 Task: Add a timeline in the project AgileInsight for the epic 'DevOps automation' from 2024/03/12 to 2024/07/05. Add a timeline in the project AgileInsight for the epic 'Data center consolidation' from 2023/06/27 to 2025/07/02. Add a timeline in the project AgileInsight for the epic 'Mobile app development' from 2024/06/26 to 2024/10/09
Action: Mouse moved to (255, 83)
Screenshot: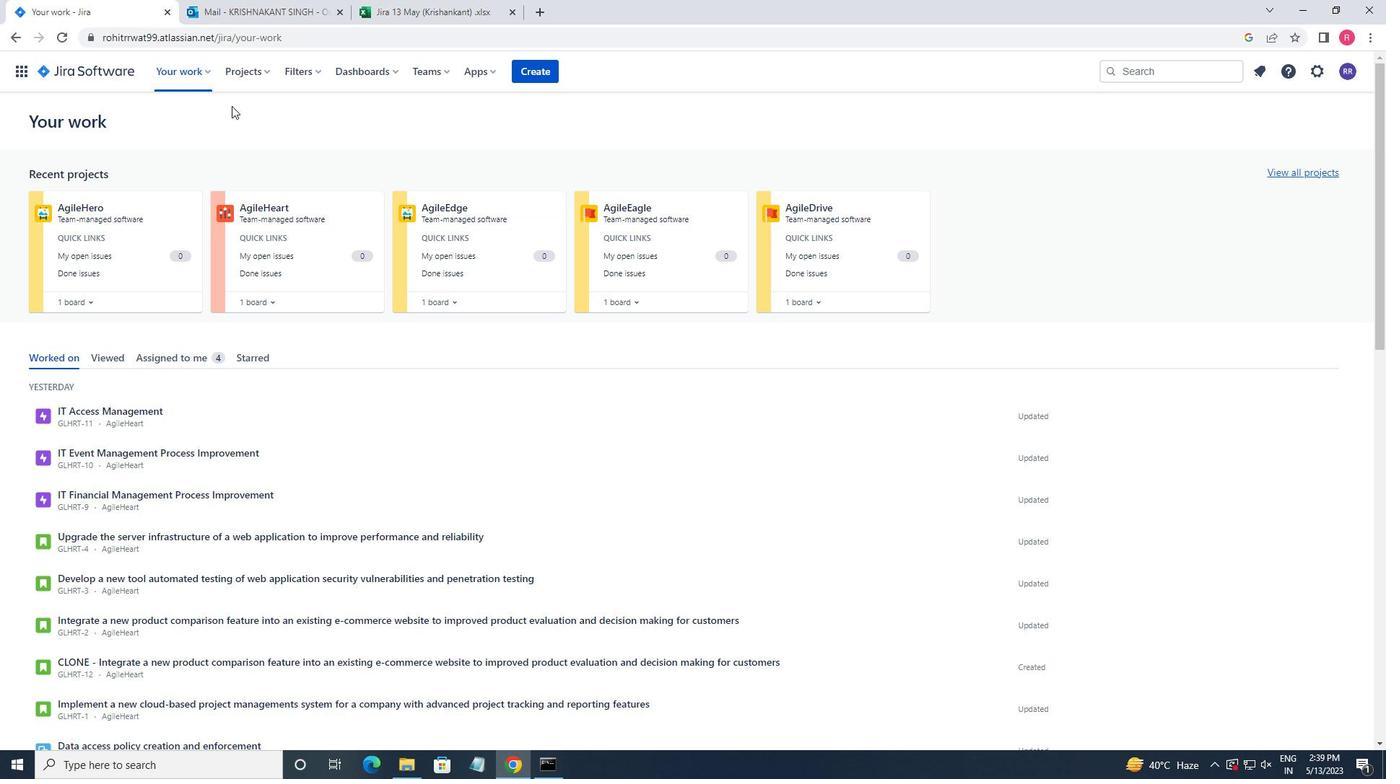 
Action: Mouse pressed left at (255, 83)
Screenshot: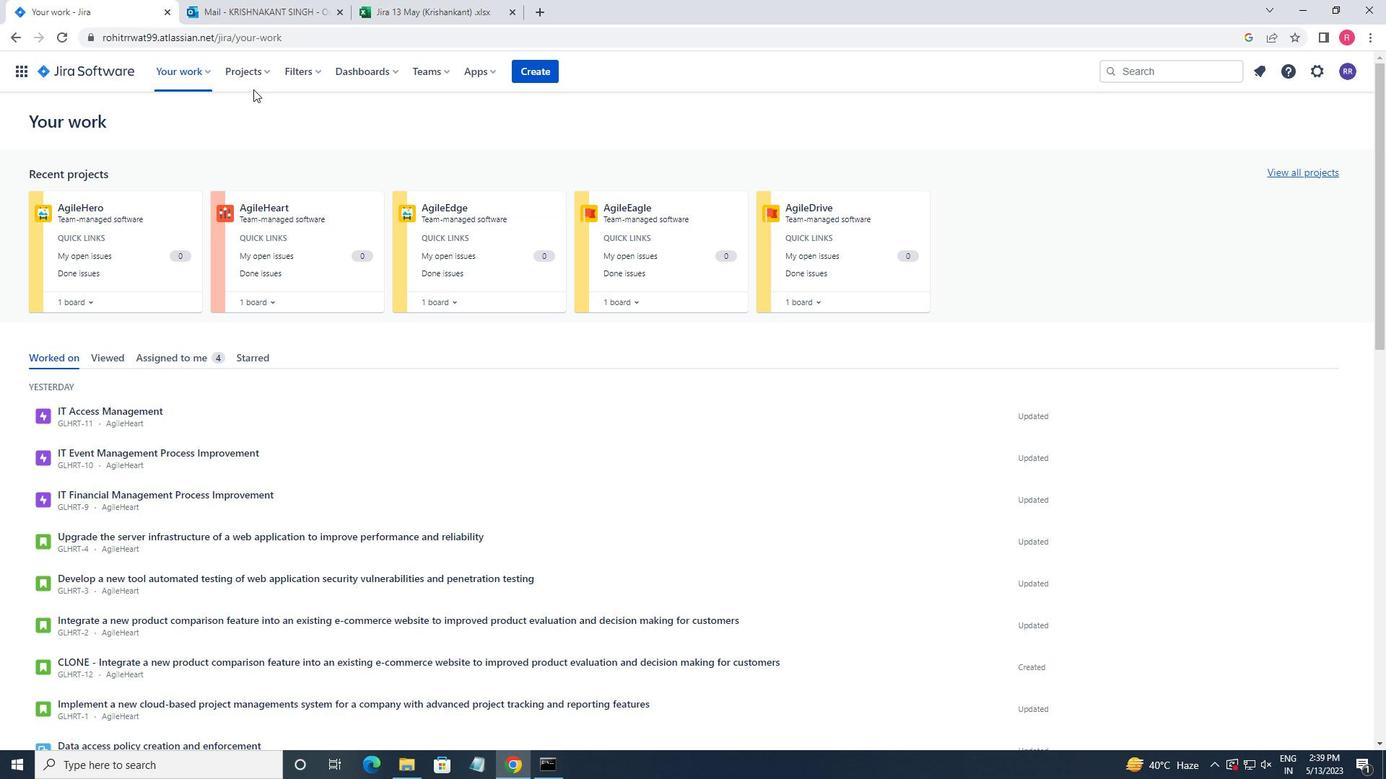 
Action: Mouse moved to (249, 70)
Screenshot: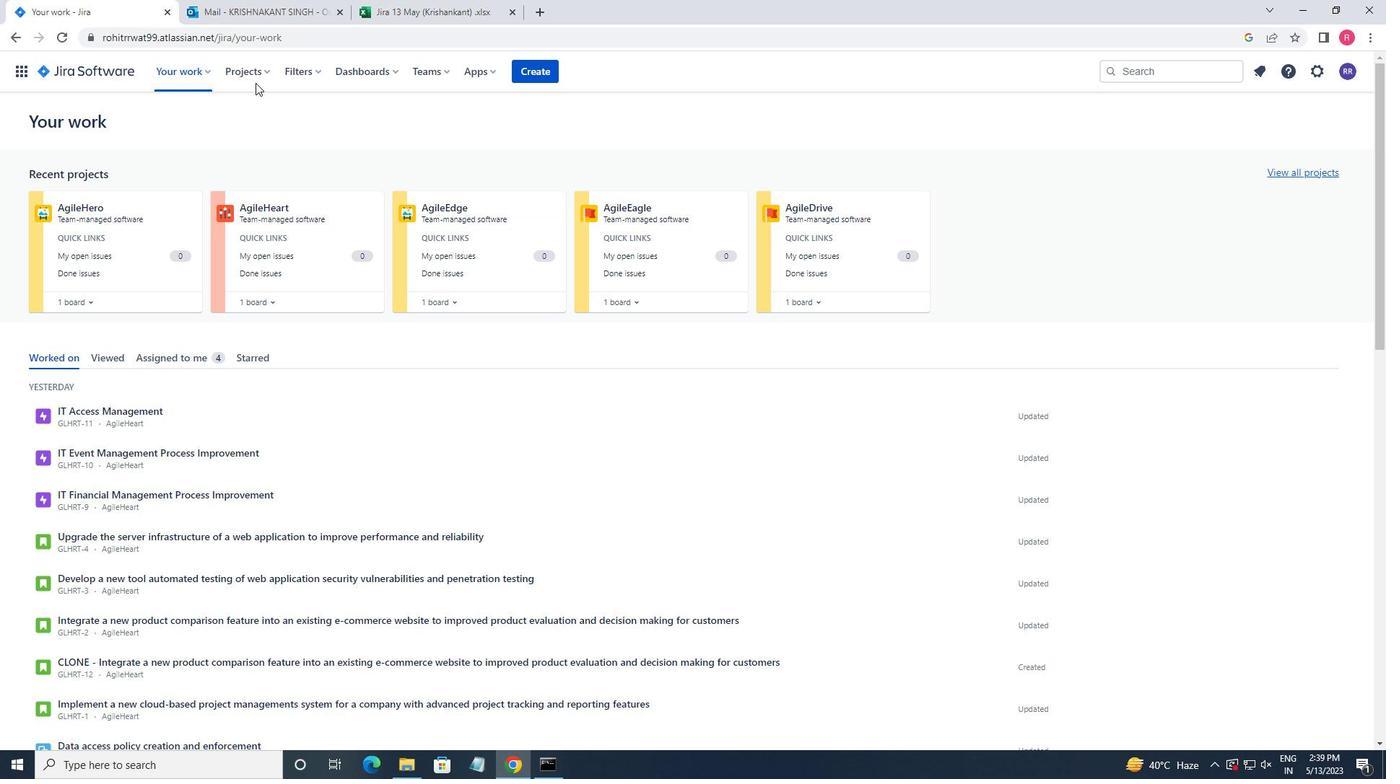 
Action: Mouse pressed left at (249, 70)
Screenshot: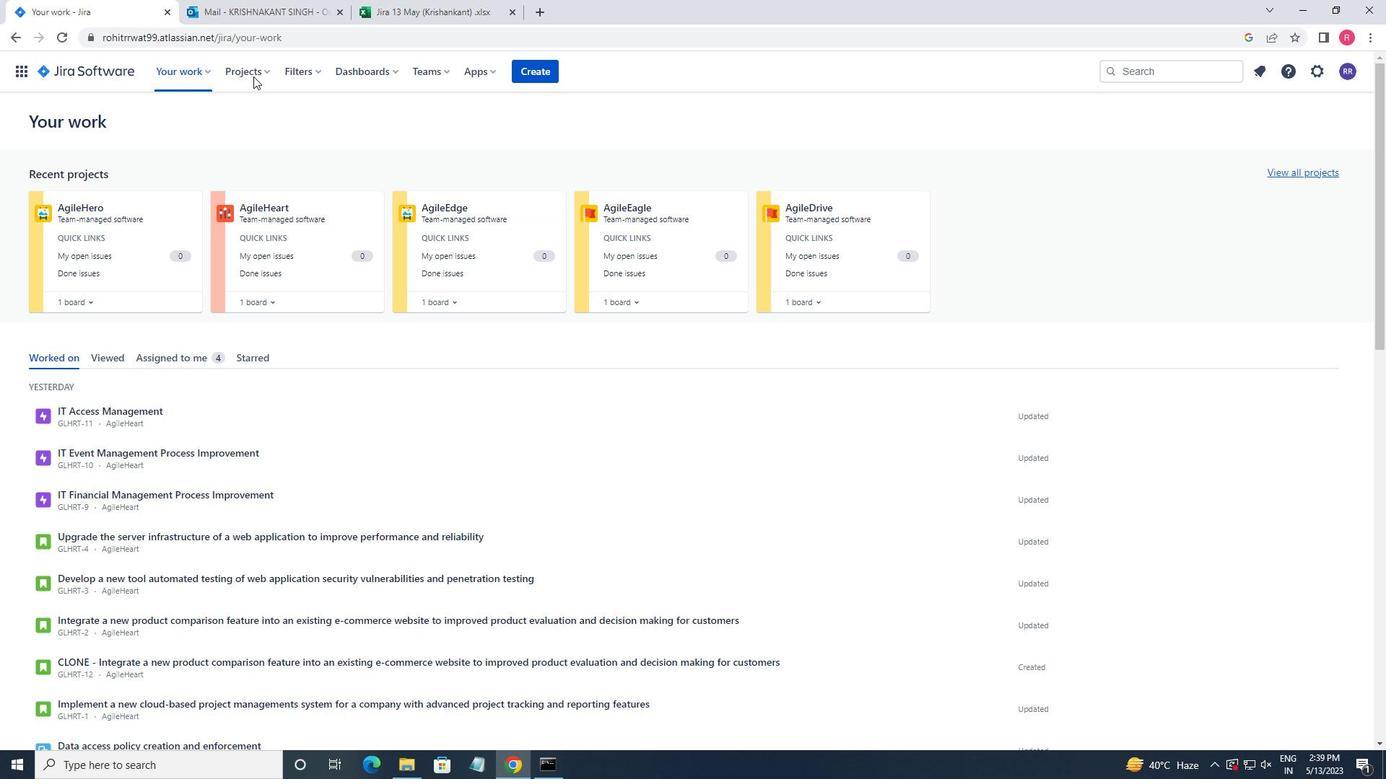 
Action: Mouse pressed left at (249, 70)
Screenshot: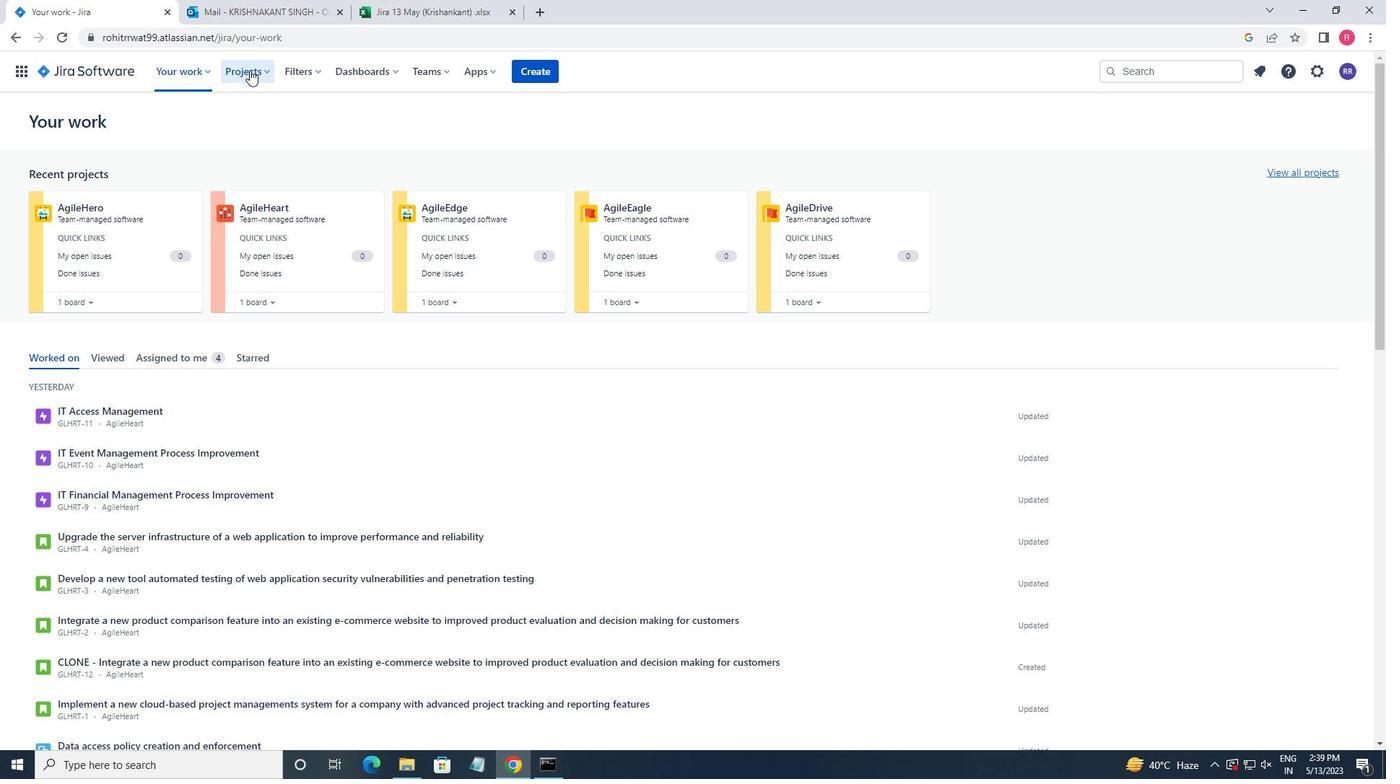 
Action: Mouse moved to (248, 62)
Screenshot: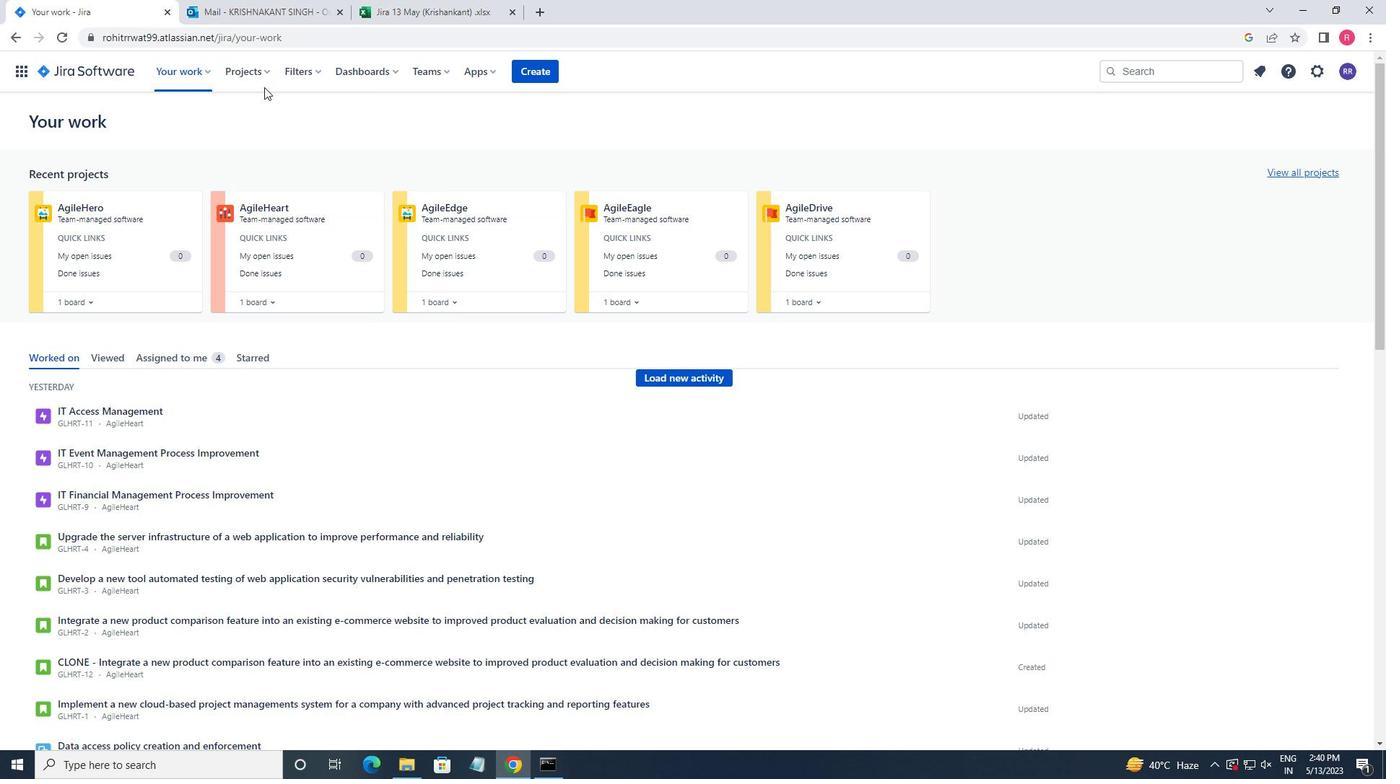 
Action: Mouse pressed left at (248, 62)
Screenshot: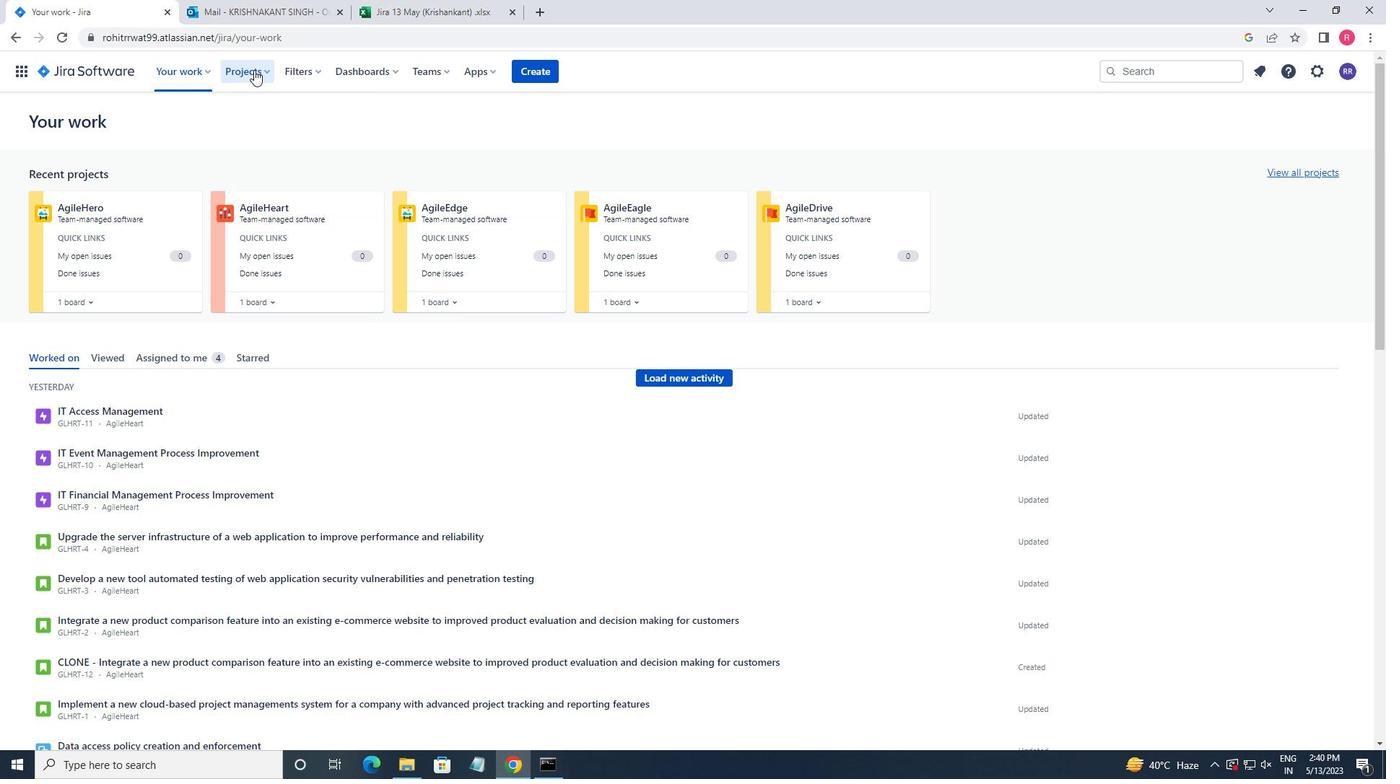 
Action: Mouse moved to (270, 146)
Screenshot: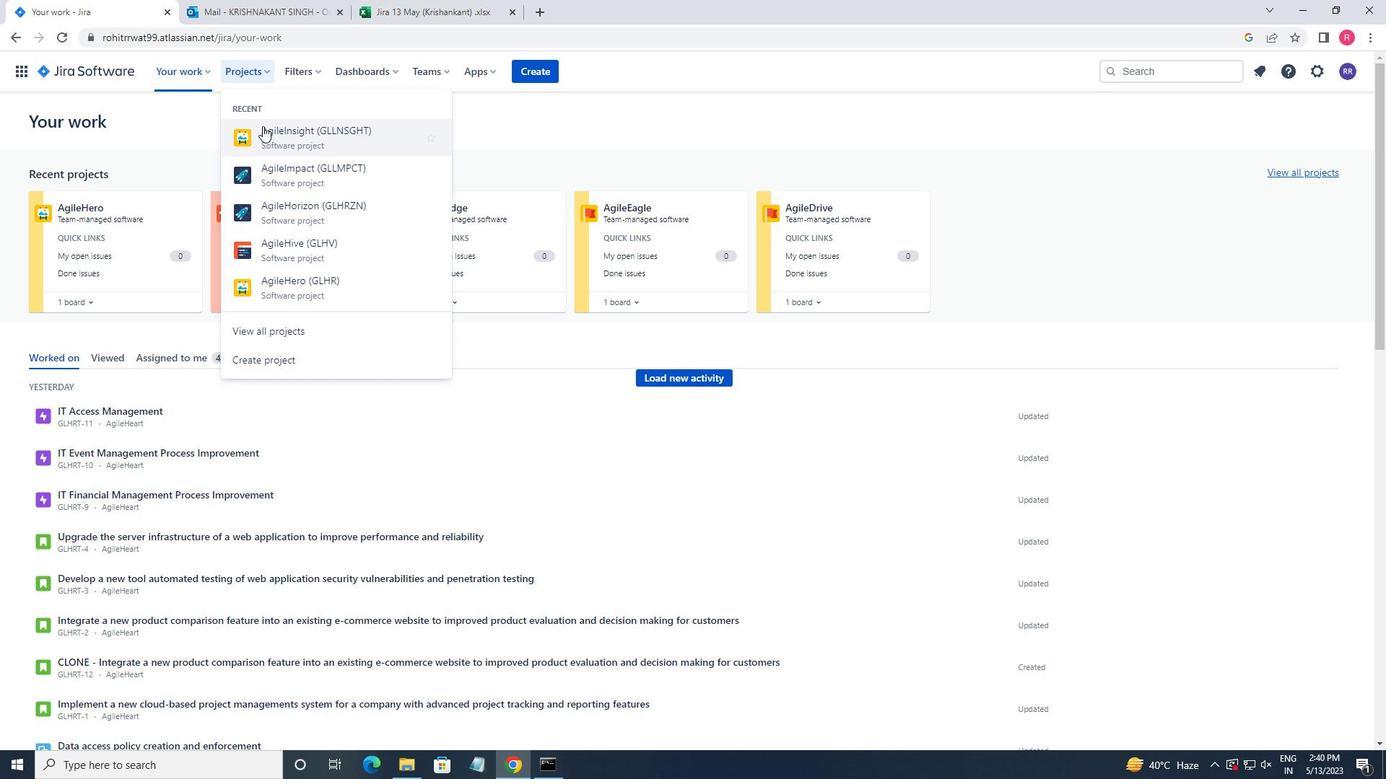 
Action: Mouse pressed left at (270, 146)
Screenshot: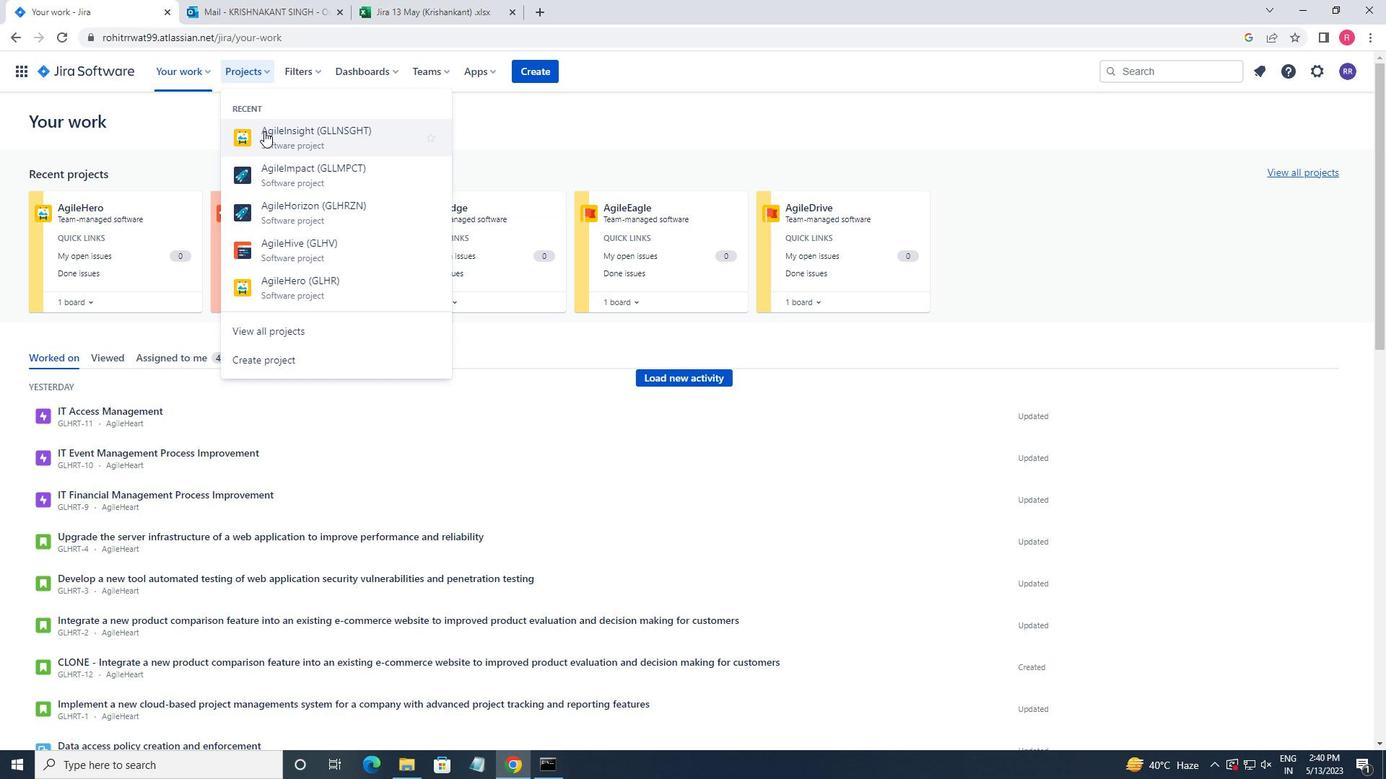 
Action: Mouse moved to (65, 224)
Screenshot: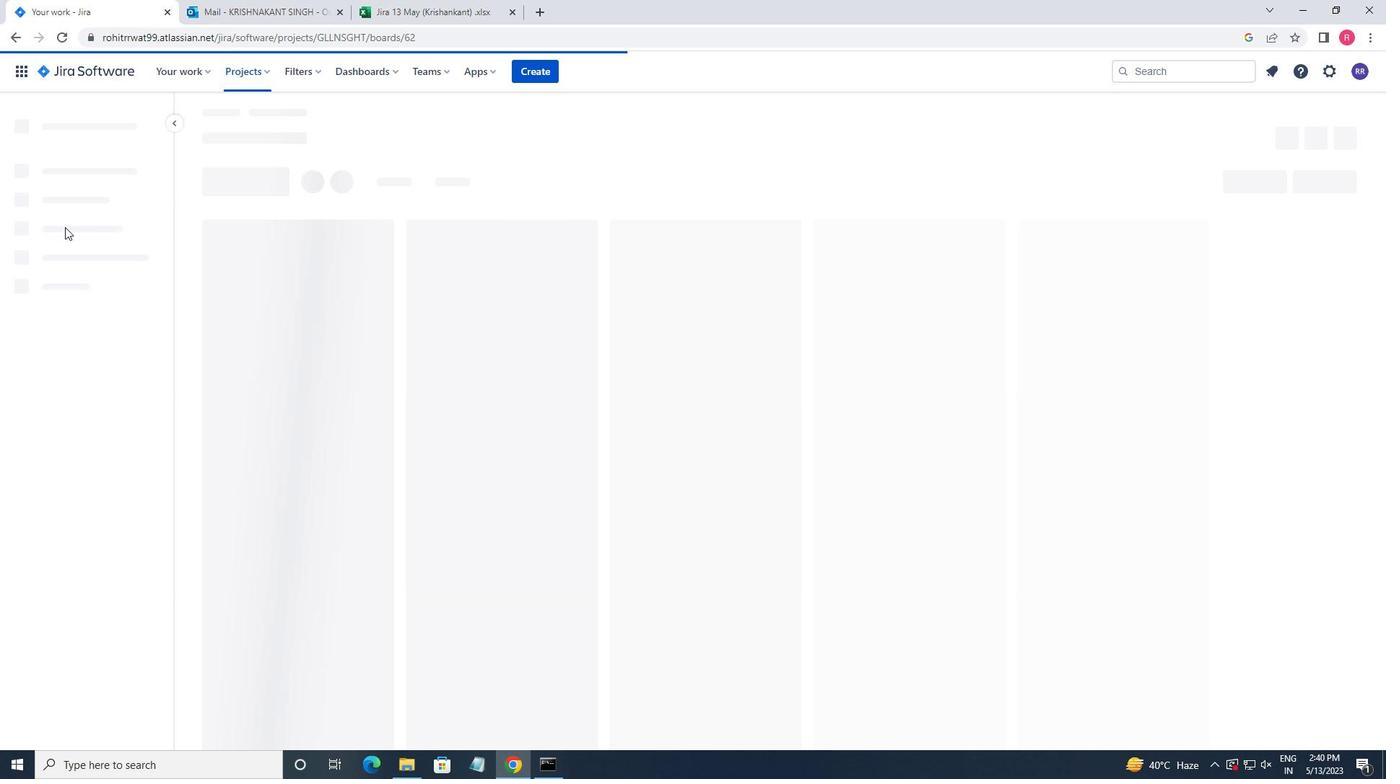 
Action: Mouse pressed left at (65, 224)
Screenshot: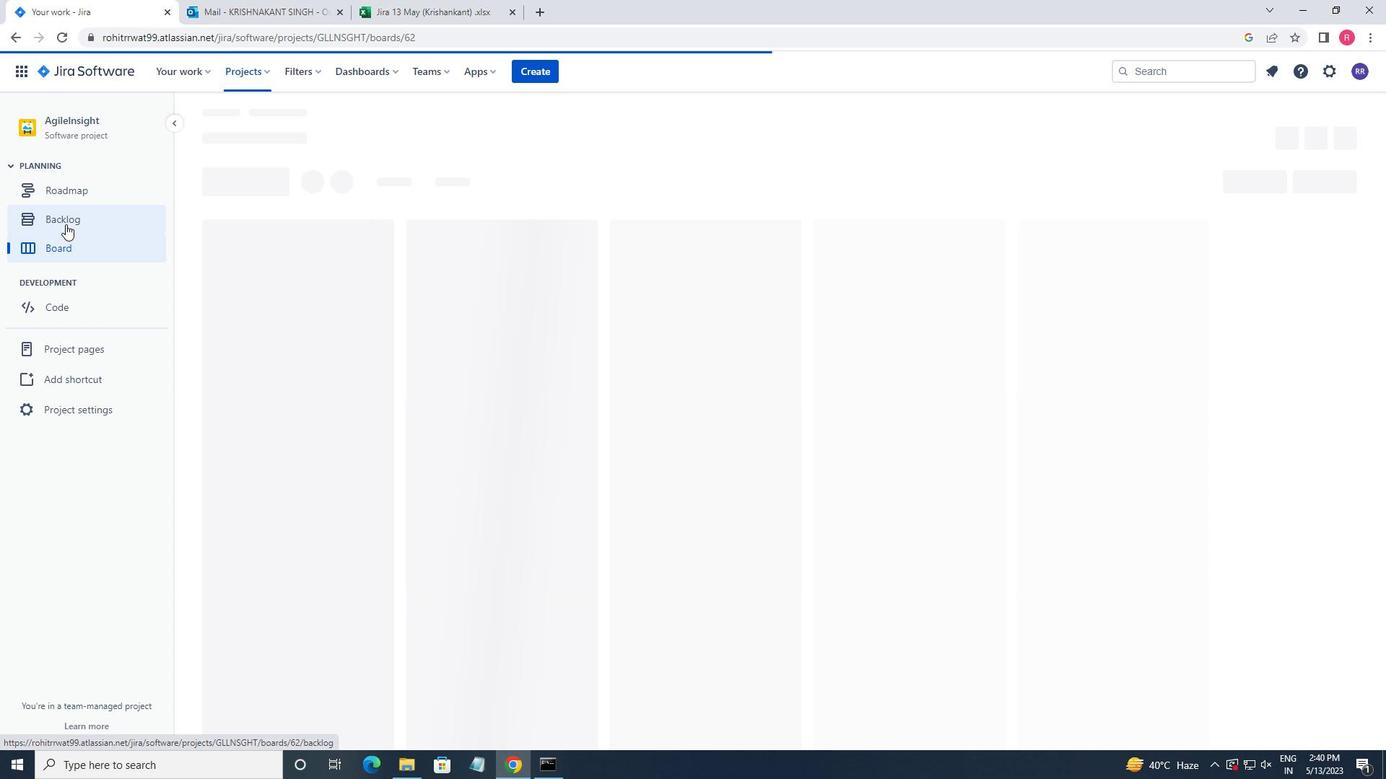
Action: Mouse moved to (423, 342)
Screenshot: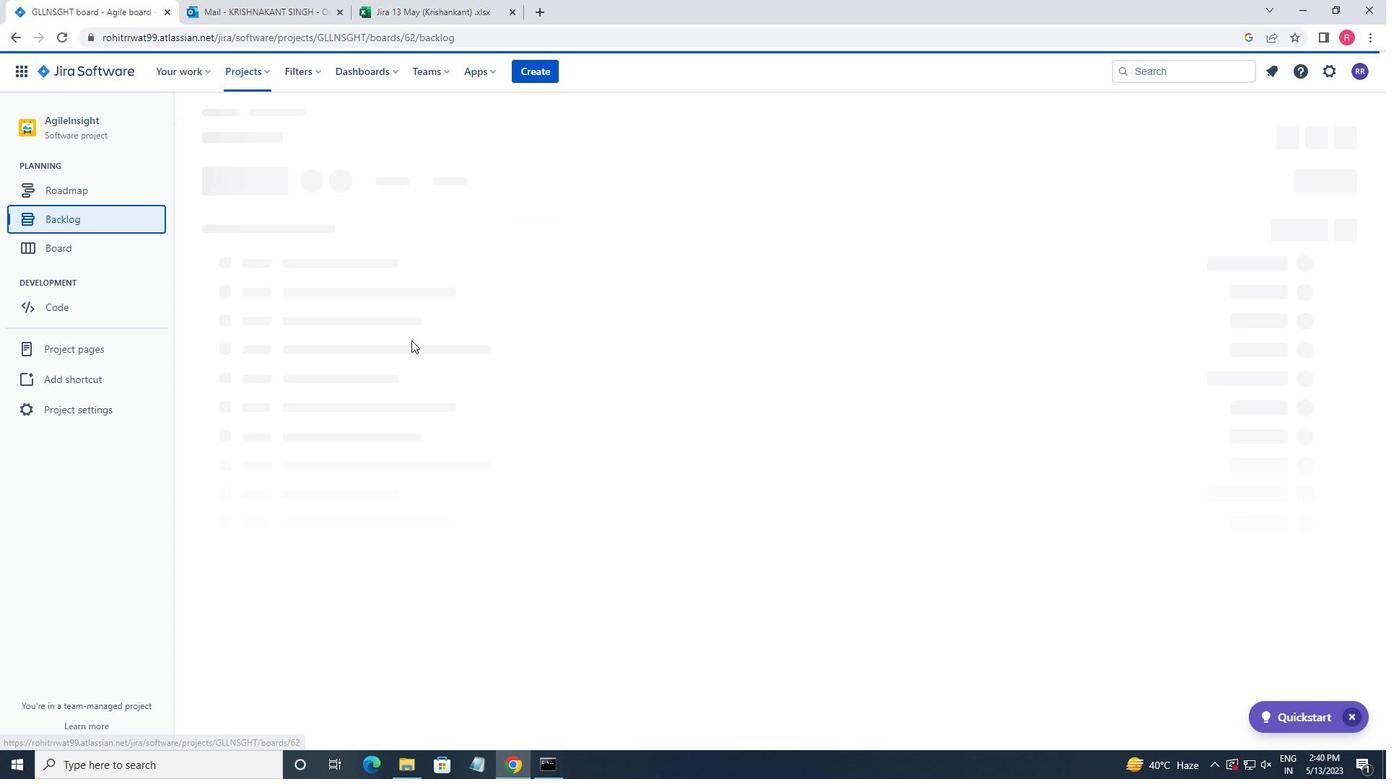 
Action: Mouse scrolled (423, 341) with delta (0, 0)
Screenshot: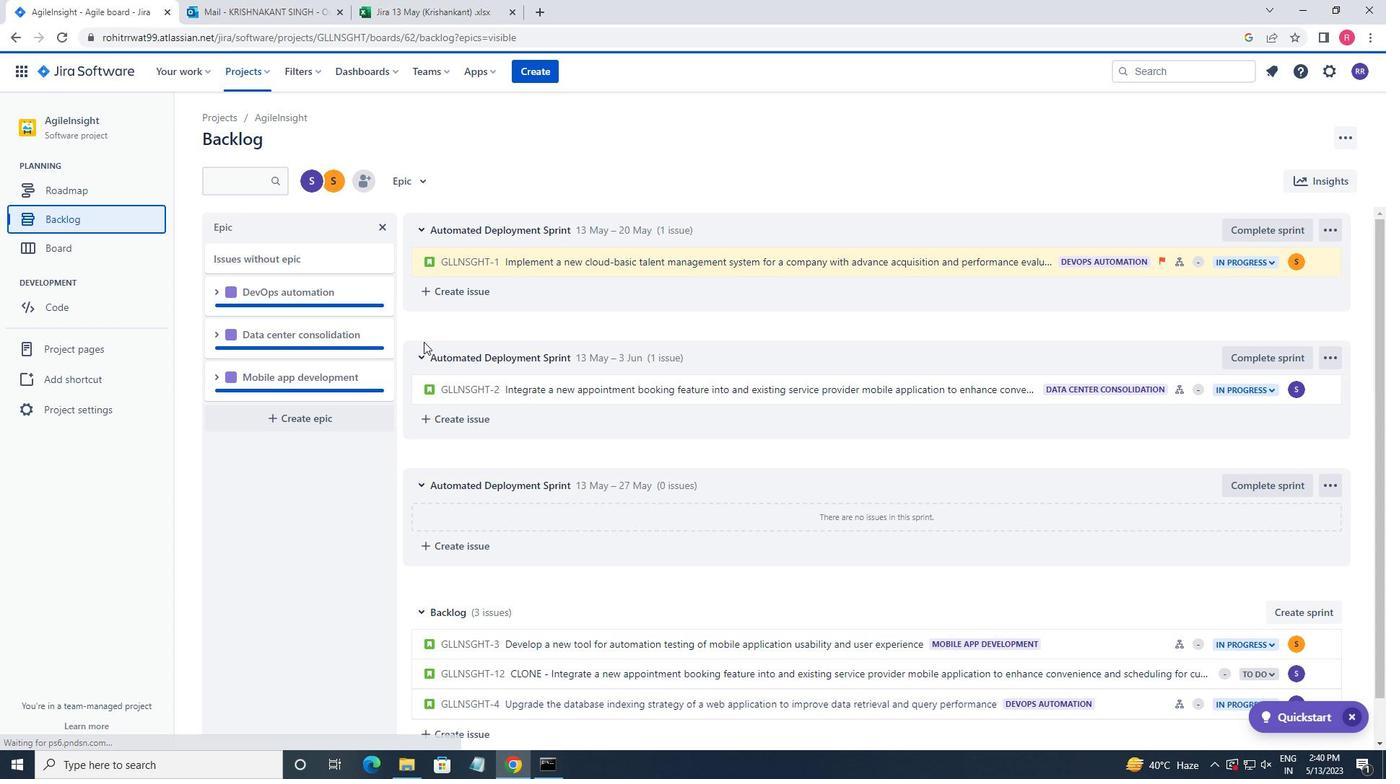 
Action: Mouse scrolled (423, 341) with delta (0, 0)
Screenshot: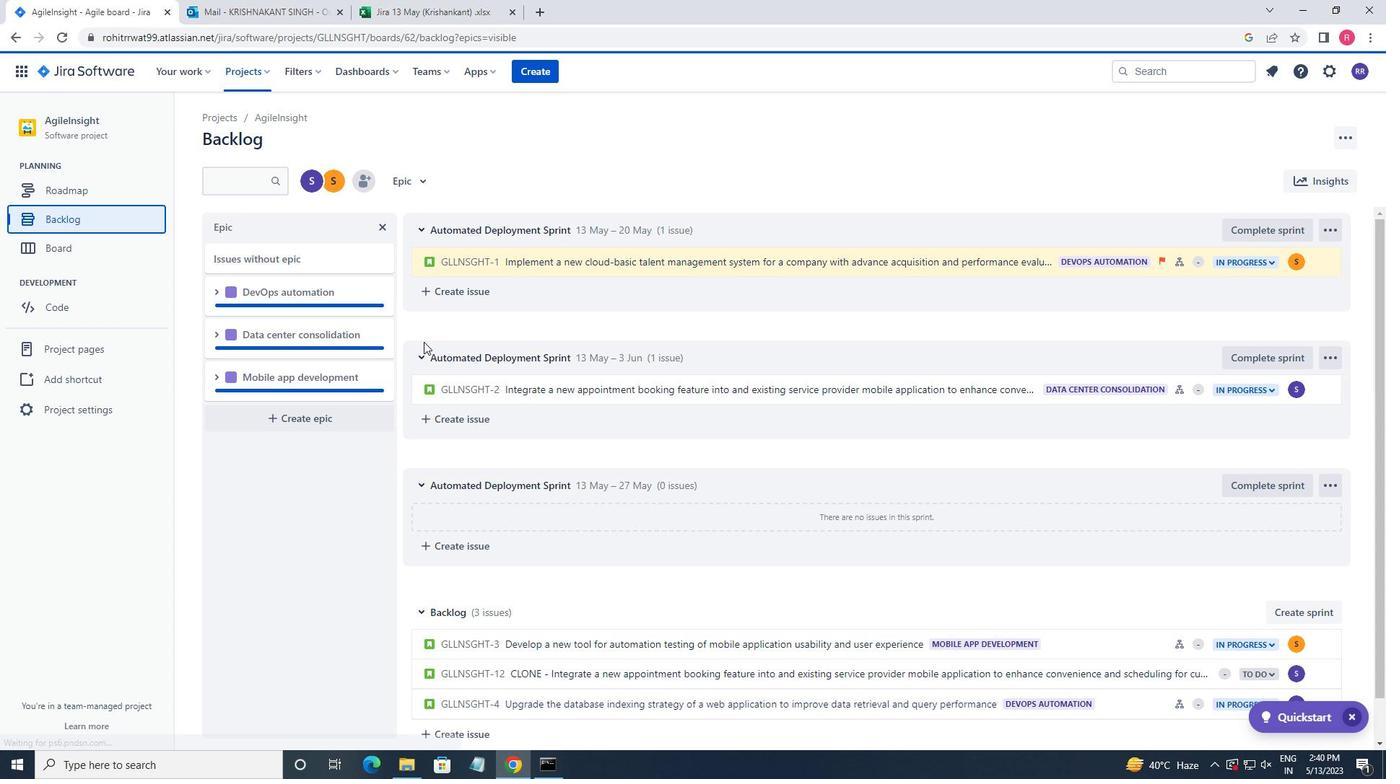
Action: Mouse scrolled (423, 341) with delta (0, 0)
Screenshot: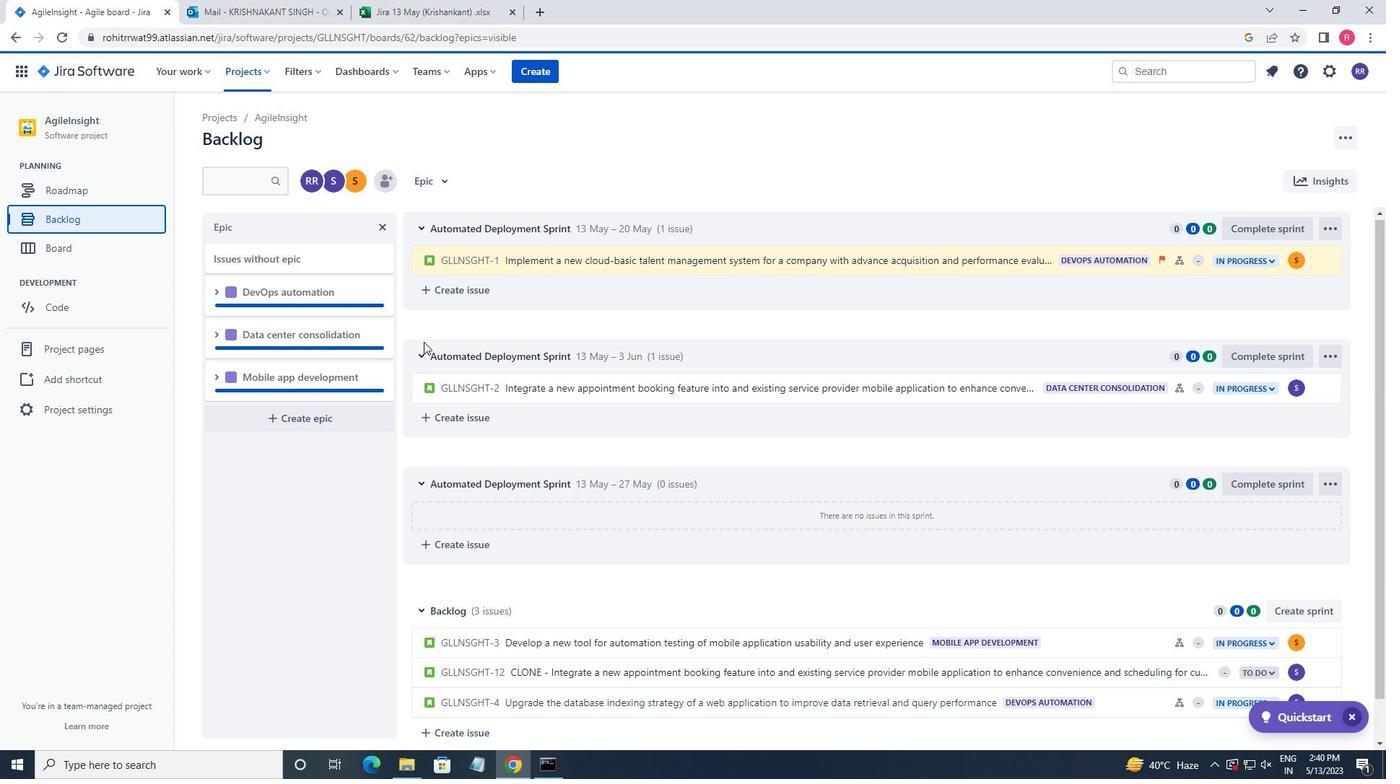 
Action: Mouse moved to (212, 293)
Screenshot: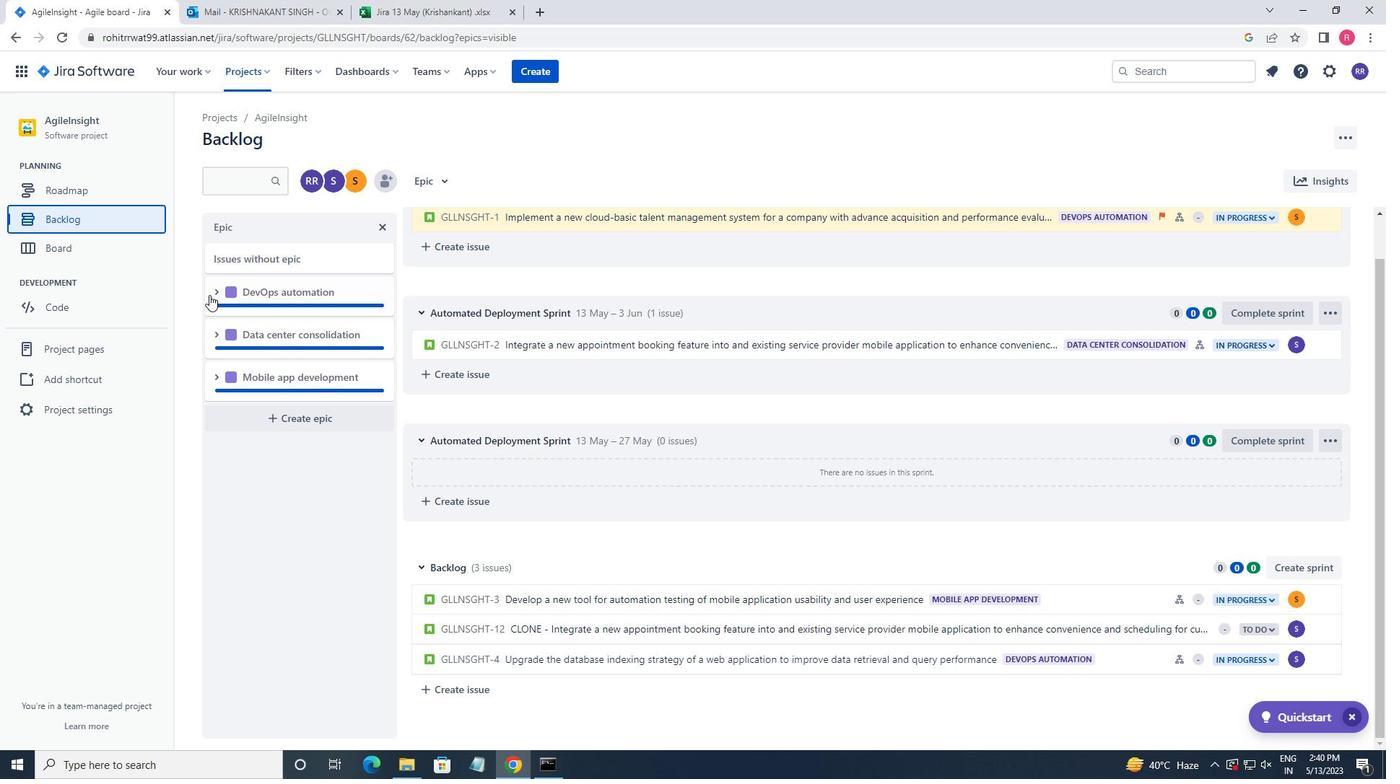 
Action: Mouse pressed left at (212, 293)
Screenshot: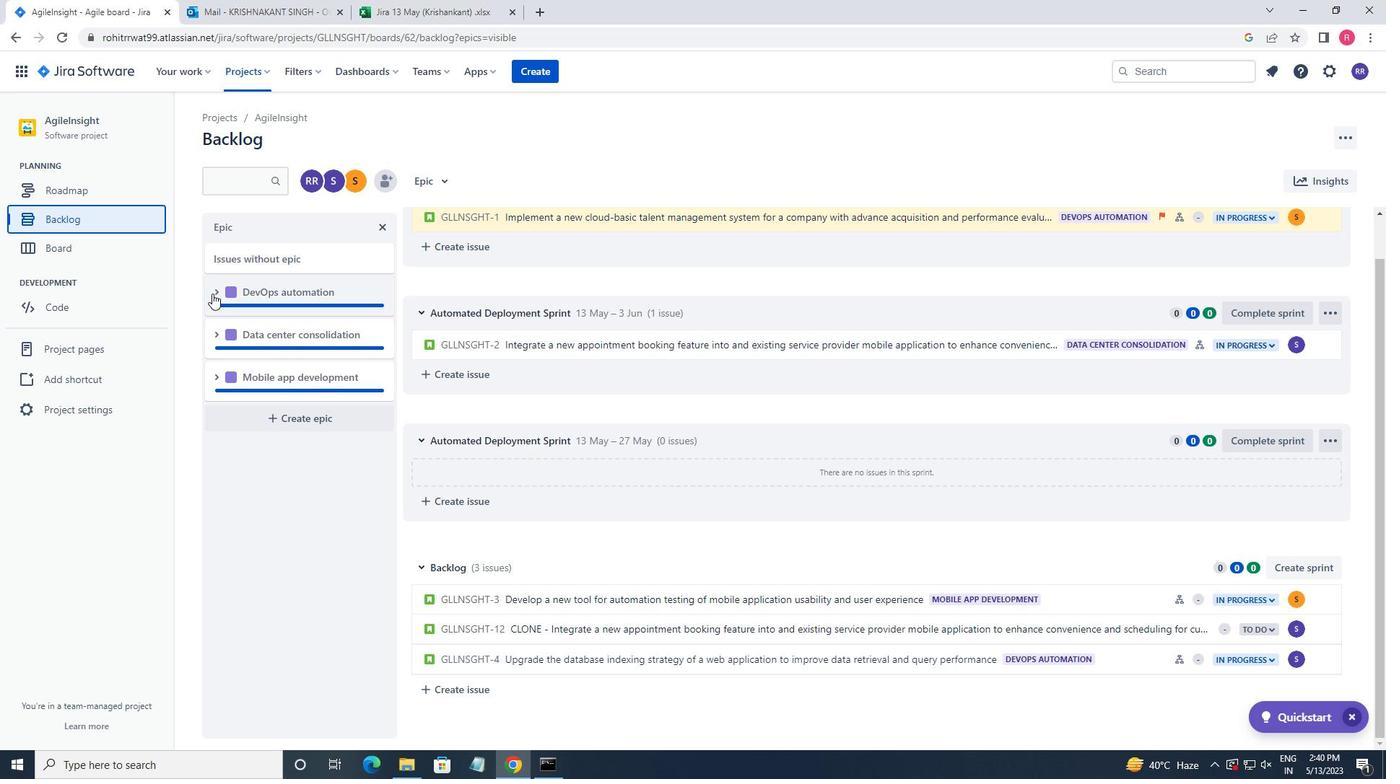 
Action: Mouse moved to (264, 396)
Screenshot: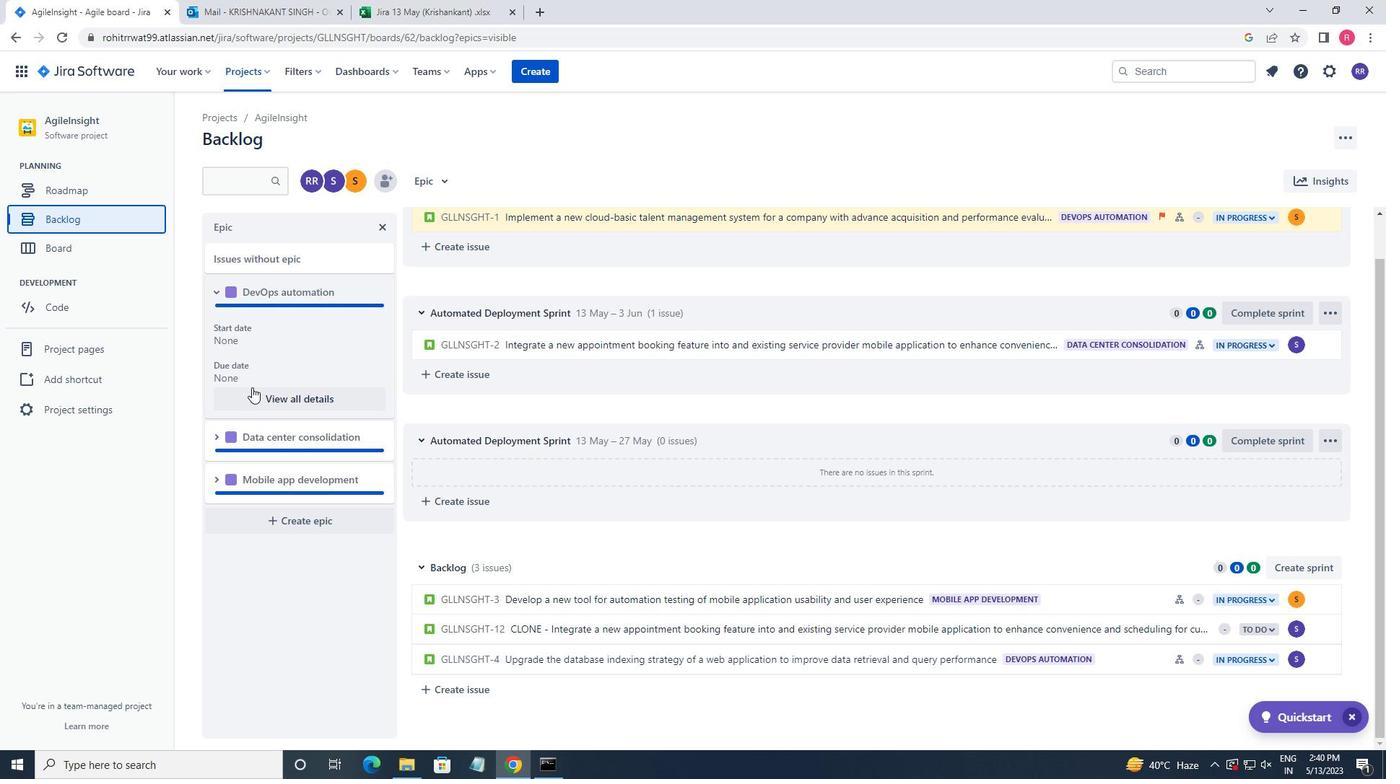 
Action: Mouse pressed left at (264, 396)
Screenshot: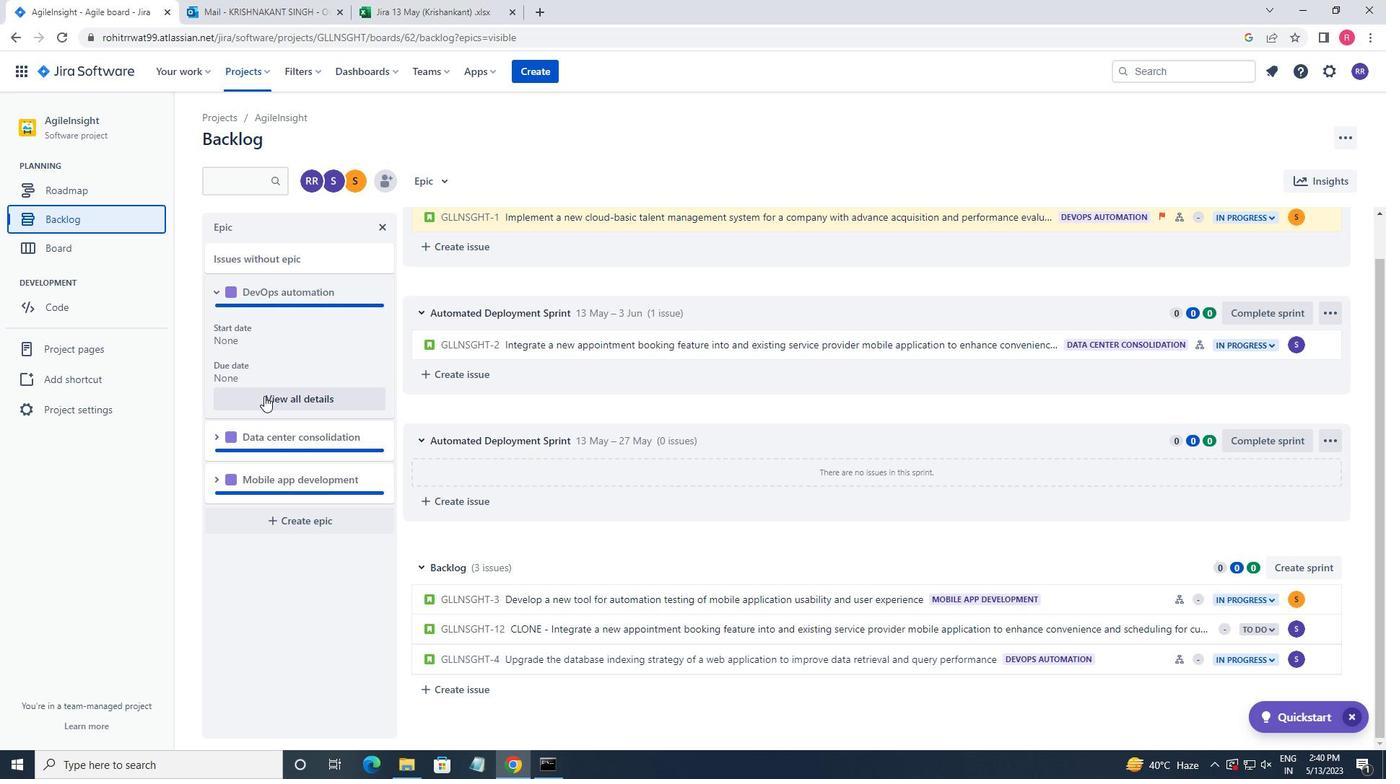 
Action: Mouse moved to (1278, 600)
Screenshot: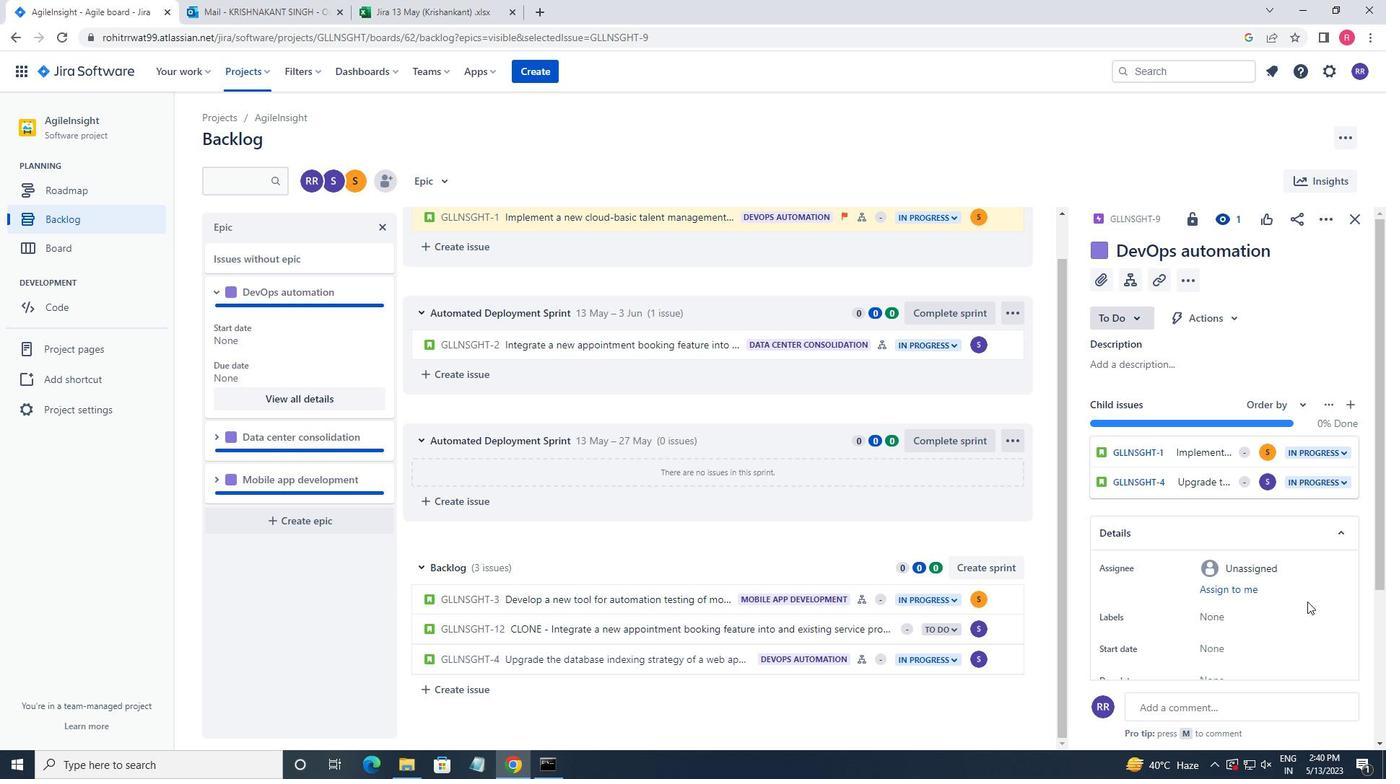
Action: Mouse scrolled (1278, 599) with delta (0, 0)
Screenshot: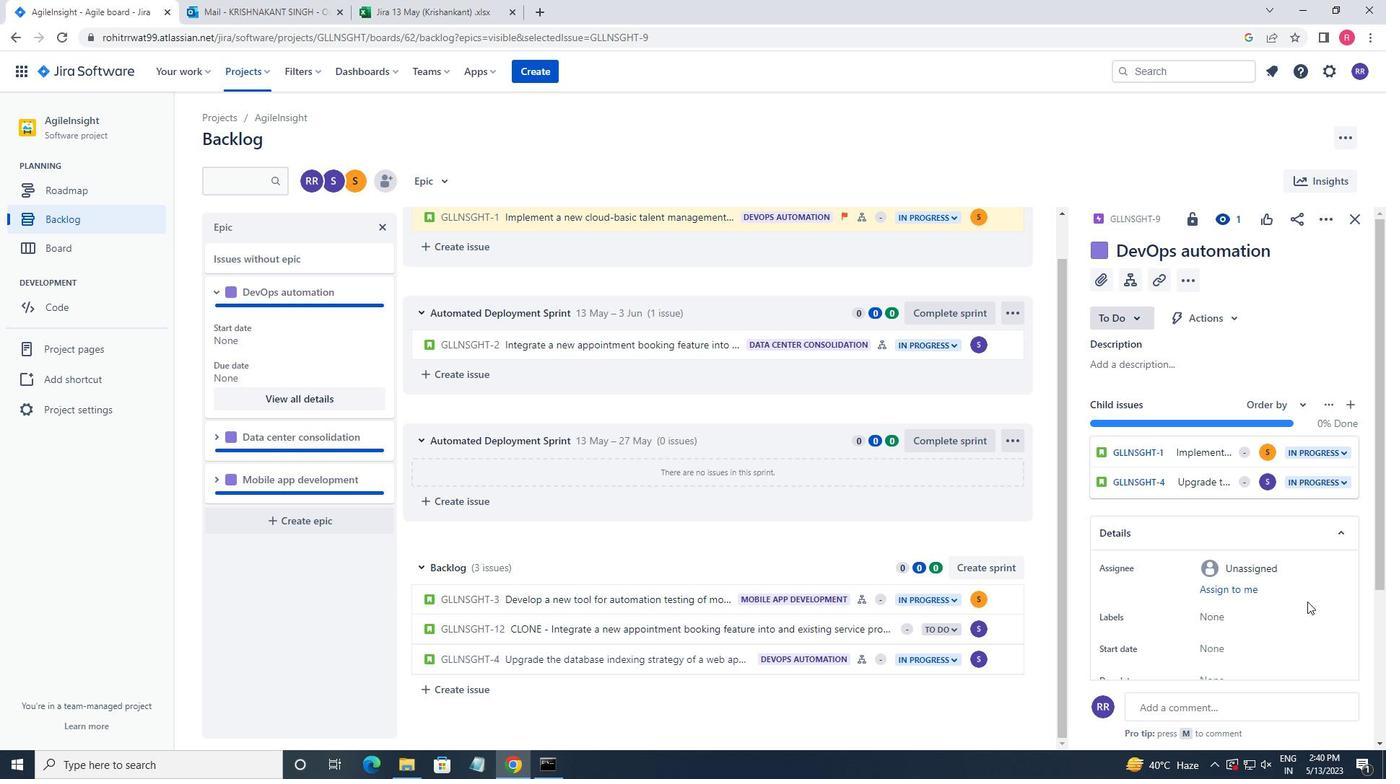 
Action: Mouse moved to (1276, 600)
Screenshot: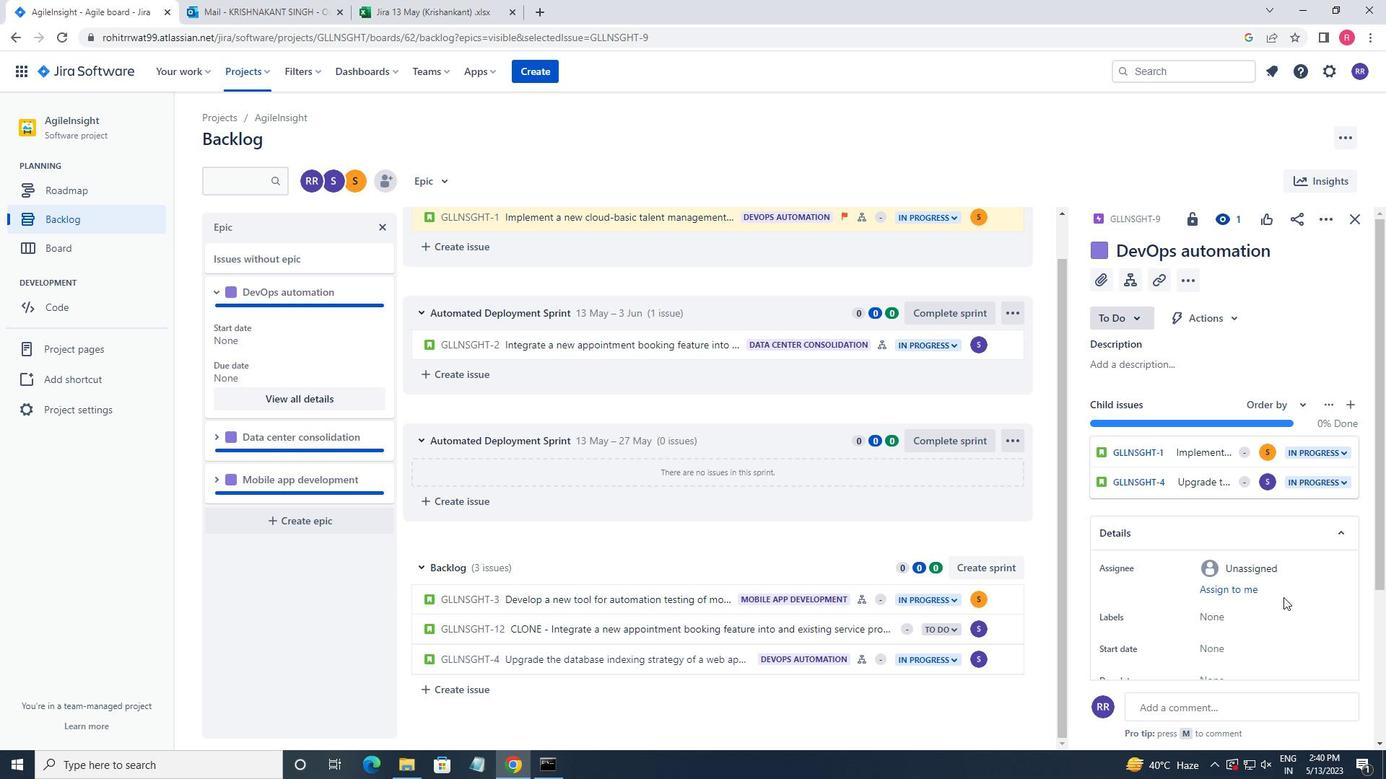 
Action: Mouse scrolled (1276, 600) with delta (0, 0)
Screenshot: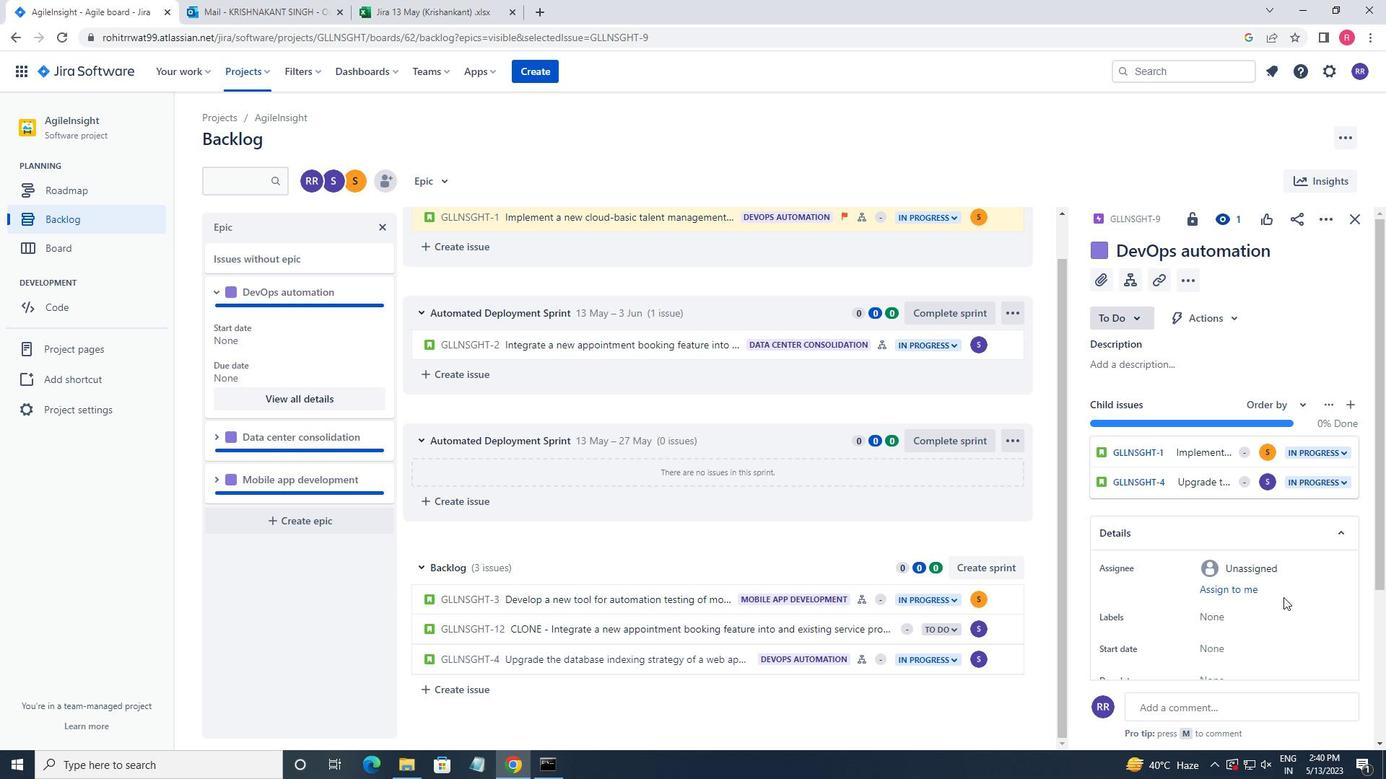 
Action: Mouse moved to (1234, 511)
Screenshot: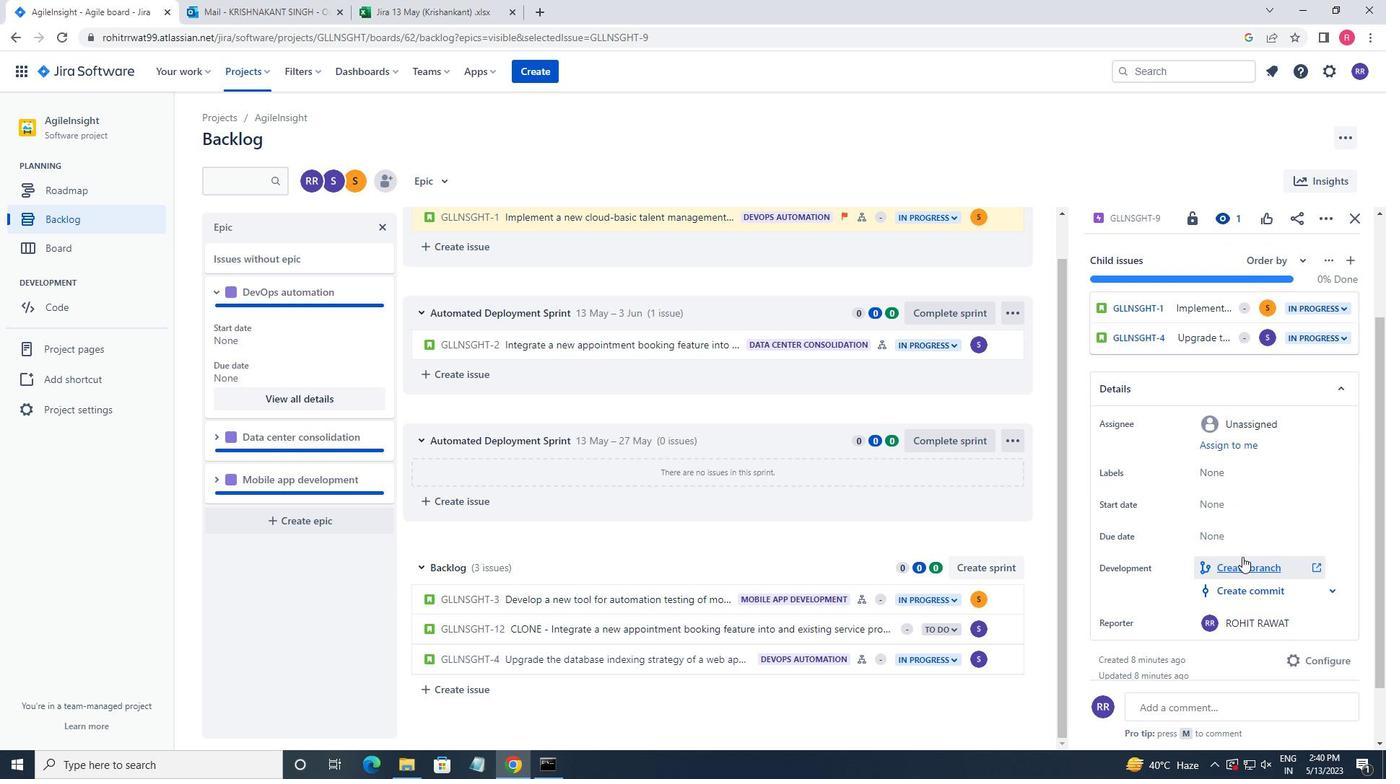 
Action: Mouse pressed left at (1234, 511)
Screenshot: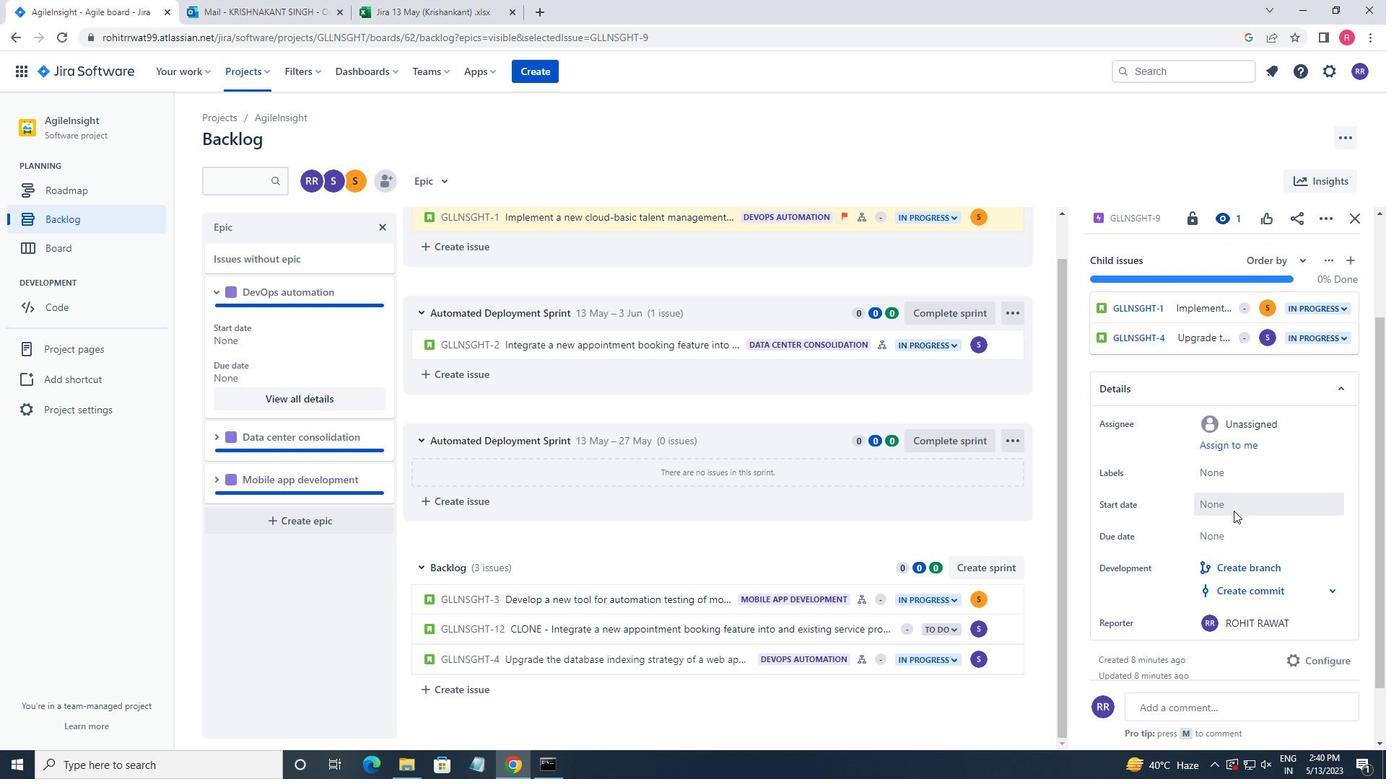 
Action: Mouse moved to (1356, 550)
Screenshot: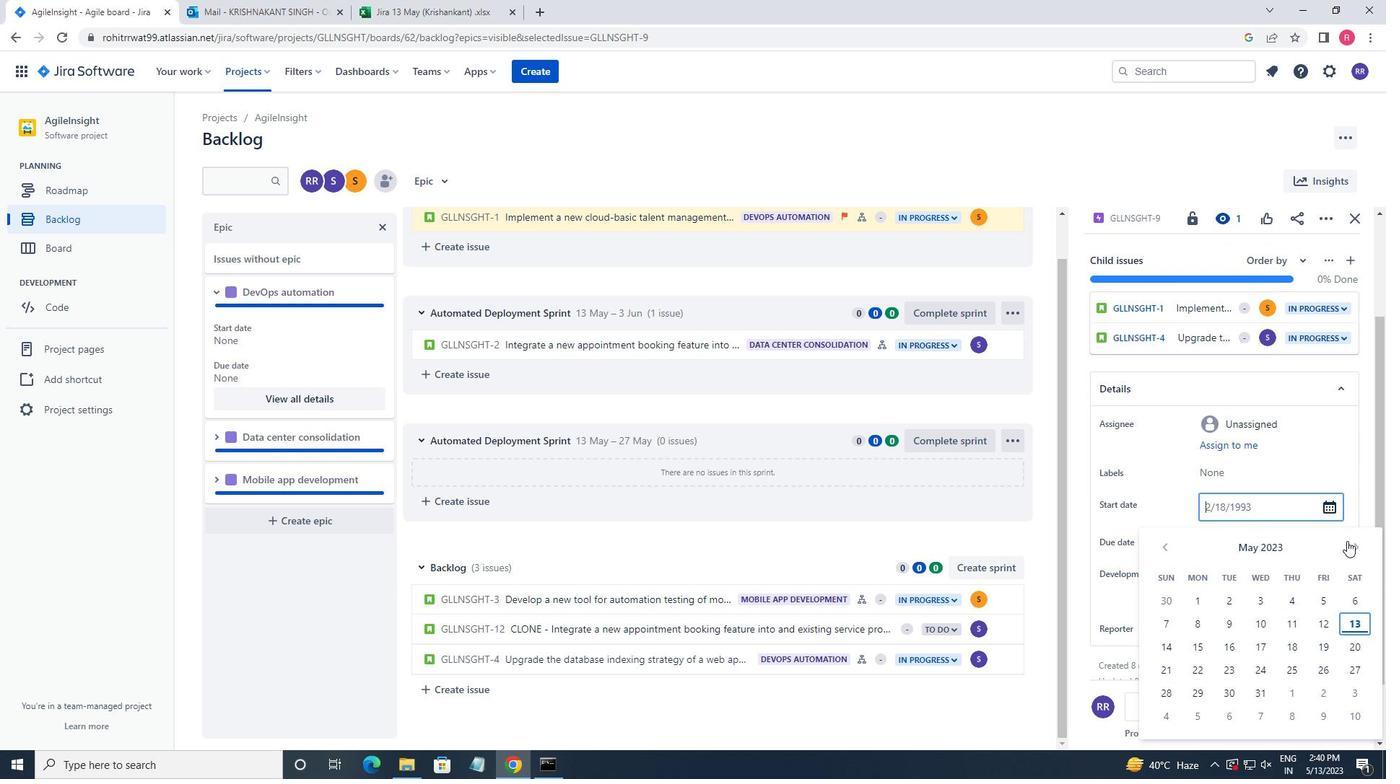 
Action: Mouse pressed left at (1356, 550)
Screenshot: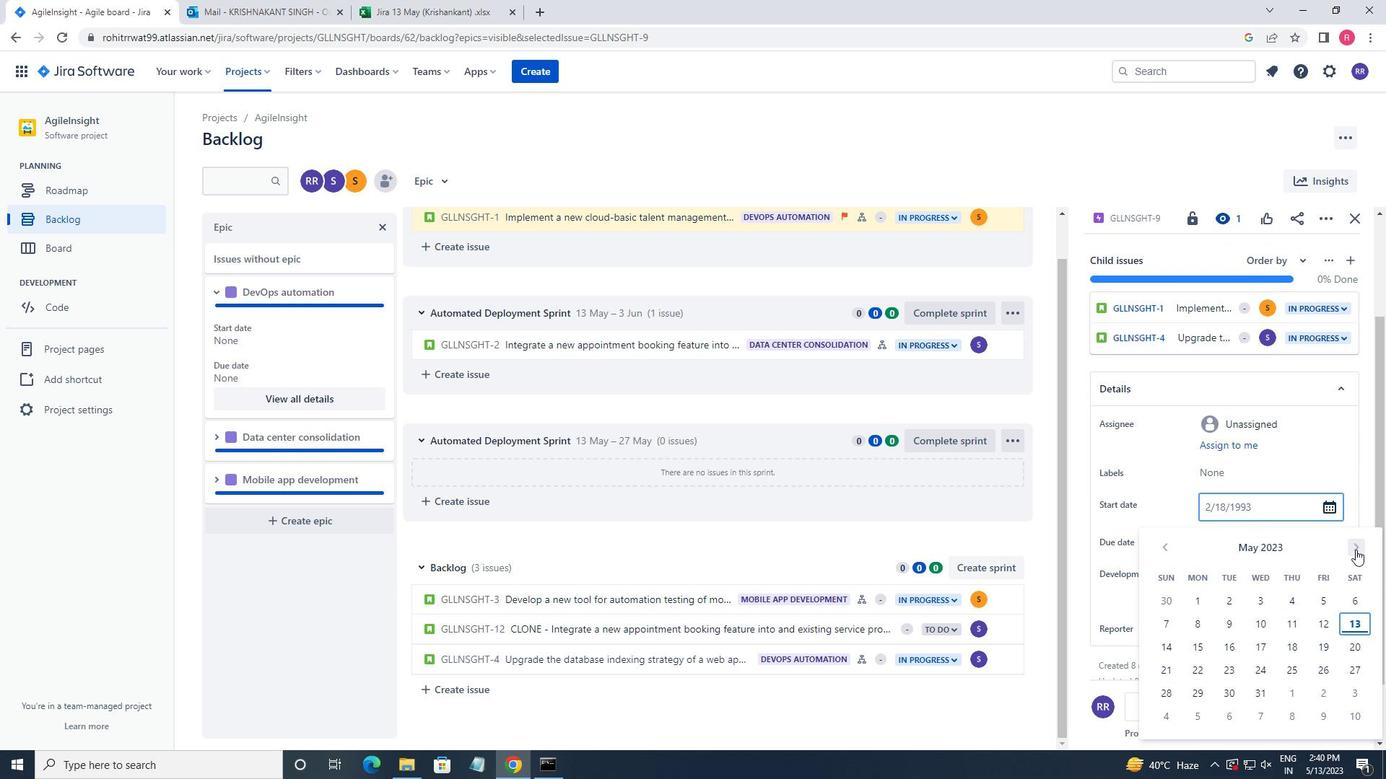 
Action: Mouse pressed left at (1356, 550)
Screenshot: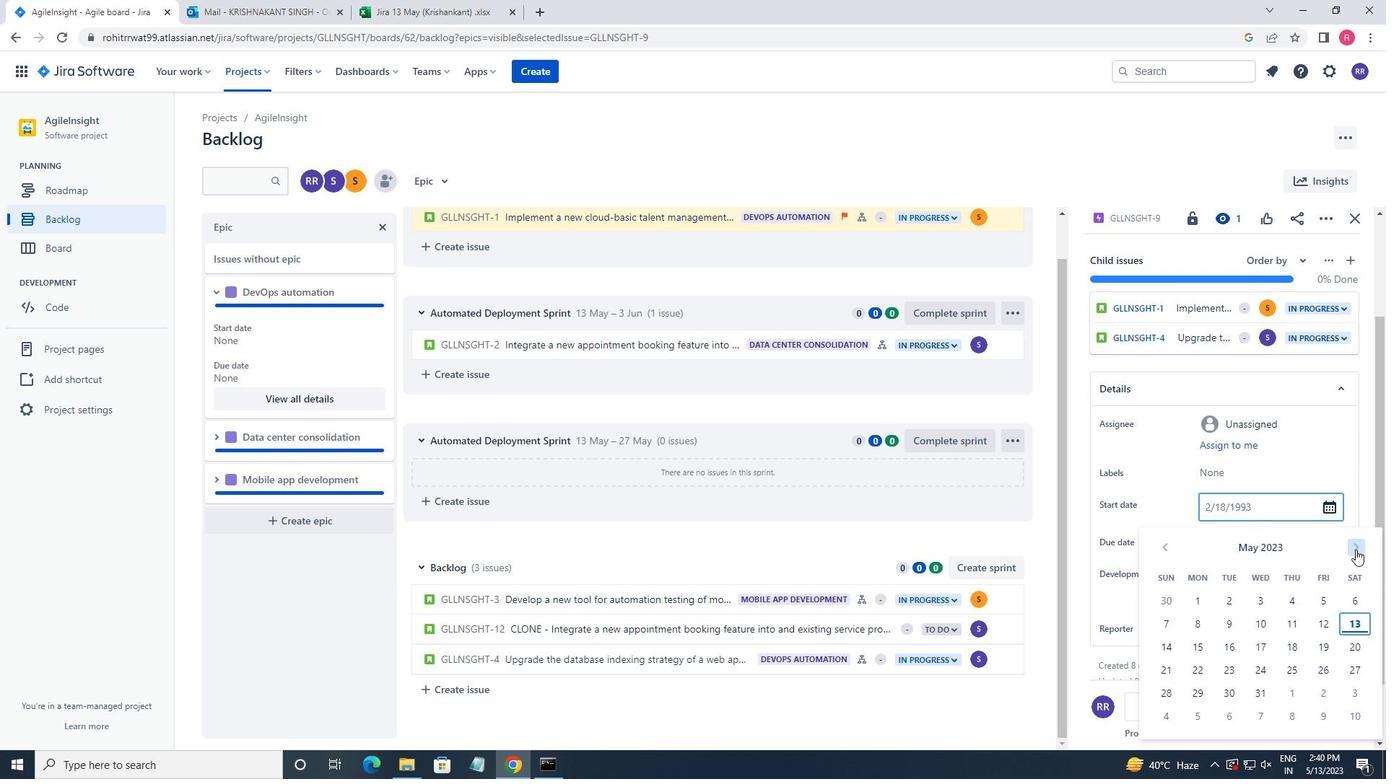 
Action: Mouse pressed left at (1356, 550)
Screenshot: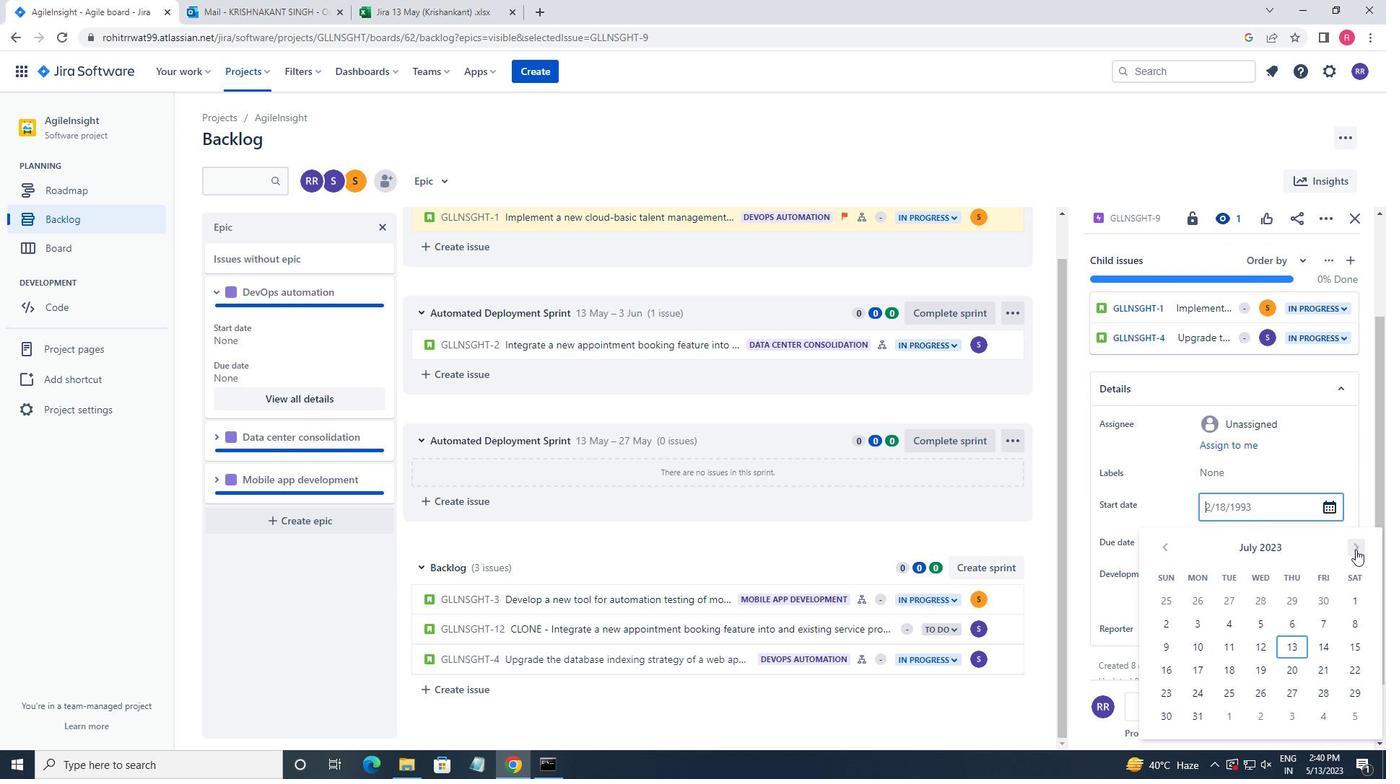 
Action: Mouse pressed left at (1356, 550)
Screenshot: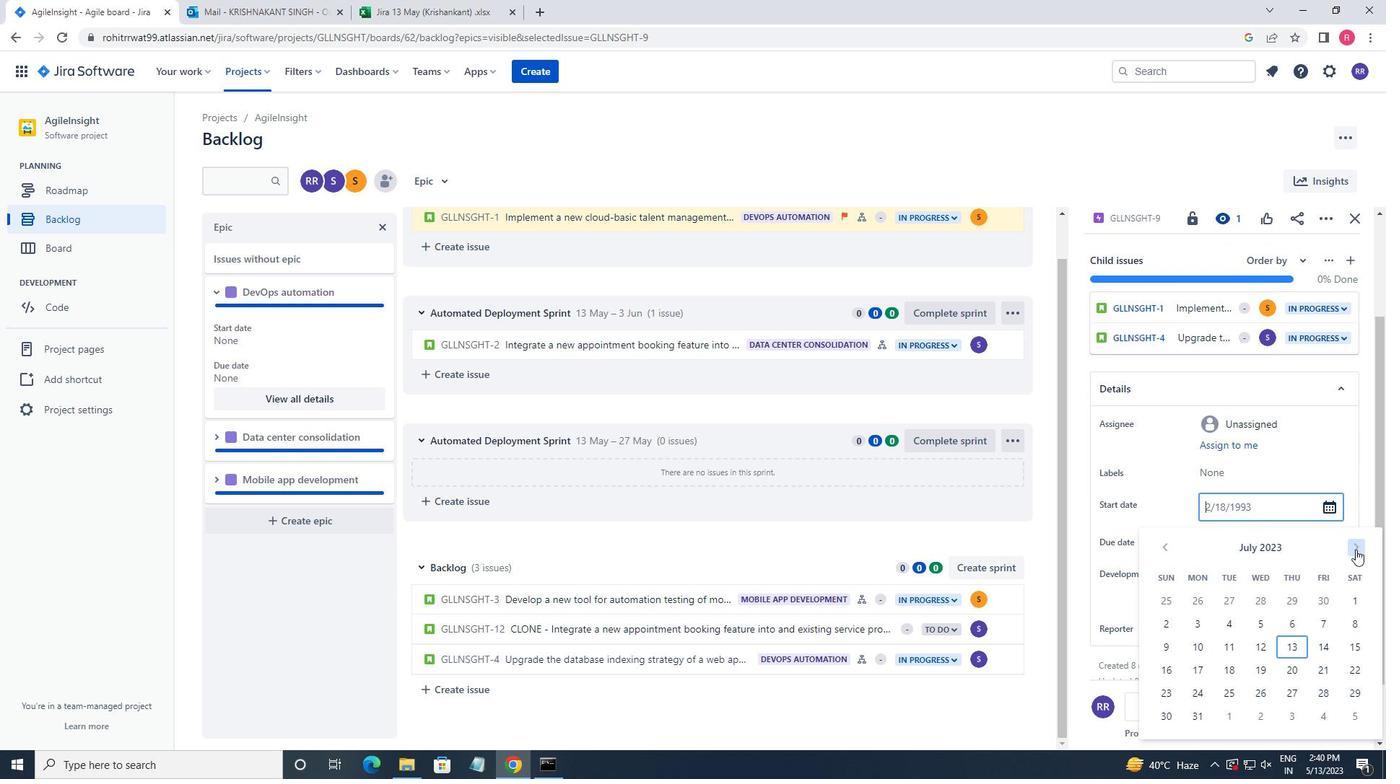 
Action: Mouse pressed left at (1356, 550)
Screenshot: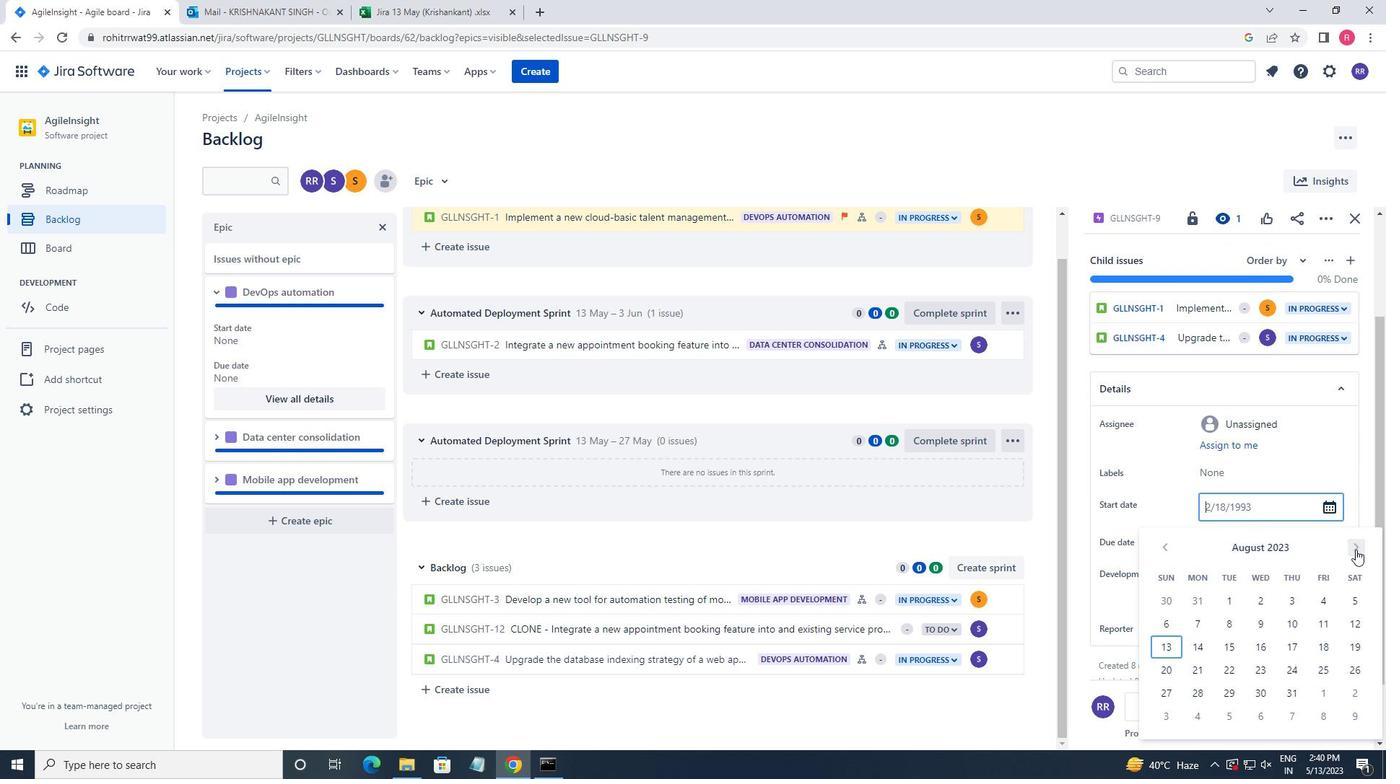 
Action: Mouse pressed left at (1356, 550)
Screenshot: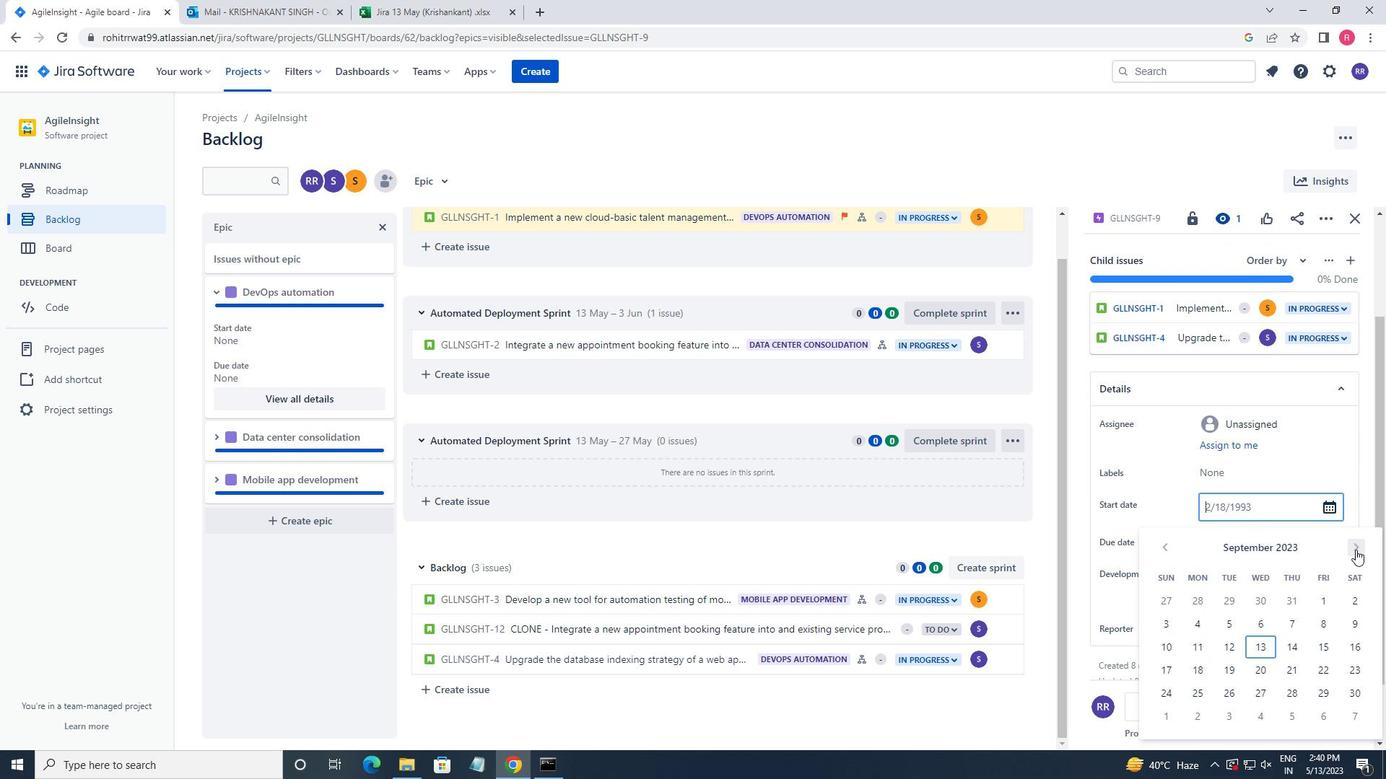 
Action: Mouse pressed left at (1356, 550)
Screenshot: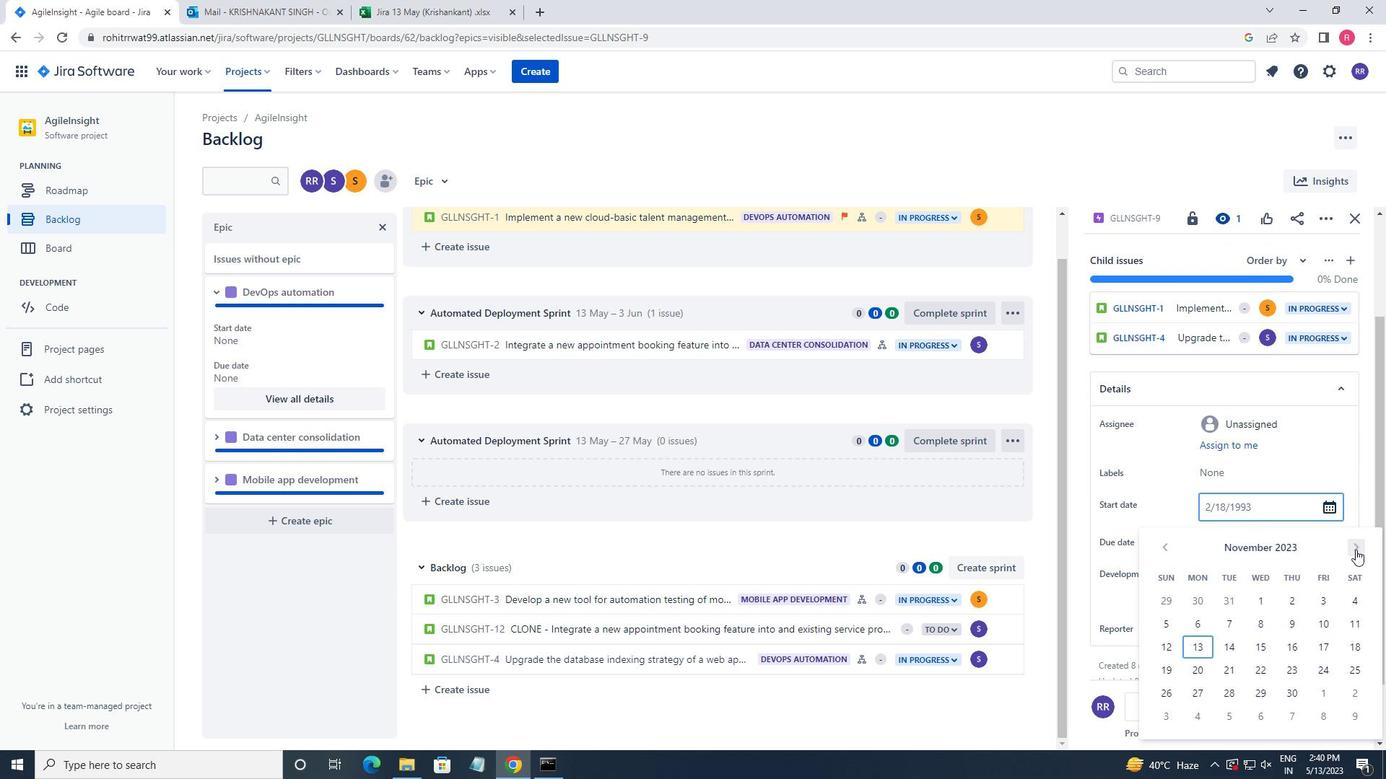 
Action: Mouse pressed left at (1356, 550)
Screenshot: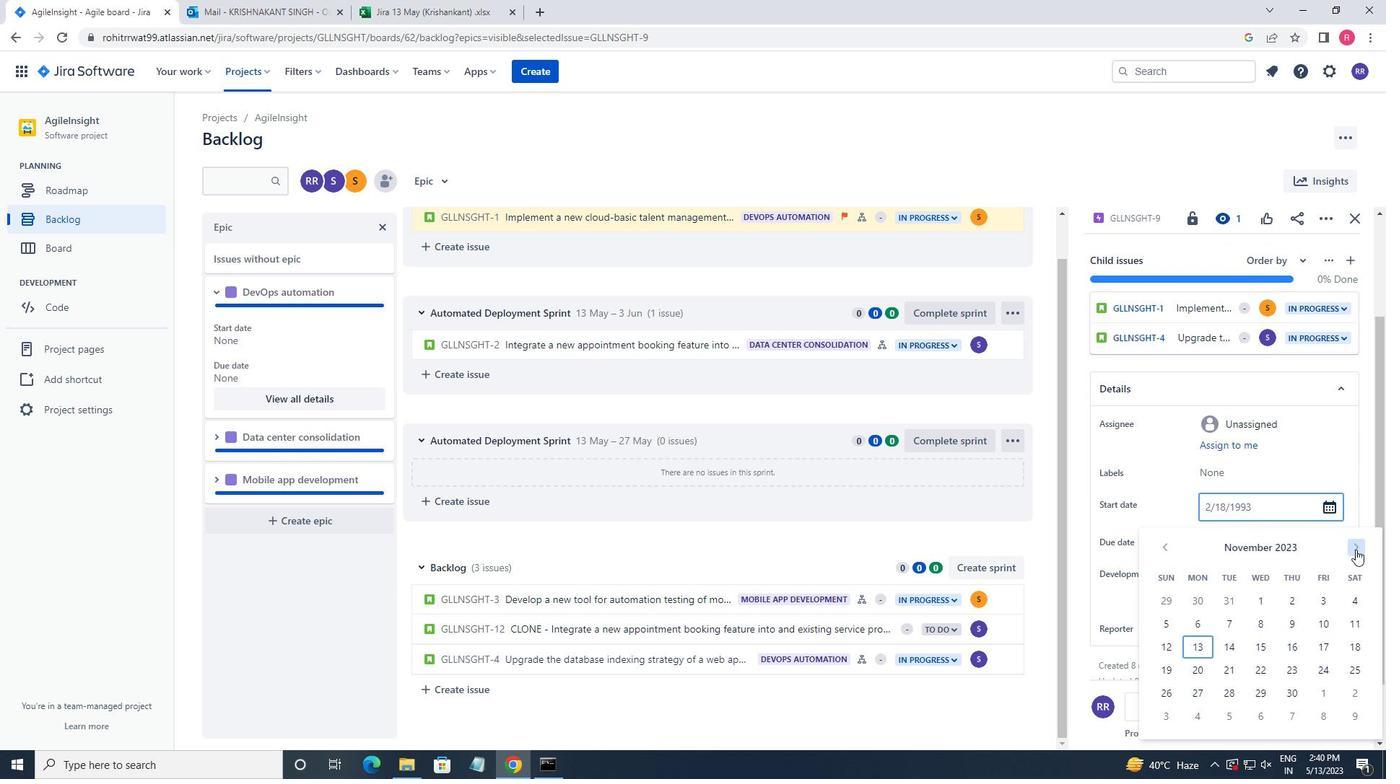 
Action: Mouse pressed left at (1356, 550)
Screenshot: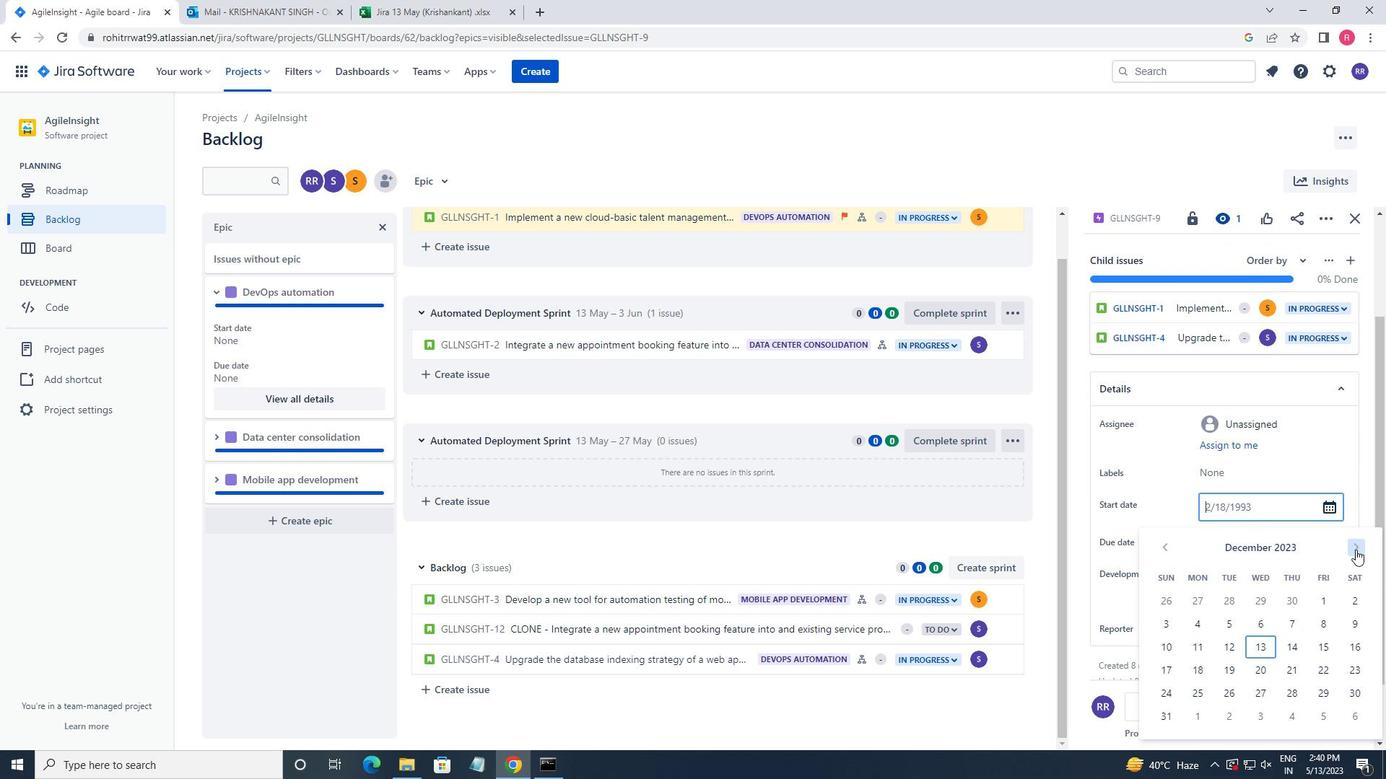 
Action: Mouse pressed left at (1356, 550)
Screenshot: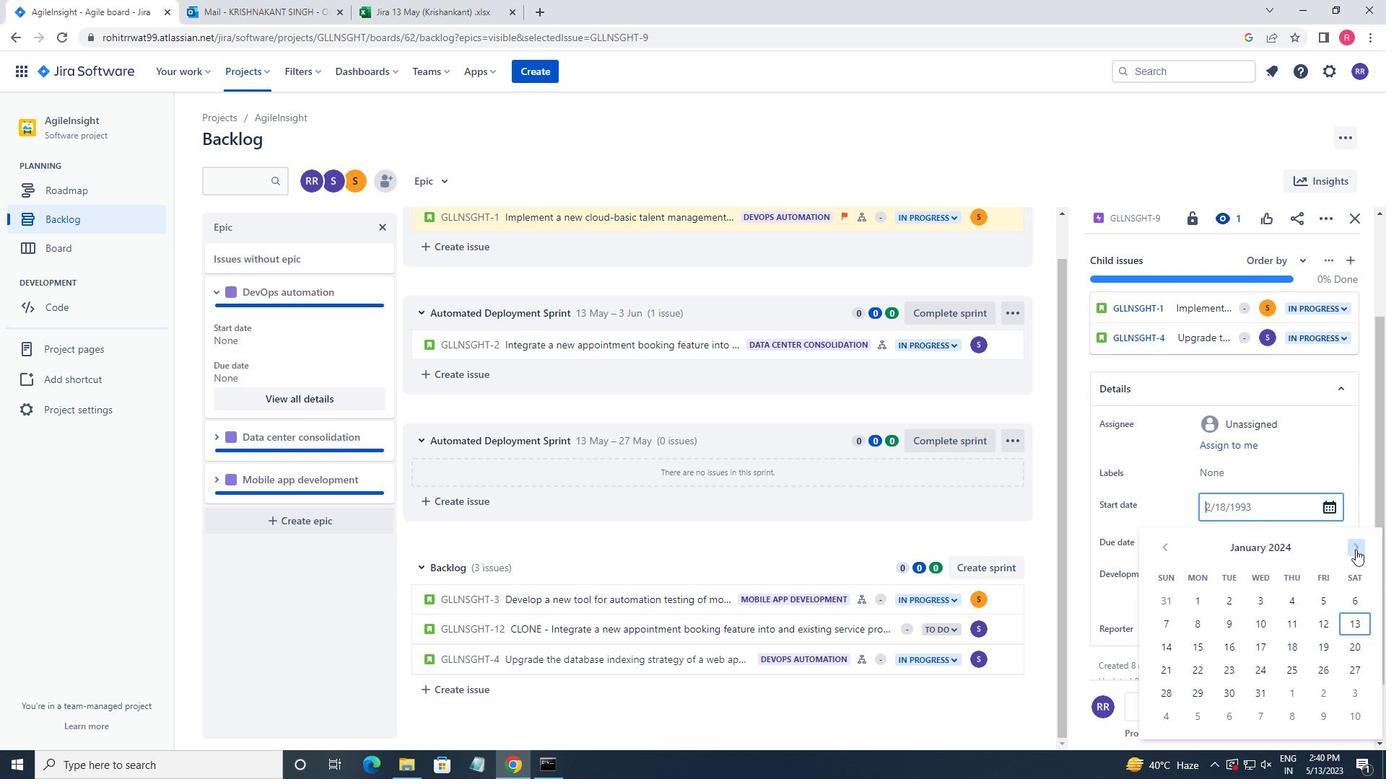 
Action: Mouse moved to (1174, 630)
Screenshot: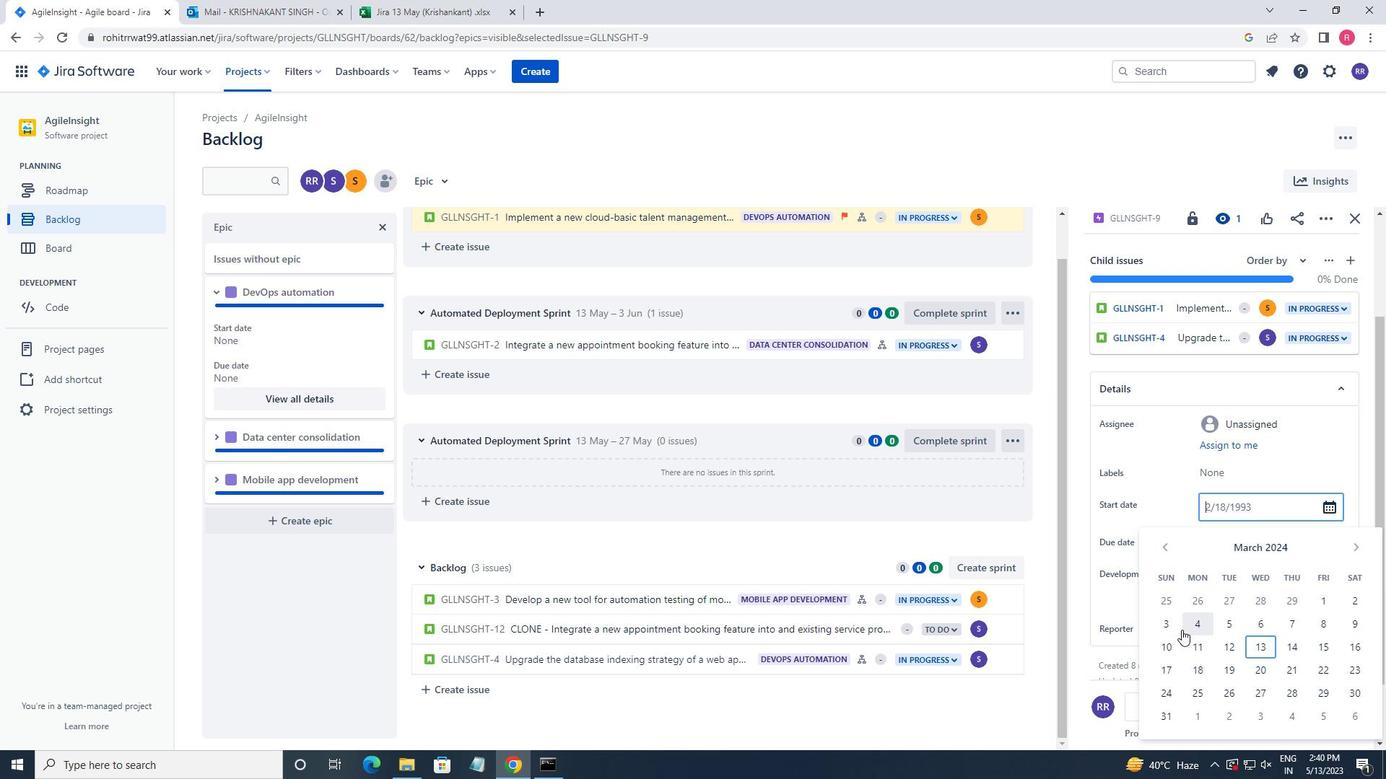 
Action: Mouse pressed left at (1174, 630)
Screenshot: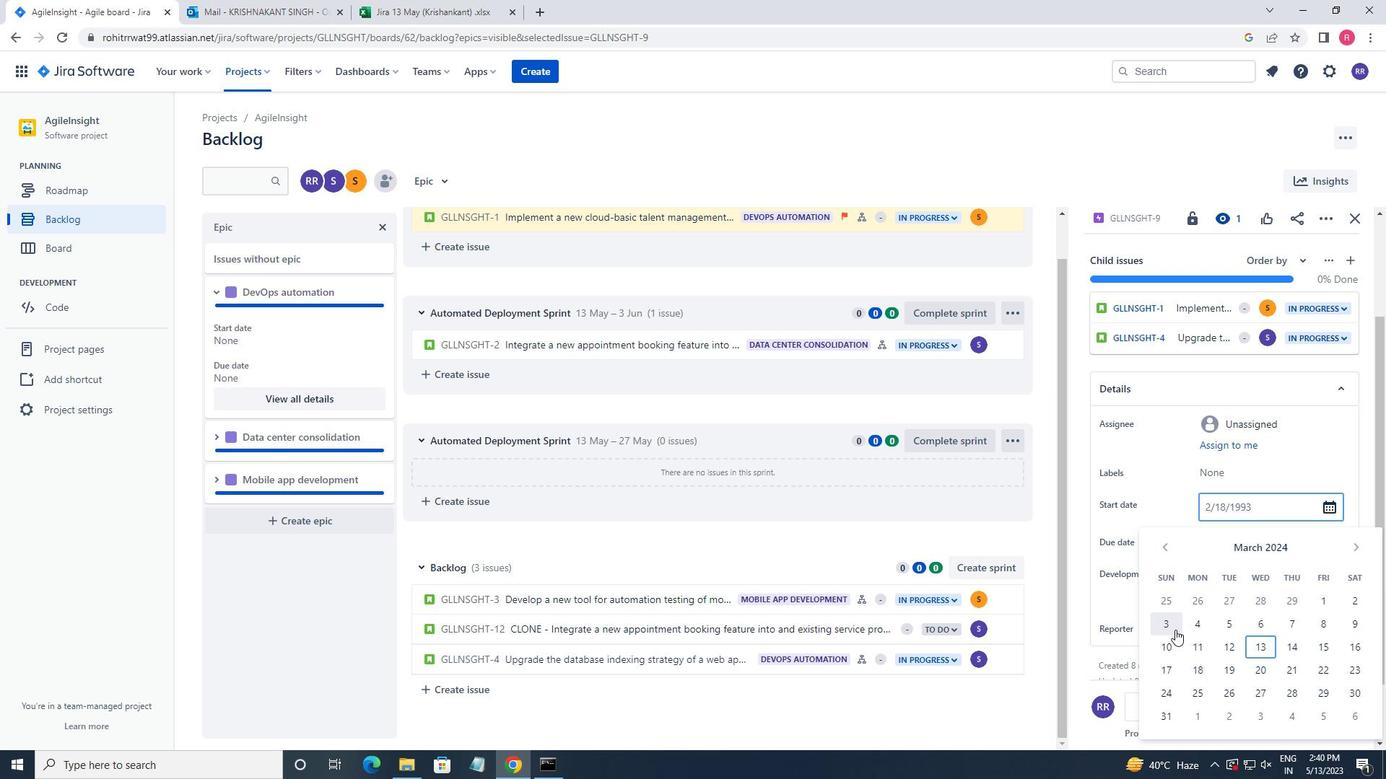 
Action: Mouse moved to (1245, 546)
Screenshot: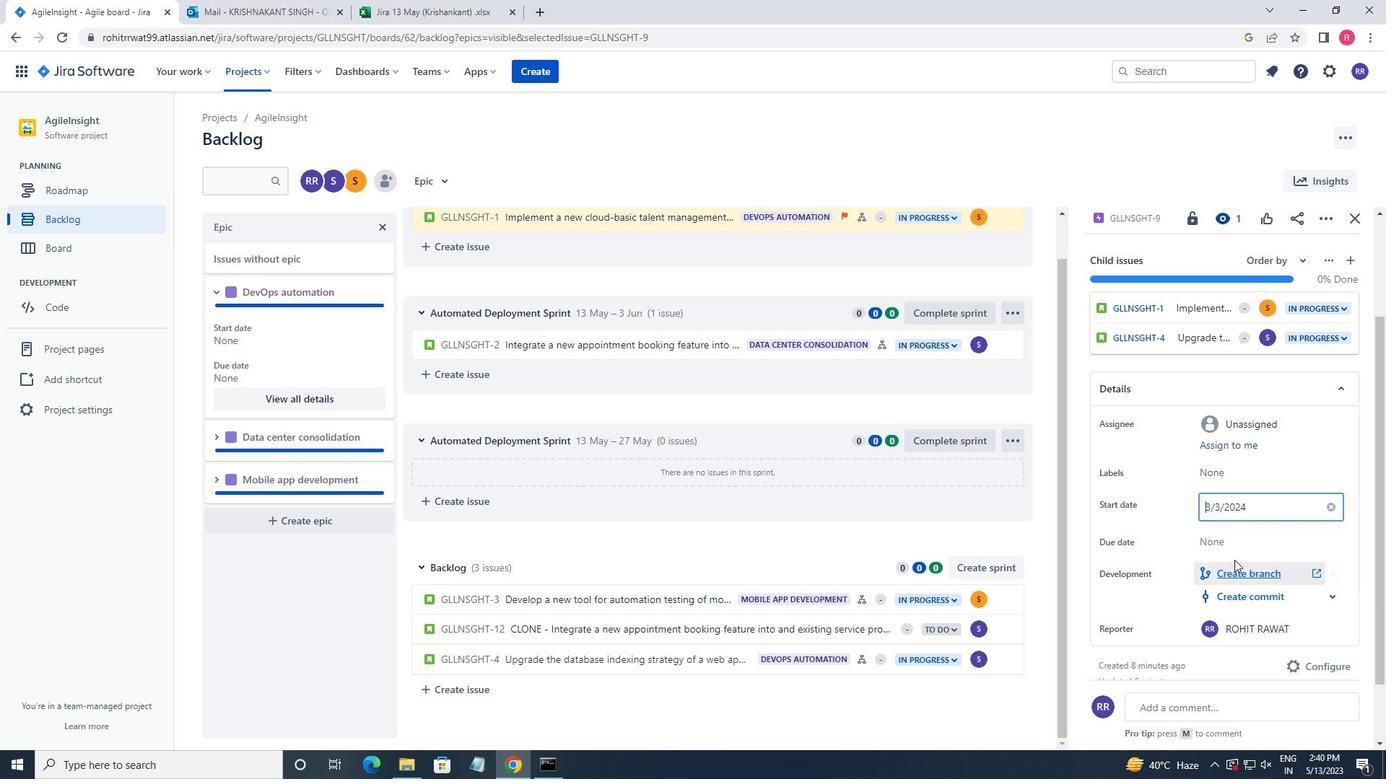
Action: Mouse pressed left at (1245, 546)
Screenshot: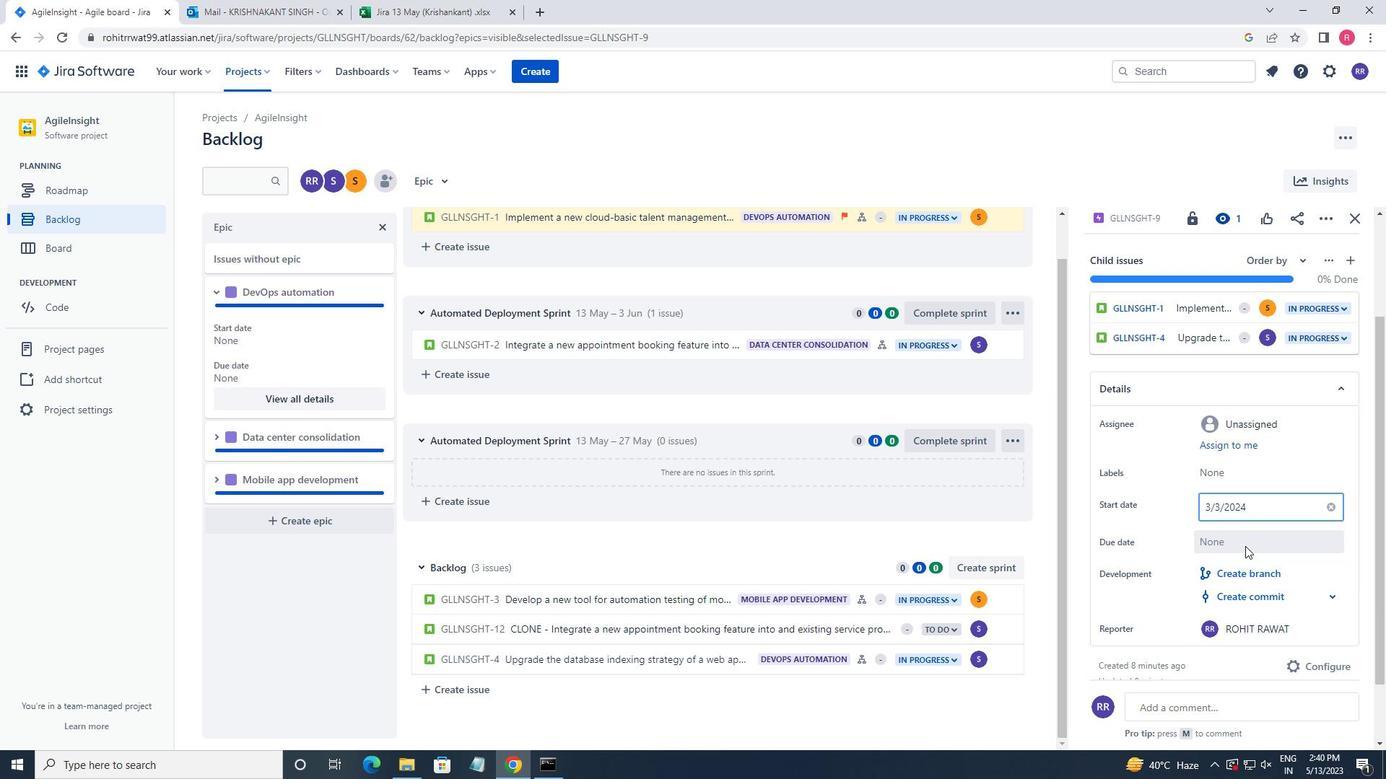 
Action: Mouse moved to (1351, 340)
Screenshot: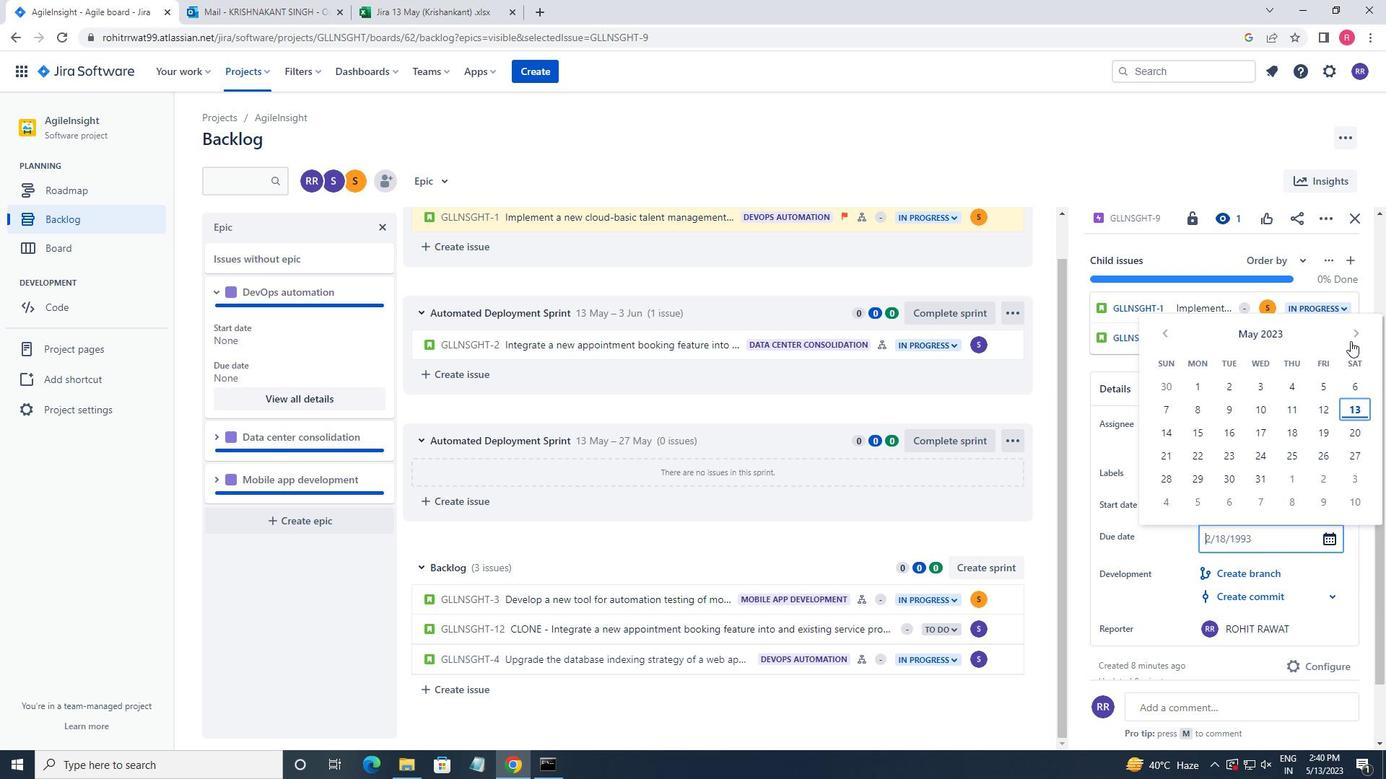 
Action: Mouse pressed left at (1351, 340)
Screenshot: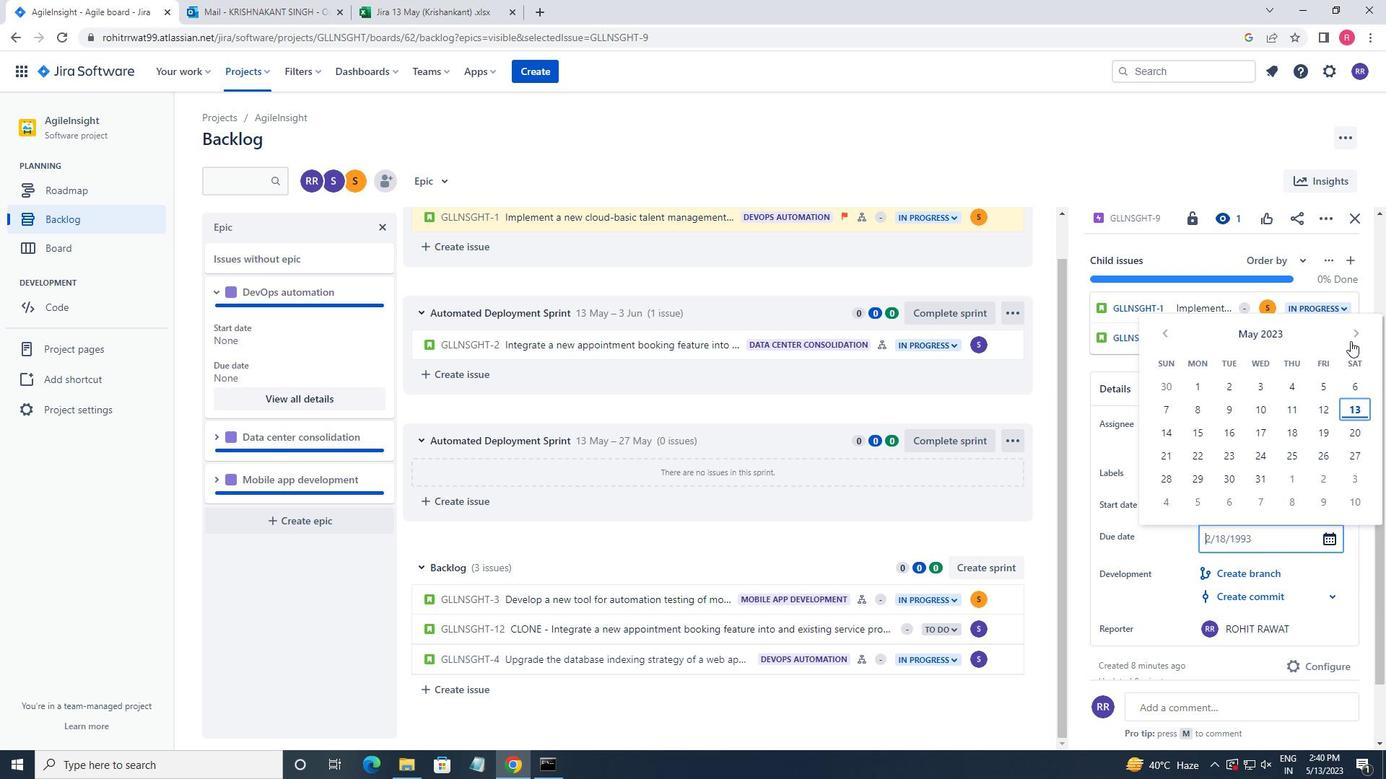 
Action: Mouse pressed left at (1351, 340)
Screenshot: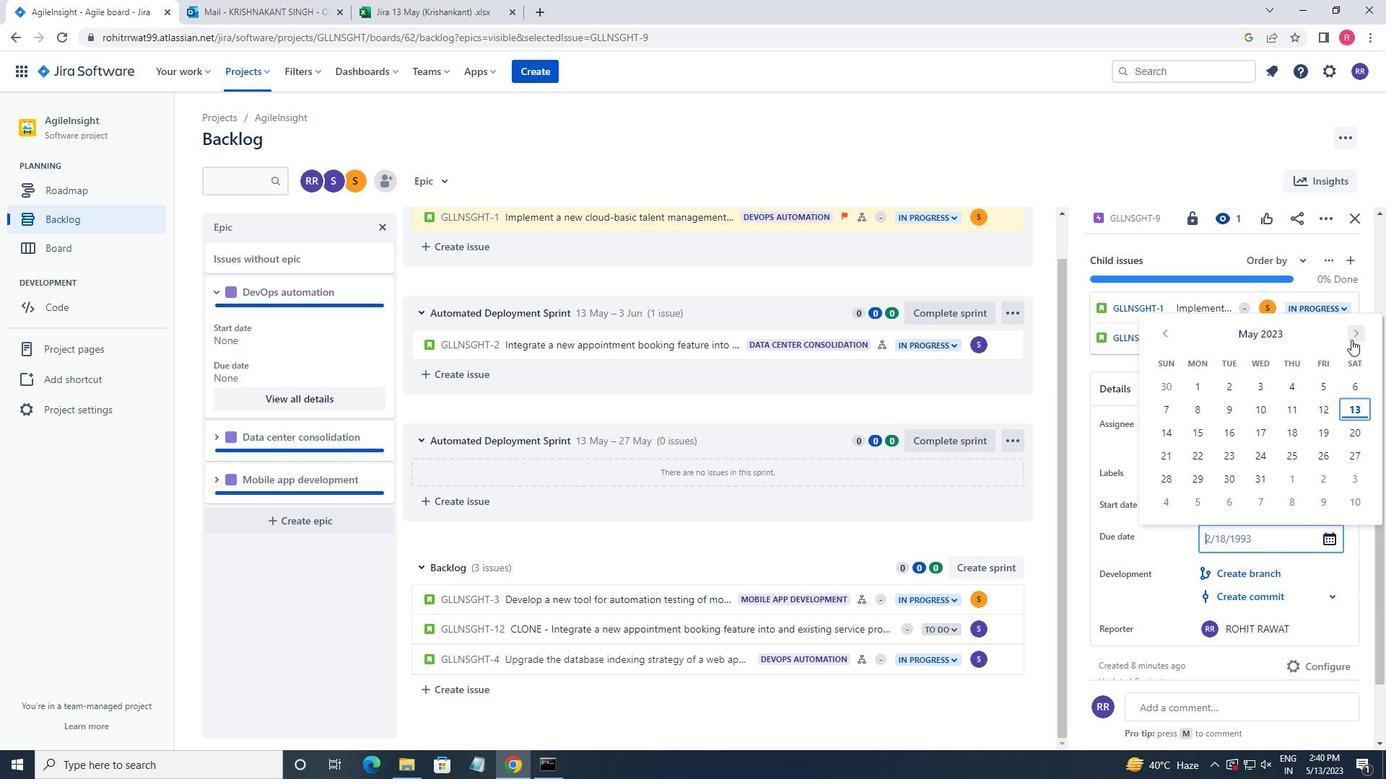 
Action: Mouse pressed left at (1351, 340)
Screenshot: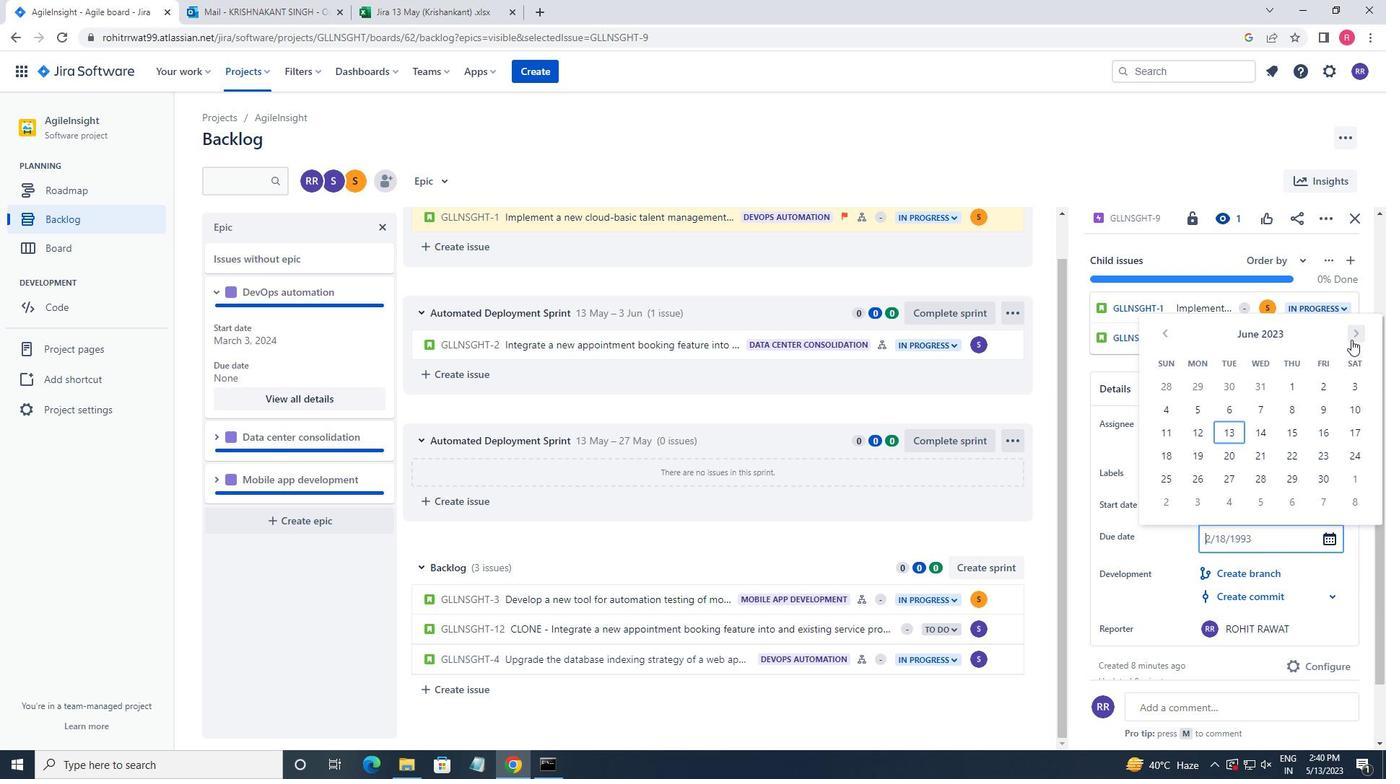 
Action: Mouse pressed left at (1351, 340)
Screenshot: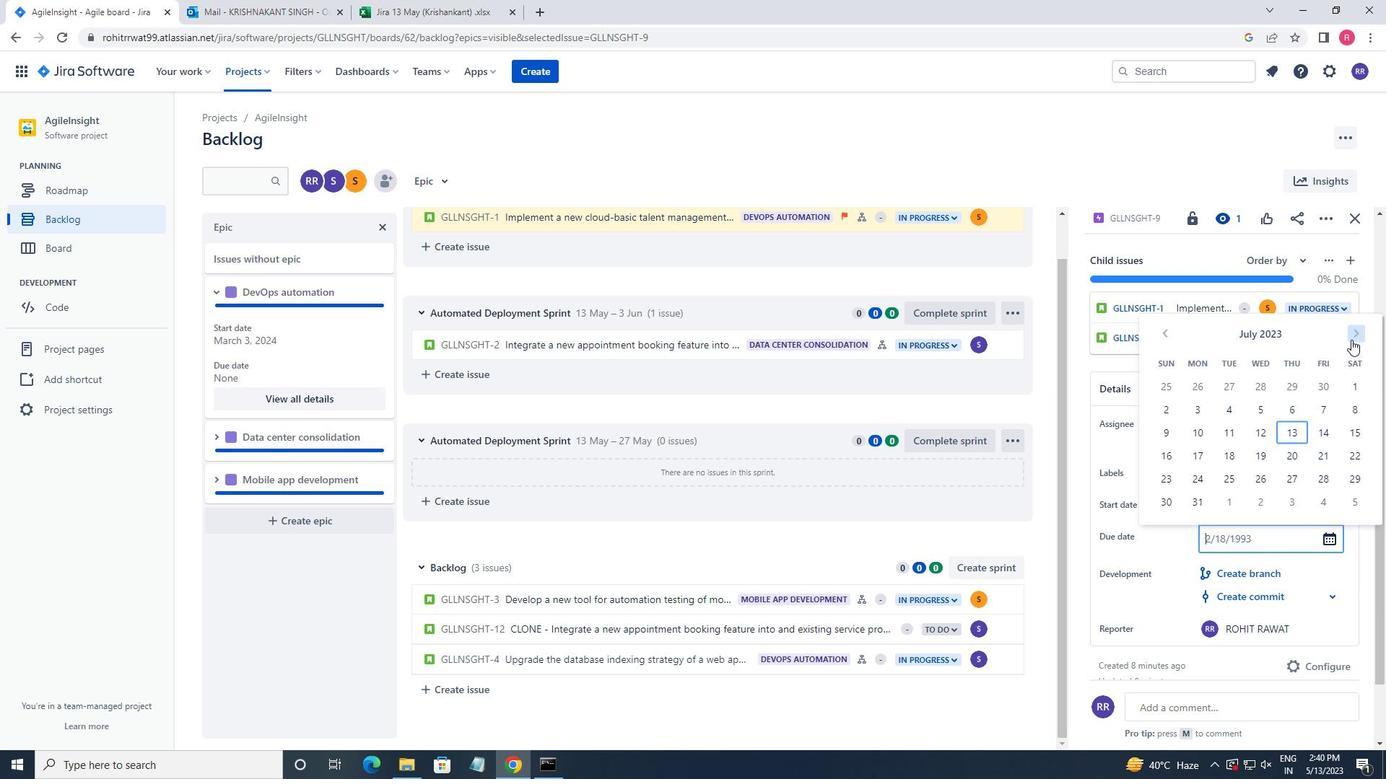 
Action: Mouse pressed left at (1351, 340)
Screenshot: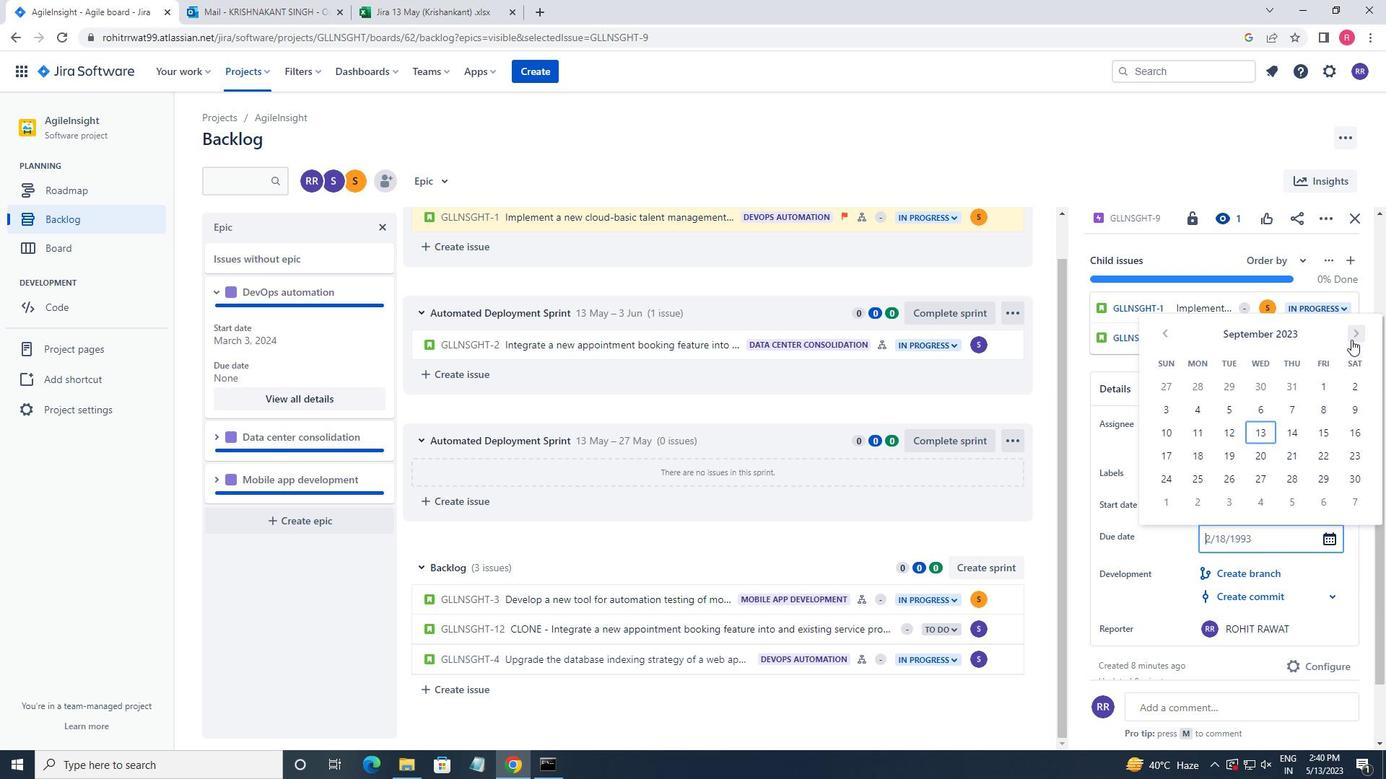 
Action: Mouse pressed left at (1351, 340)
Screenshot: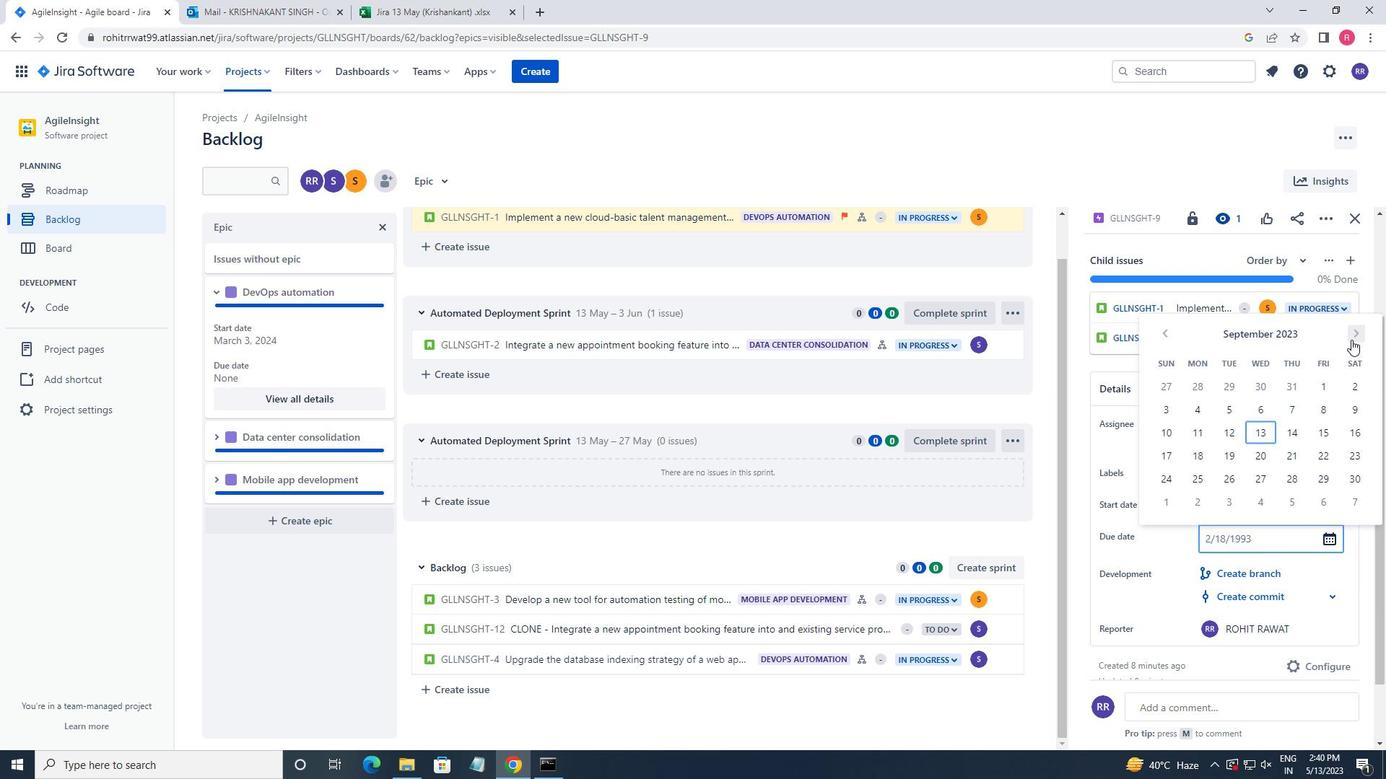 
Action: Mouse pressed left at (1351, 340)
Screenshot: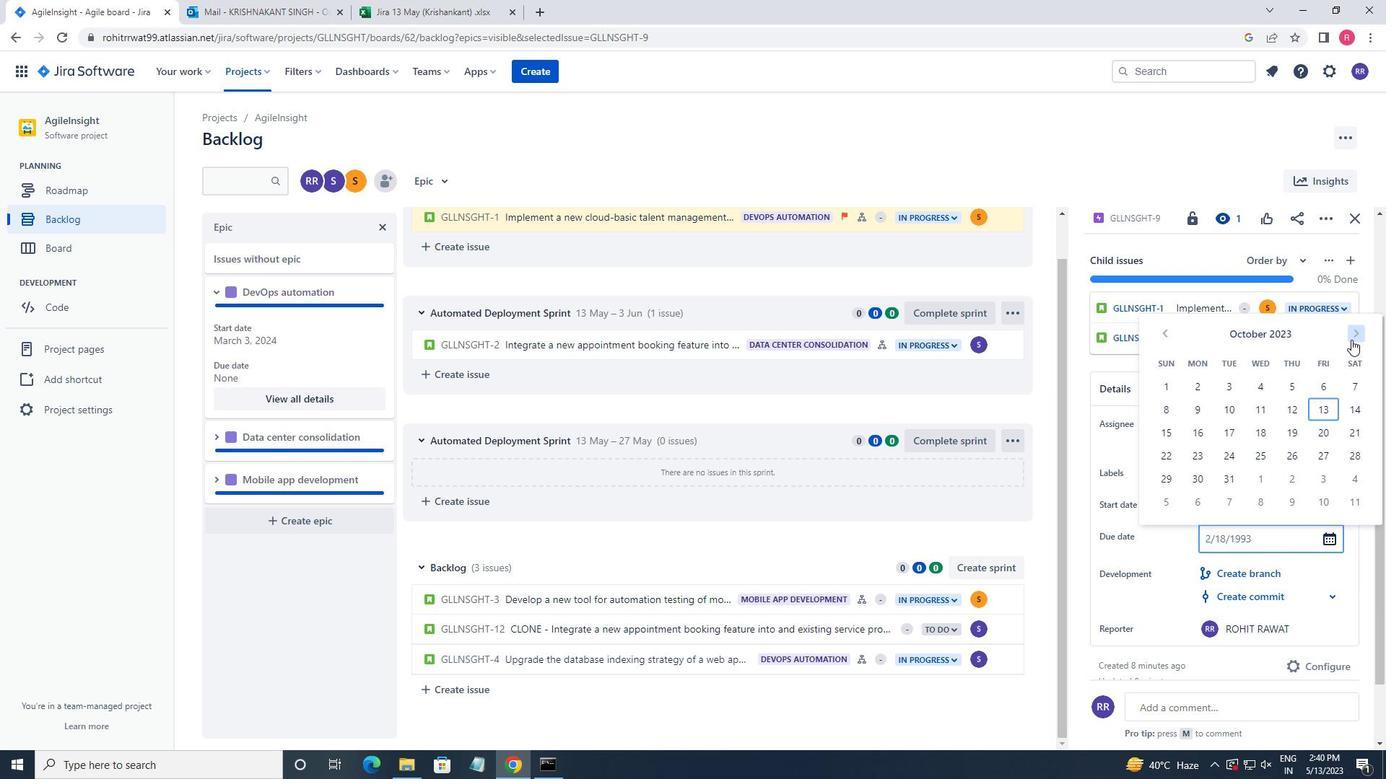 
Action: Mouse pressed left at (1351, 340)
Screenshot: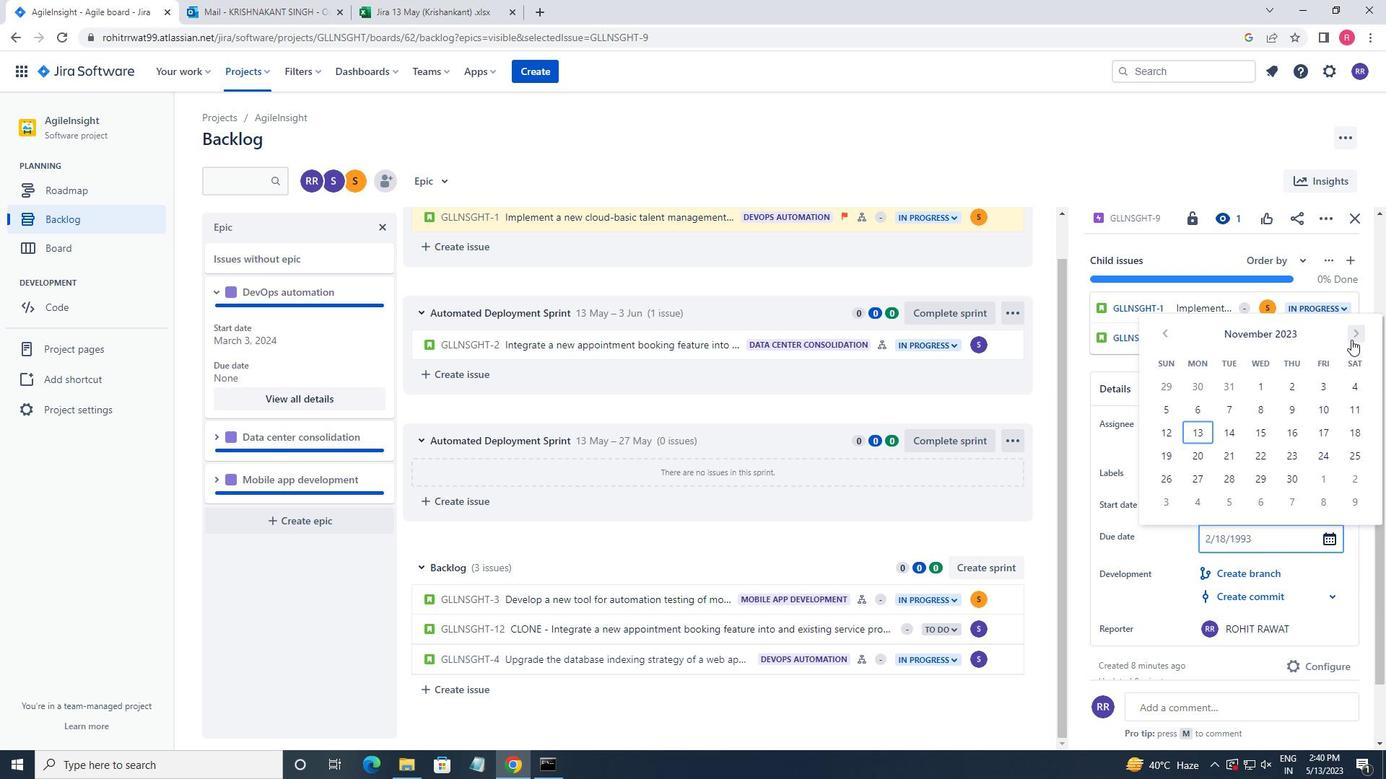 
Action: Mouse pressed left at (1351, 340)
Screenshot: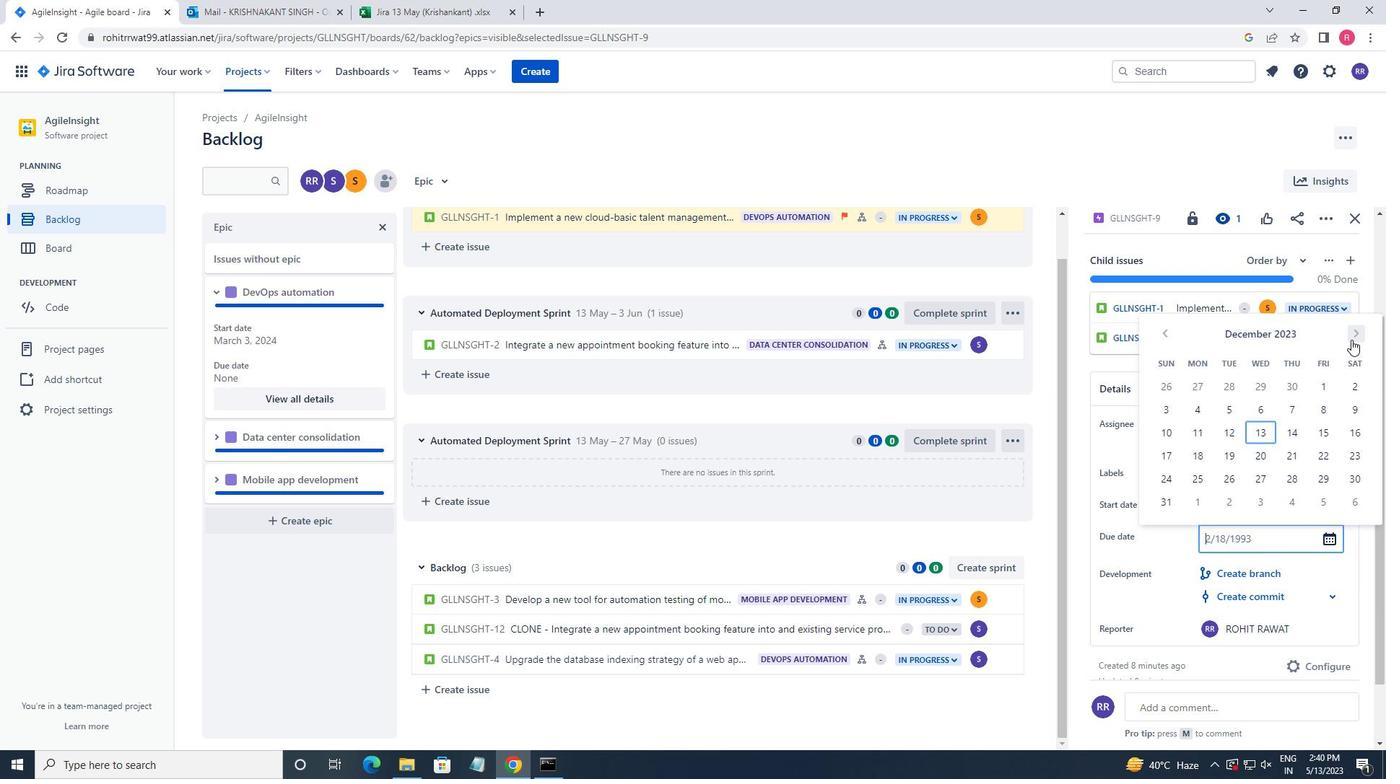 
Action: Mouse pressed left at (1351, 340)
Screenshot: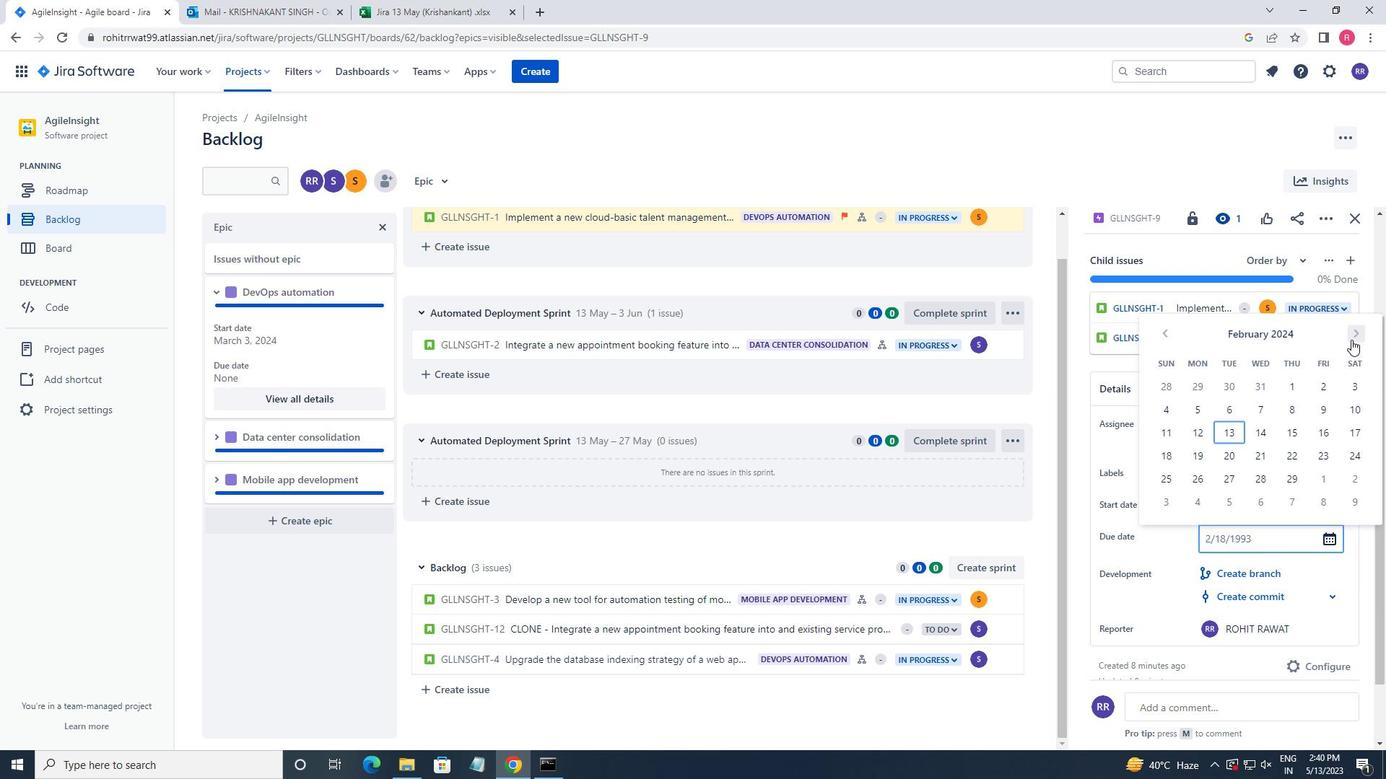 
Action: Mouse pressed left at (1351, 340)
Screenshot: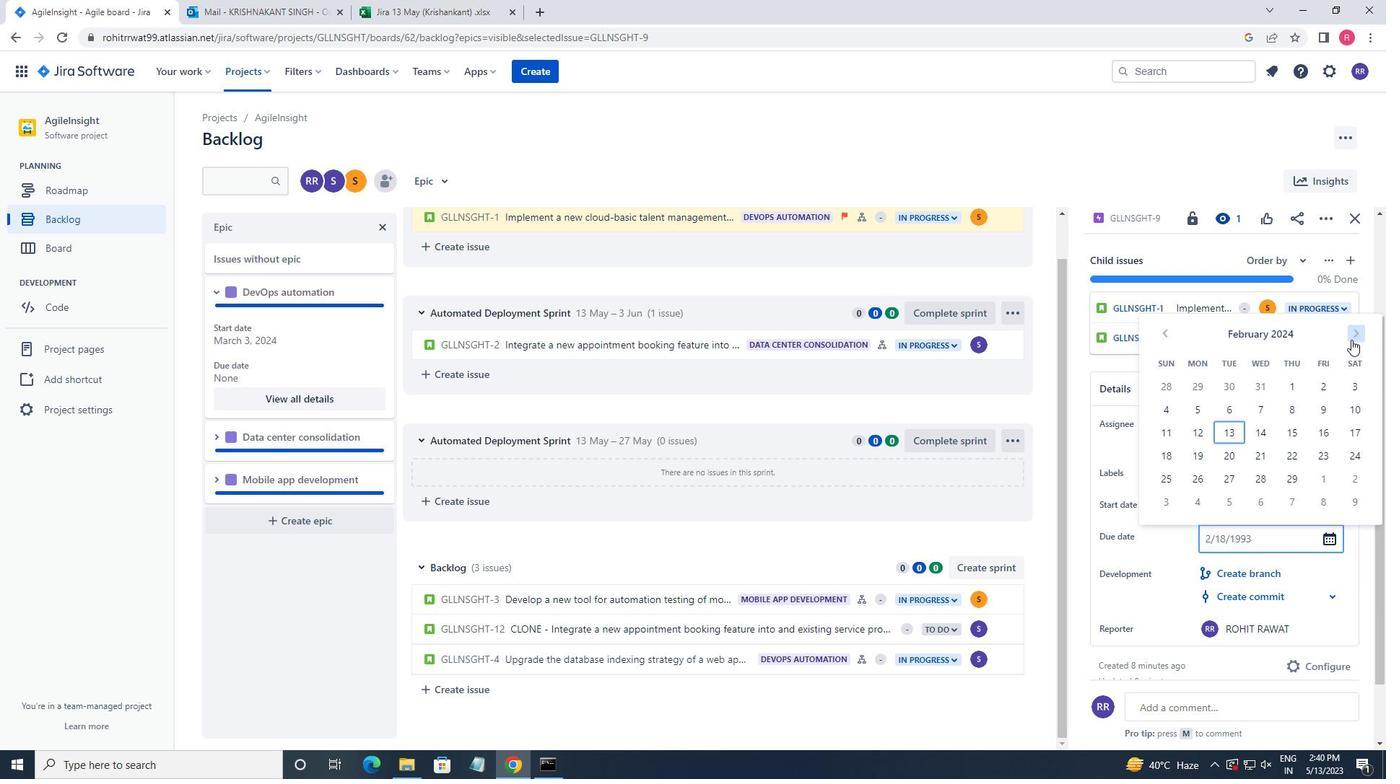 
Action: Mouse pressed left at (1351, 340)
Screenshot: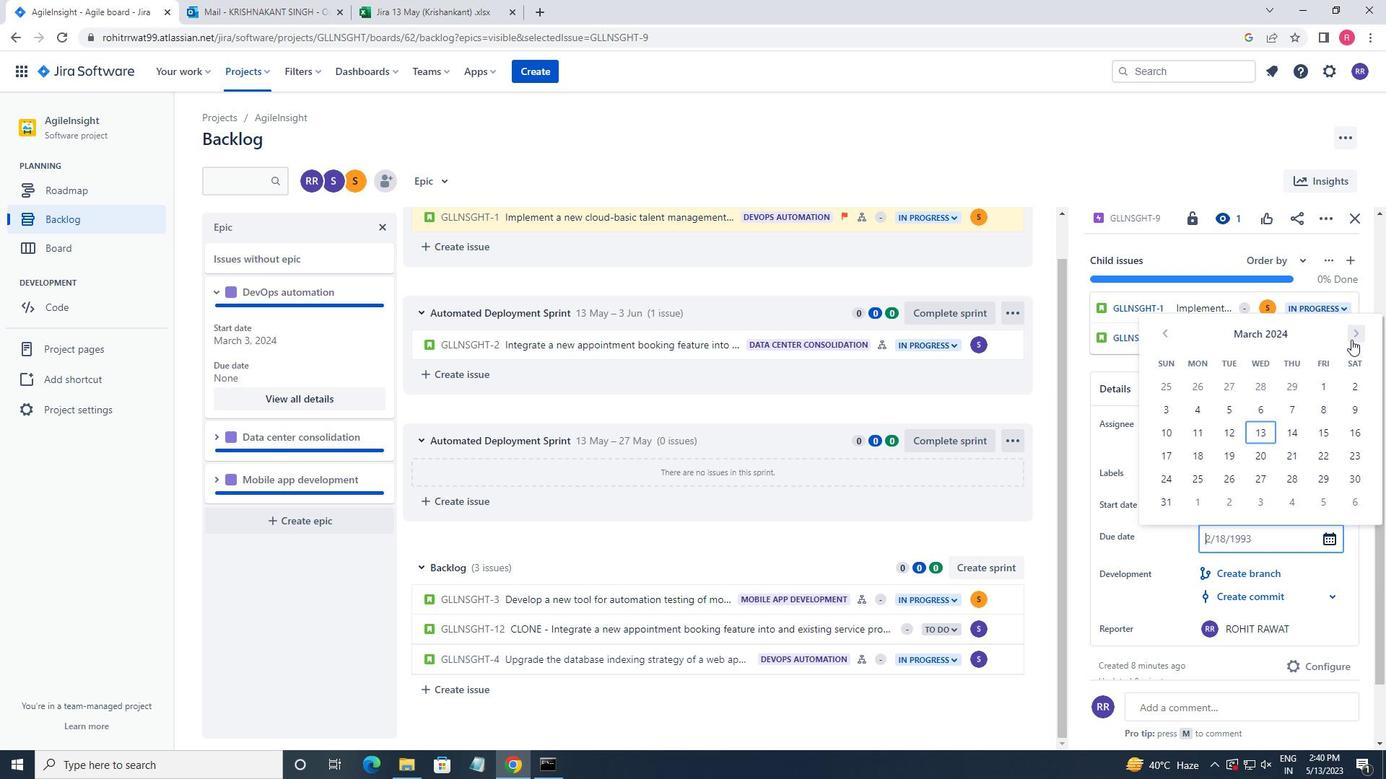 
Action: Mouse pressed left at (1351, 340)
Screenshot: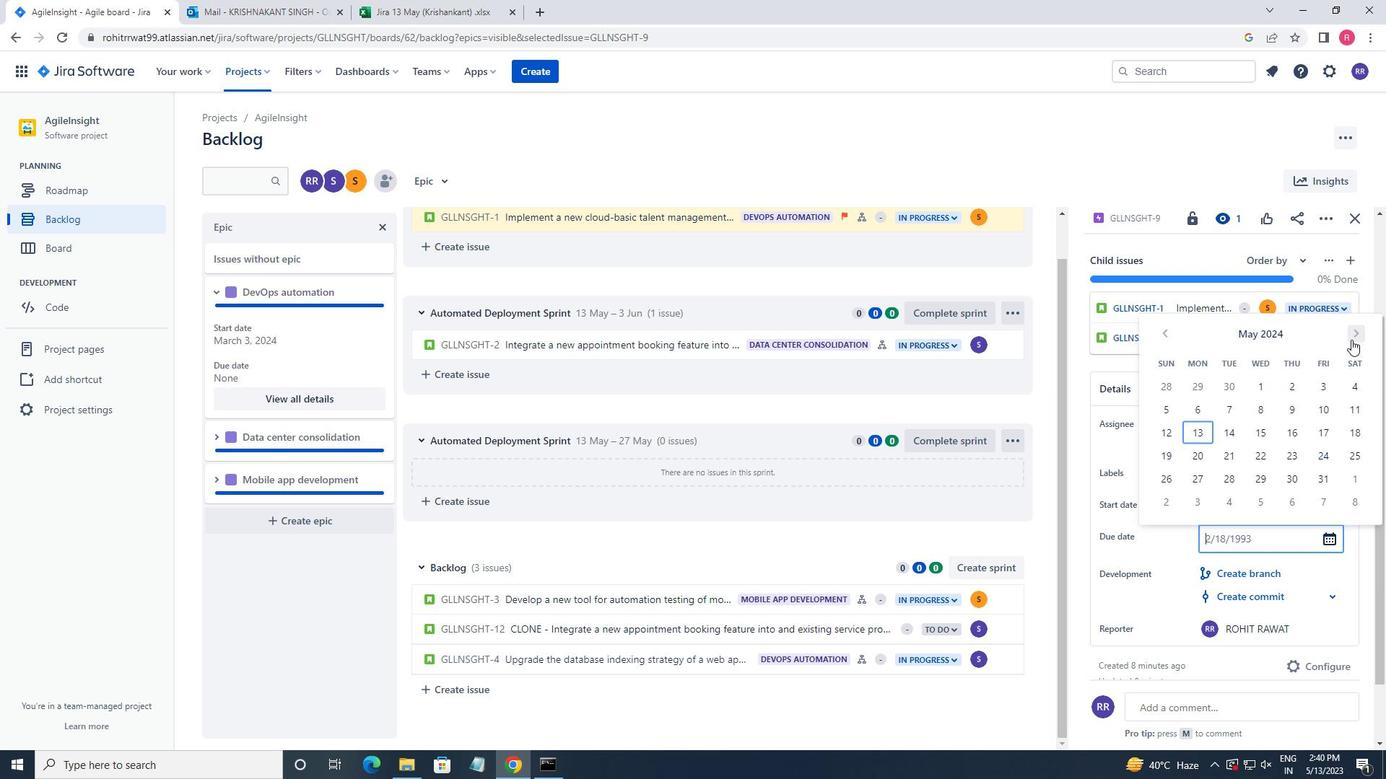 
Action: Mouse pressed left at (1351, 340)
Screenshot: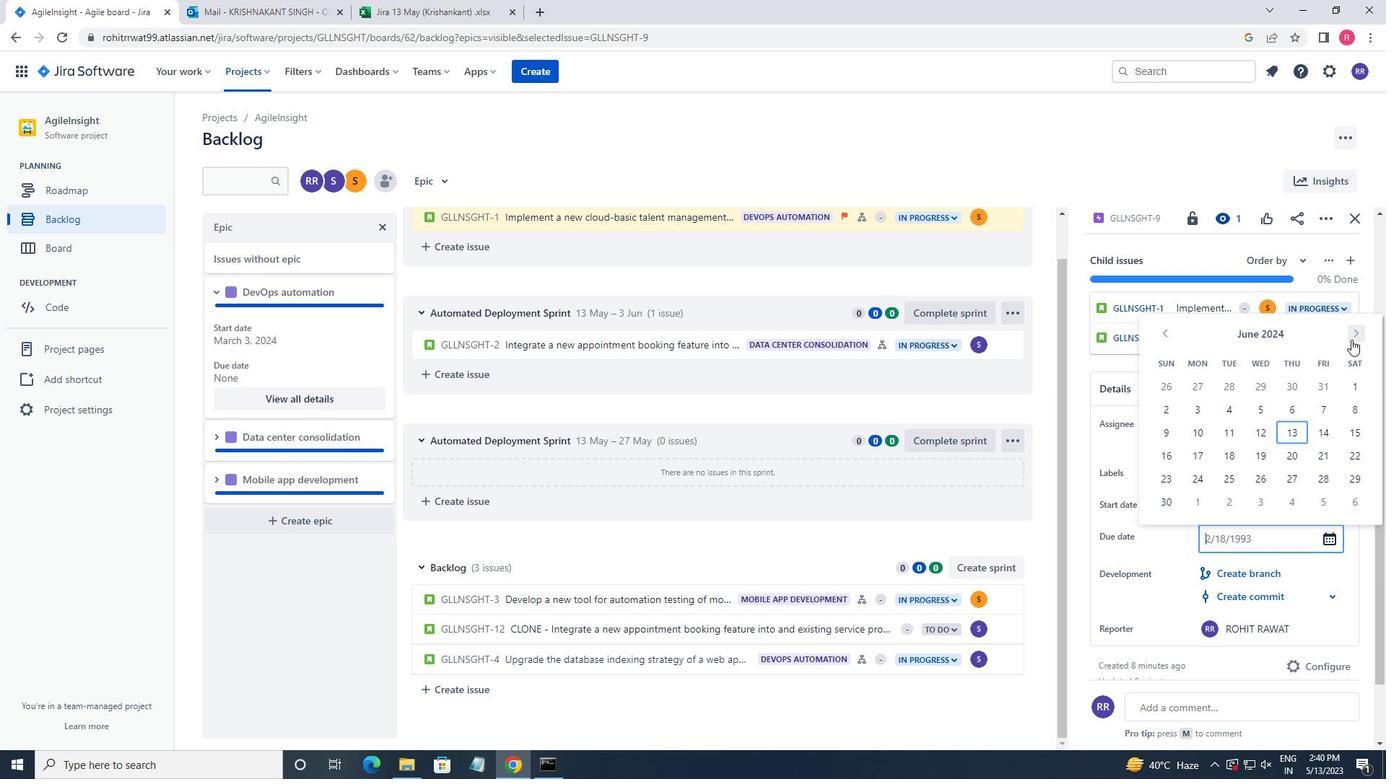 
Action: Mouse moved to (1325, 382)
Screenshot: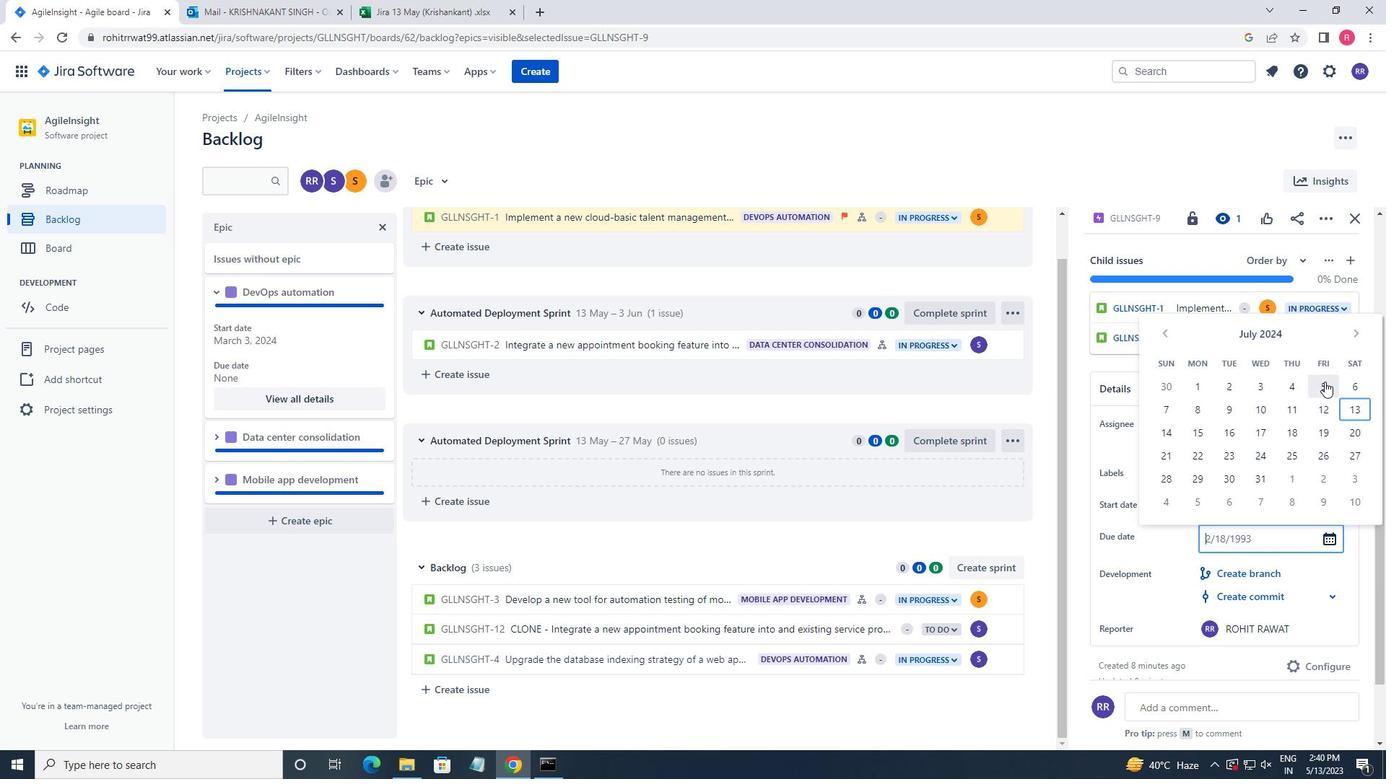 
Action: Mouse pressed left at (1325, 382)
Screenshot: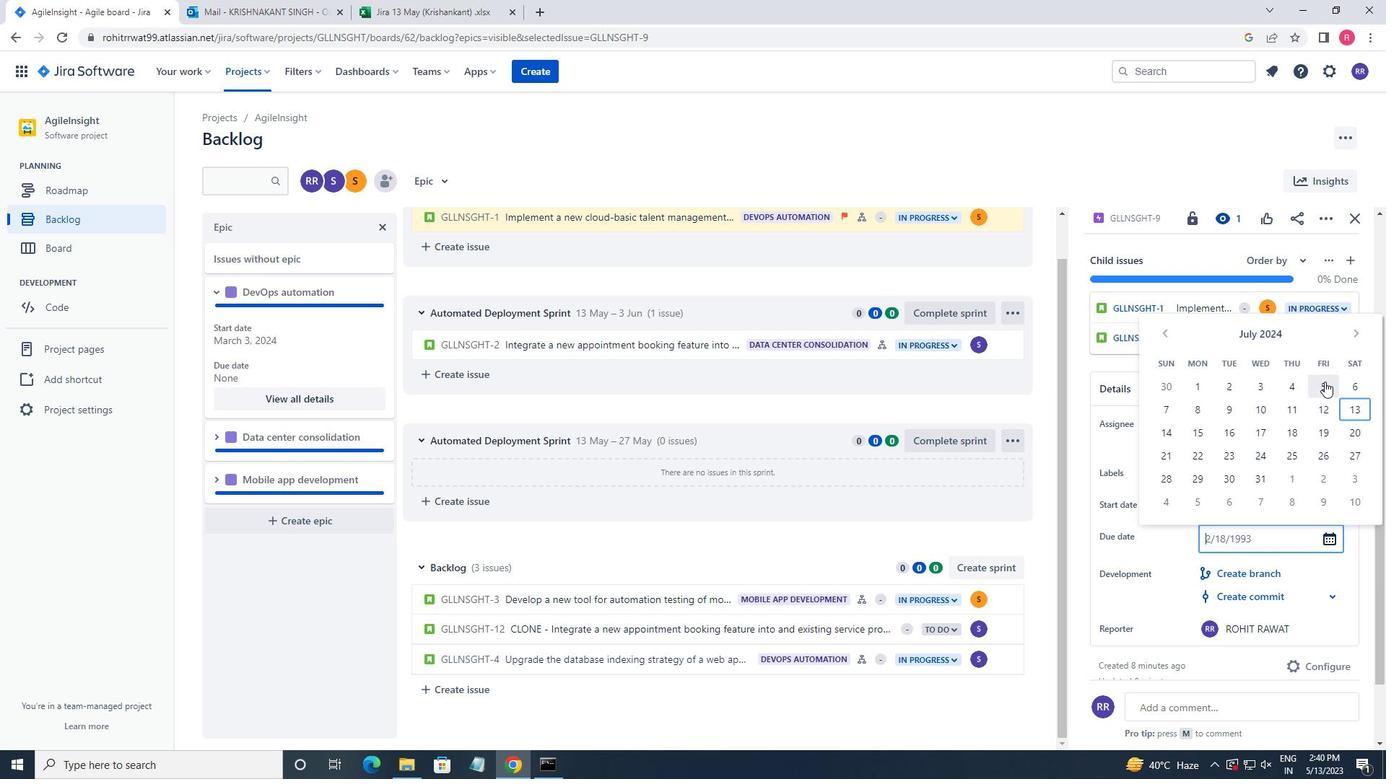 
Action: Mouse moved to (1253, 643)
Screenshot: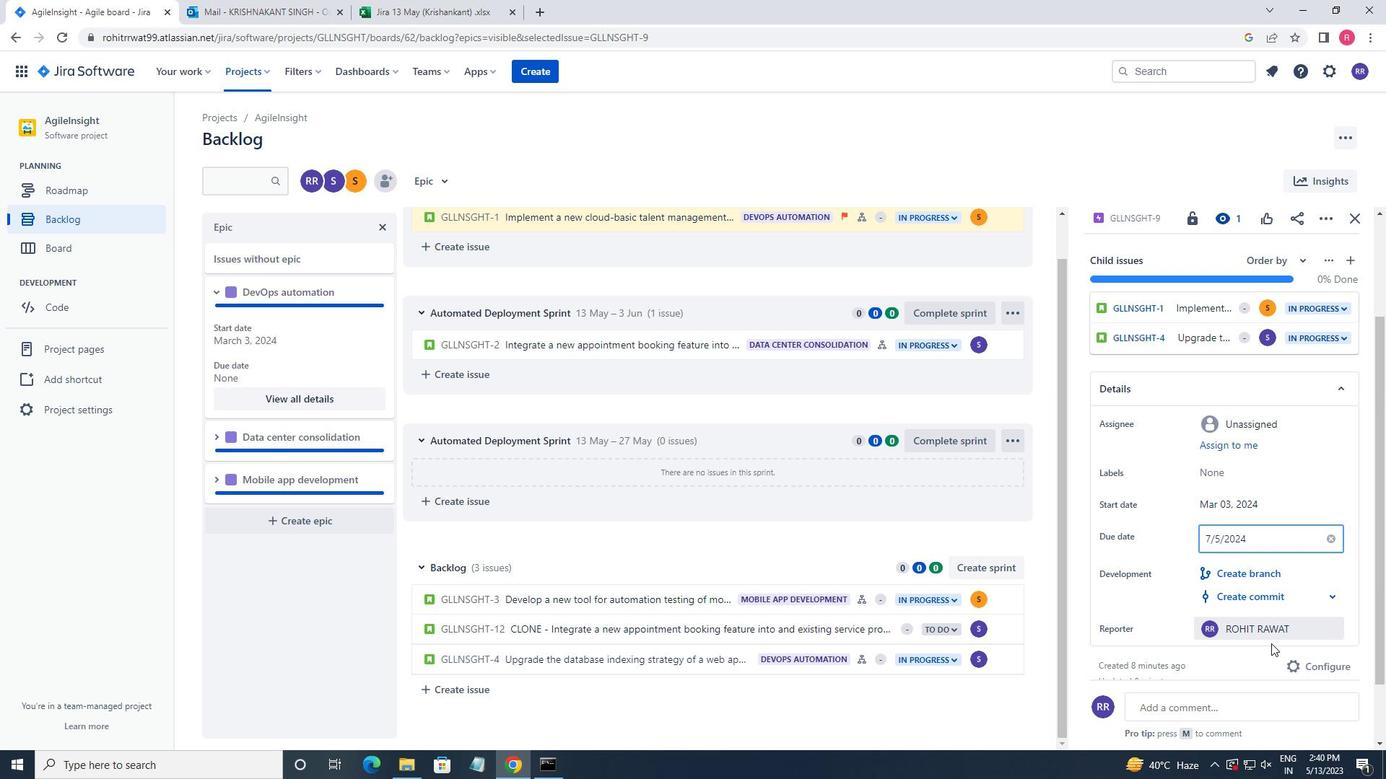 
Action: Mouse scrolled (1253, 642) with delta (0, 0)
Screenshot: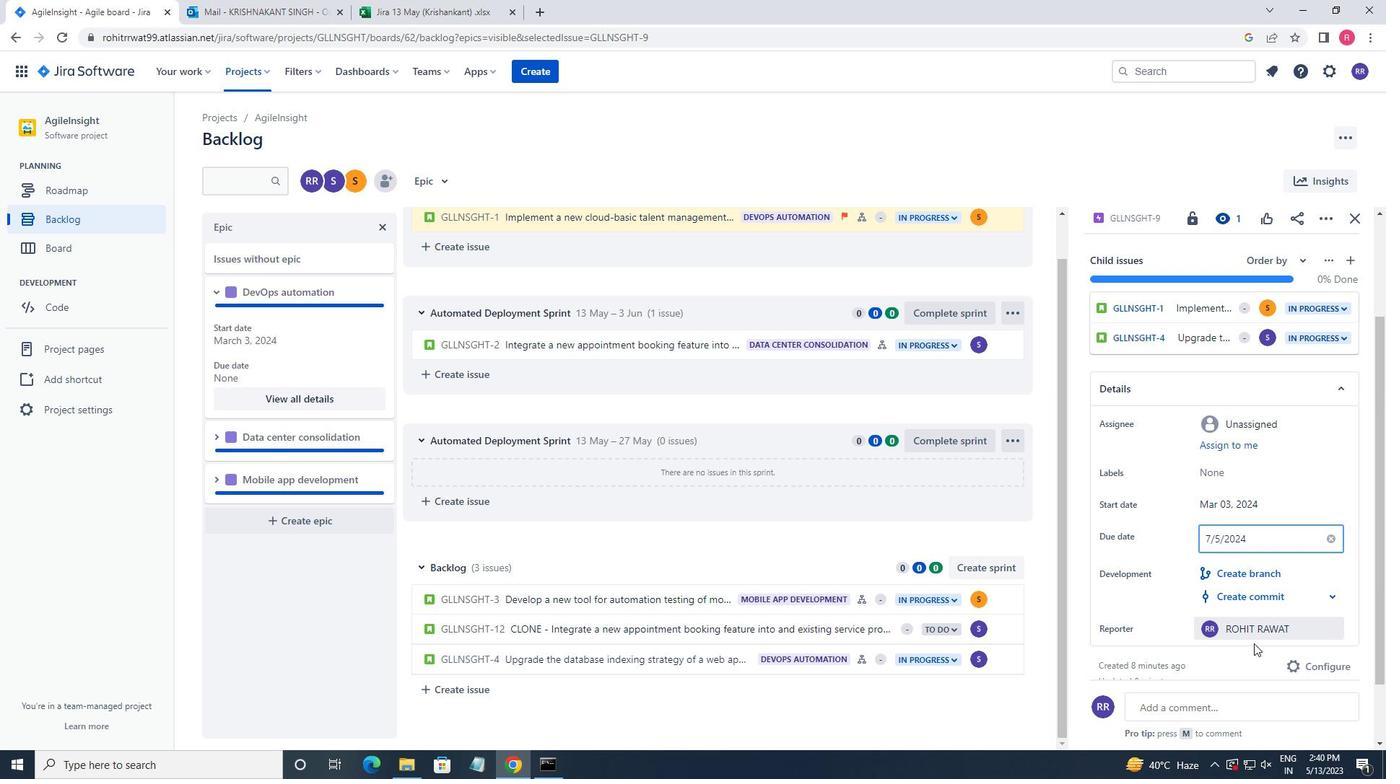 
Action: Mouse scrolled (1253, 642) with delta (0, 0)
Screenshot: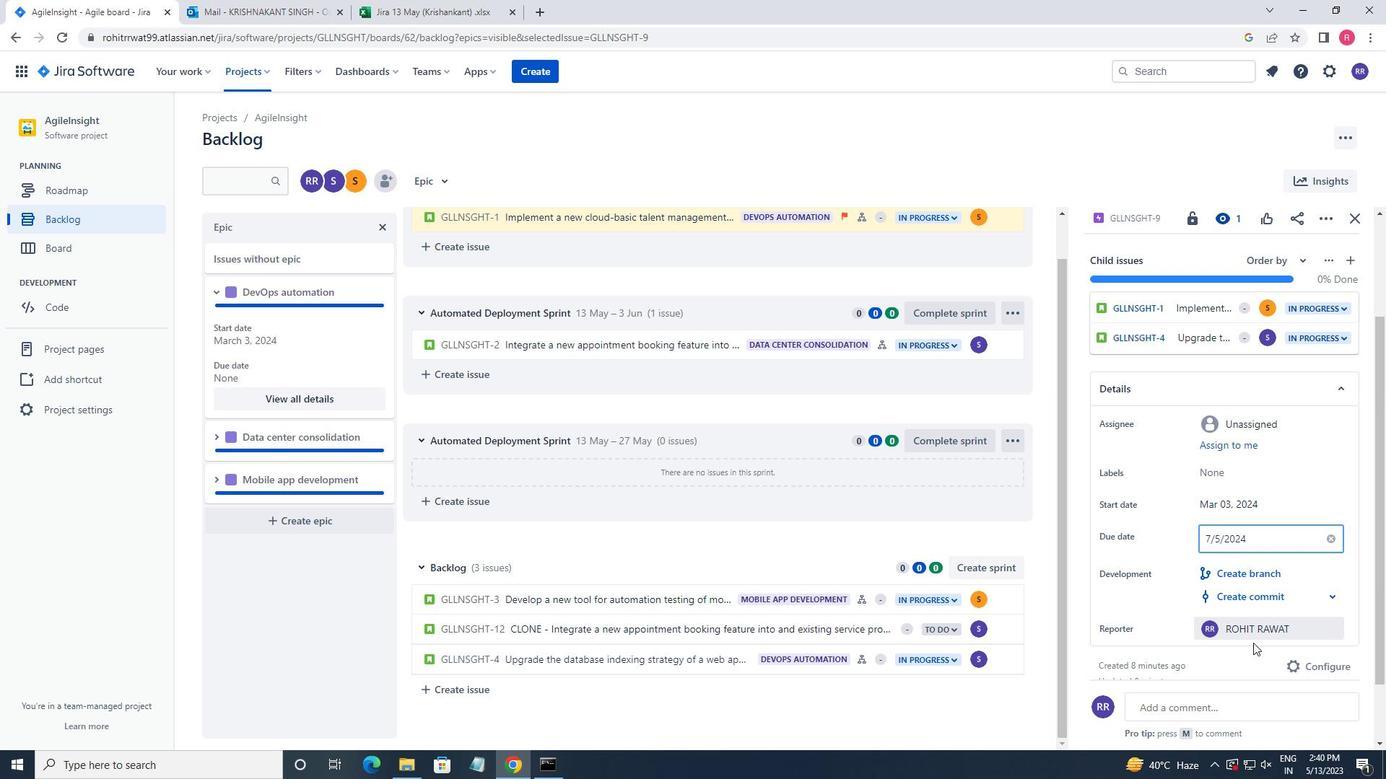 
Action: Mouse moved to (1213, 669)
Screenshot: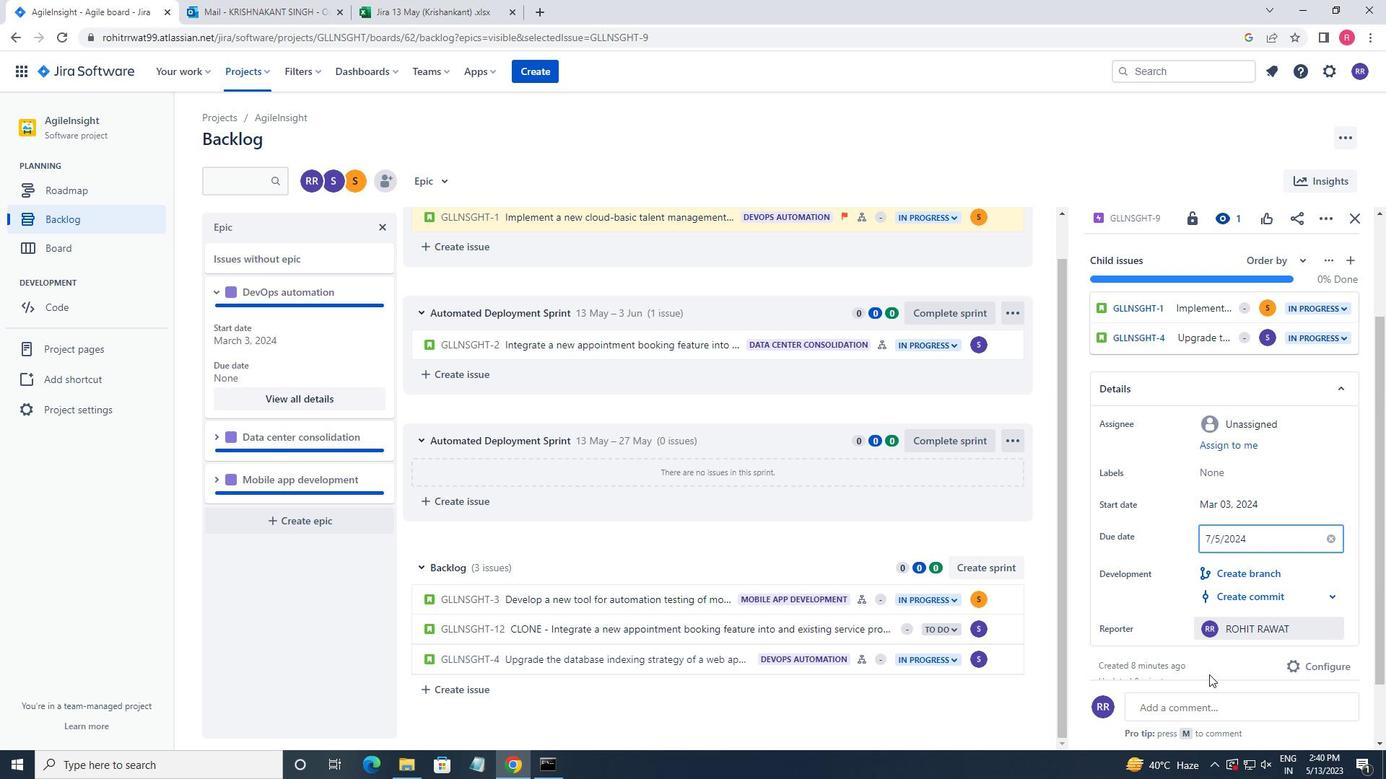 
Action: Mouse pressed left at (1213, 669)
Screenshot: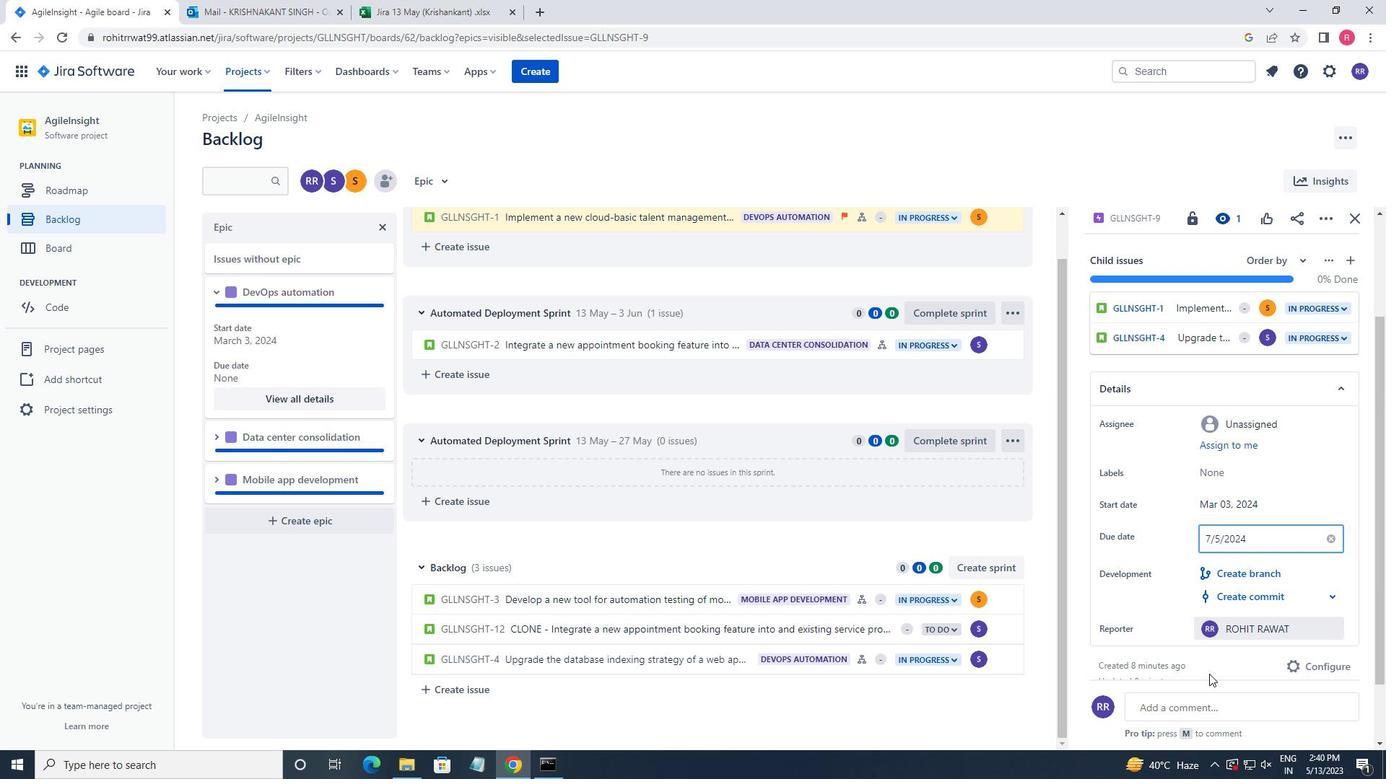 
Action: Mouse moved to (210, 439)
Screenshot: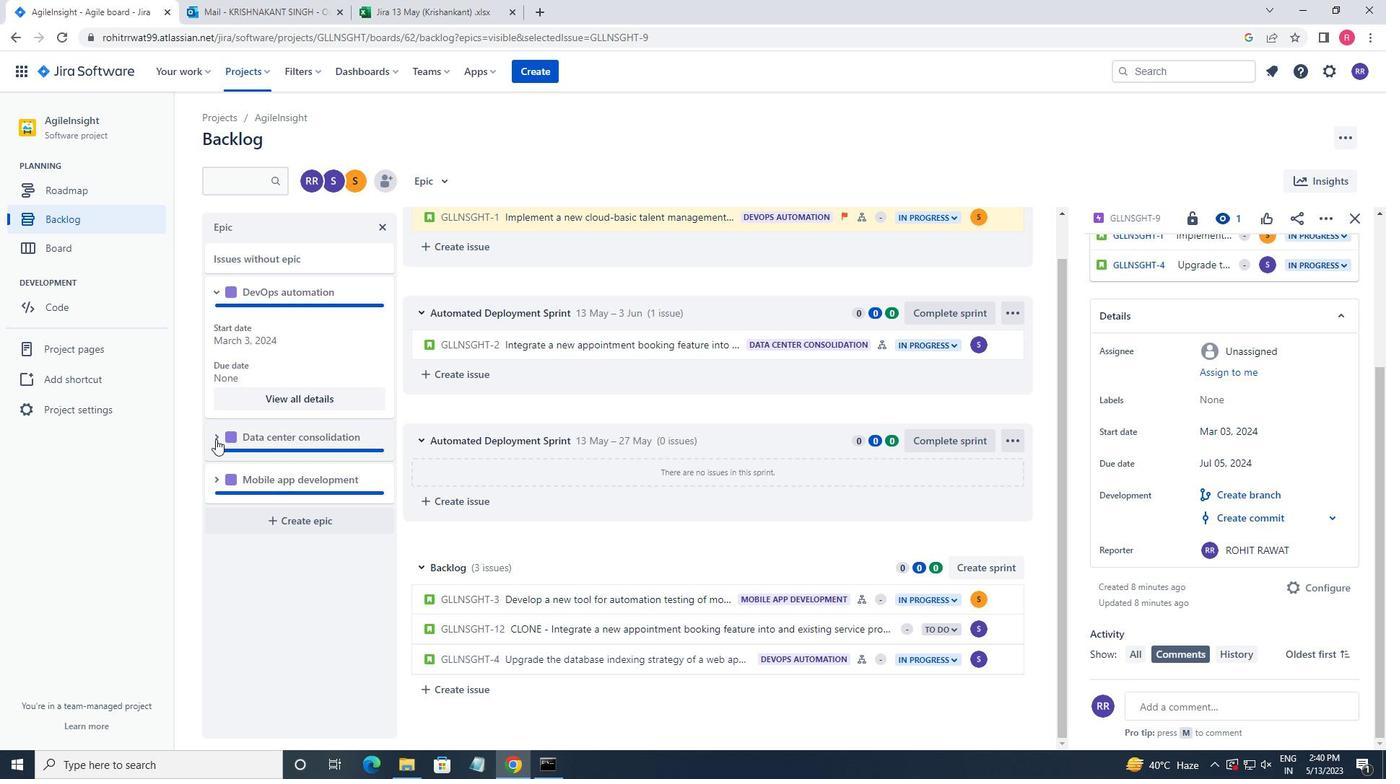 
Action: Mouse pressed left at (210, 439)
Screenshot: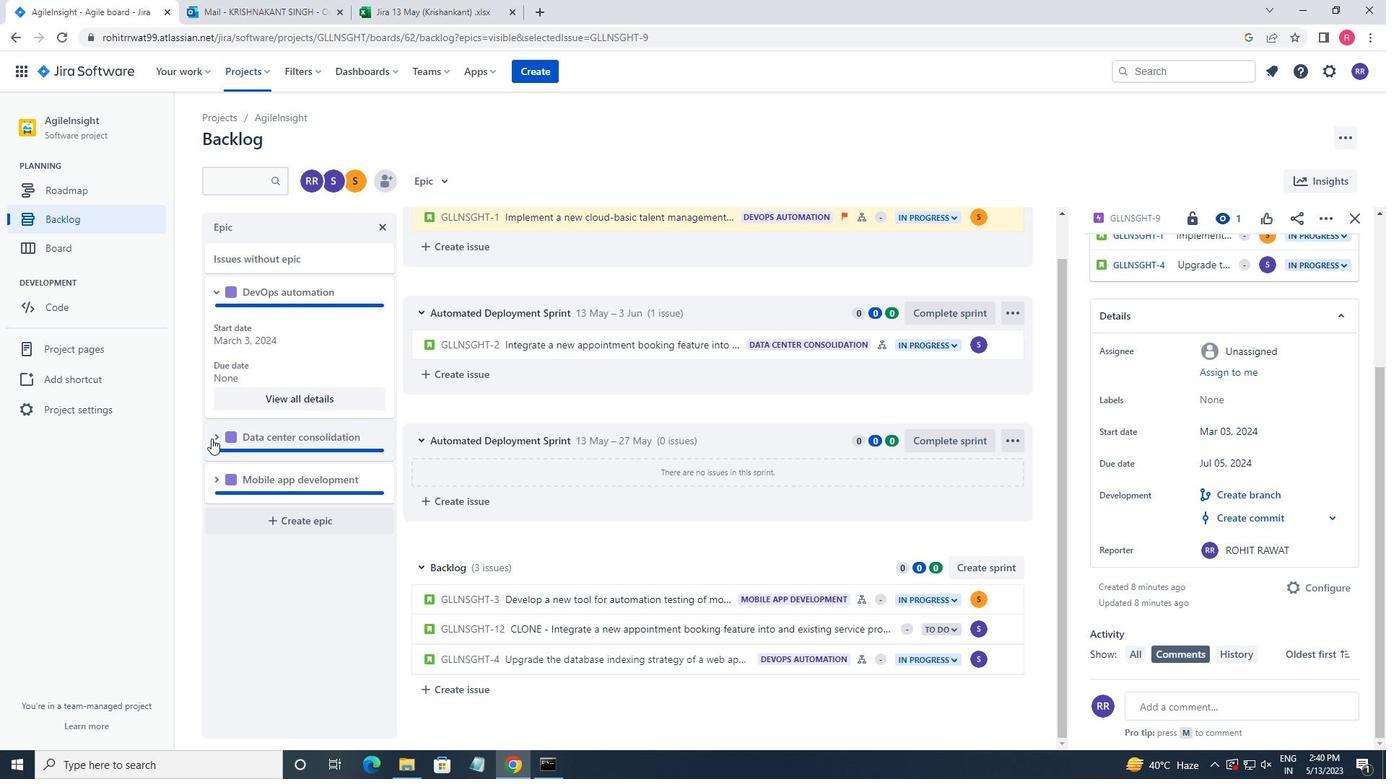 
Action: Mouse moved to (280, 553)
Screenshot: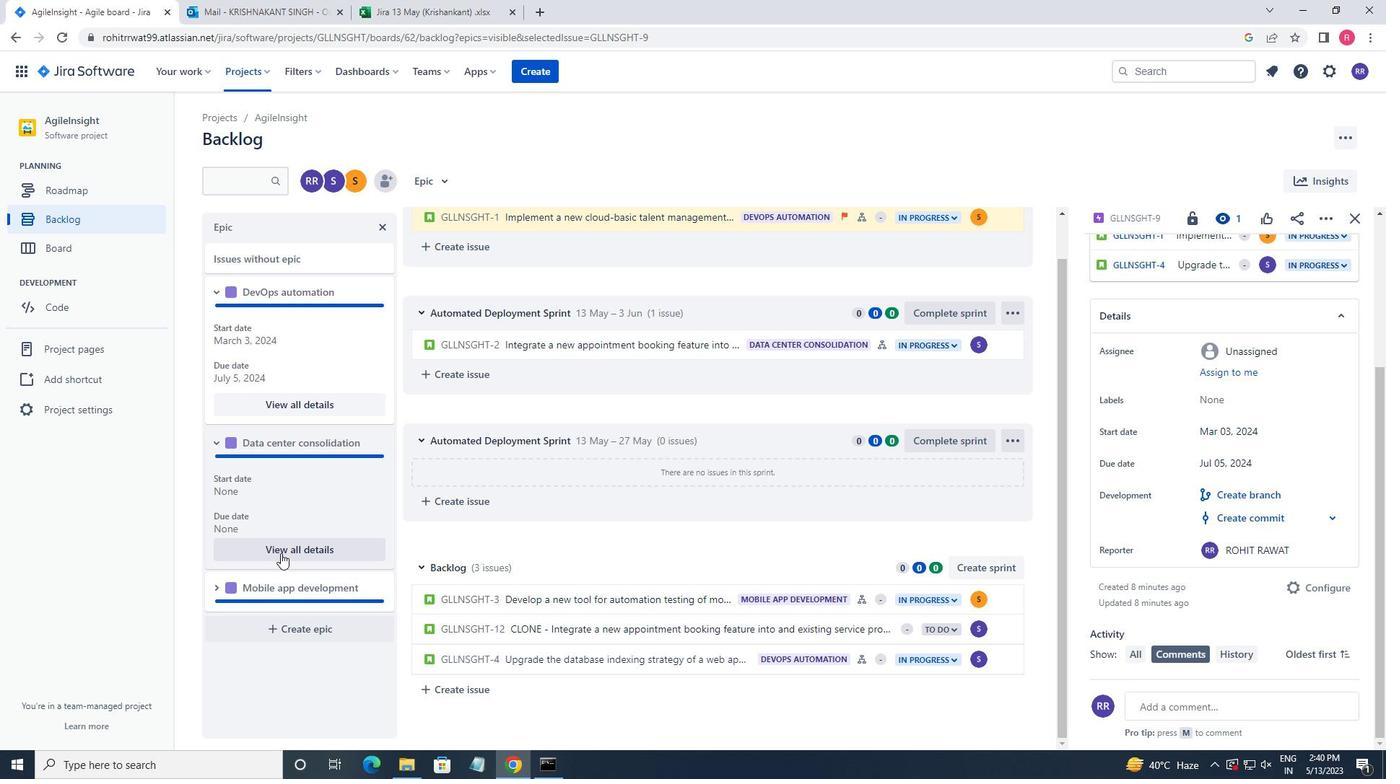 
Action: Mouse pressed left at (280, 553)
Screenshot: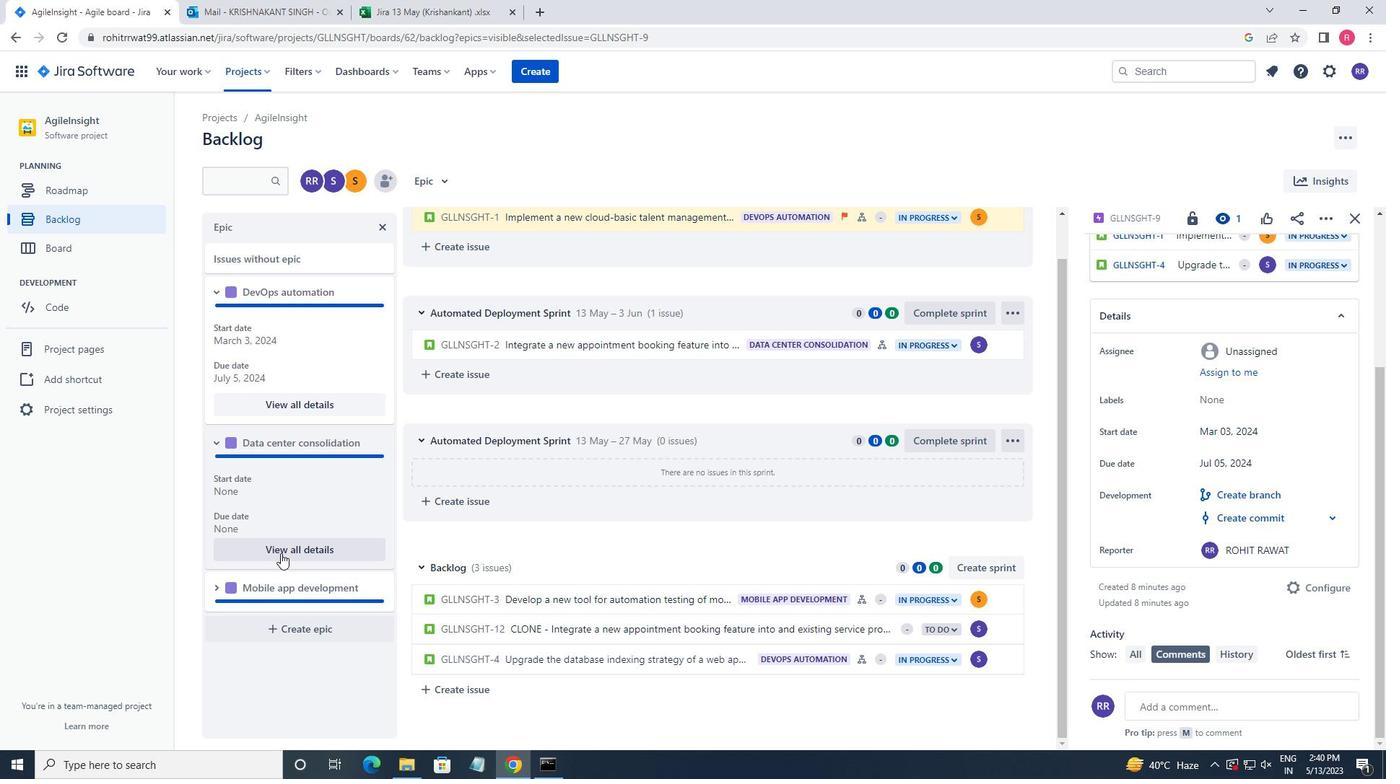 
Action: Mouse moved to (1244, 587)
Screenshot: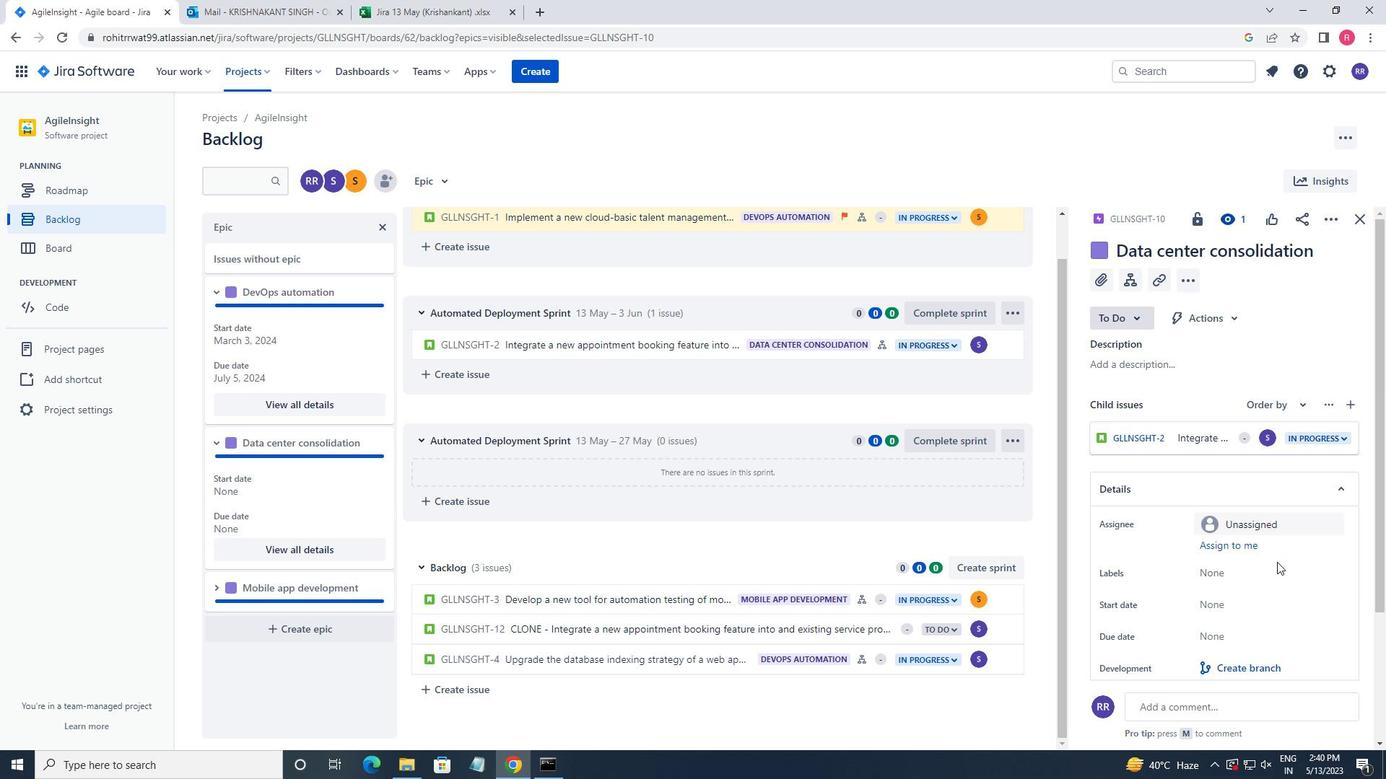 
Action: Mouse scrolled (1244, 587) with delta (0, 0)
Screenshot: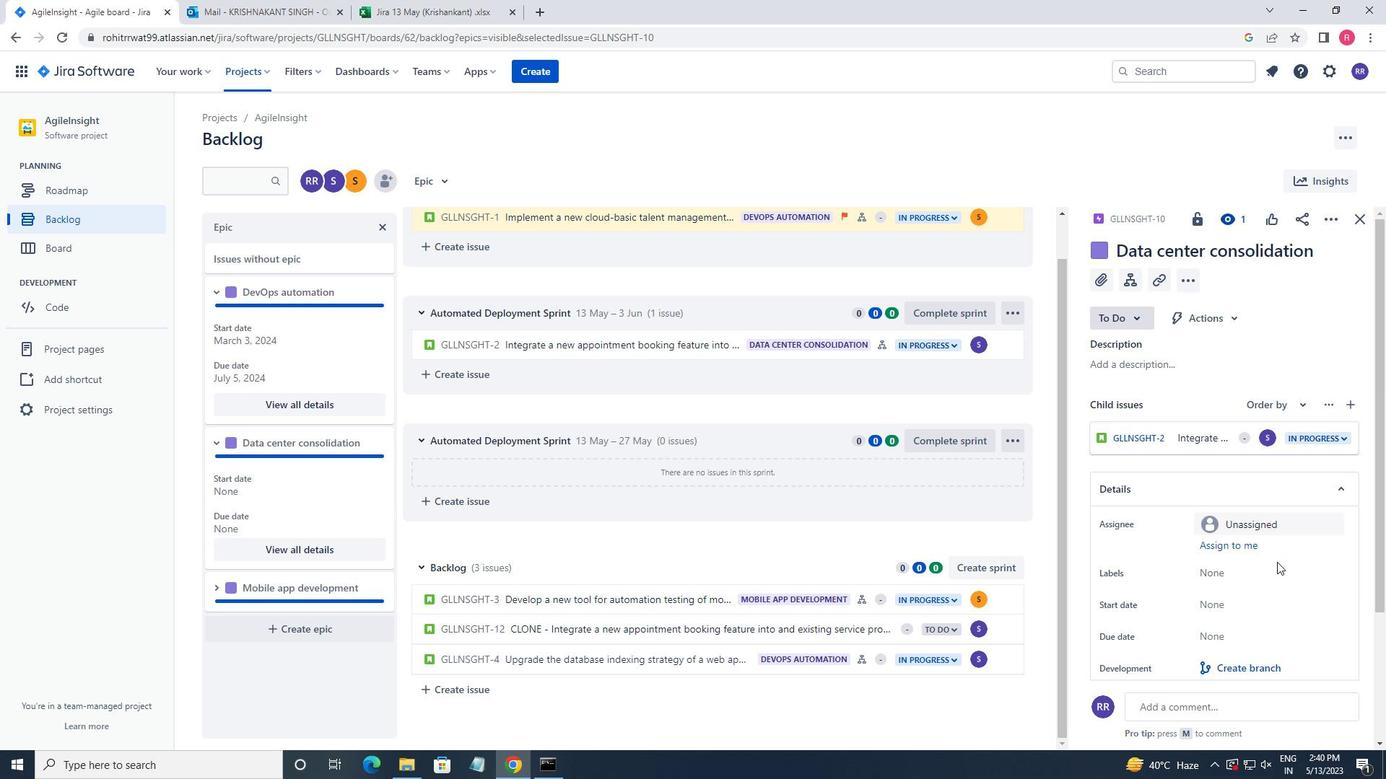 
Action: Mouse moved to (1244, 588)
Screenshot: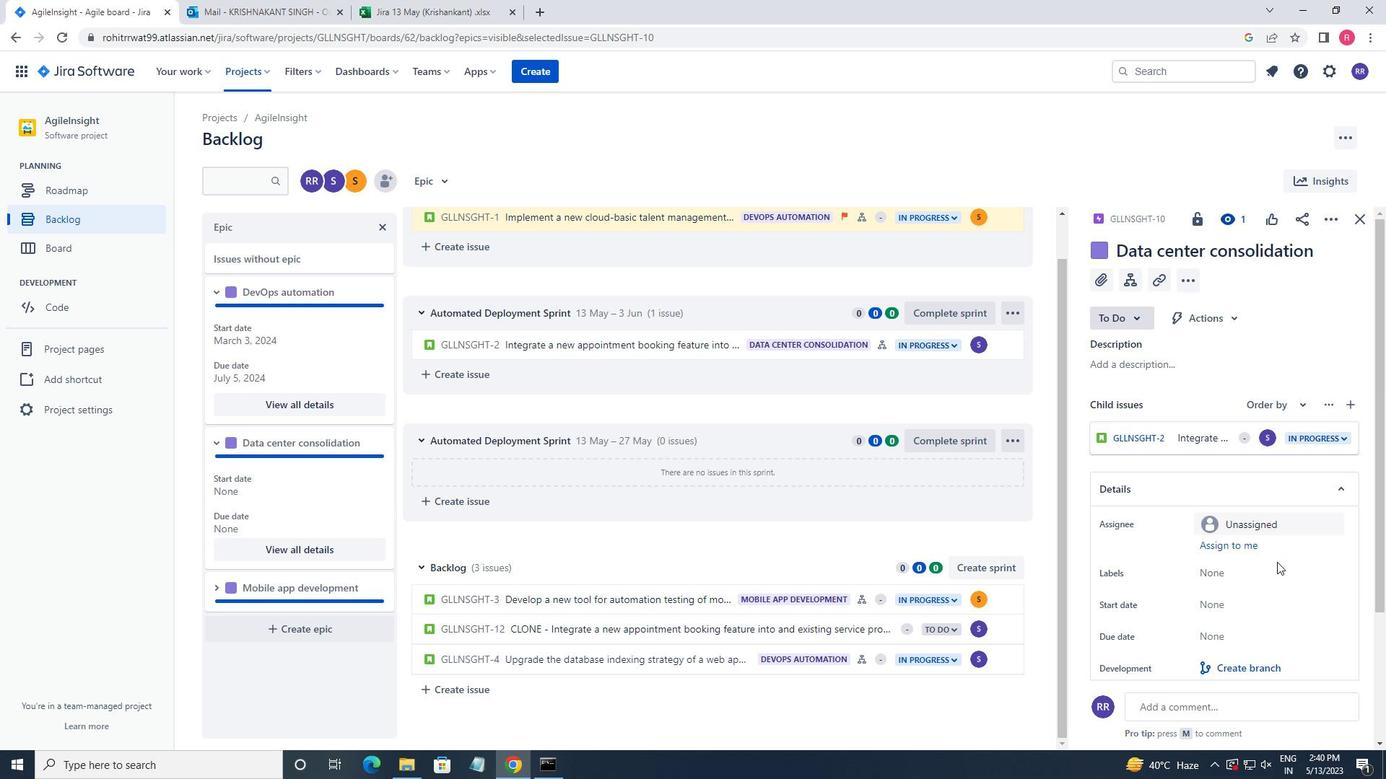 
Action: Mouse scrolled (1244, 587) with delta (0, 0)
Screenshot: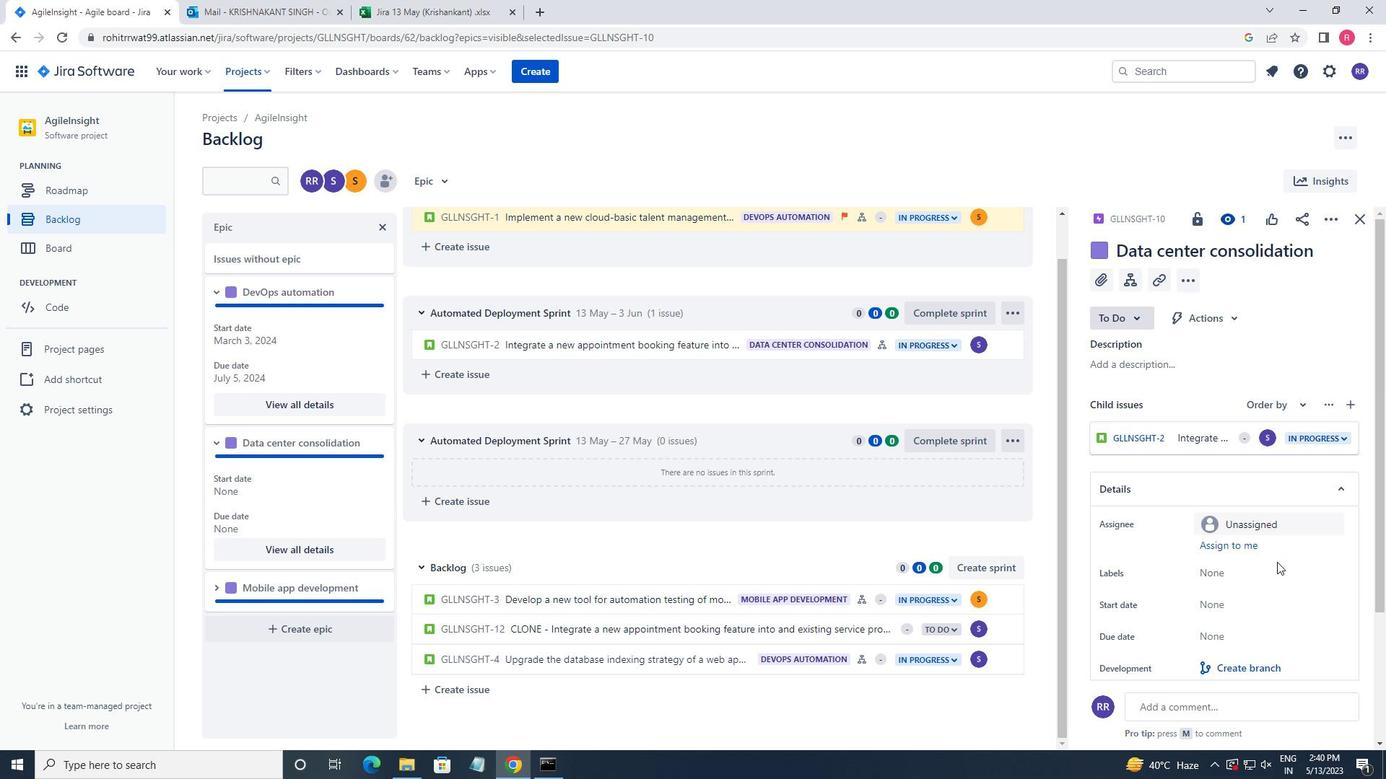 
Action: Mouse moved to (1223, 466)
Screenshot: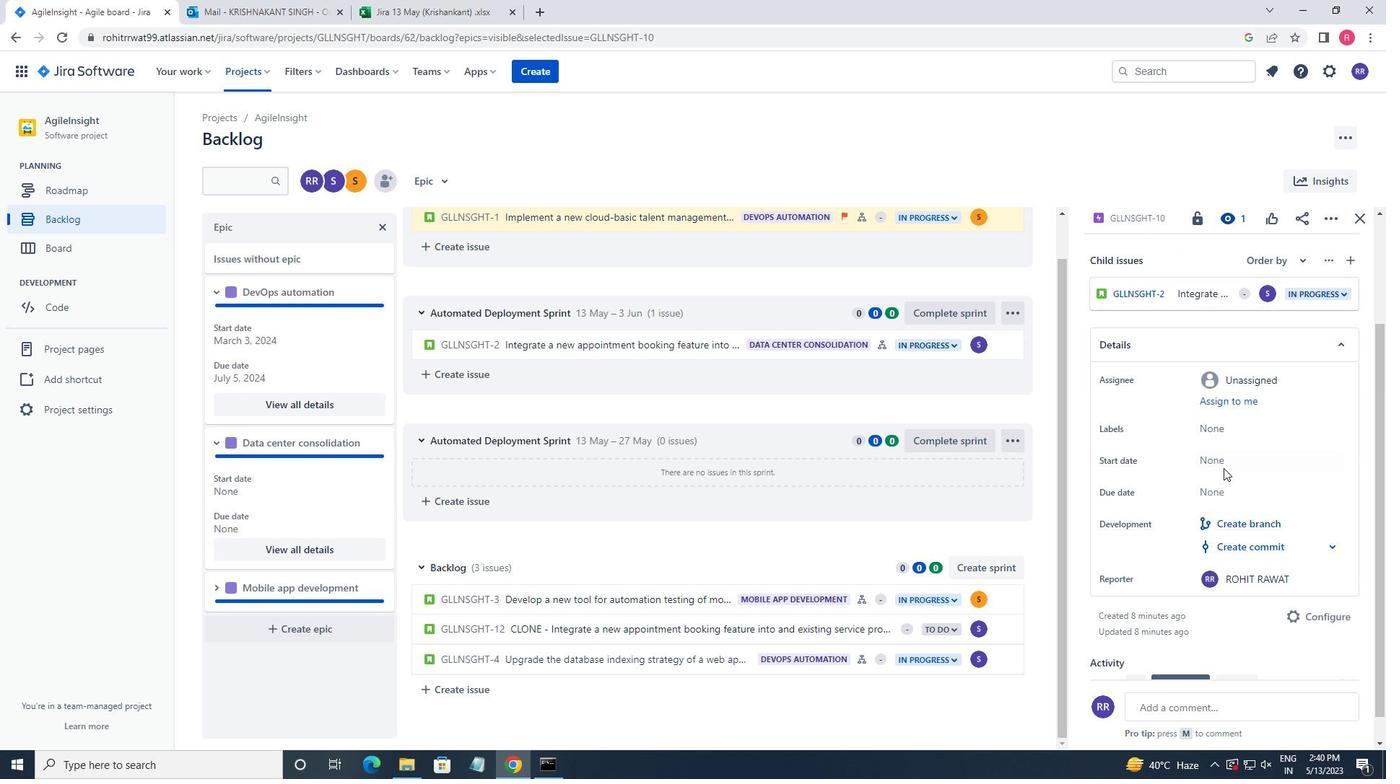 
Action: Mouse pressed left at (1223, 466)
Screenshot: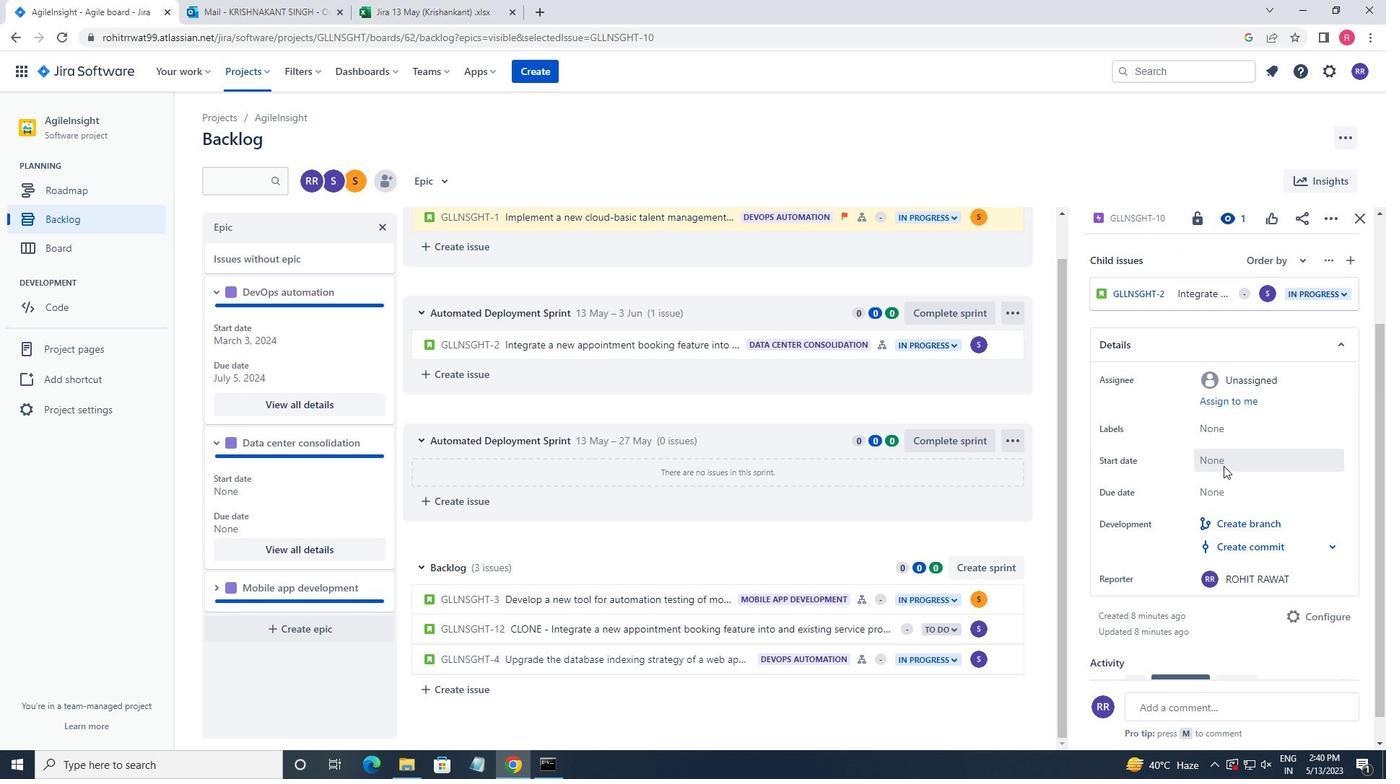 
Action: Mouse moved to (1352, 498)
Screenshot: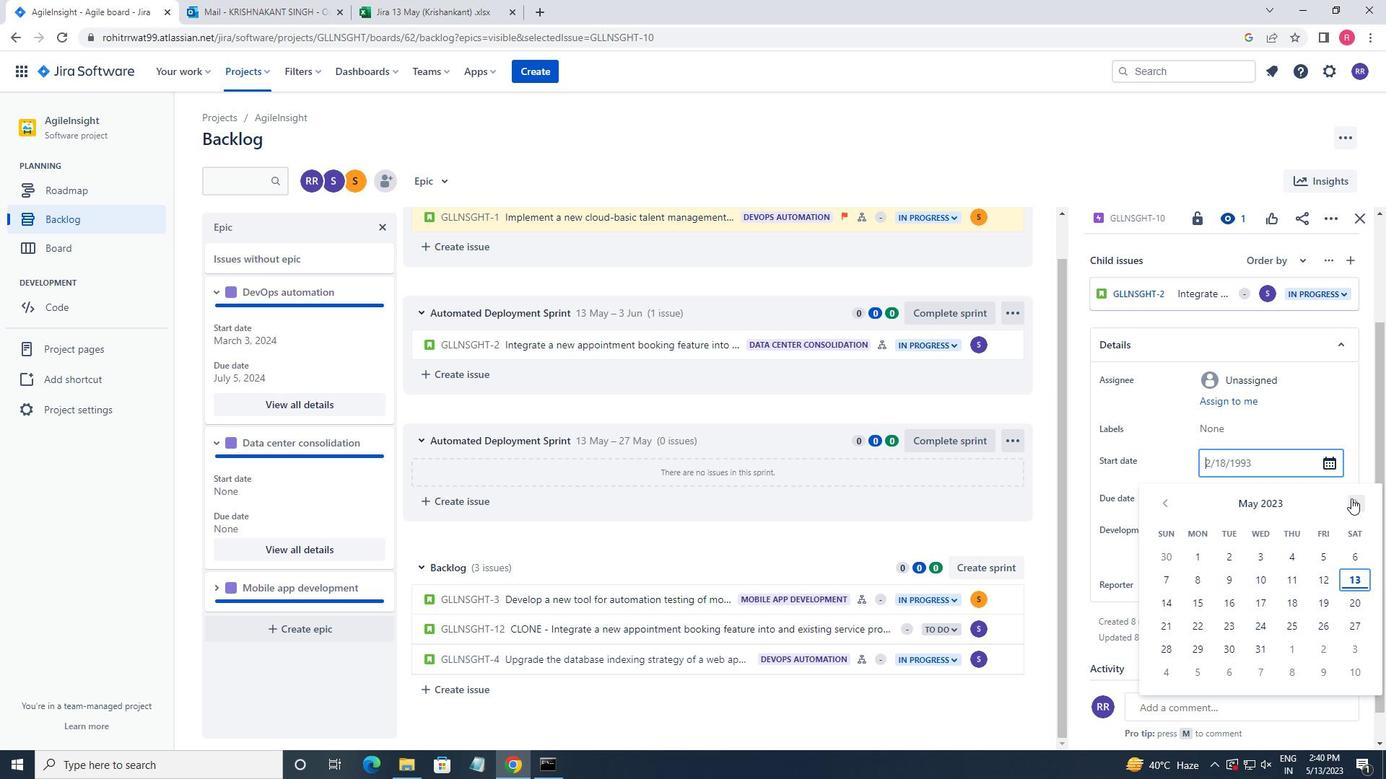 
Action: Mouse pressed left at (1352, 498)
Screenshot: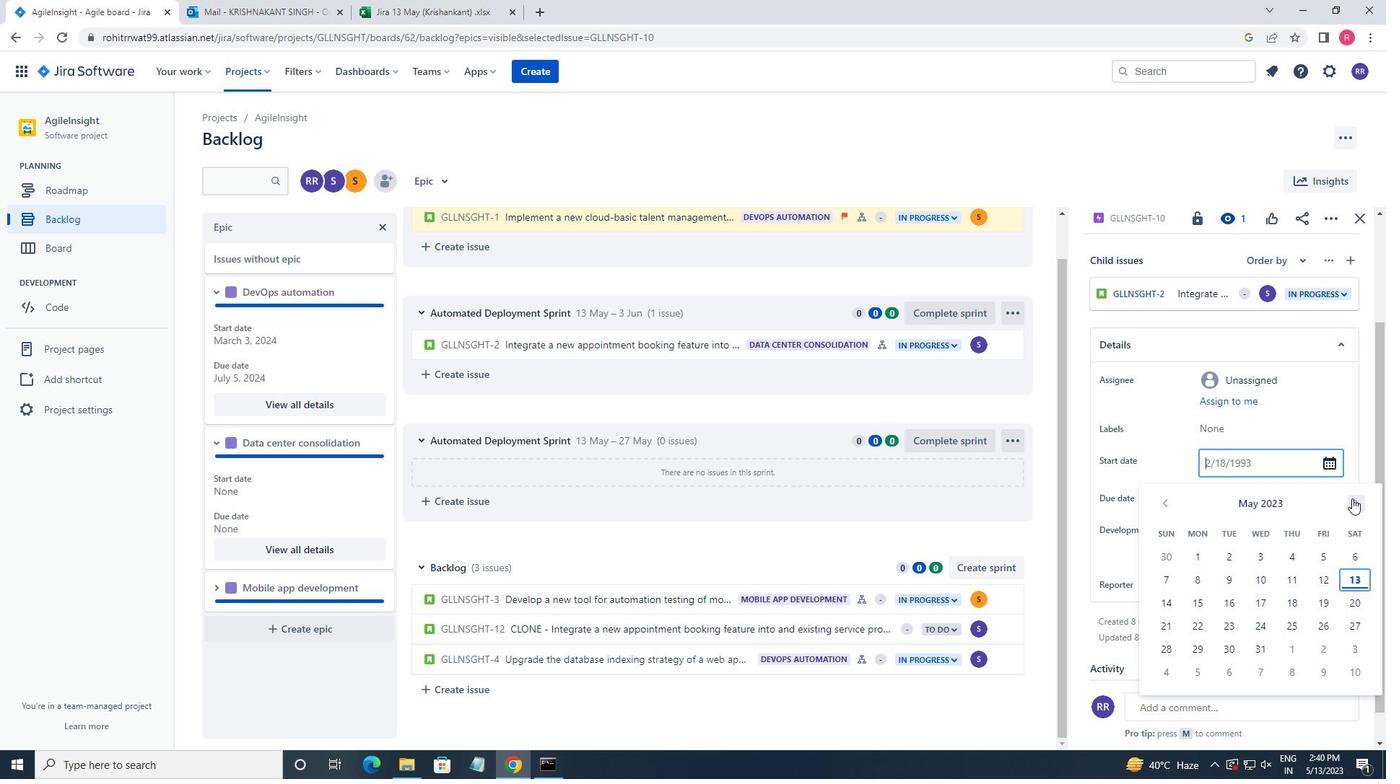 
Action: Mouse moved to (1225, 650)
Screenshot: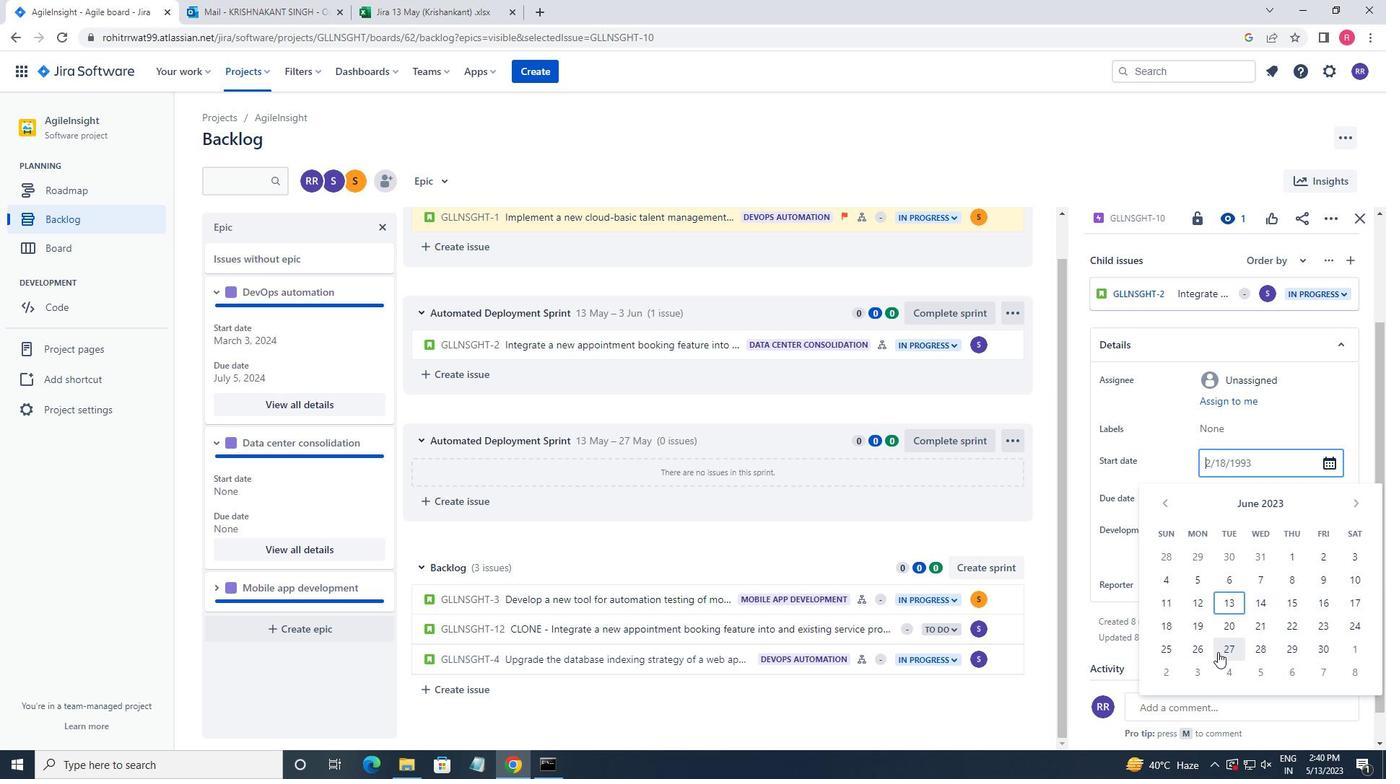 
Action: Mouse pressed left at (1225, 650)
Screenshot: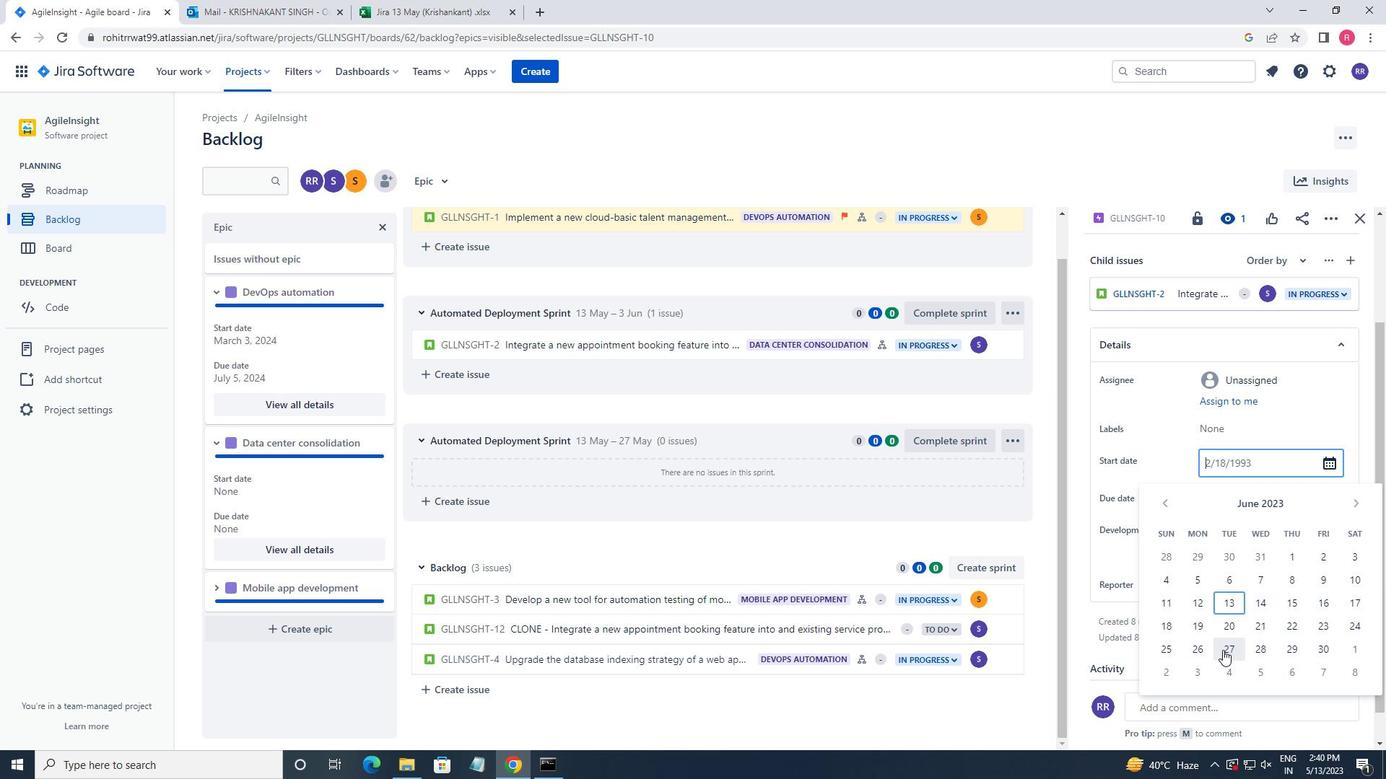
Action: Mouse moved to (1256, 502)
Screenshot: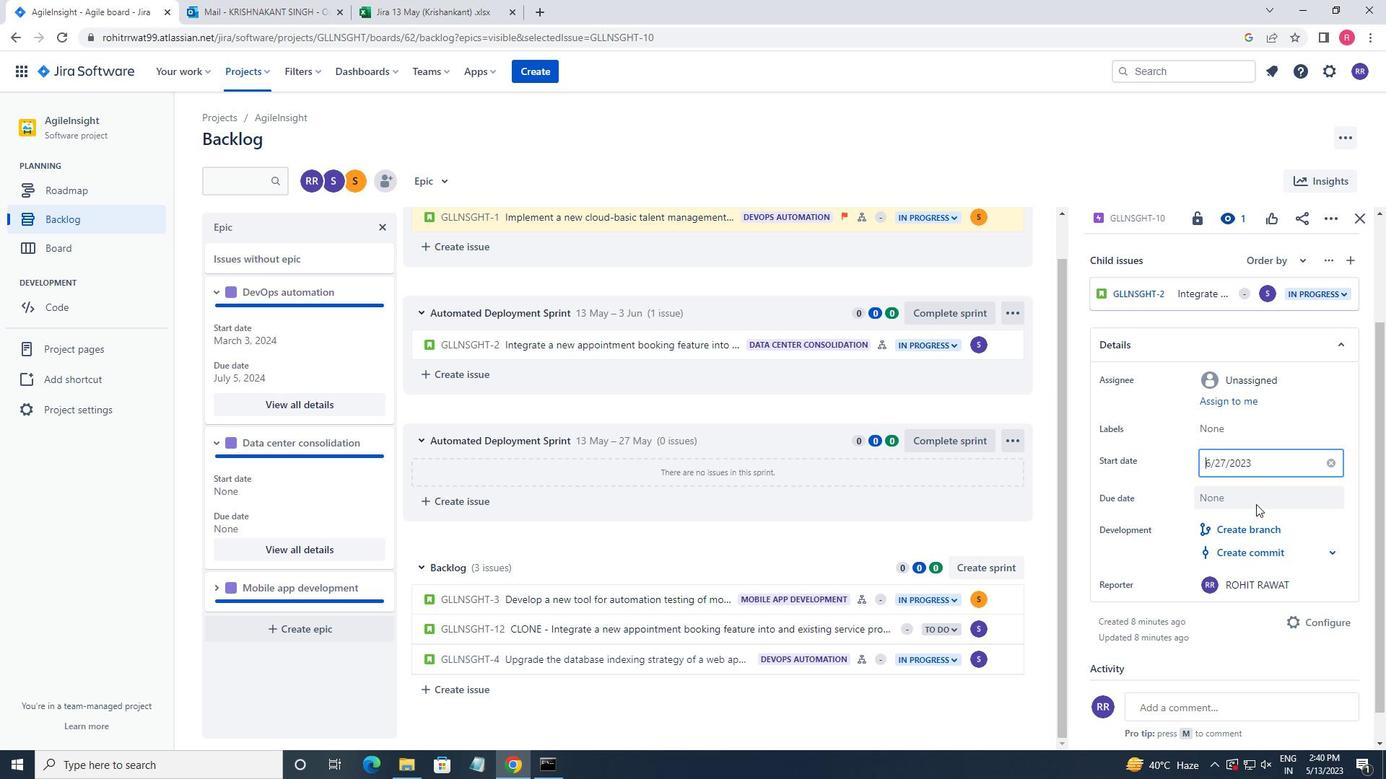 
Action: Mouse pressed left at (1256, 502)
Screenshot: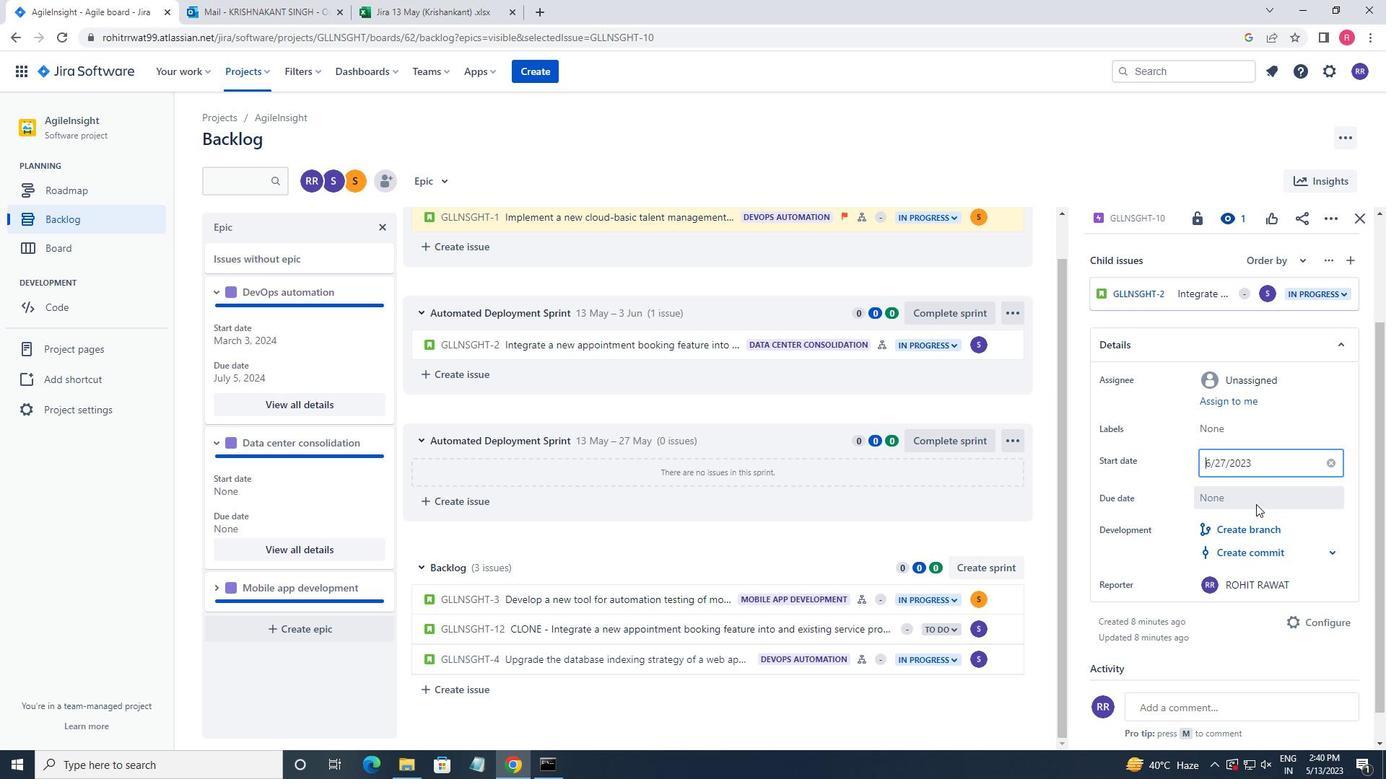 
Action: Mouse moved to (1359, 536)
Screenshot: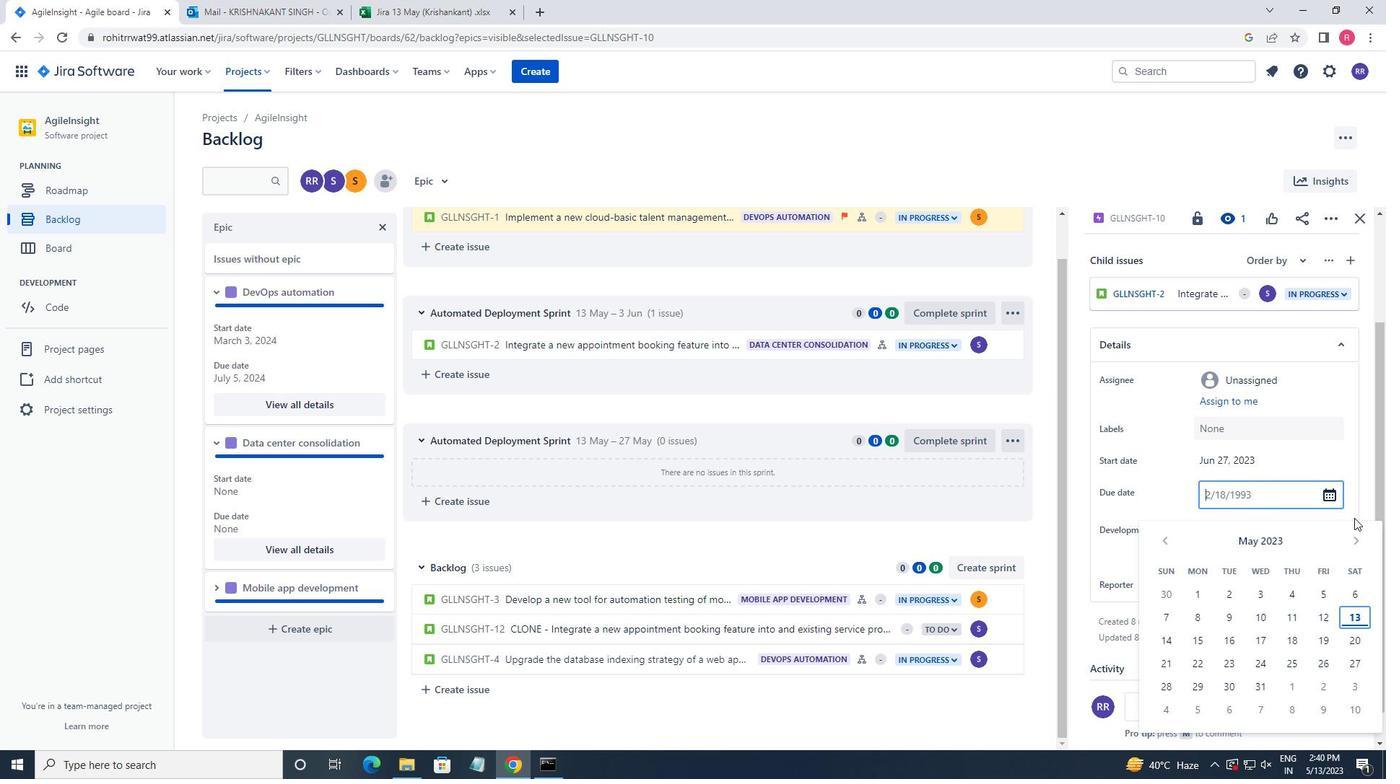 
Action: Mouse pressed left at (1359, 536)
Screenshot: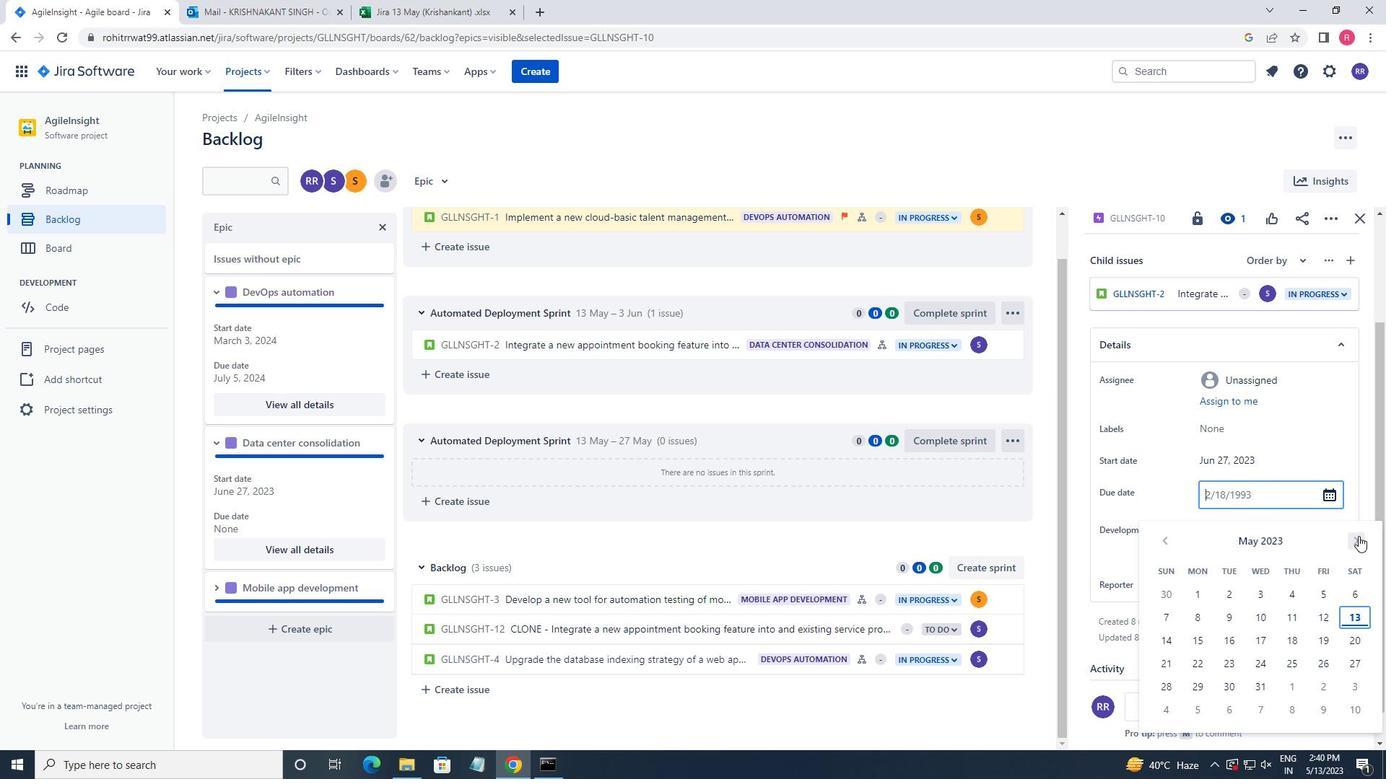 
Action: Mouse pressed left at (1359, 536)
Screenshot: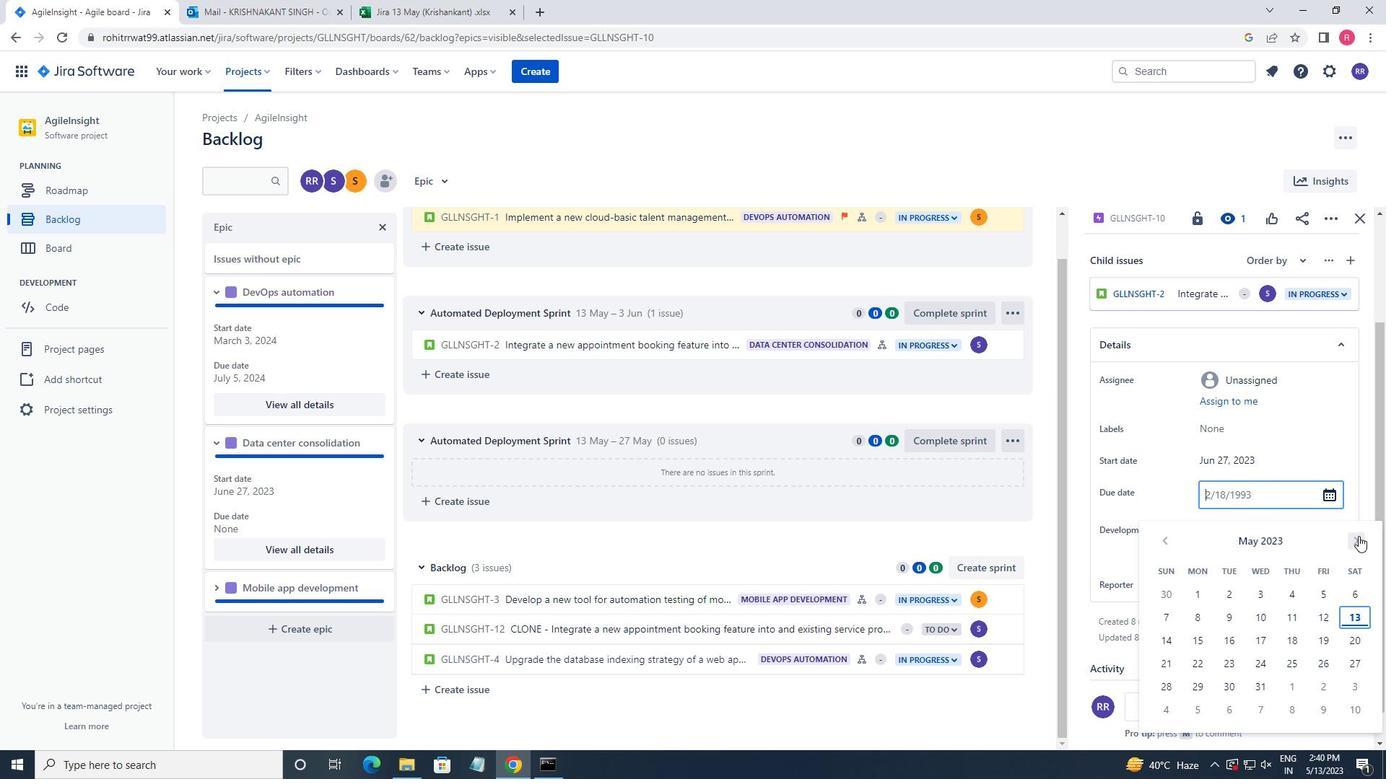 
Action: Mouse pressed left at (1359, 536)
Screenshot: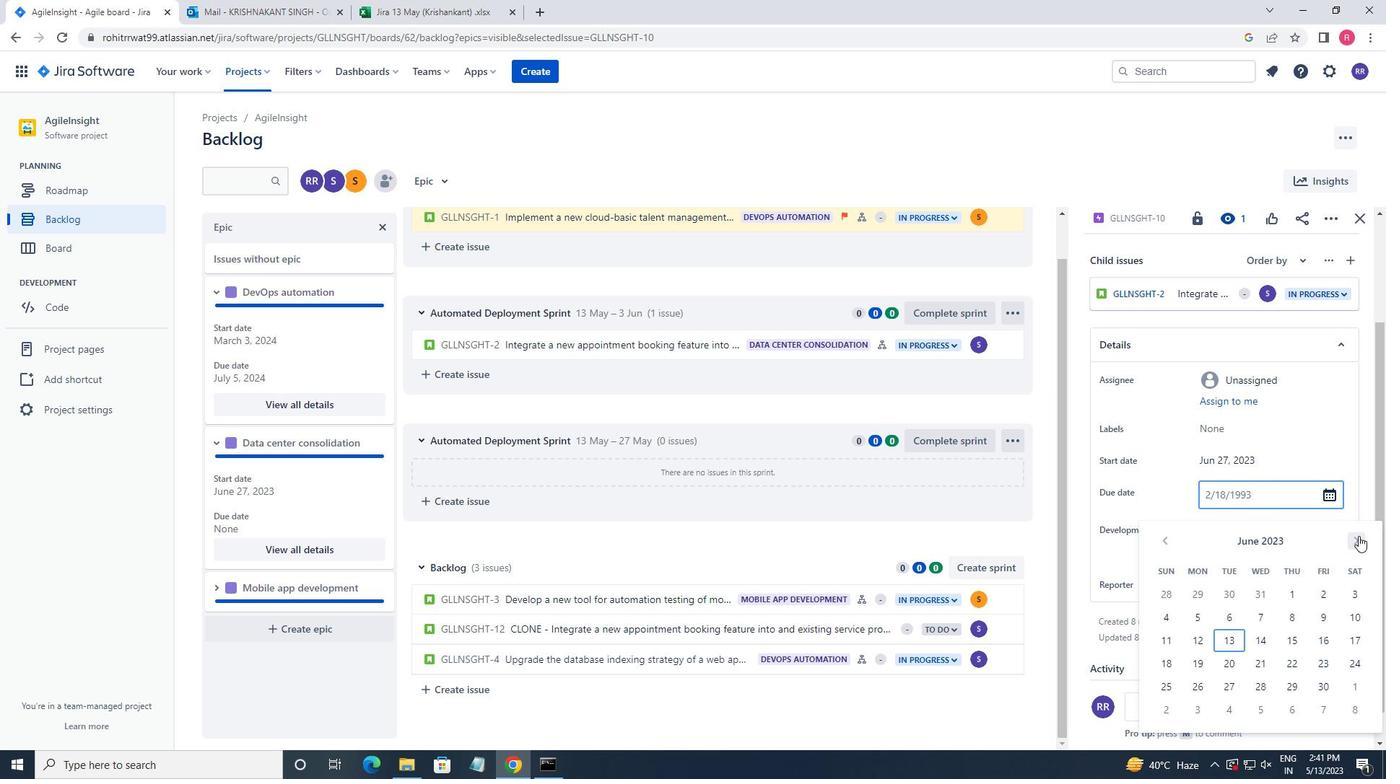 
Action: Mouse pressed left at (1359, 536)
Screenshot: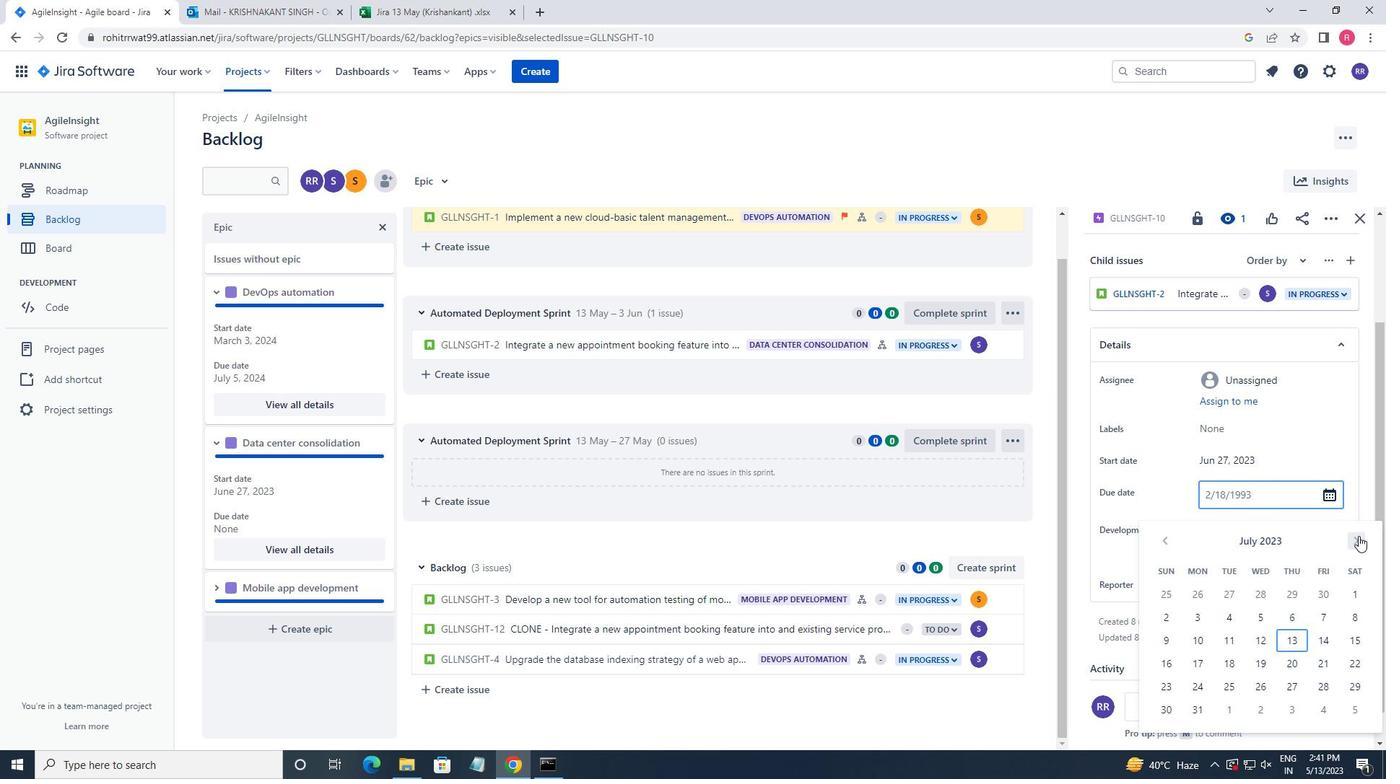 
Action: Mouse pressed left at (1359, 536)
Screenshot: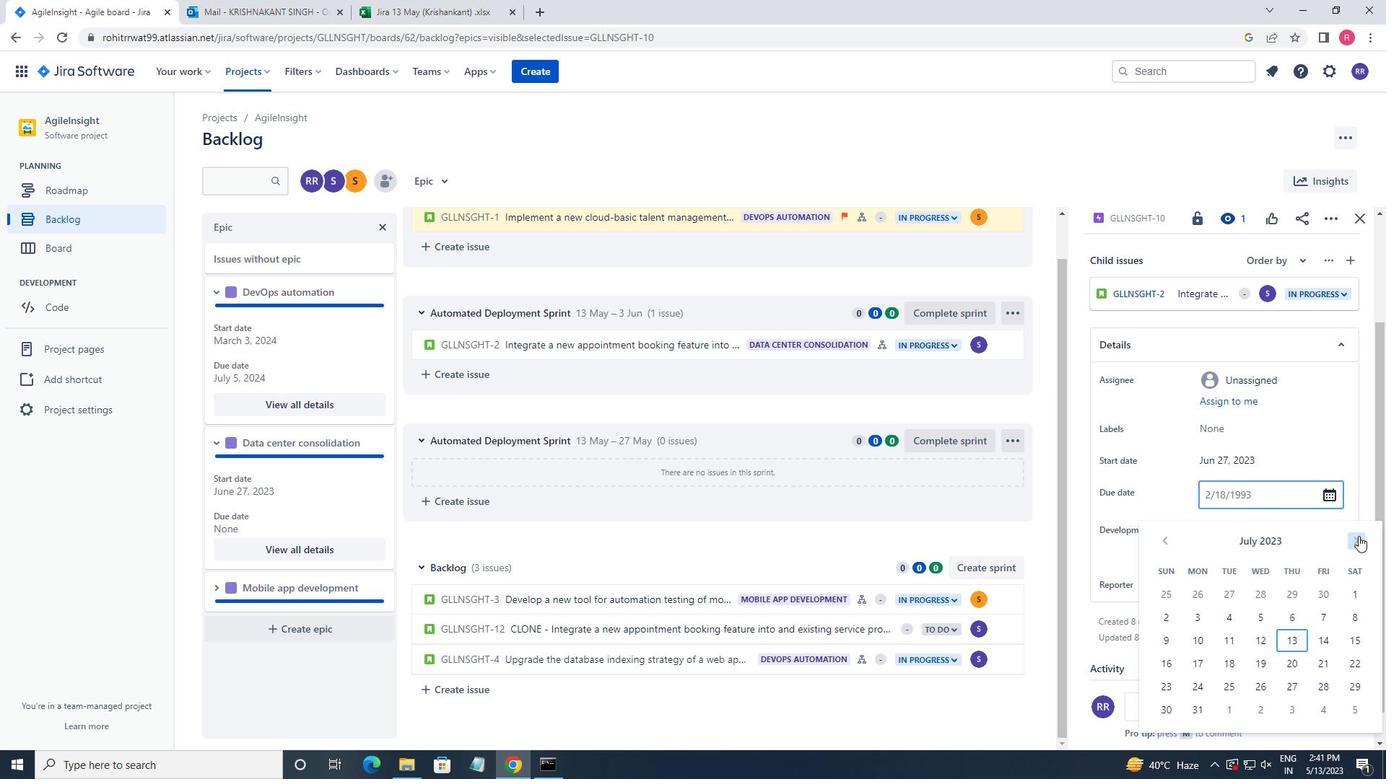 
Action: Mouse pressed left at (1359, 536)
Screenshot: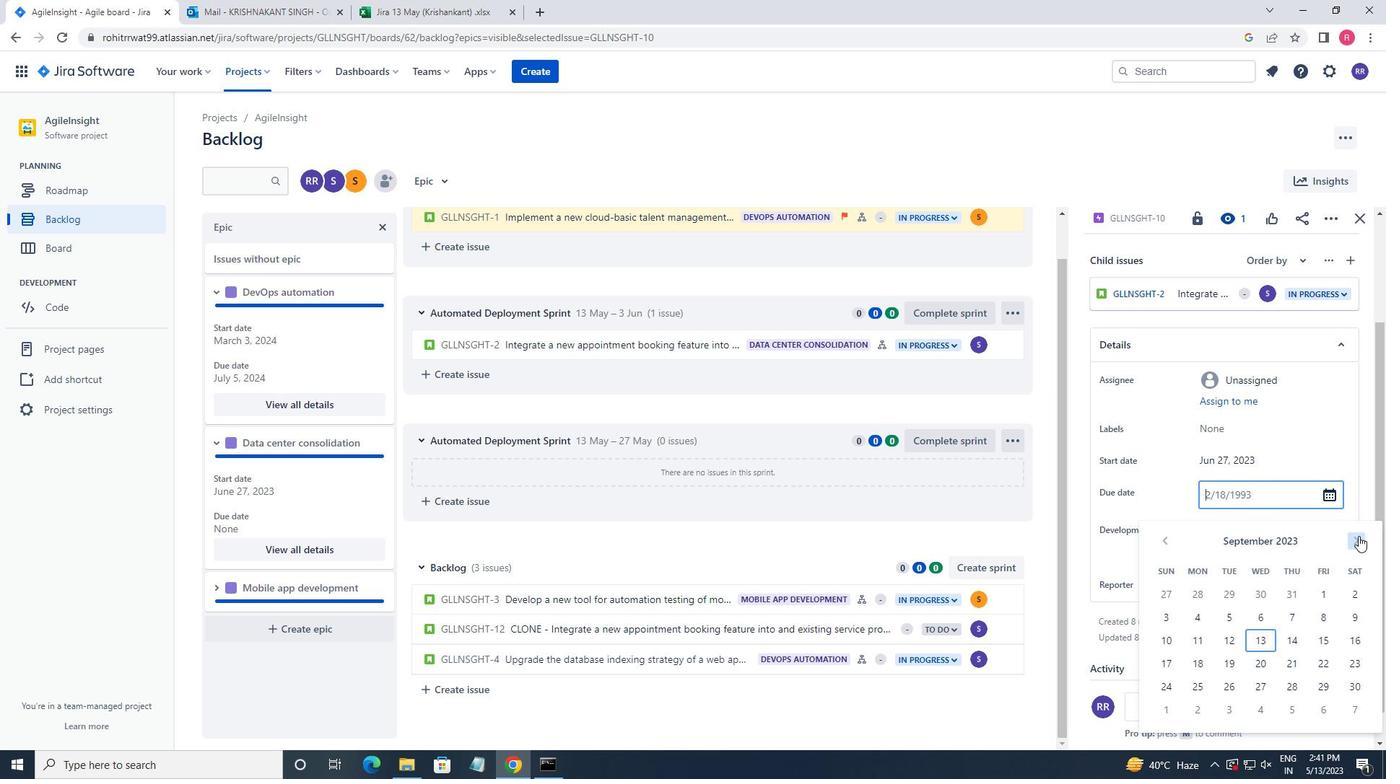 
Action: Mouse pressed left at (1359, 536)
Screenshot: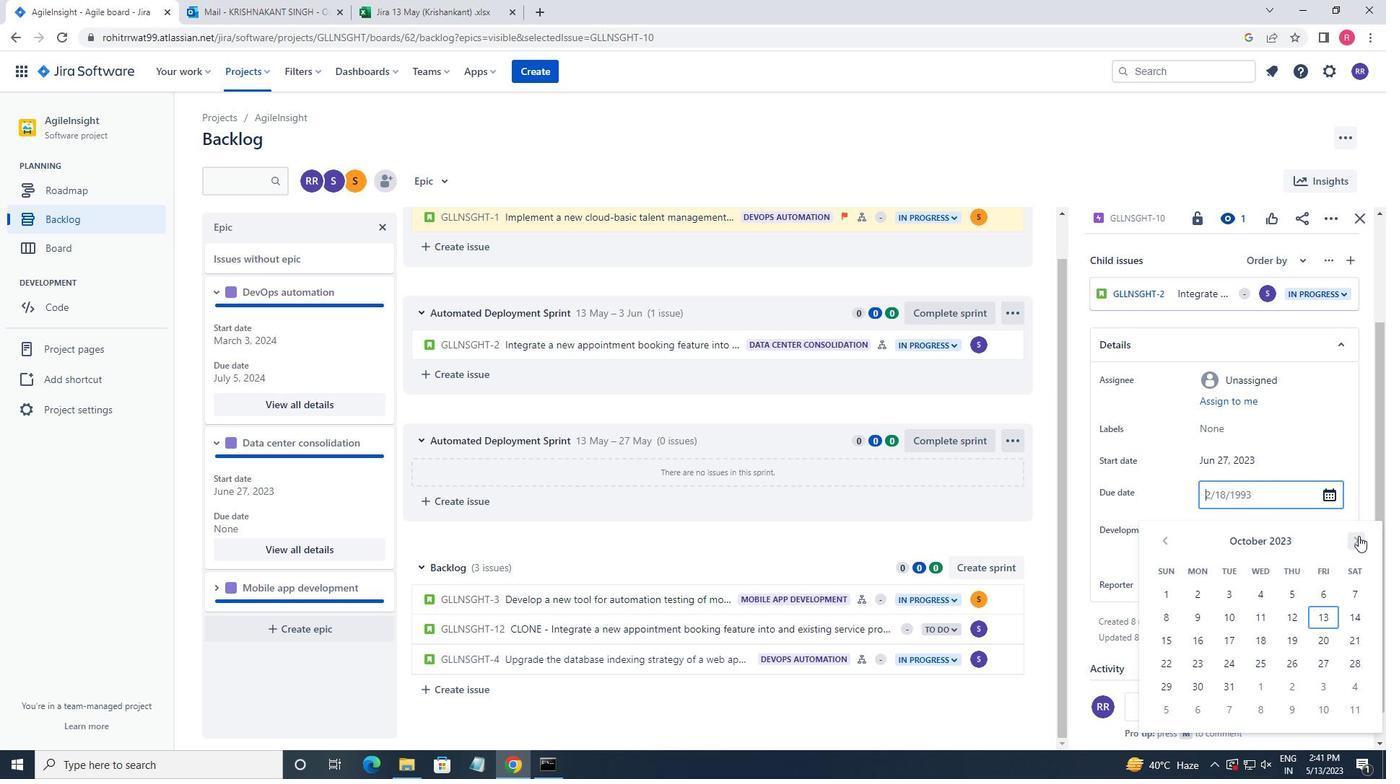 
Action: Mouse pressed left at (1359, 536)
Screenshot: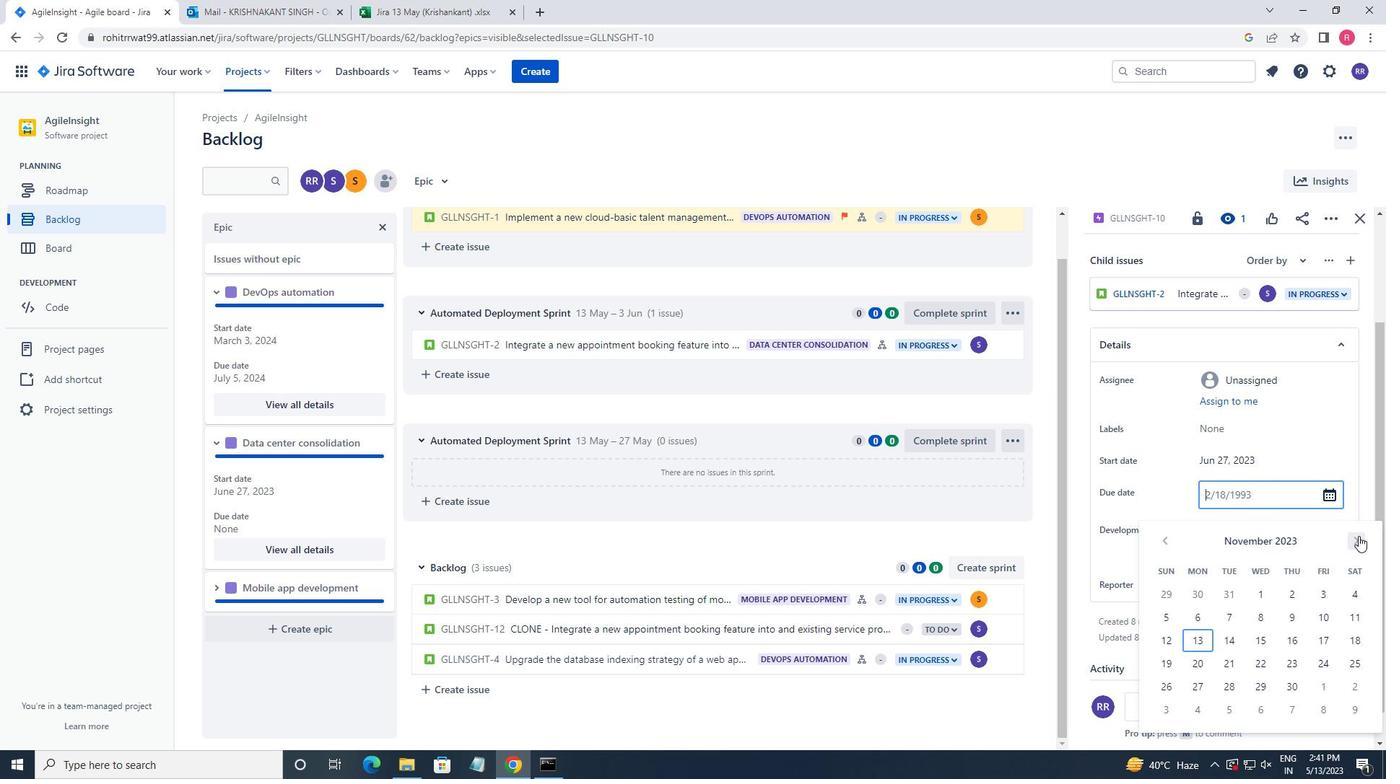 
Action: Mouse pressed left at (1359, 536)
Screenshot: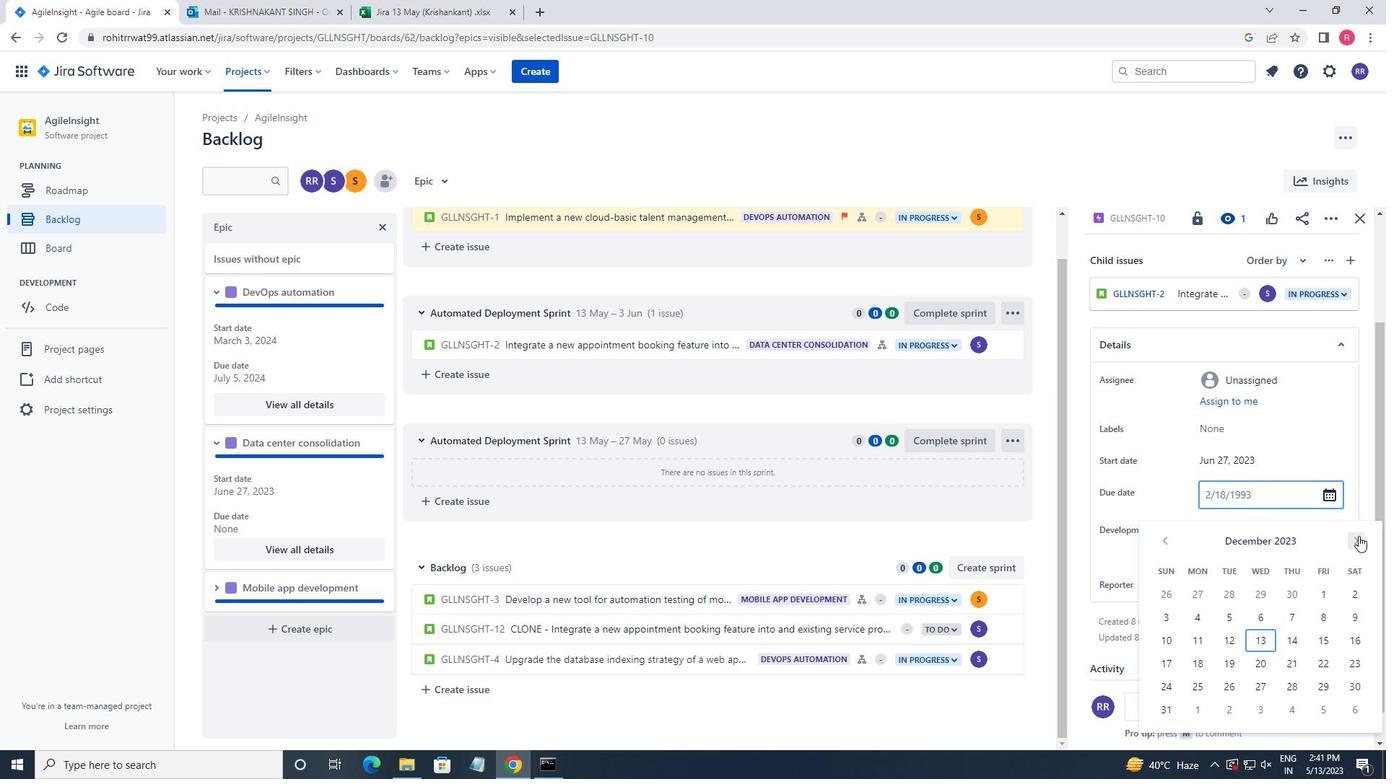 
Action: Mouse pressed left at (1359, 536)
Screenshot: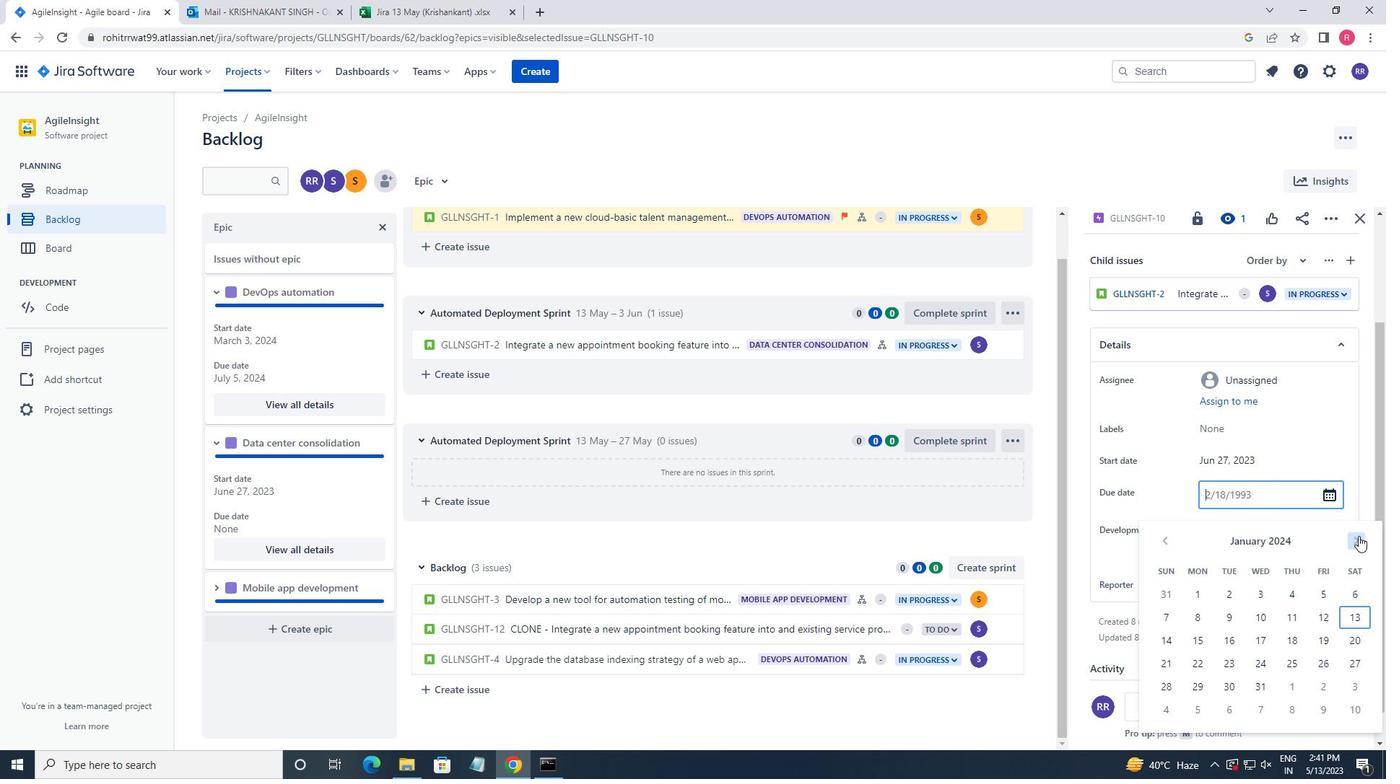 
Action: Mouse pressed left at (1359, 536)
Screenshot: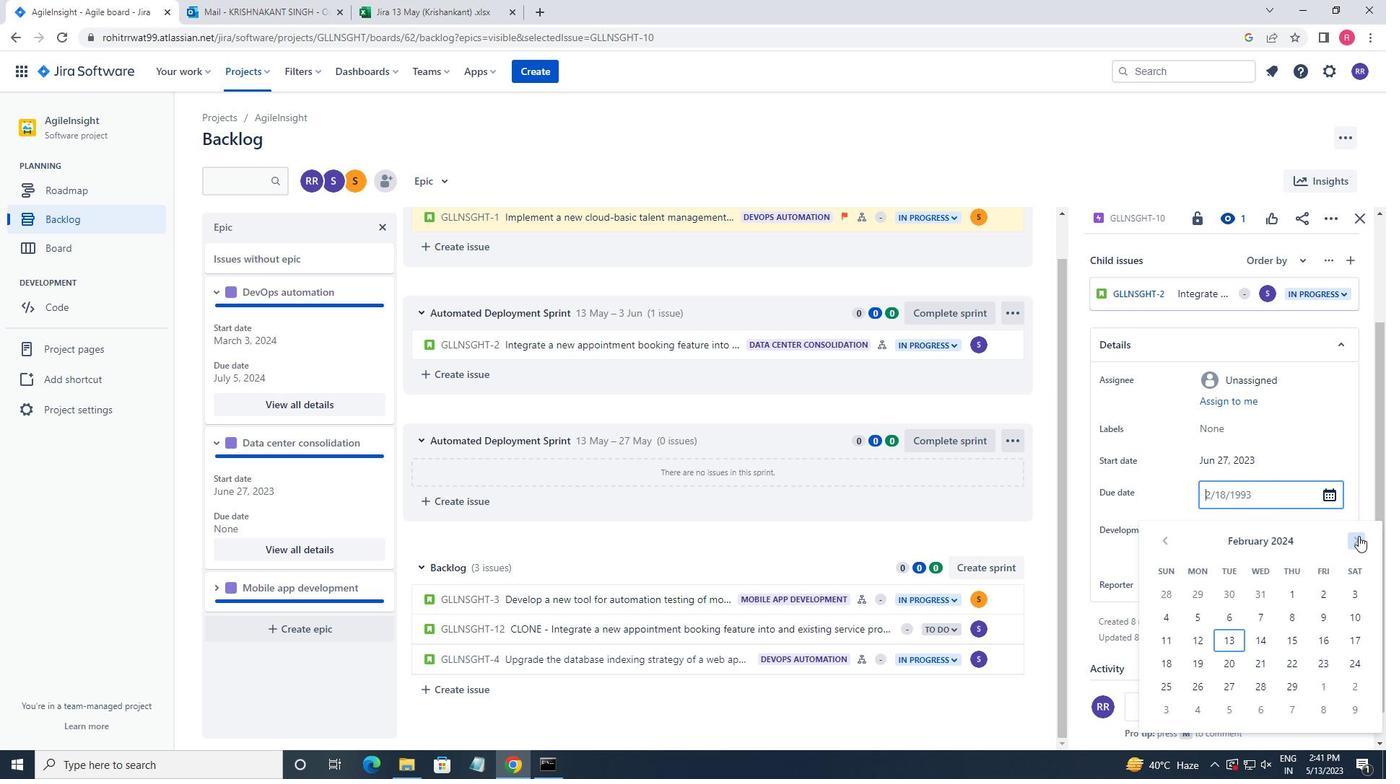 
Action: Mouse pressed left at (1359, 536)
Screenshot: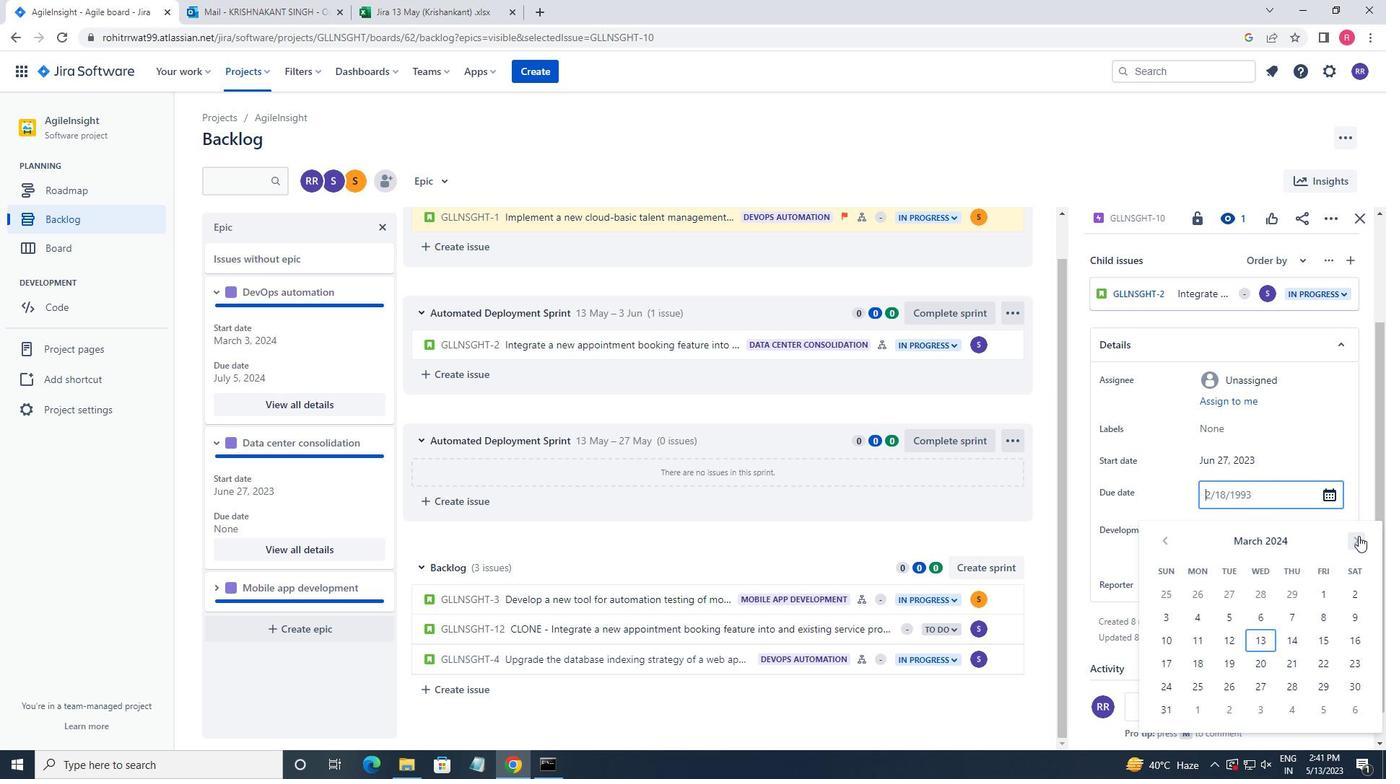 
Action: Mouse pressed left at (1359, 536)
Screenshot: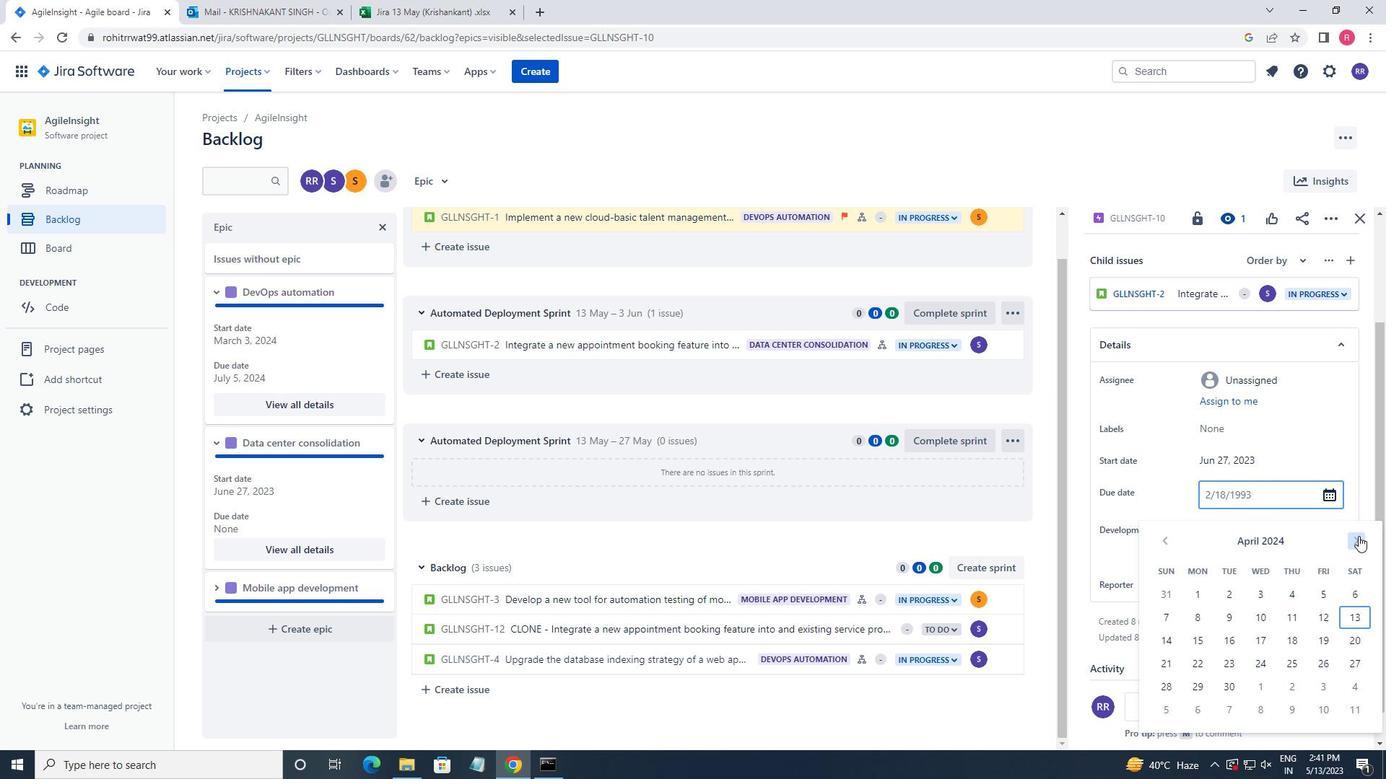 
Action: Mouse pressed left at (1359, 536)
Screenshot: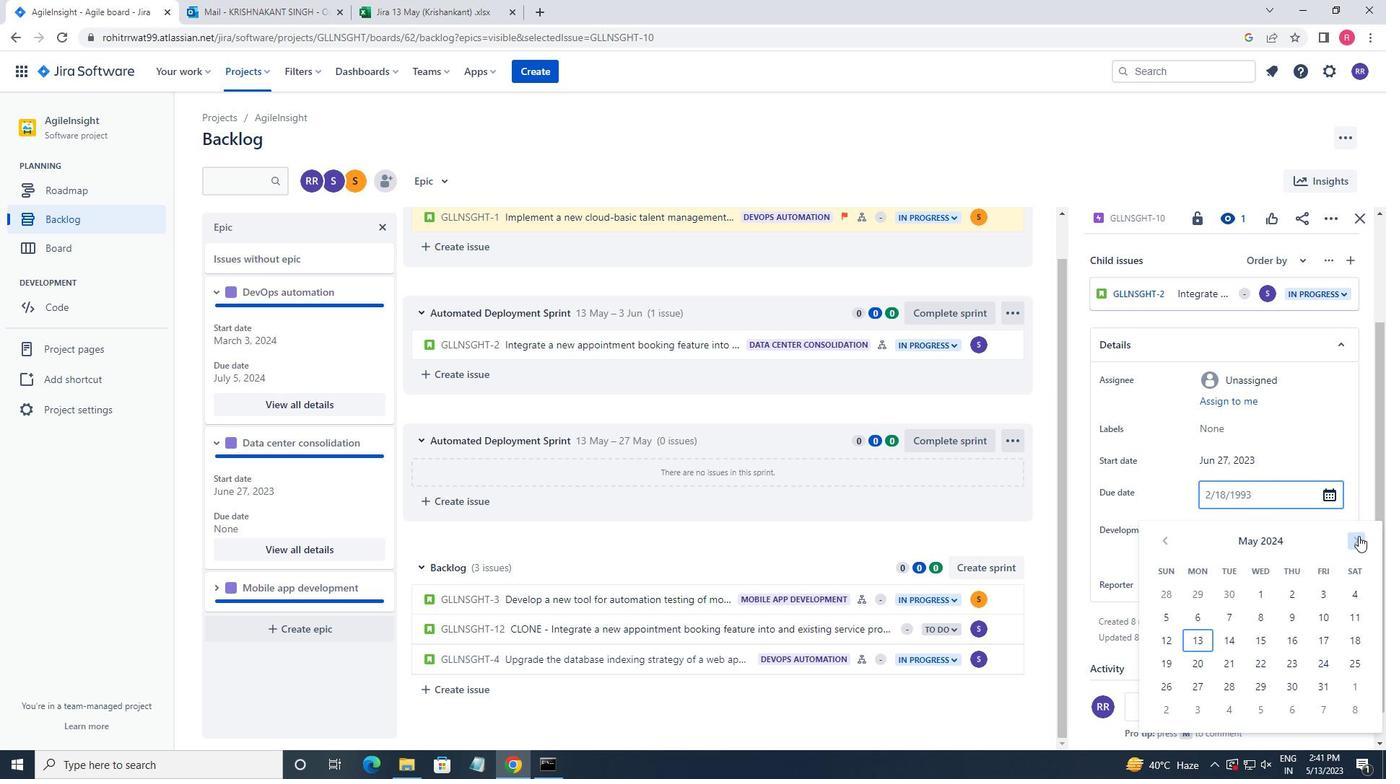 
Action: Mouse pressed left at (1359, 536)
Screenshot: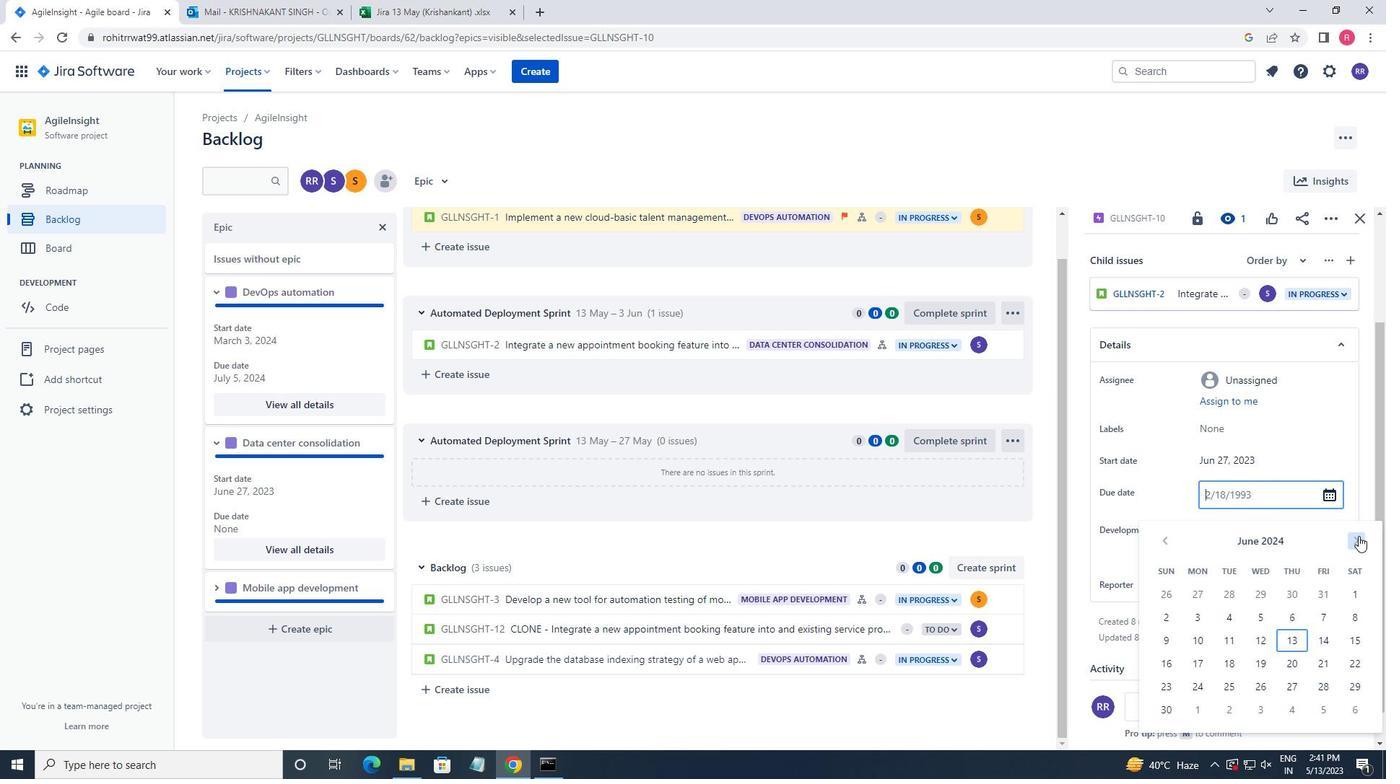 
Action: Mouse pressed left at (1359, 536)
Screenshot: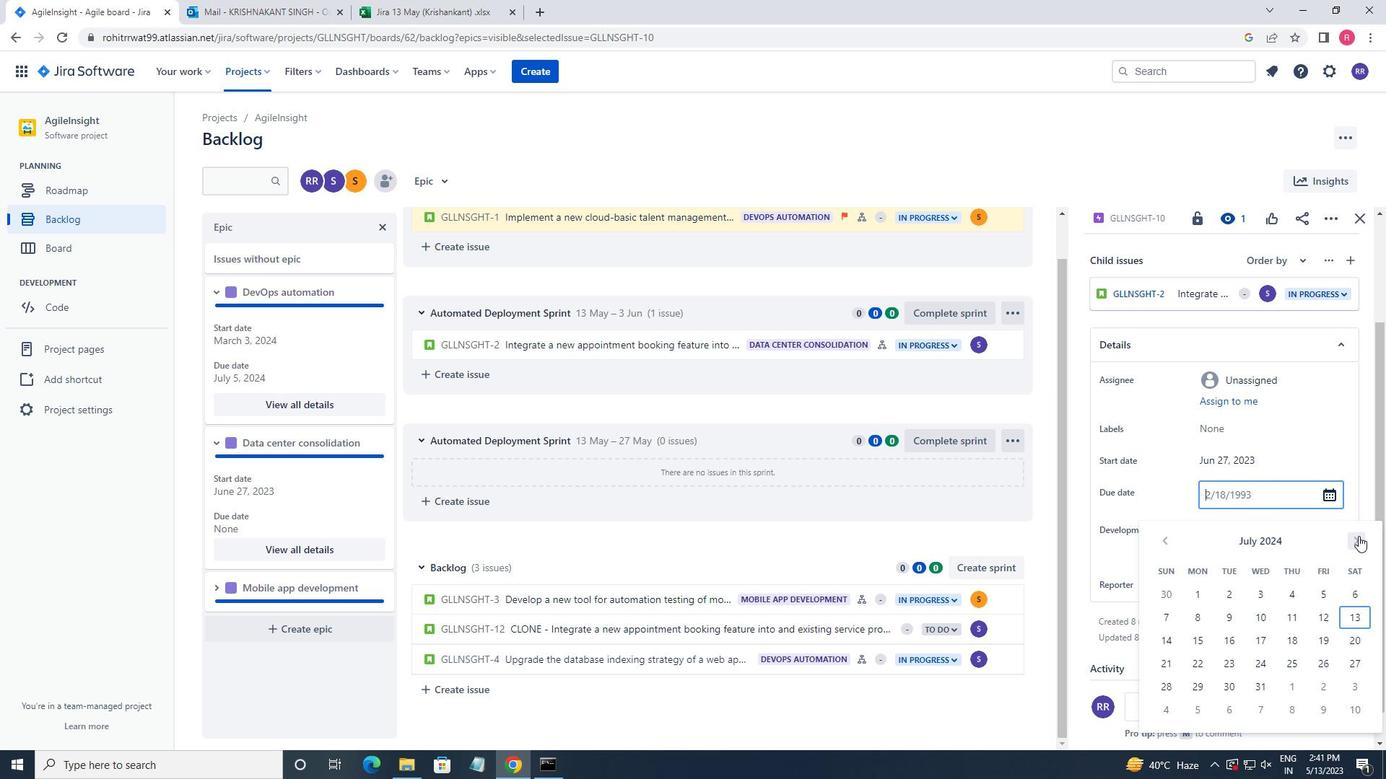 
Action: Mouse pressed left at (1359, 536)
Screenshot: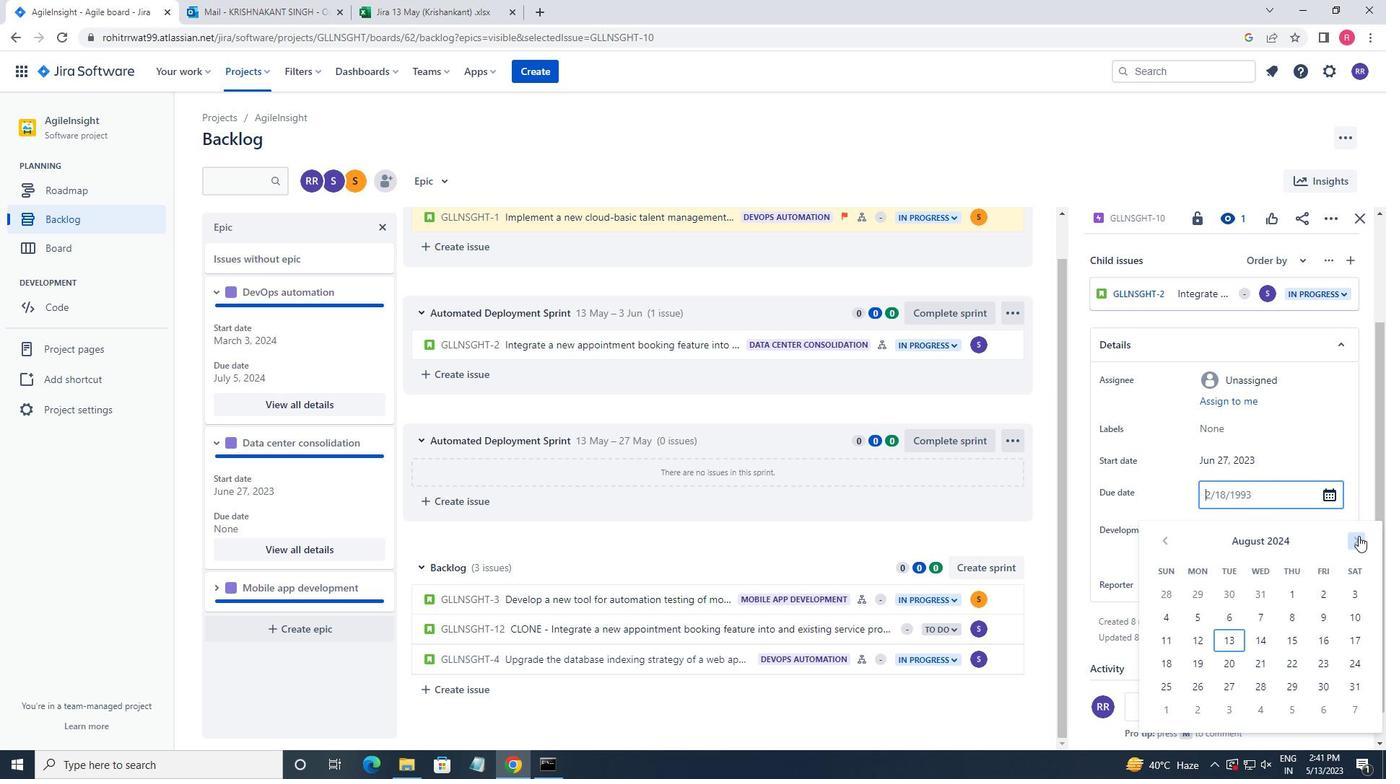 
Action: Mouse pressed left at (1359, 536)
Screenshot: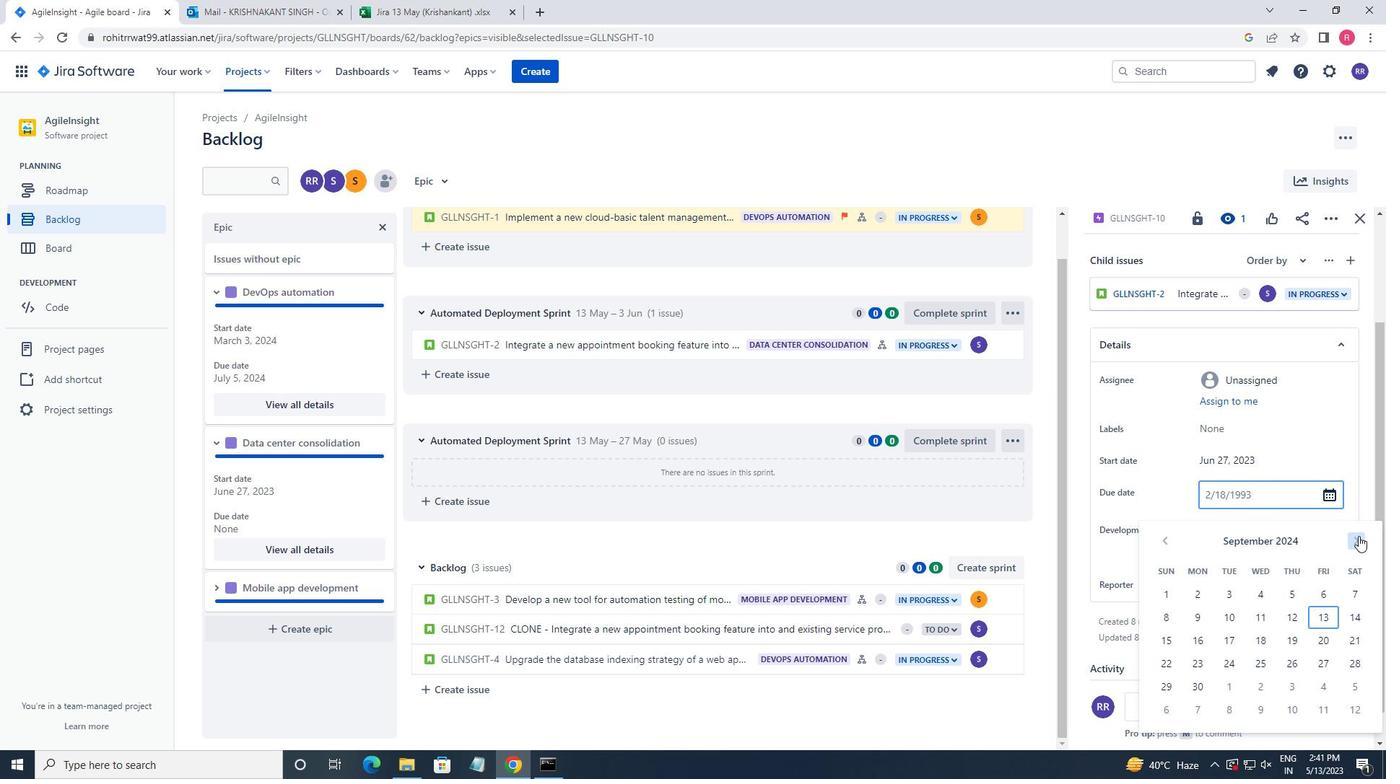 
Action: Mouse pressed left at (1359, 536)
Screenshot: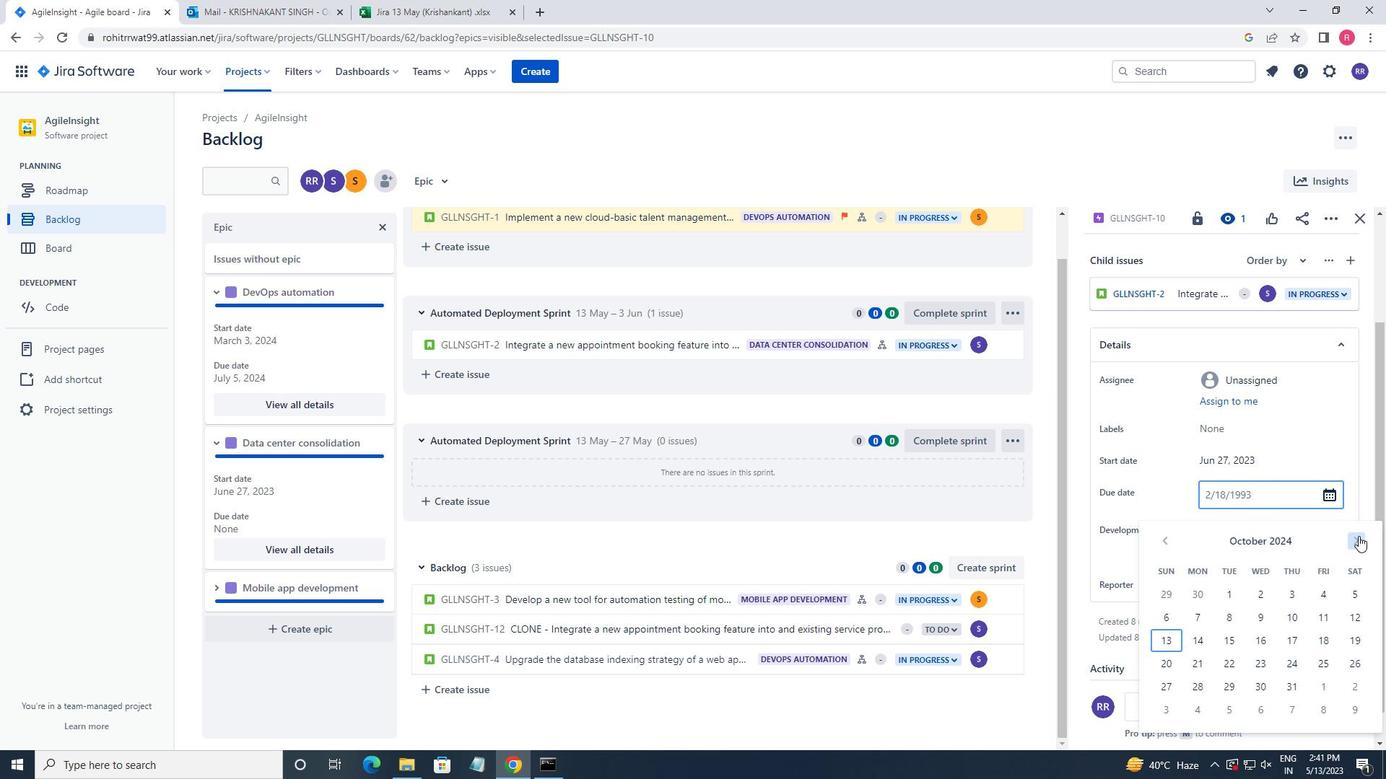 
Action: Mouse pressed left at (1359, 536)
Screenshot: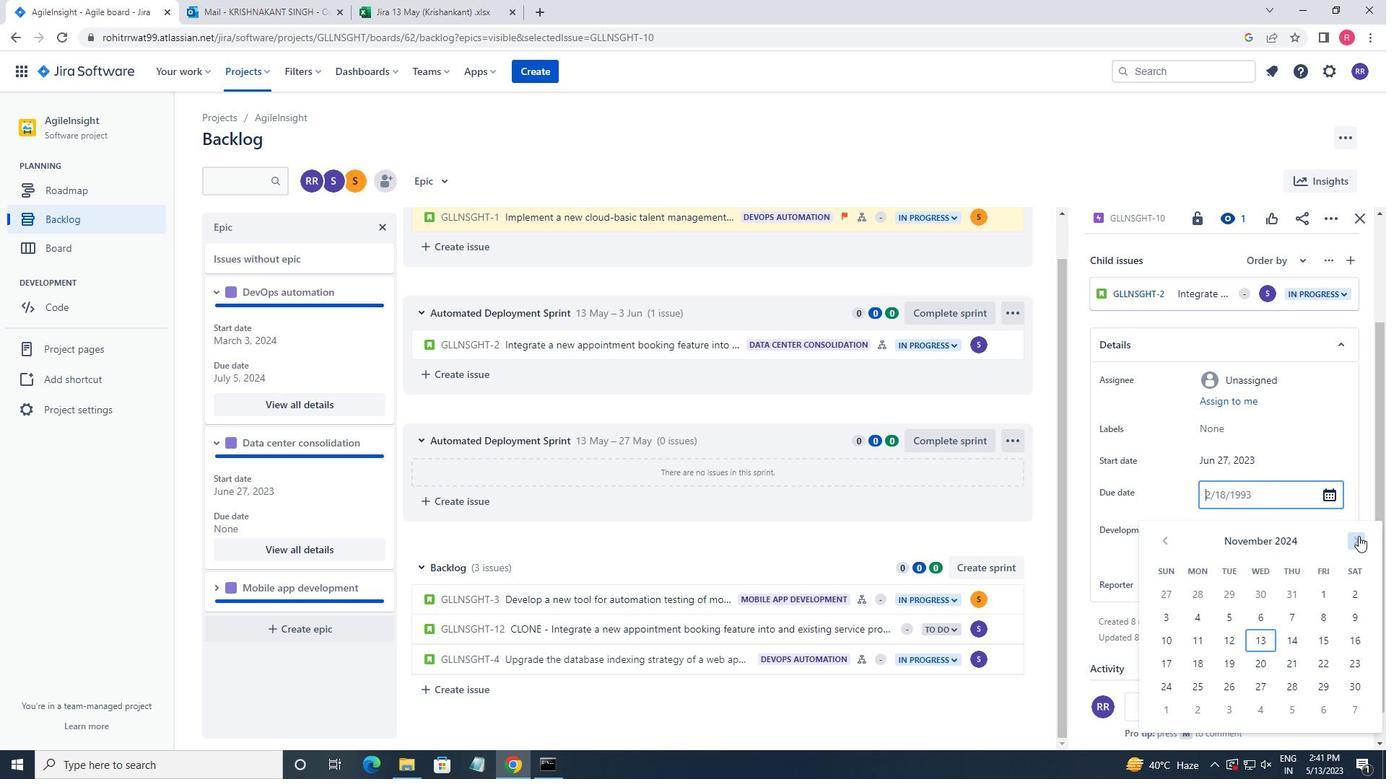 
Action: Mouse pressed left at (1359, 536)
Screenshot: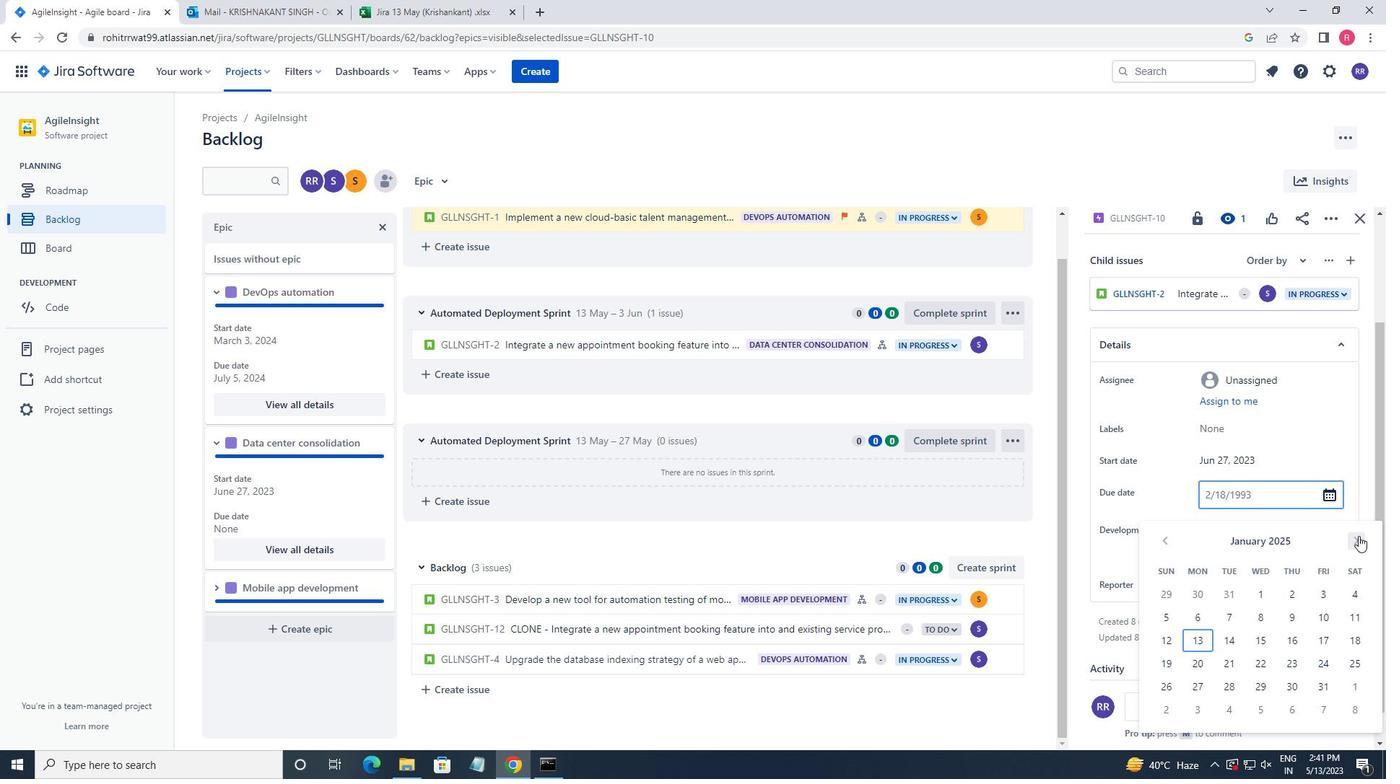 
Action: Mouse pressed left at (1359, 536)
Screenshot: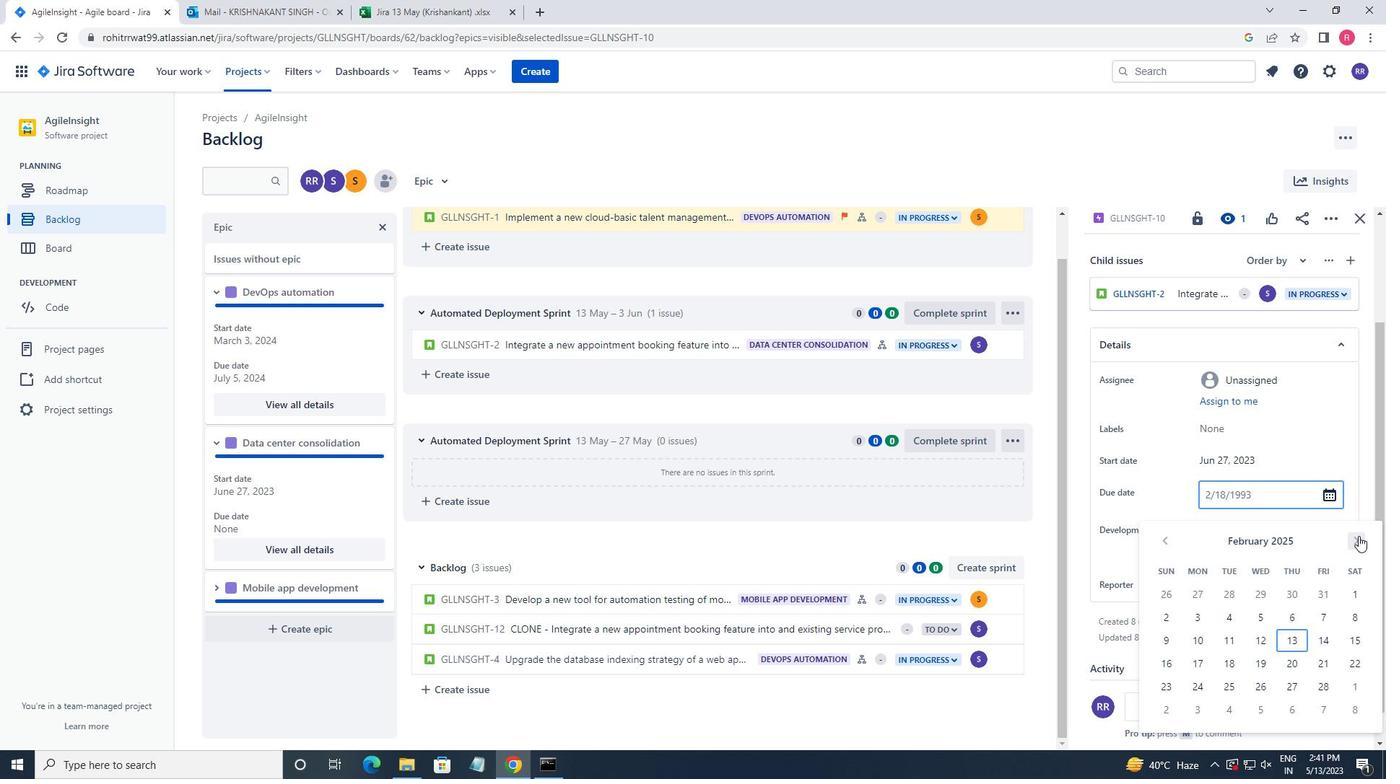 
Action: Mouse pressed left at (1359, 536)
Screenshot: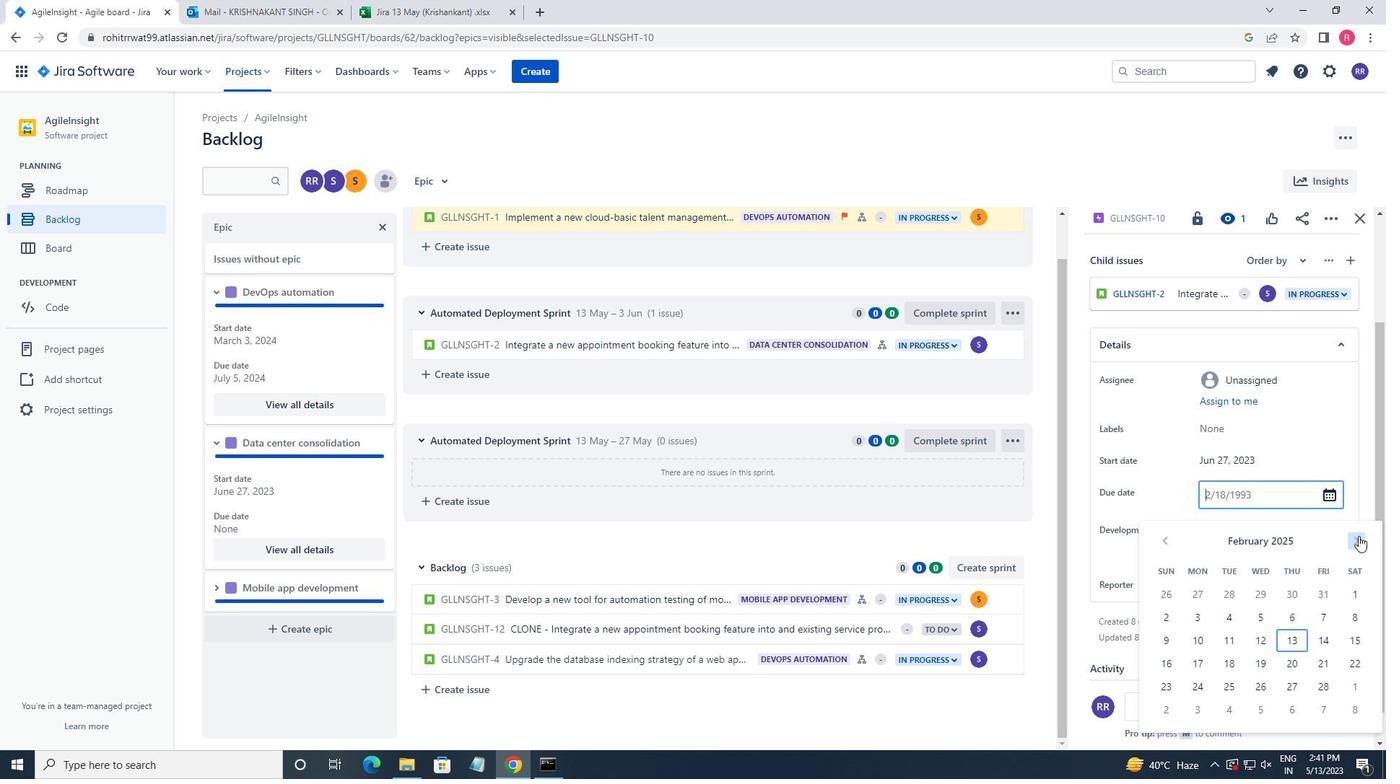 
Action: Mouse pressed left at (1359, 536)
Screenshot: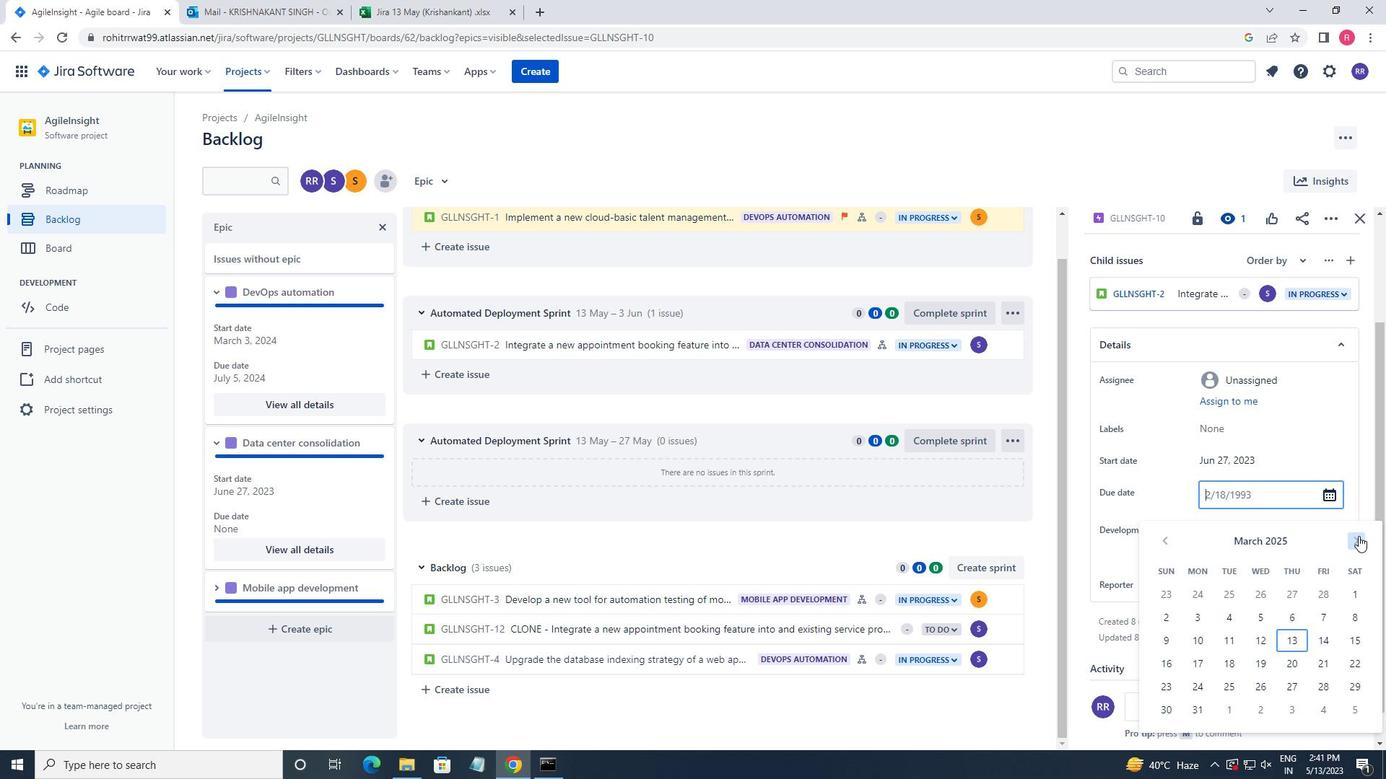 
Action: Mouse pressed left at (1359, 536)
Screenshot: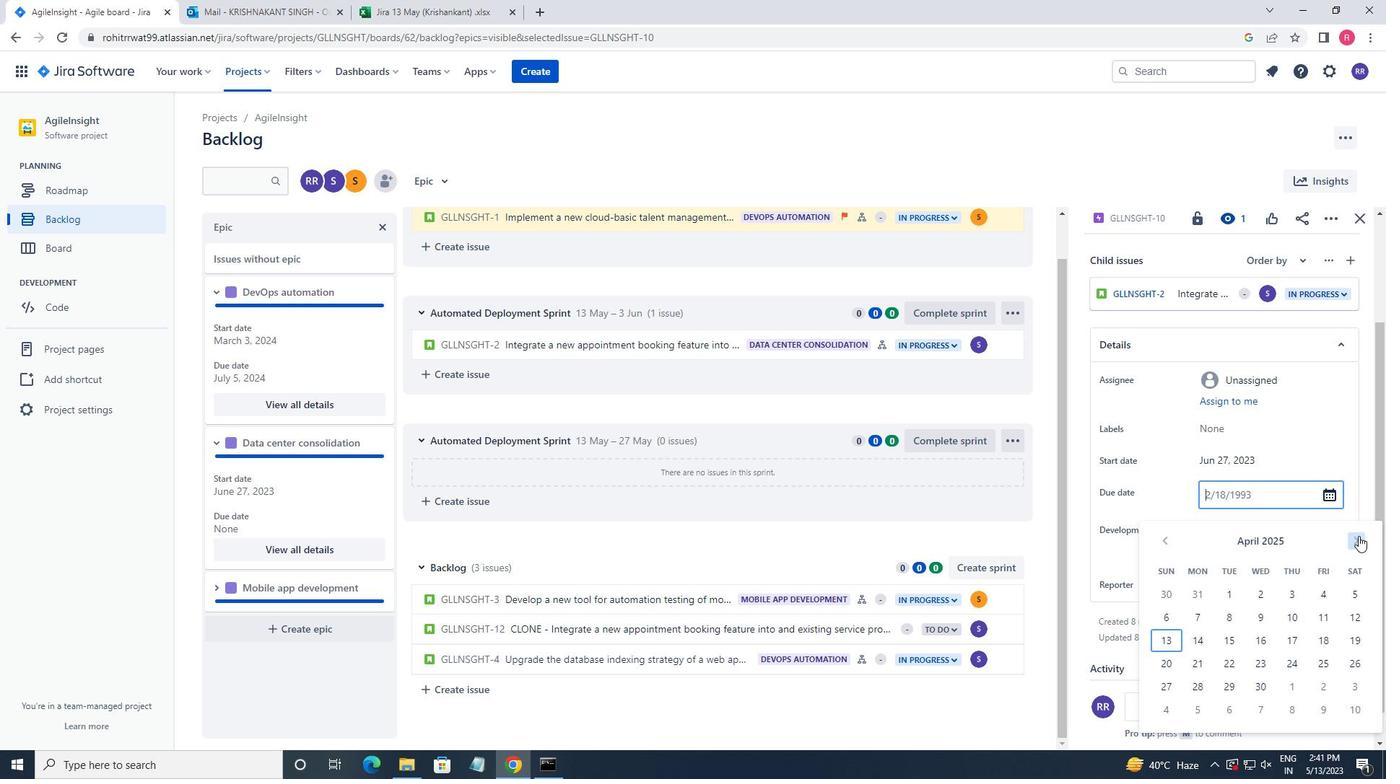 
Action: Mouse pressed left at (1359, 536)
Screenshot: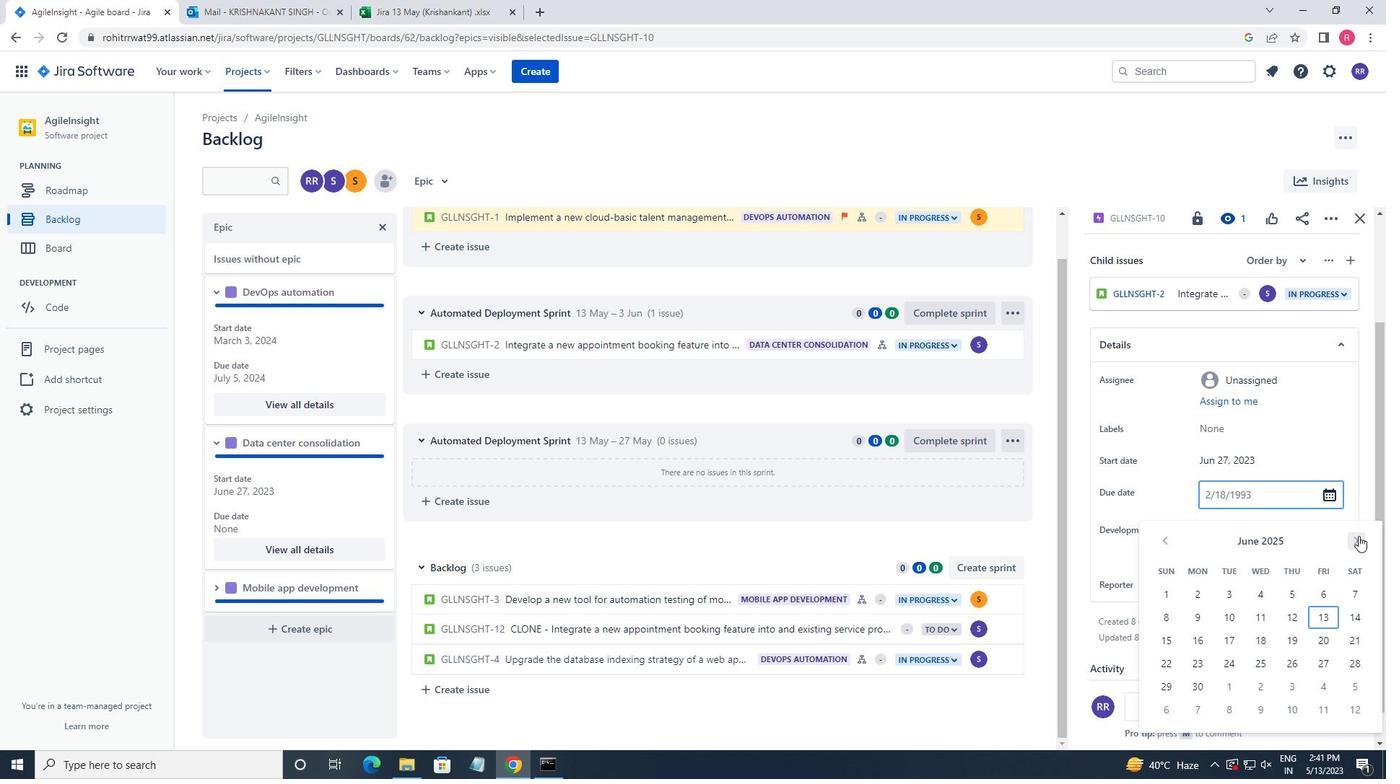 
Action: Mouse moved to (1249, 592)
Screenshot: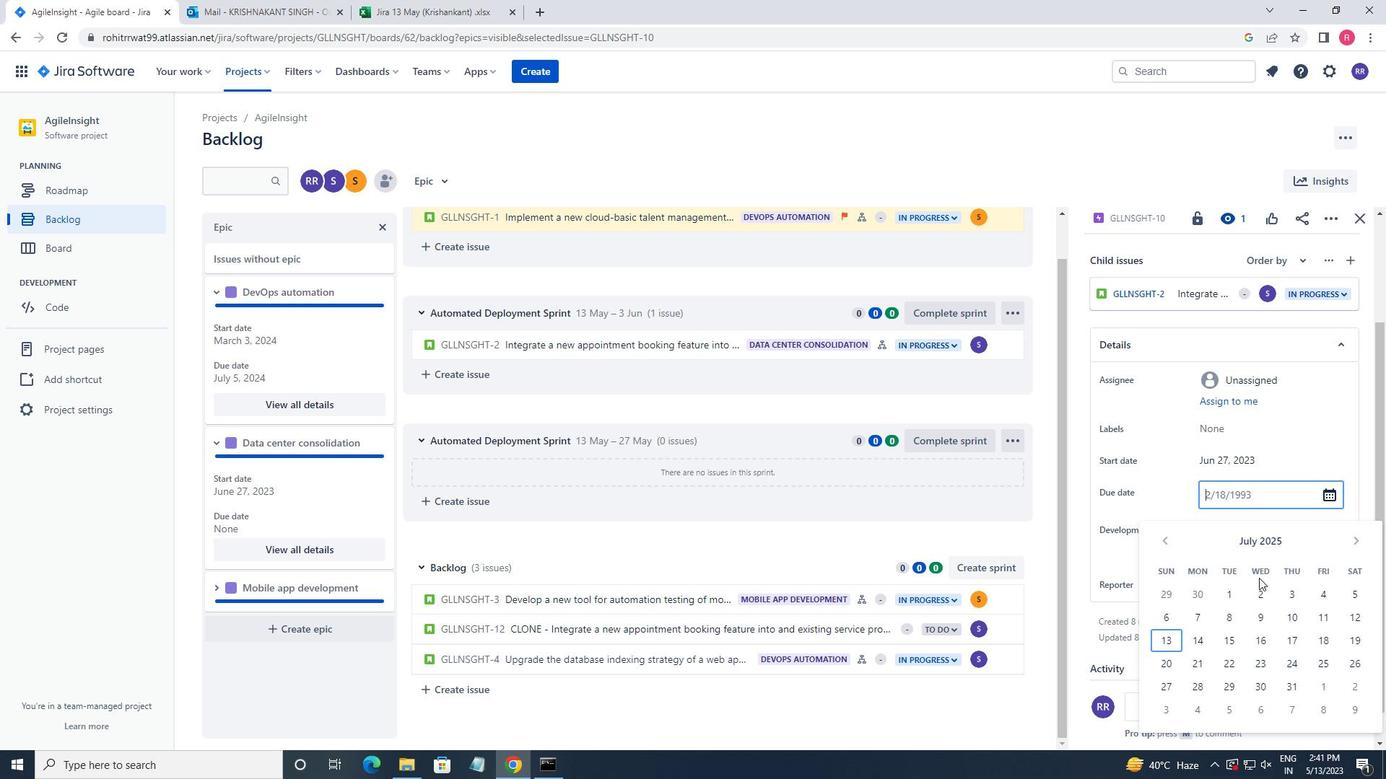 
Action: Mouse pressed left at (1249, 592)
Screenshot: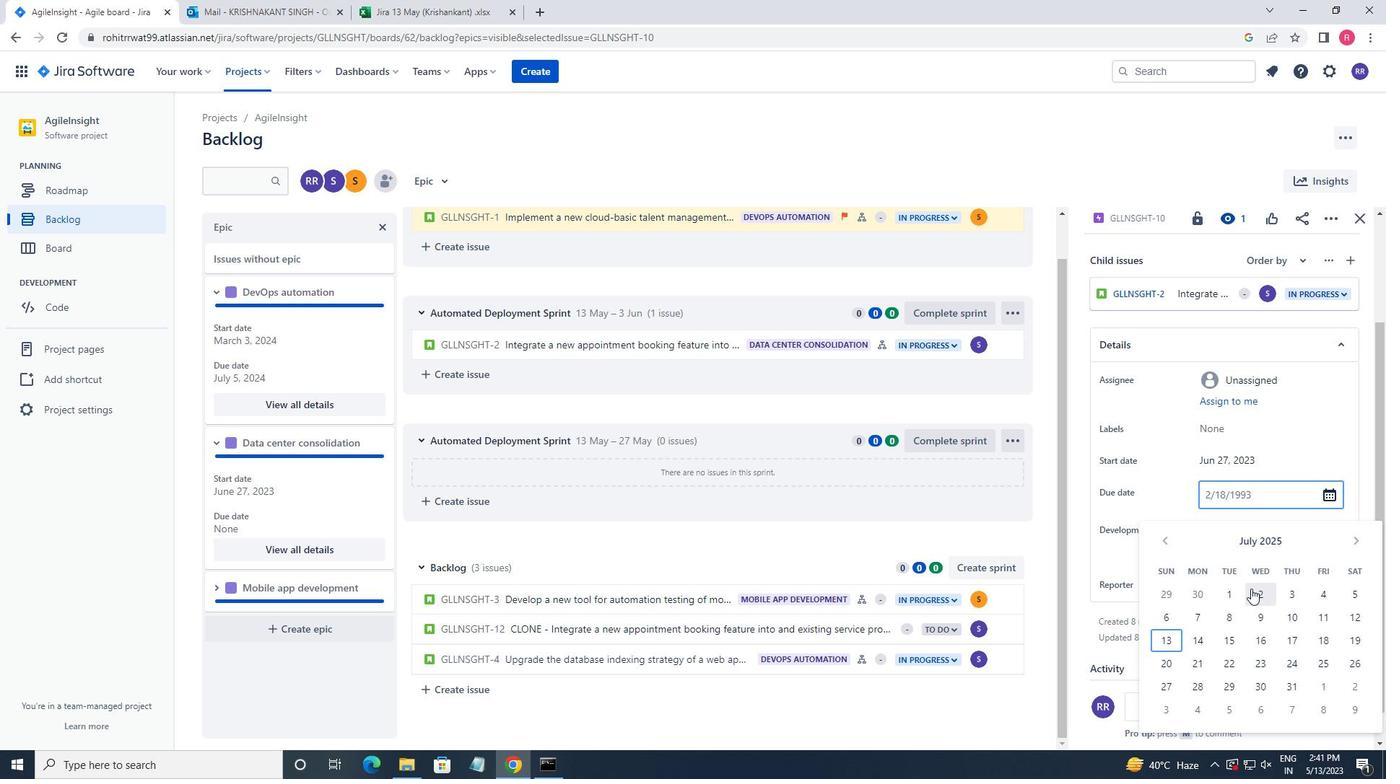 
Action: Mouse moved to (1249, 658)
Screenshot: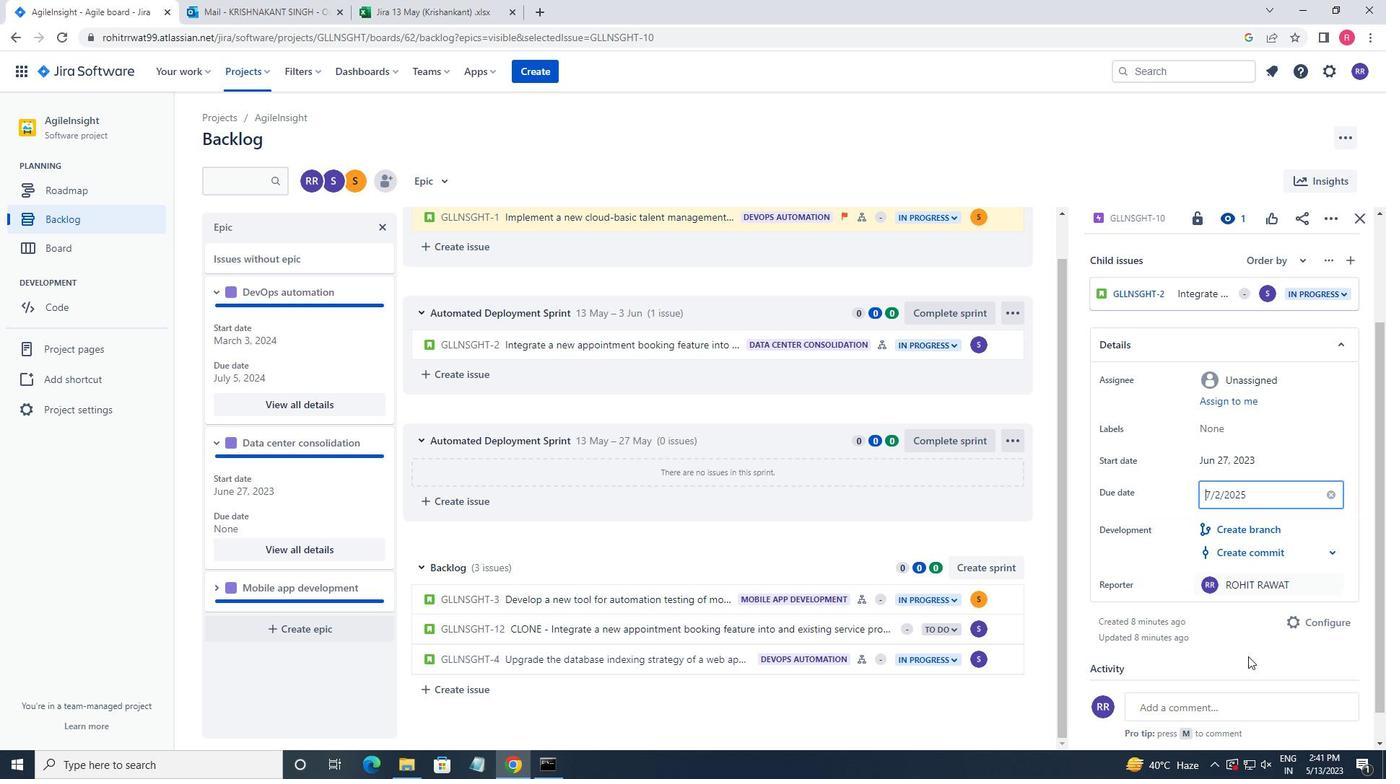 
Action: Mouse pressed left at (1249, 658)
Screenshot: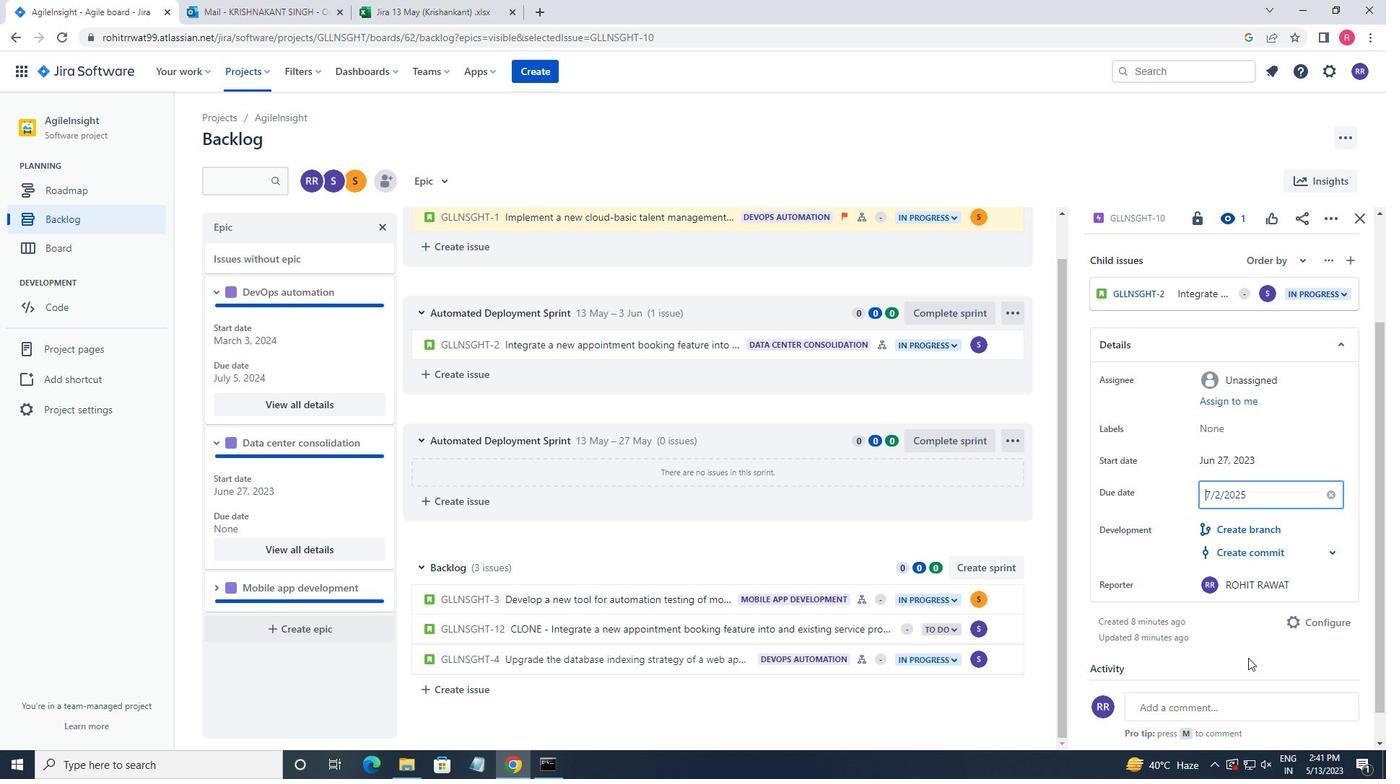 
Action: Mouse moved to (216, 588)
Screenshot: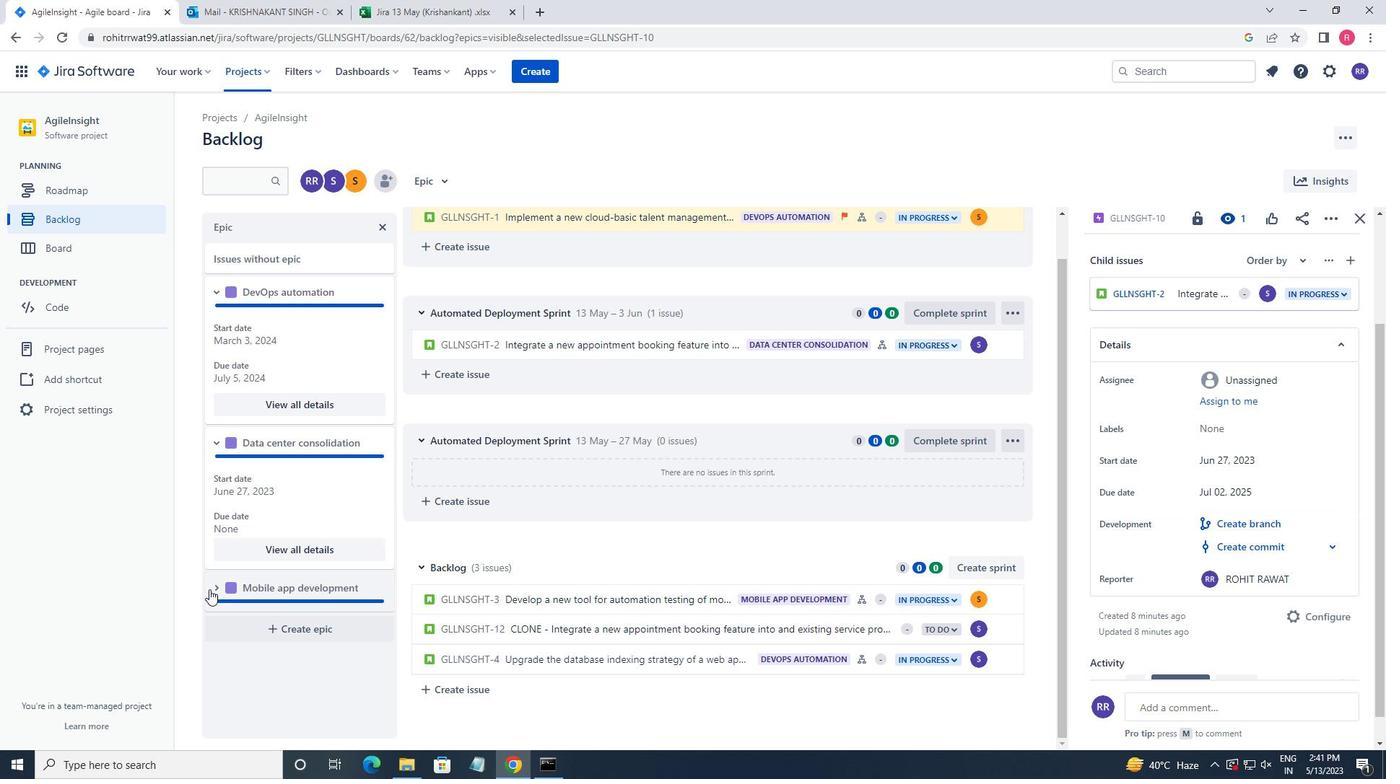 
Action: Mouse pressed left at (216, 588)
Screenshot: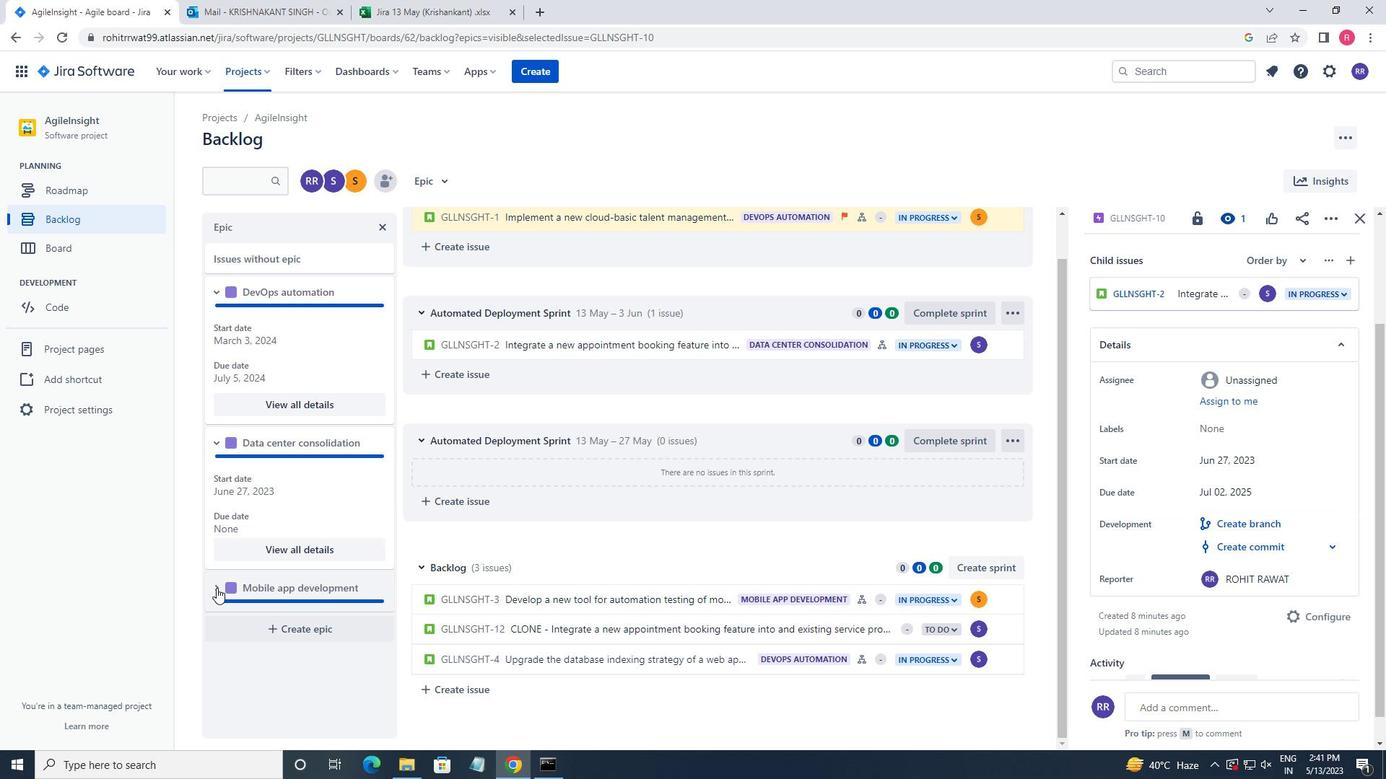 
Action: Mouse moved to (216, 587)
Screenshot: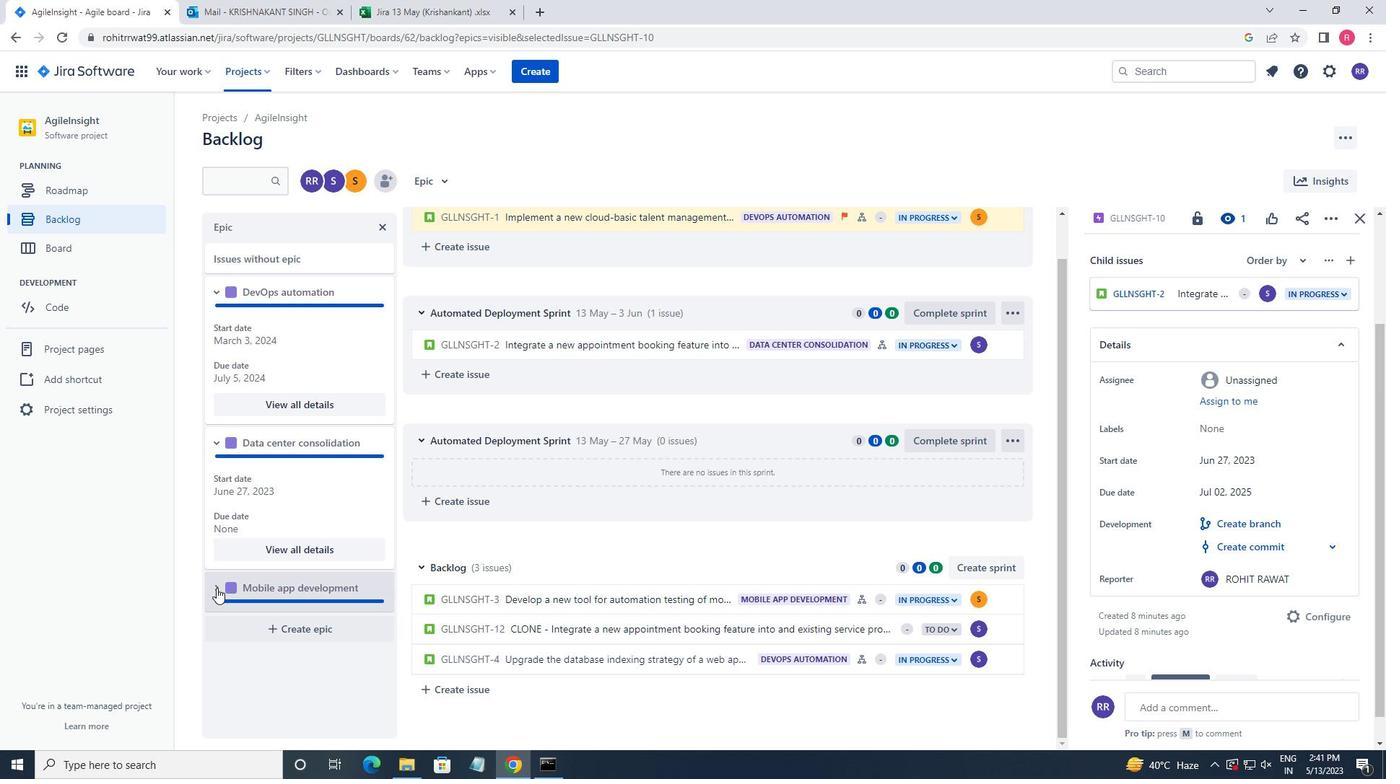 
Action: Mouse scrolled (216, 587) with delta (0, 0)
Screenshot: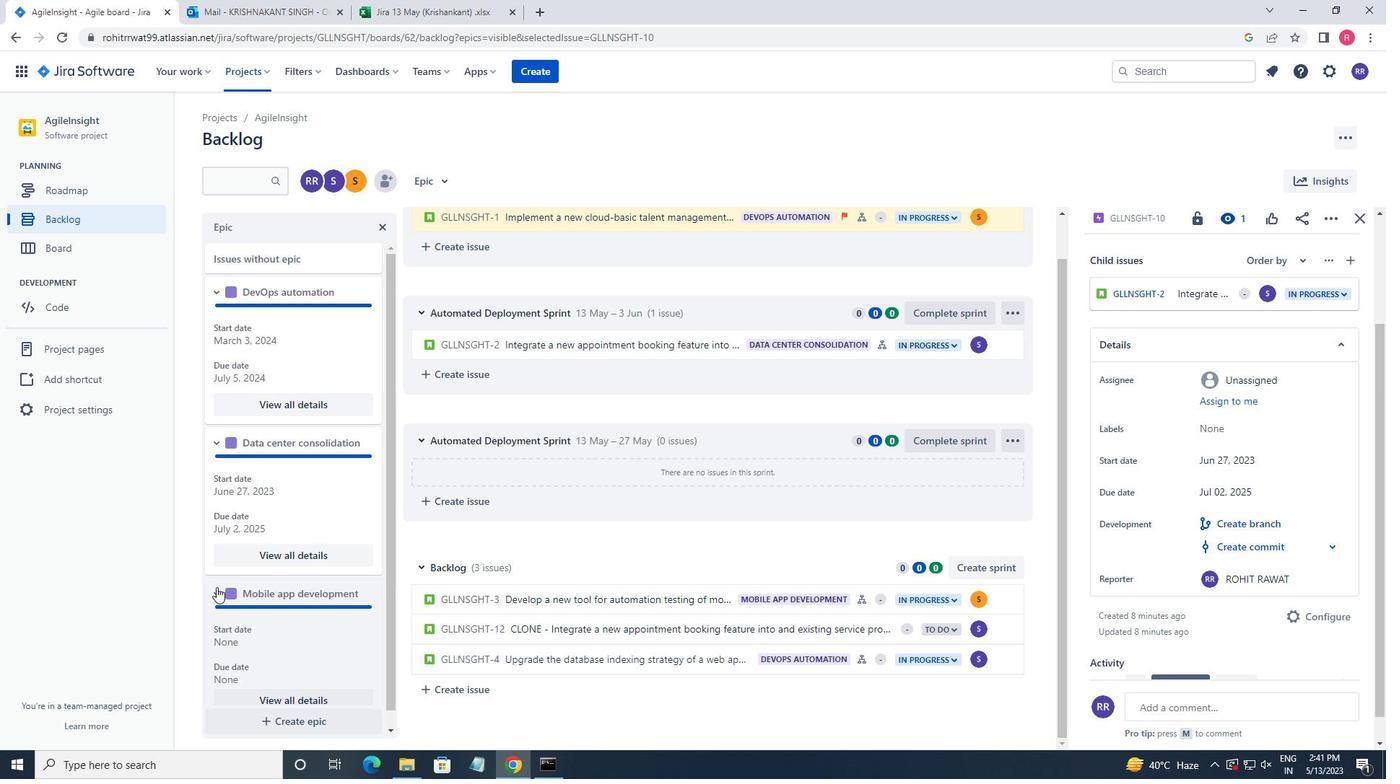 
Action: Mouse scrolled (216, 587) with delta (0, 0)
Screenshot: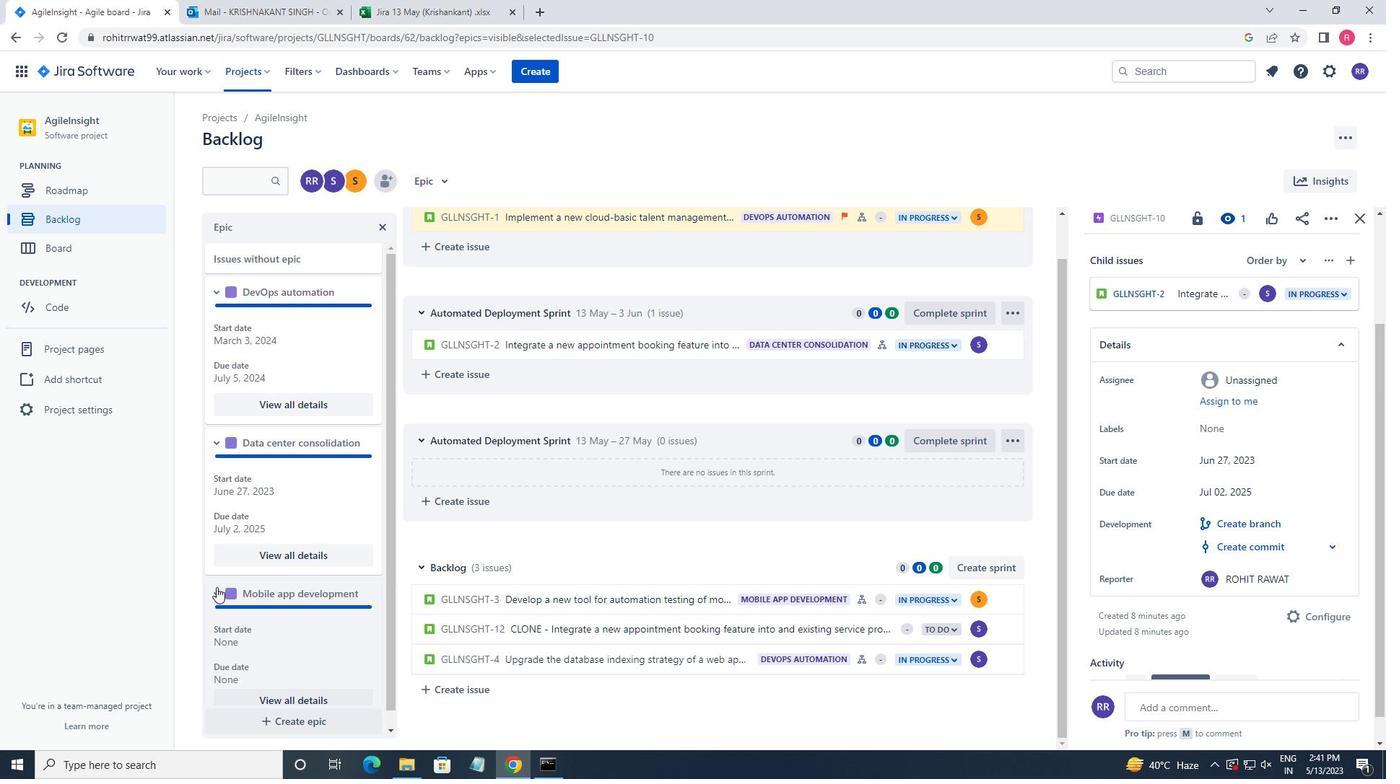 
Action: Mouse scrolled (216, 587) with delta (0, 0)
Screenshot: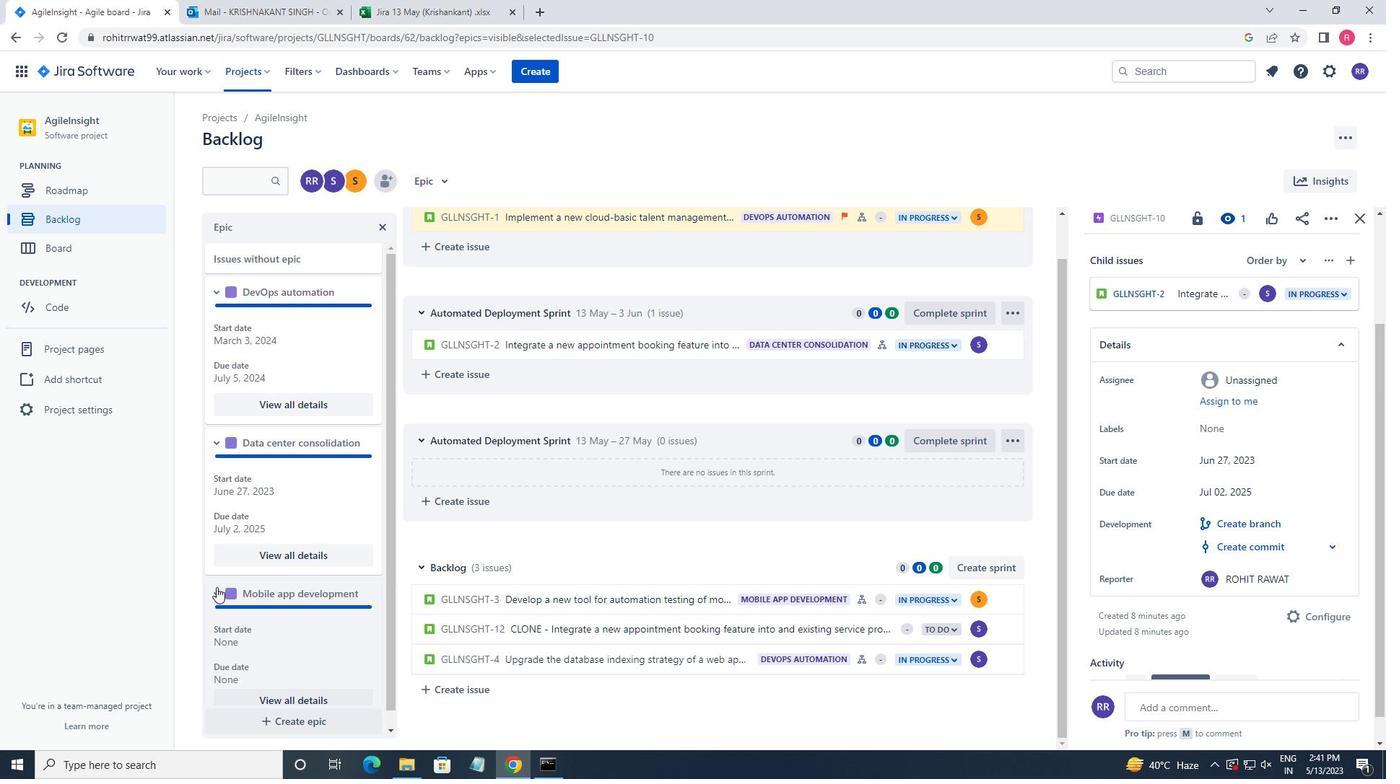 
Action: Mouse scrolled (216, 587) with delta (0, 0)
Screenshot: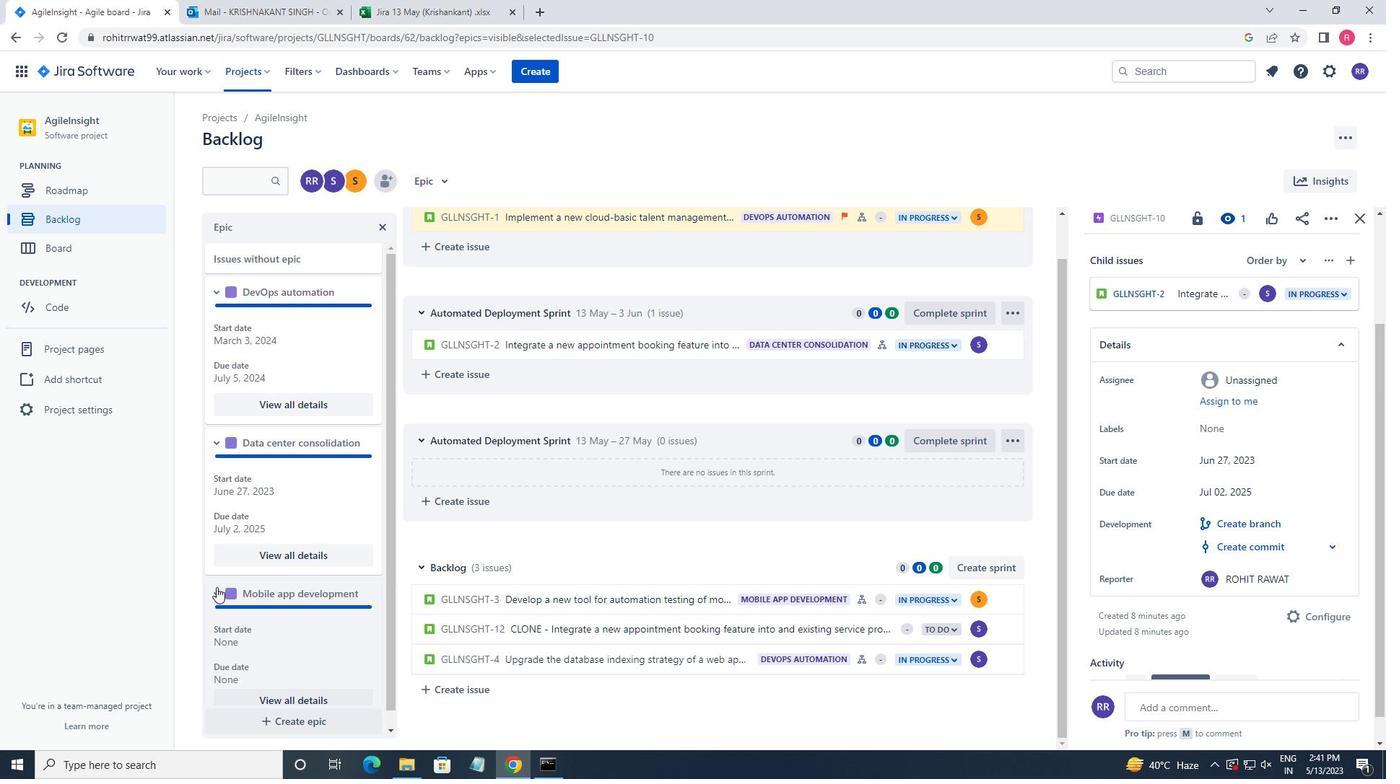 
Action: Mouse moved to (267, 683)
Screenshot: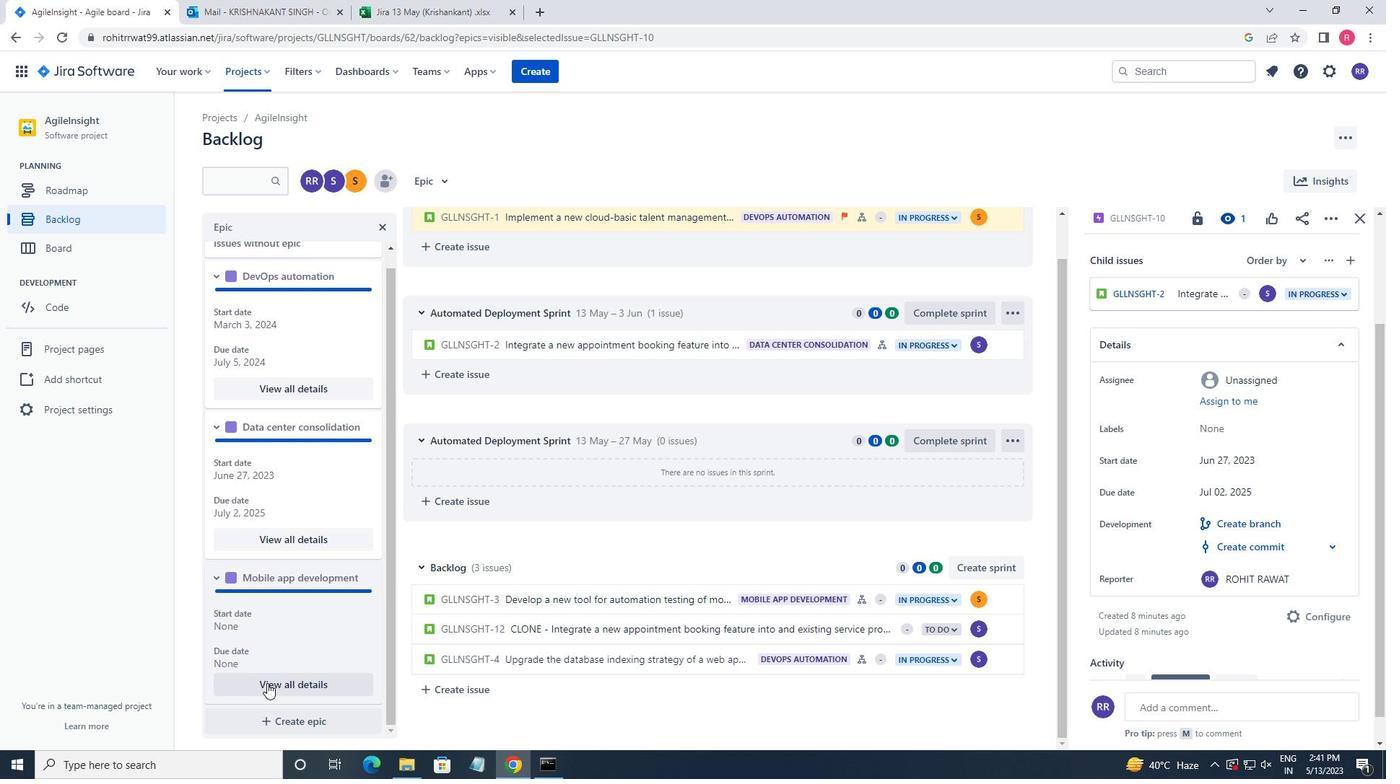 
Action: Mouse pressed left at (267, 683)
Screenshot: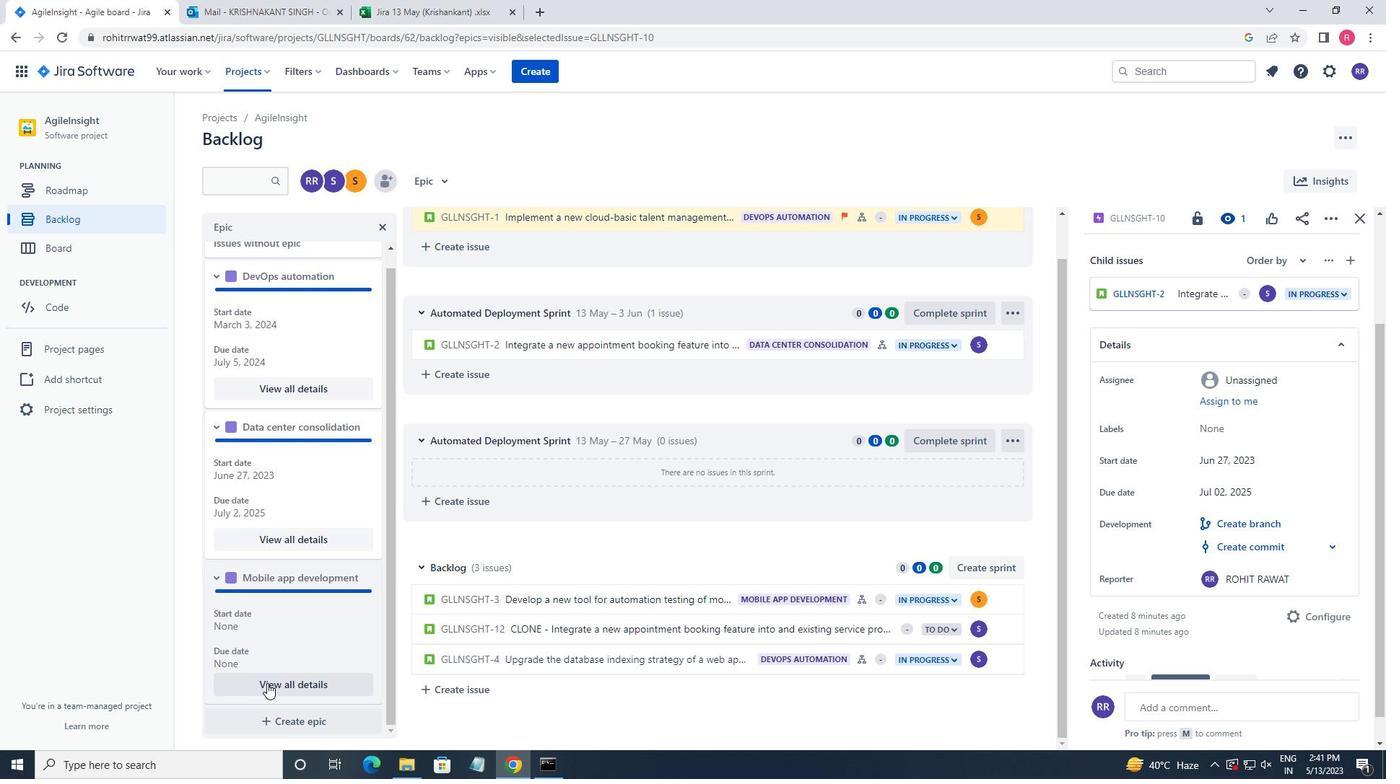 
Action: Mouse moved to (983, 586)
Screenshot: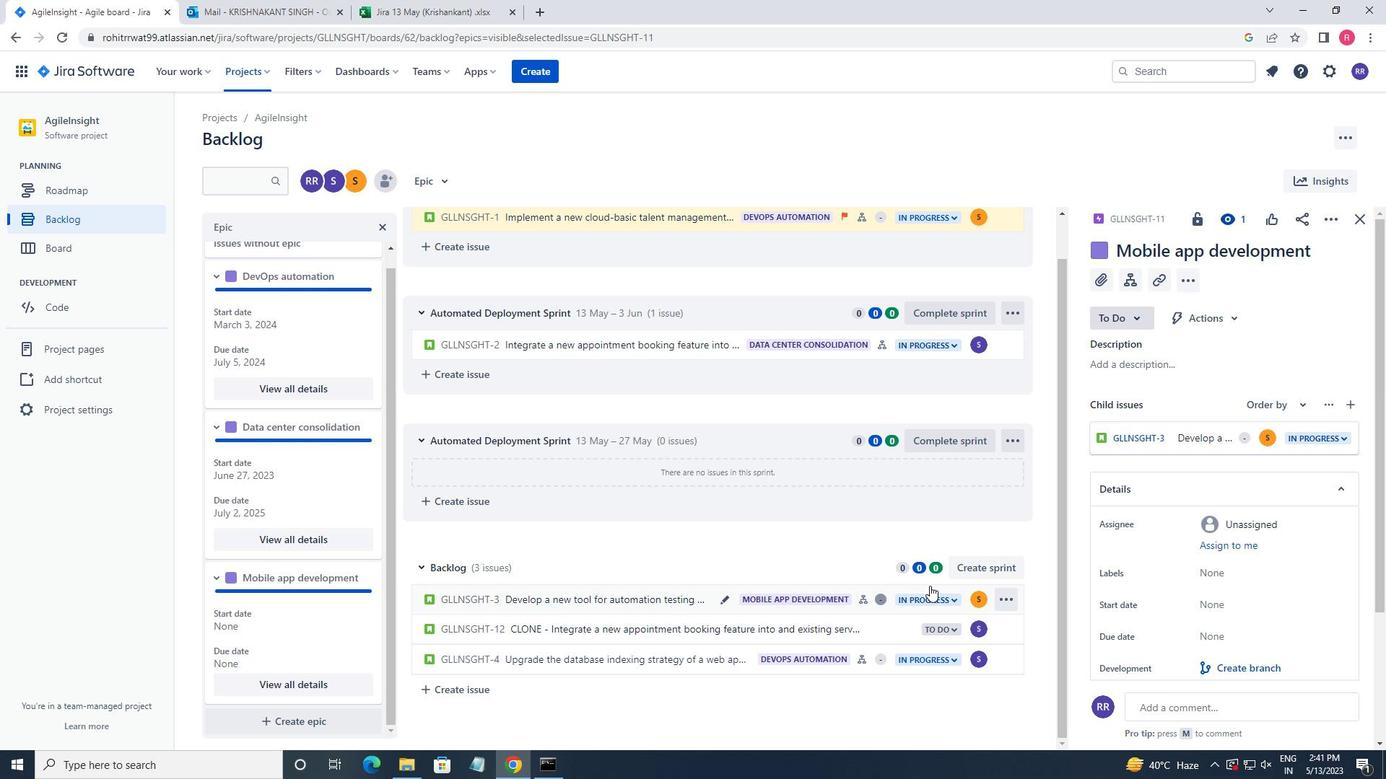 
Action: Mouse scrolled (983, 585) with delta (0, 0)
Screenshot: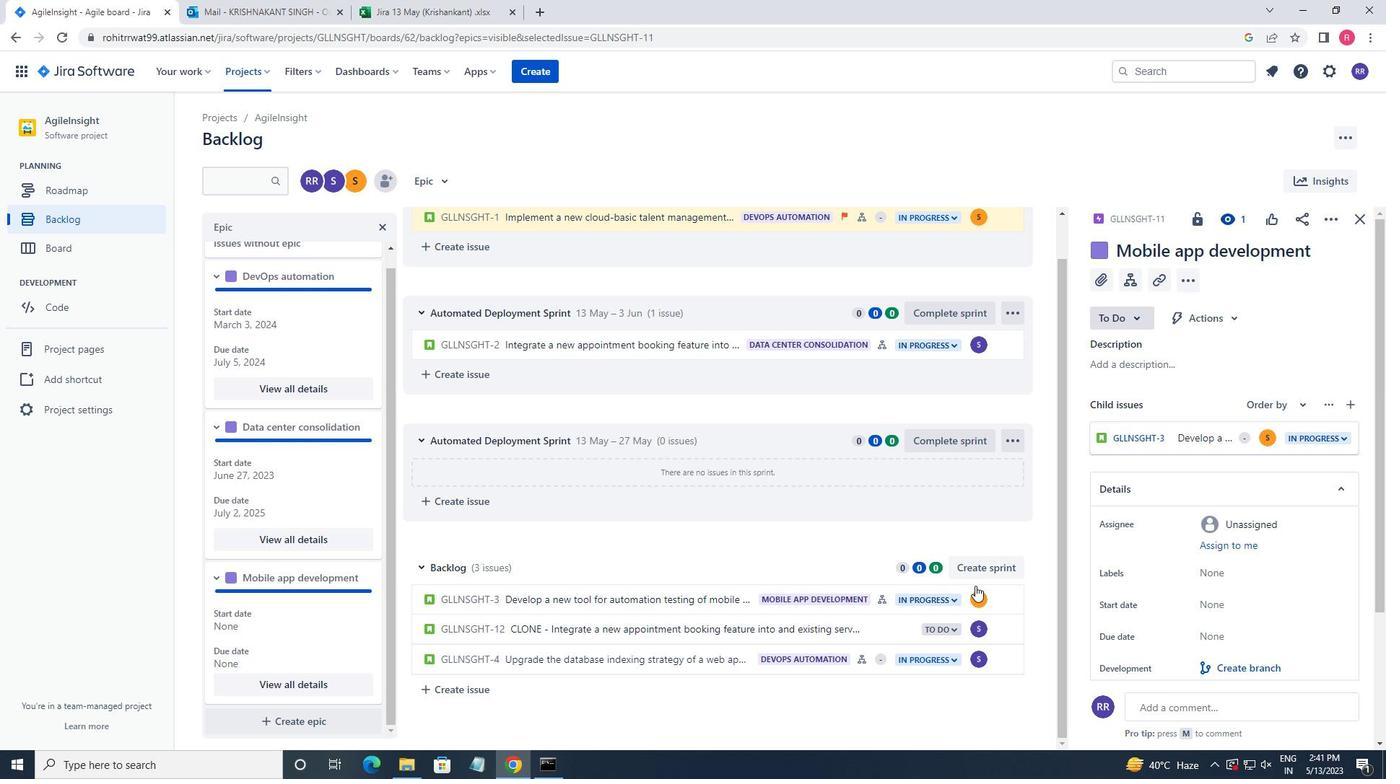 
Action: Mouse scrolled (983, 585) with delta (0, 0)
Screenshot: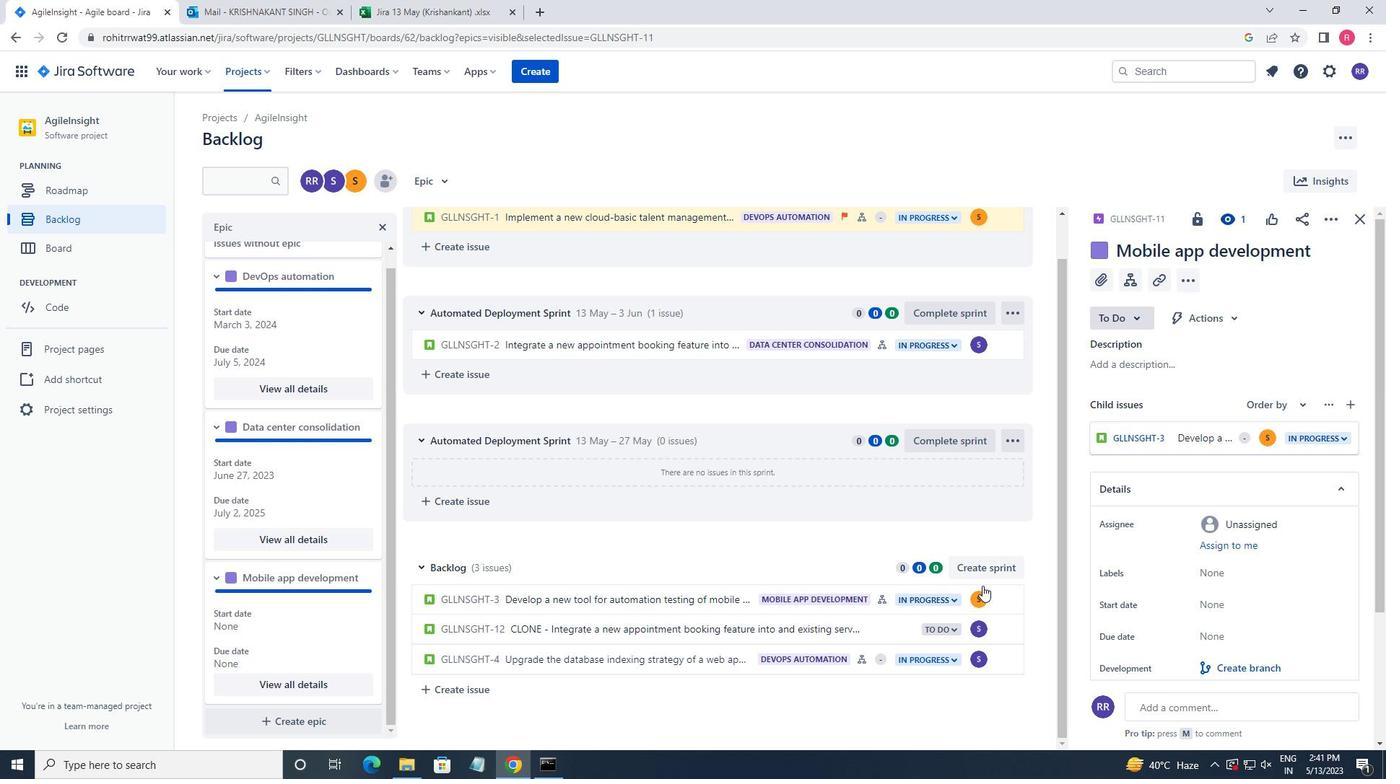 
Action: Mouse moved to (1218, 610)
Screenshot: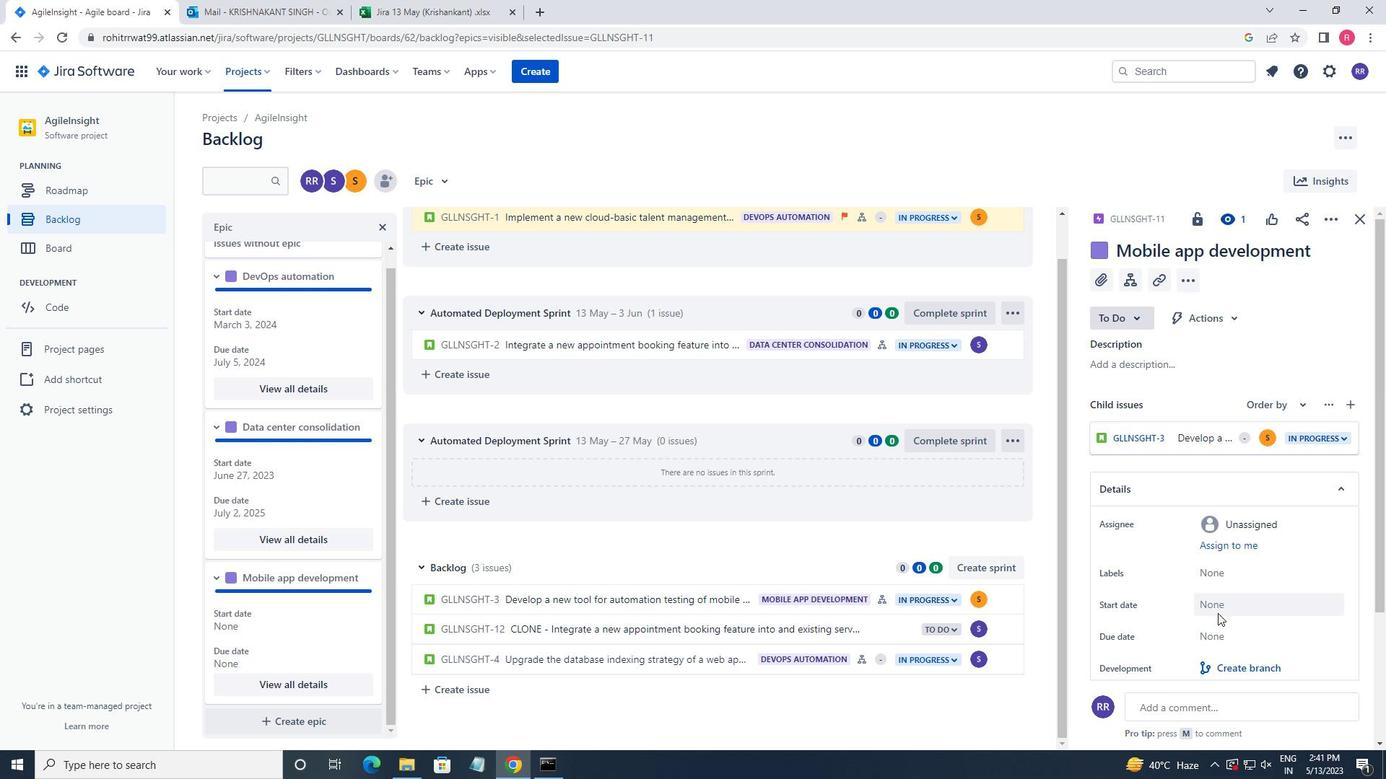 
Action: Mouse pressed left at (1218, 610)
Screenshot: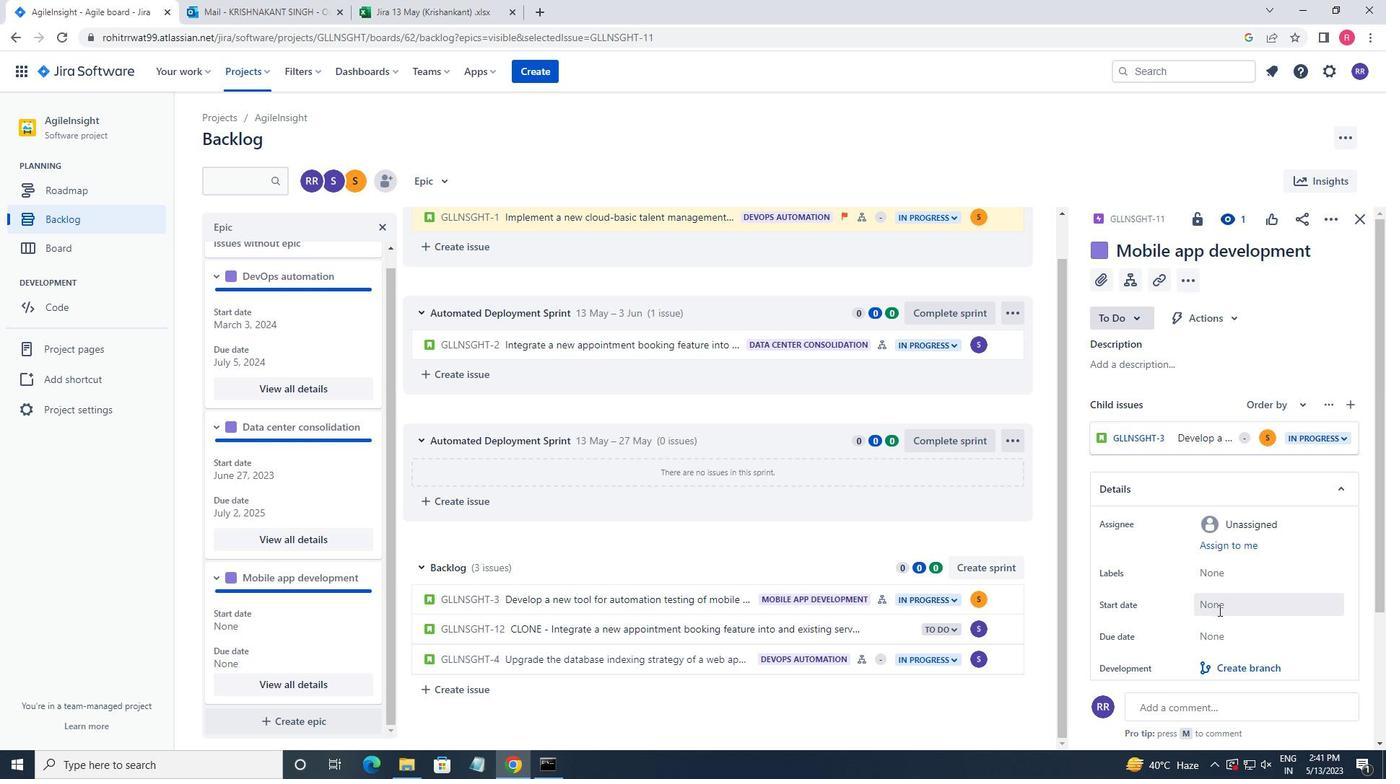 
Action: Mouse moved to (1350, 395)
Screenshot: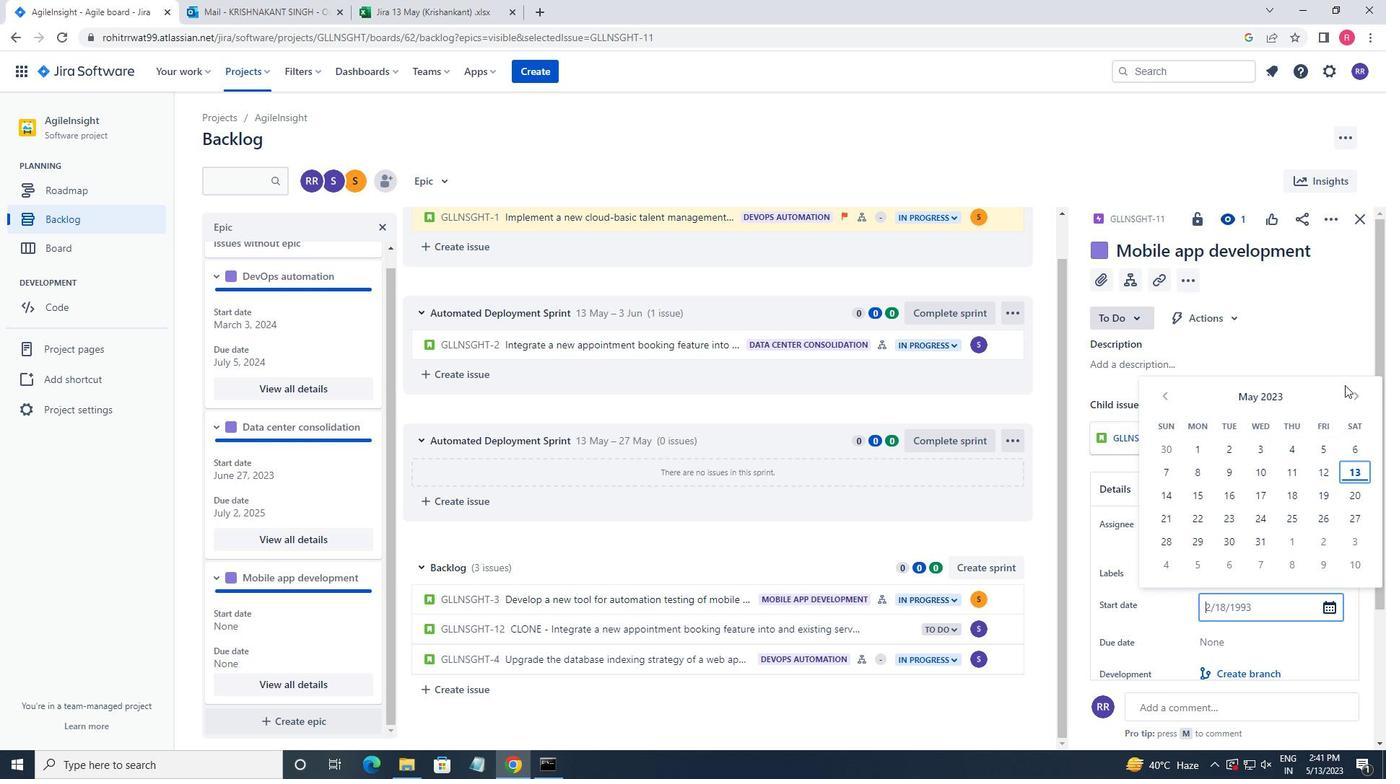 
Action: Mouse pressed left at (1350, 395)
Screenshot: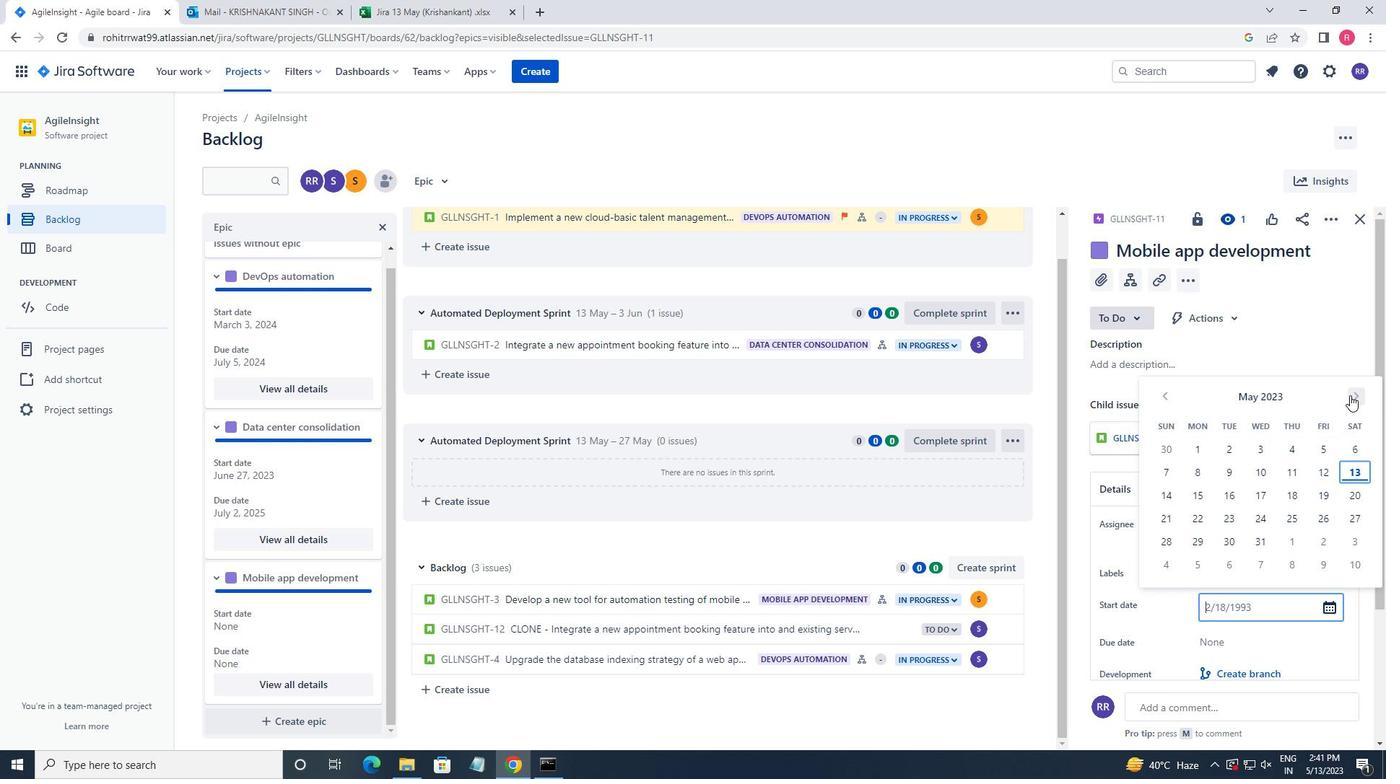 
Action: Mouse pressed left at (1350, 395)
Screenshot: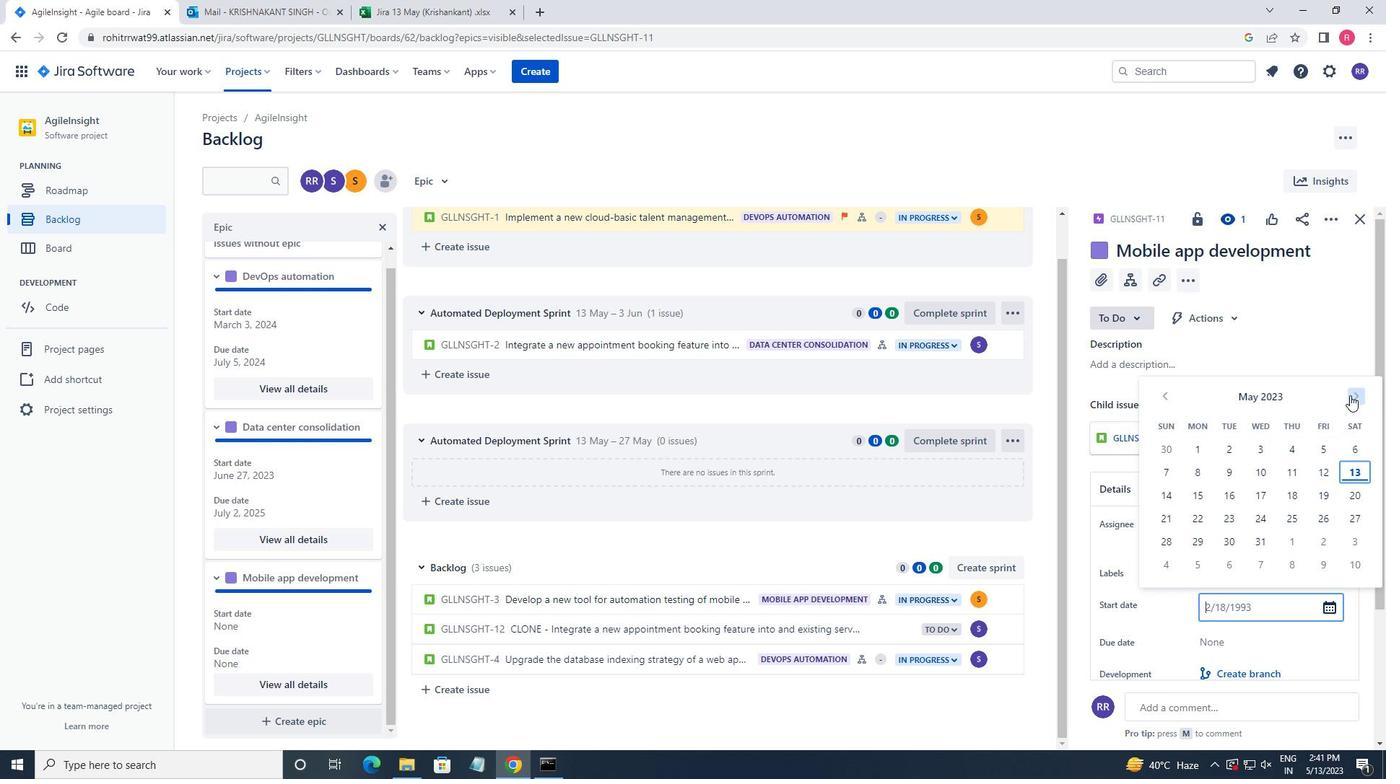 
Action: Mouse pressed left at (1350, 395)
Screenshot: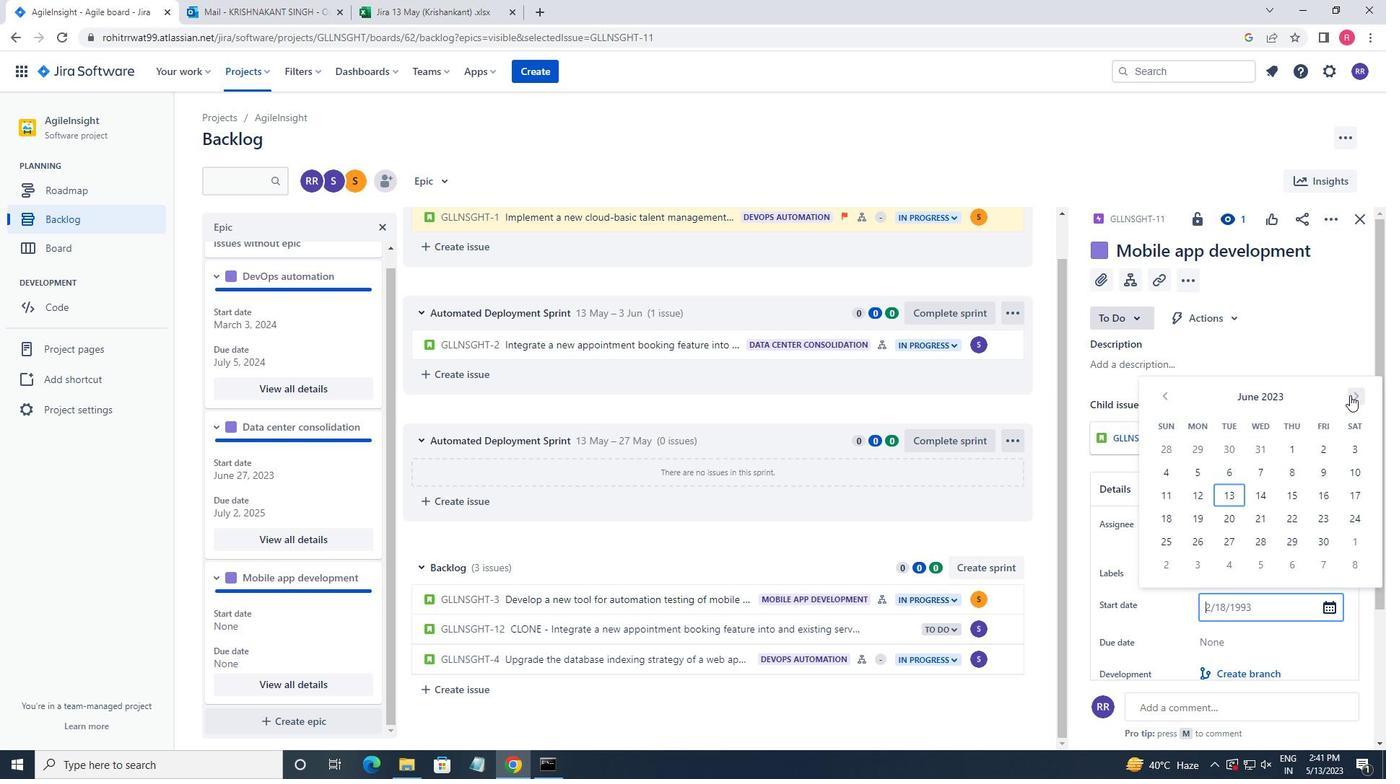 
Action: Mouse pressed left at (1350, 395)
Screenshot: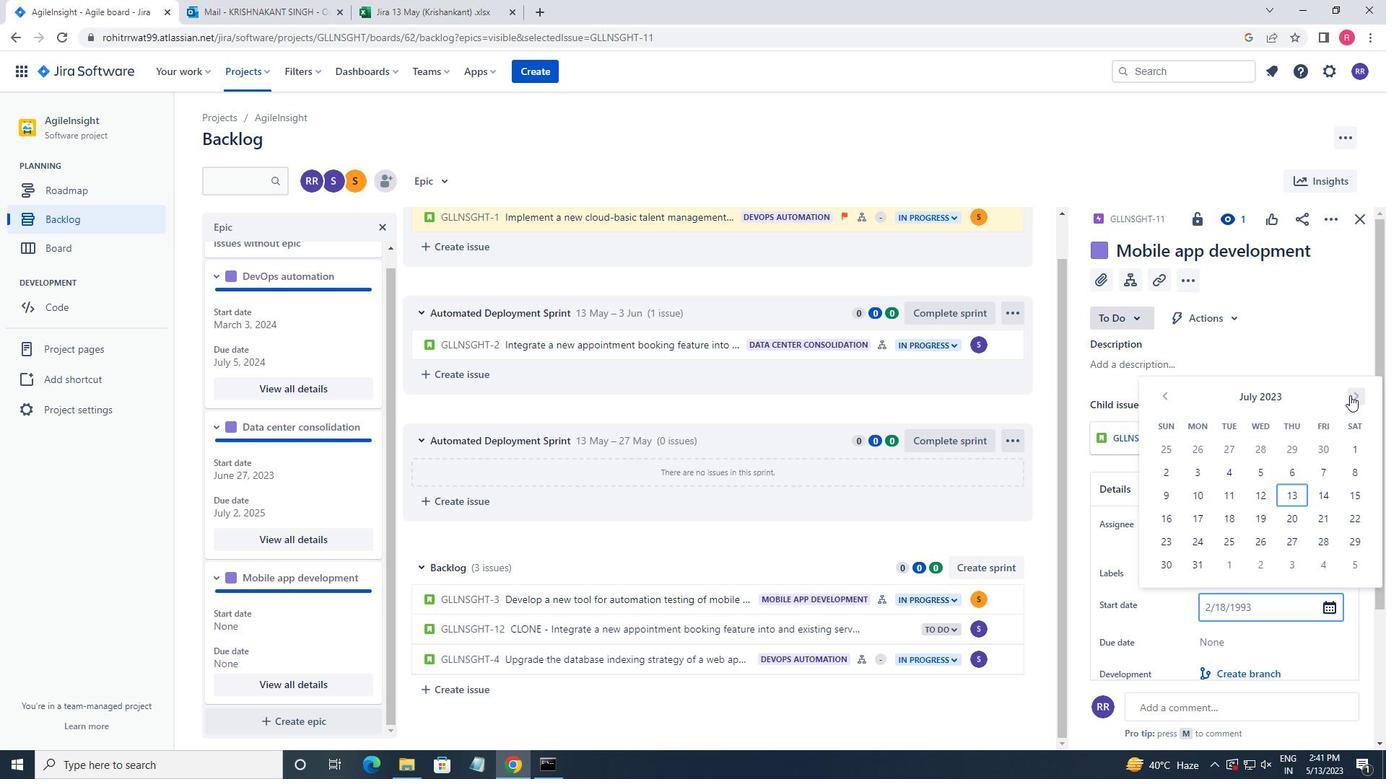 
Action: Mouse pressed left at (1350, 395)
Screenshot: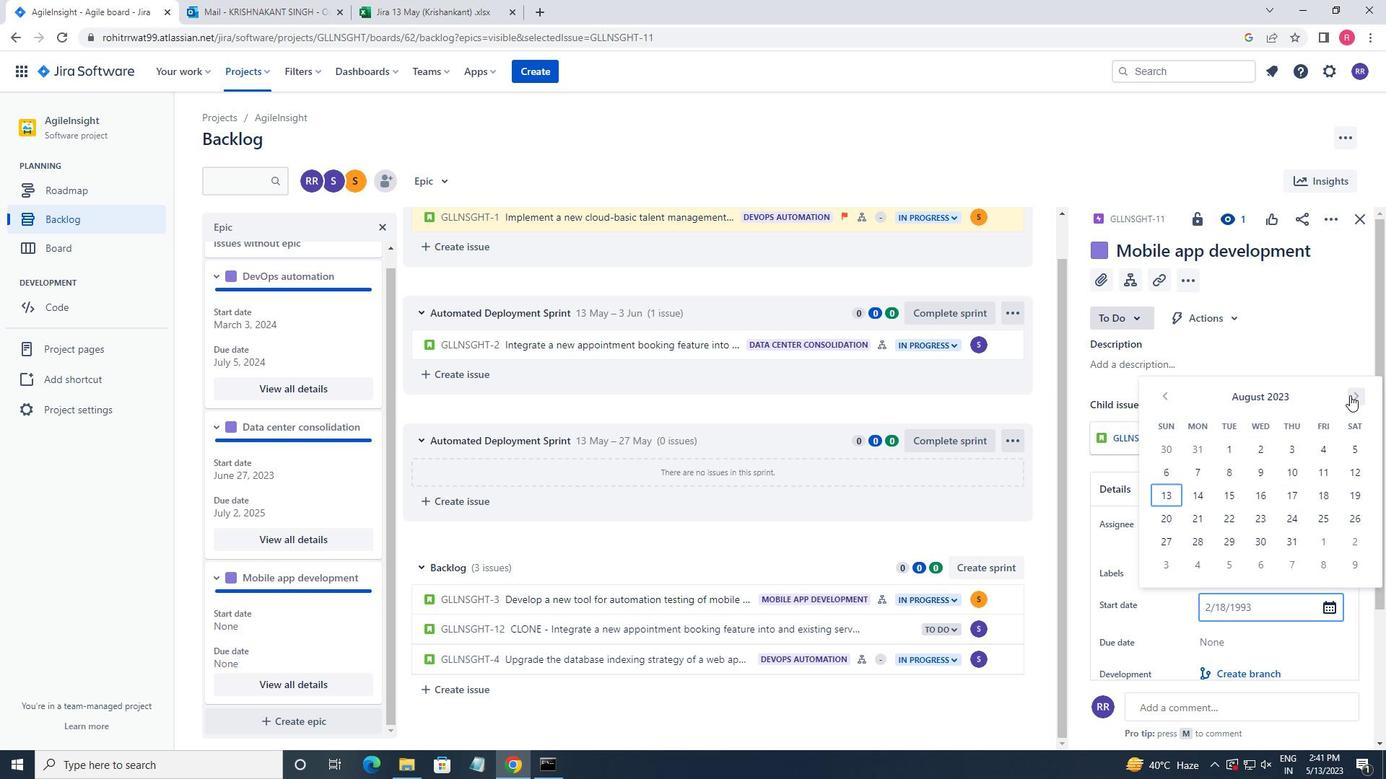 
Action: Mouse pressed left at (1350, 395)
Screenshot: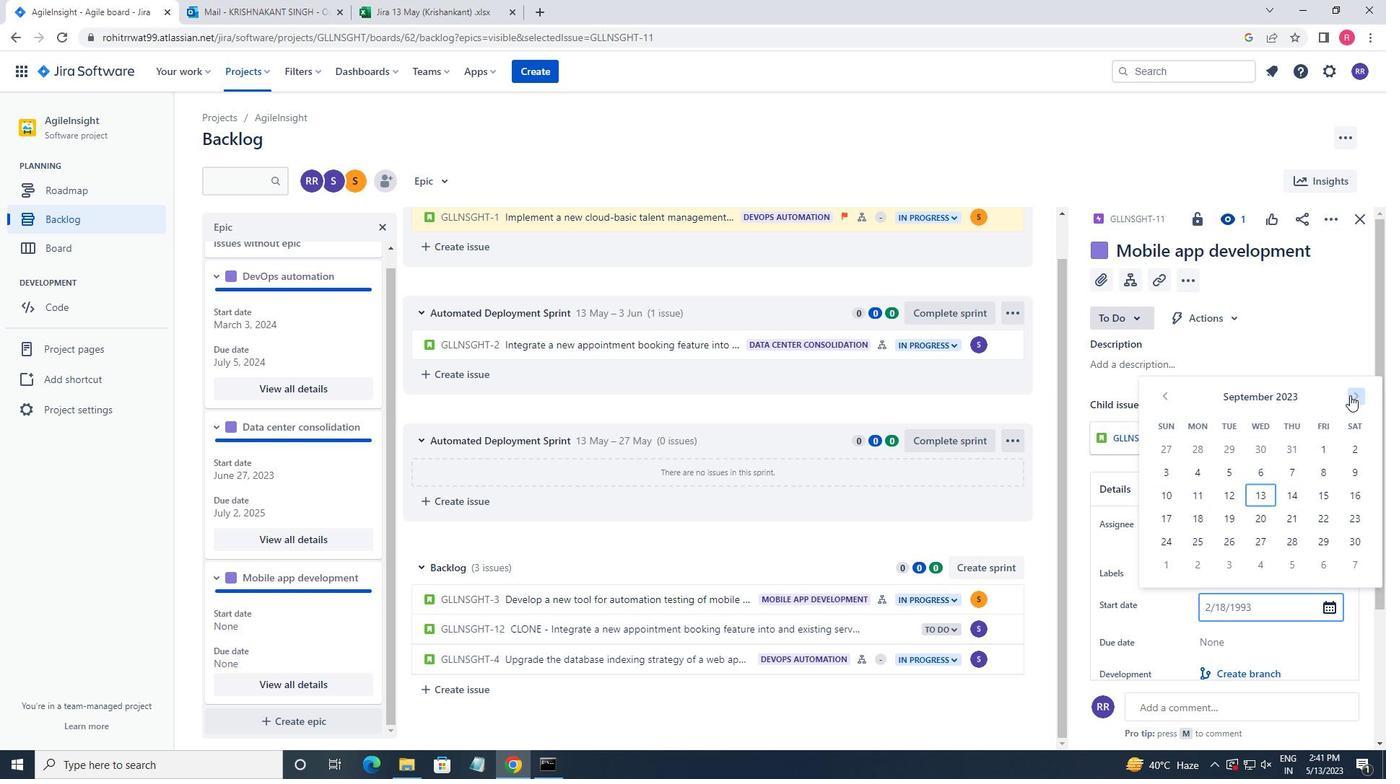 
Action: Mouse pressed left at (1350, 395)
Screenshot: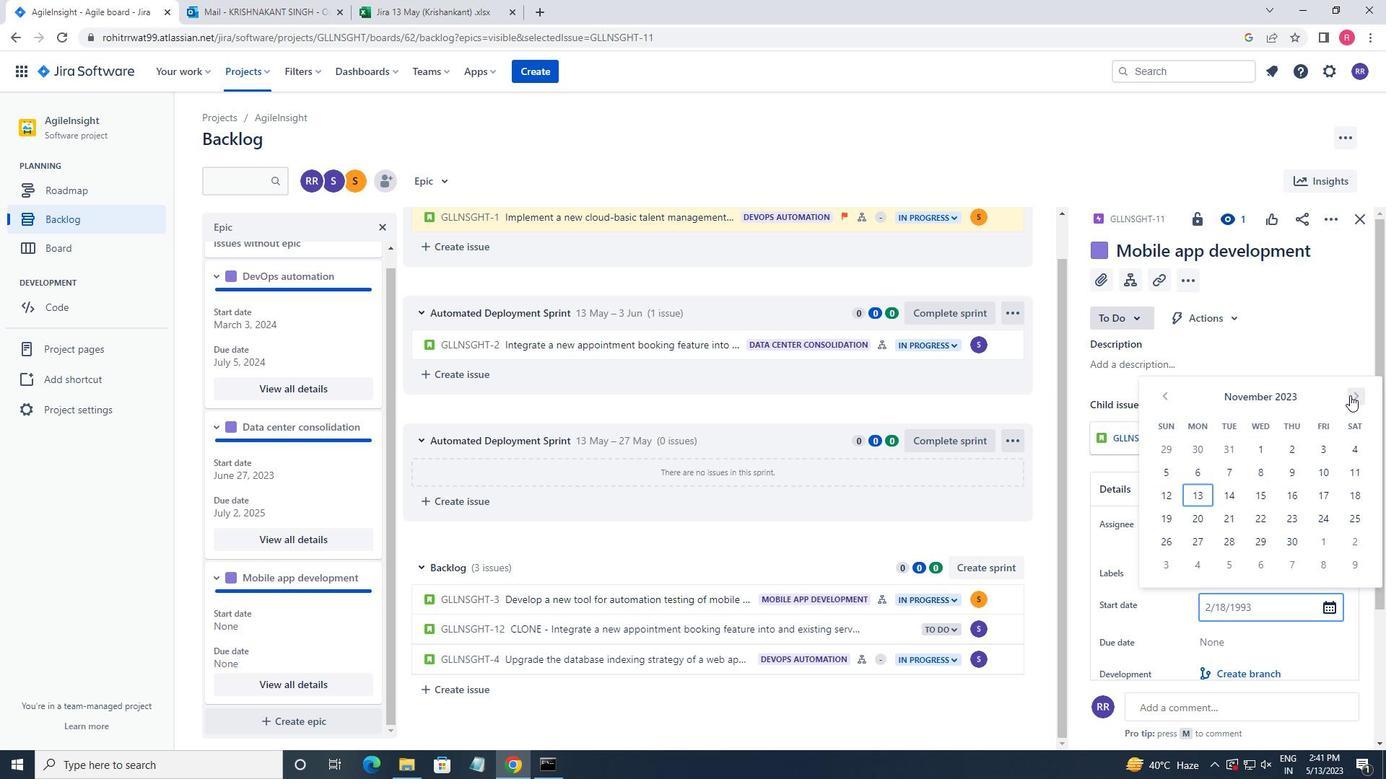 
Action: Mouse pressed left at (1350, 395)
Screenshot: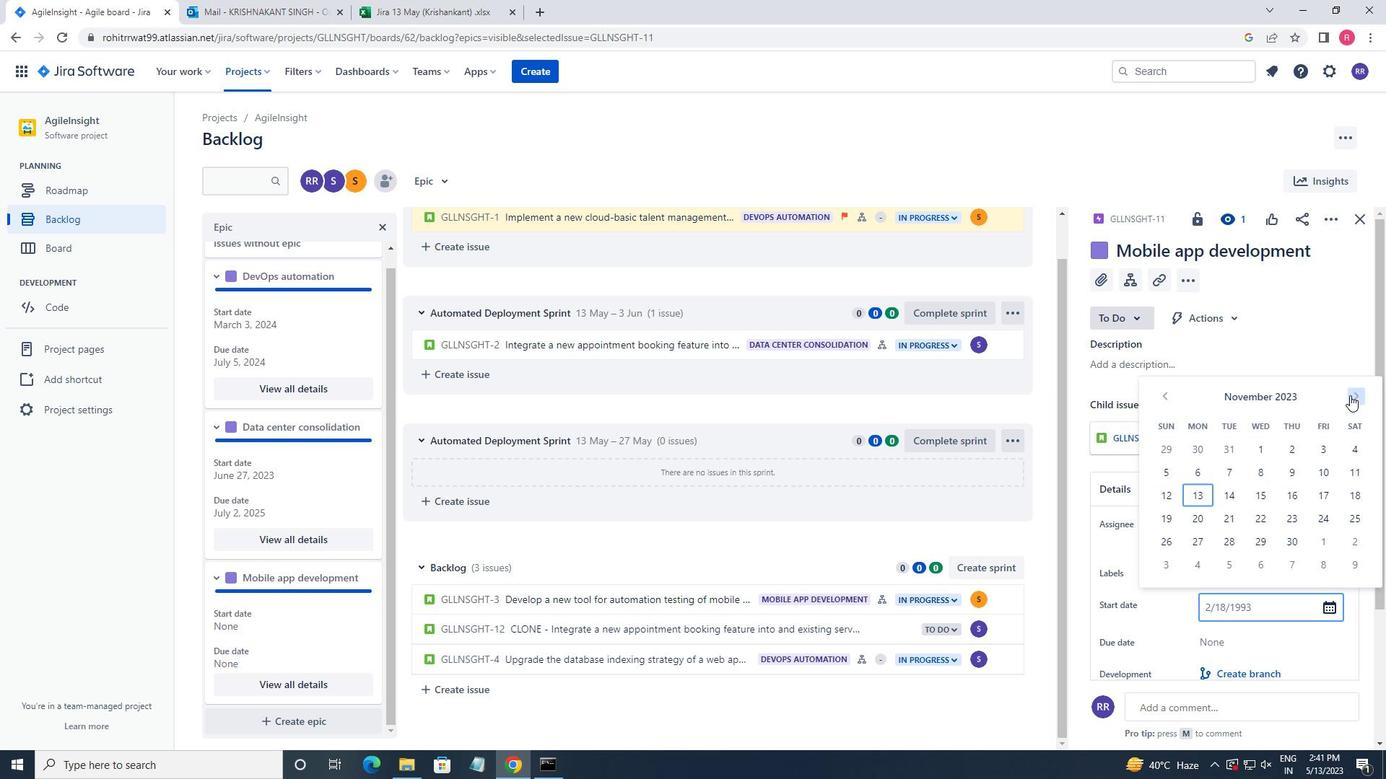 
Action: Mouse pressed left at (1350, 395)
Screenshot: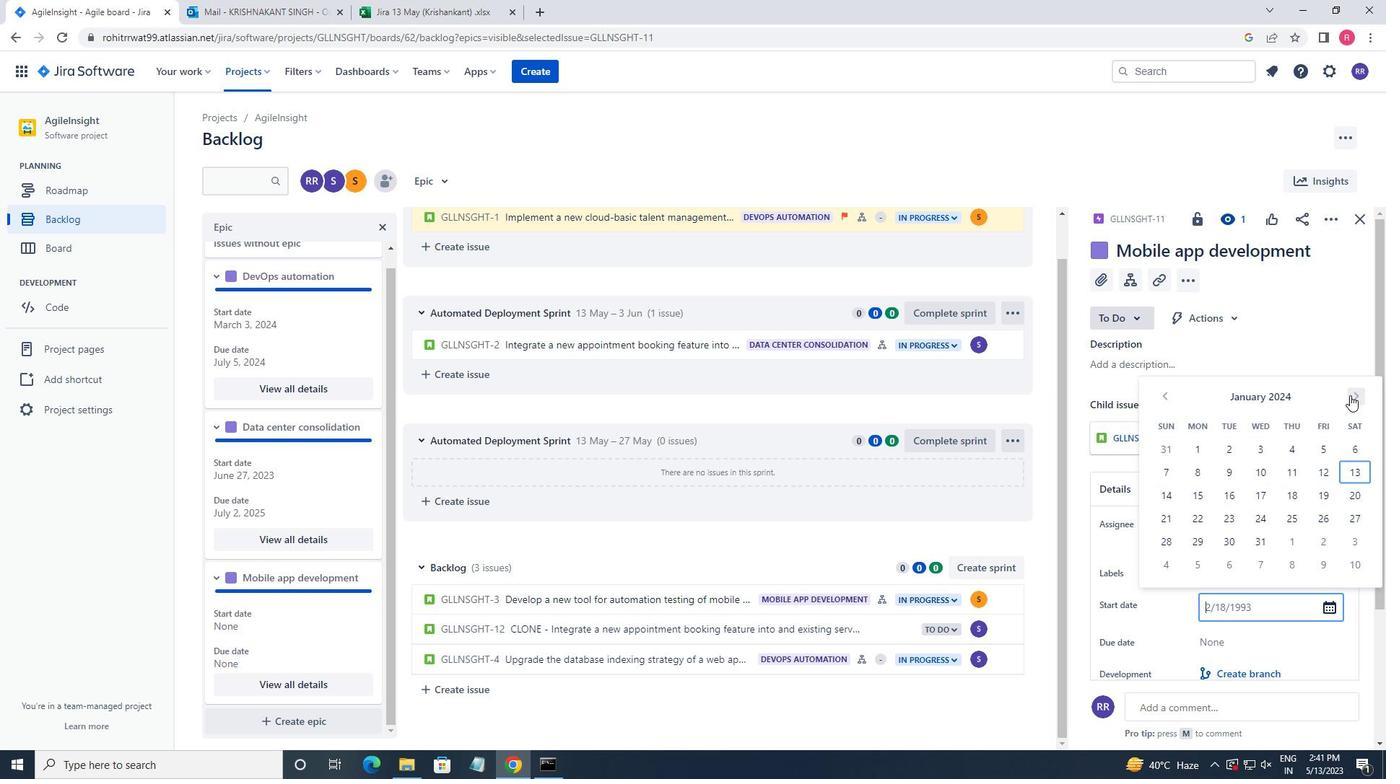 
Action: Mouse pressed left at (1350, 395)
Screenshot: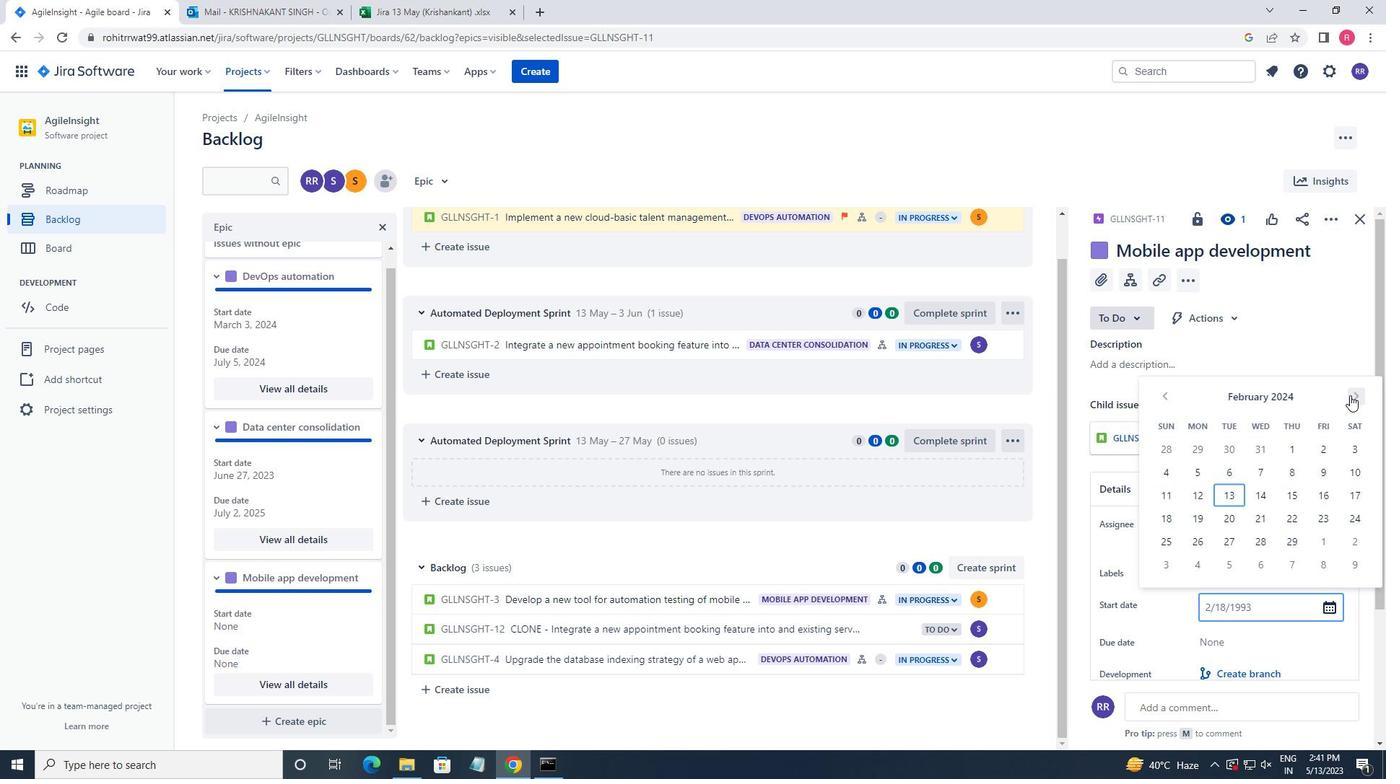 
Action: Mouse pressed left at (1350, 395)
Screenshot: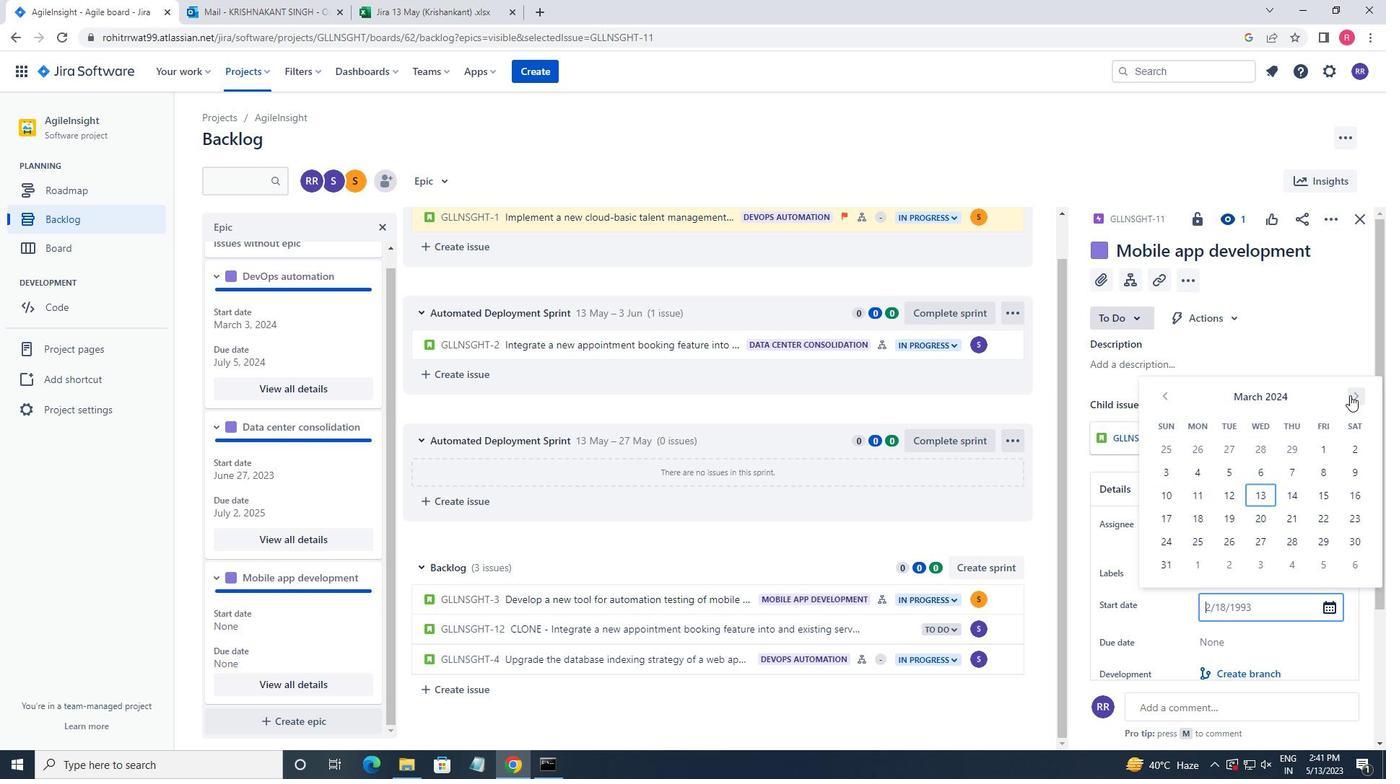 
Action: Mouse pressed left at (1350, 395)
Screenshot: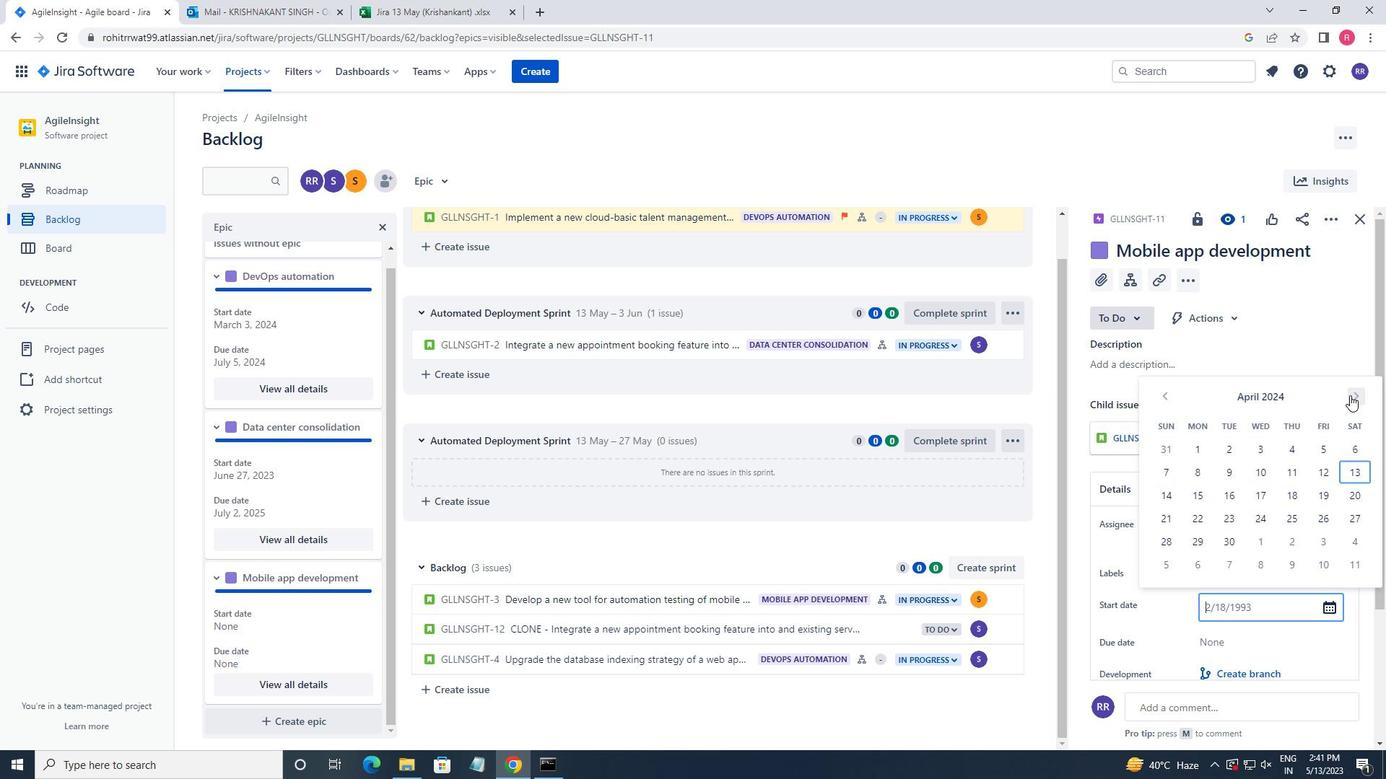 
Action: Mouse pressed left at (1350, 395)
Screenshot: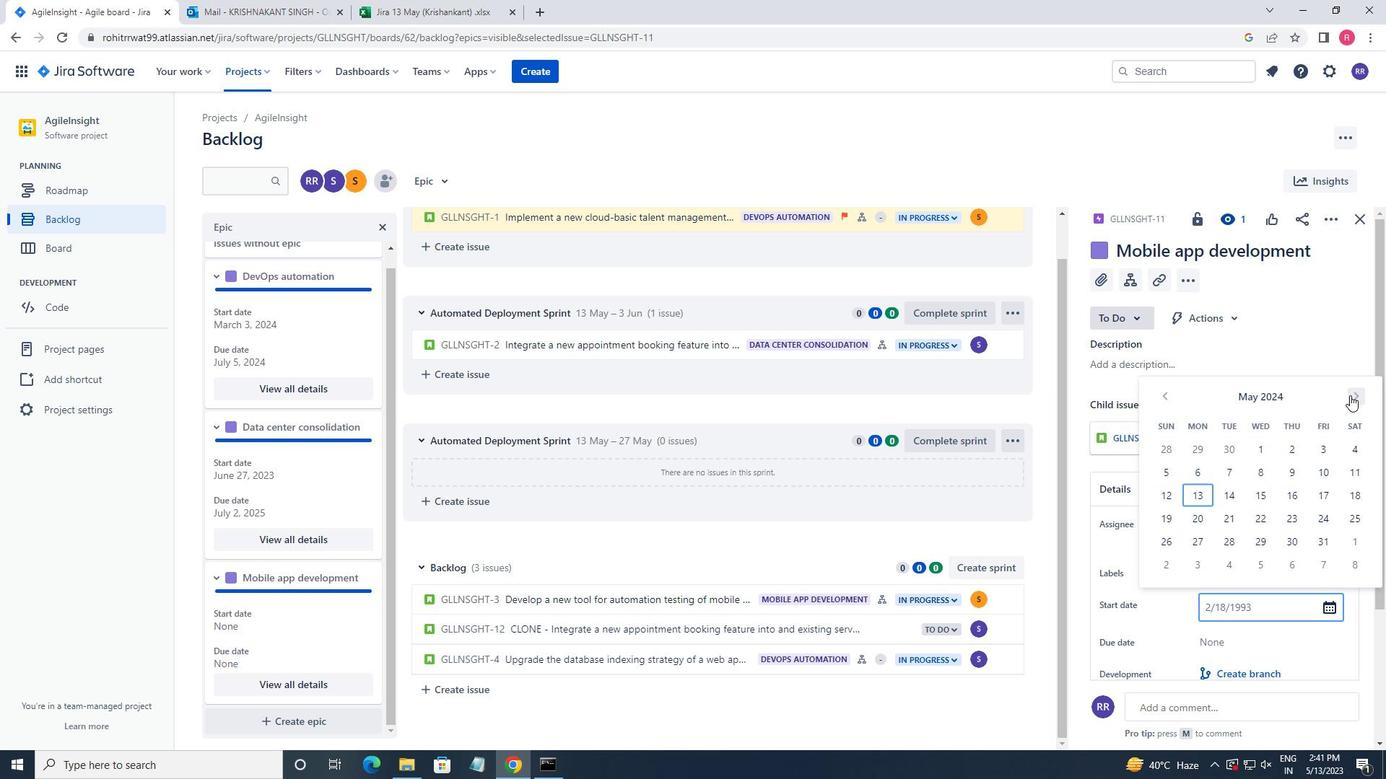
Action: Mouse moved to (1261, 543)
Screenshot: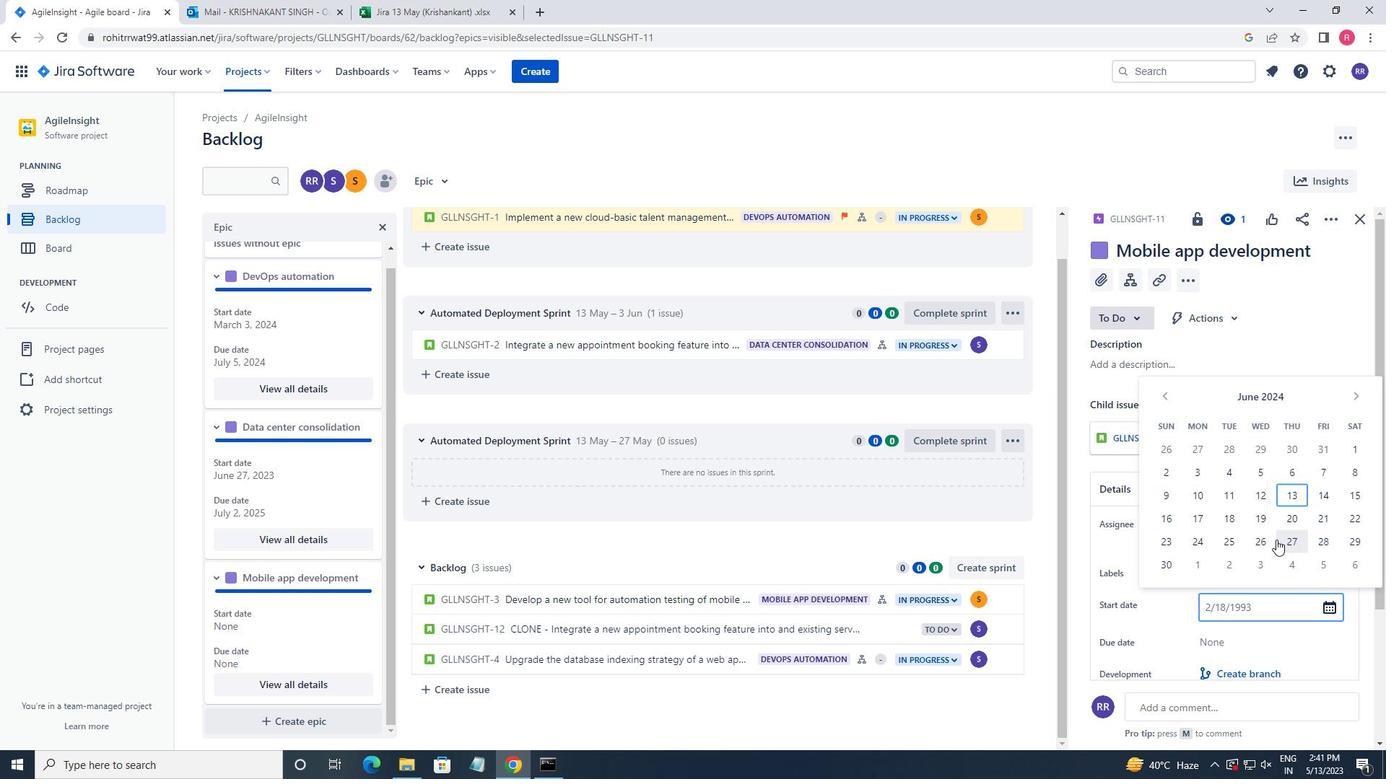 
Action: Mouse pressed left at (1261, 543)
Screenshot: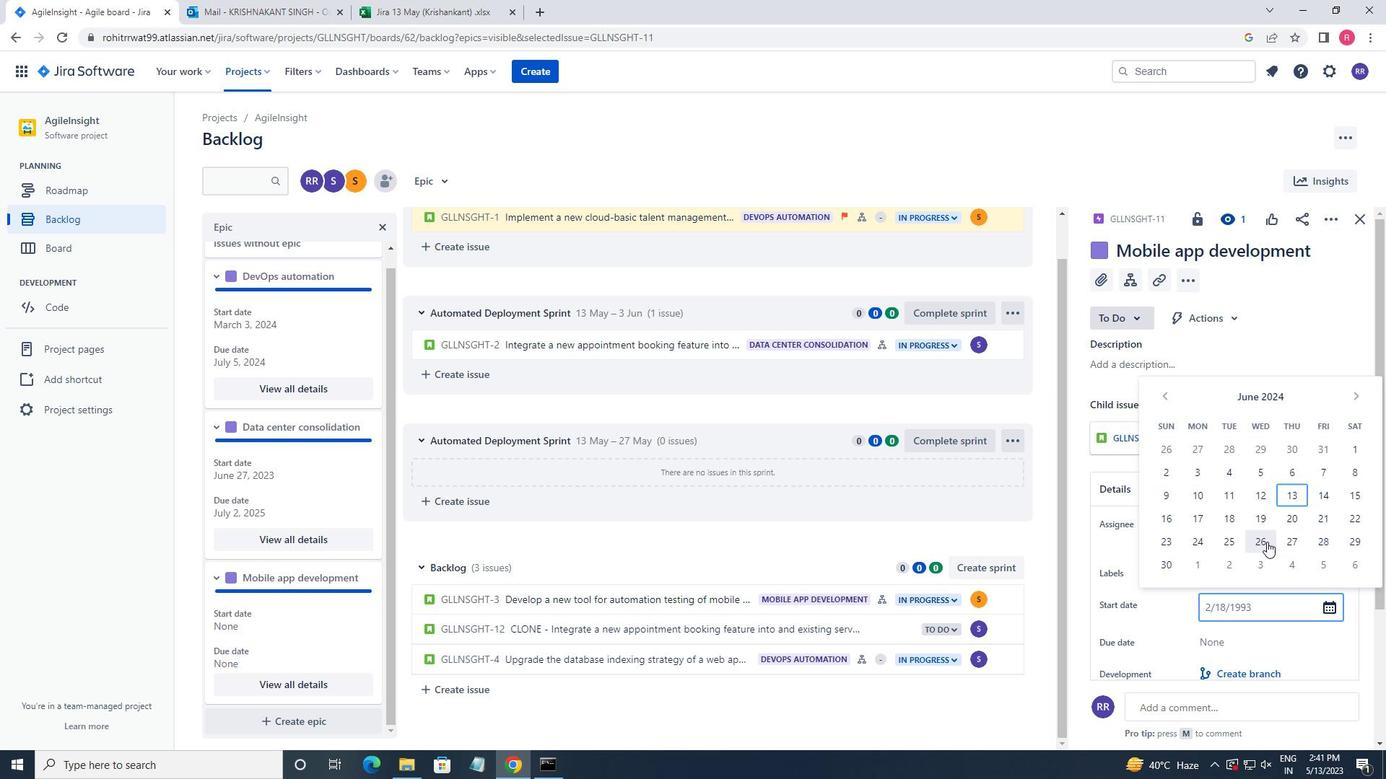 
Action: Mouse moved to (1234, 640)
Screenshot: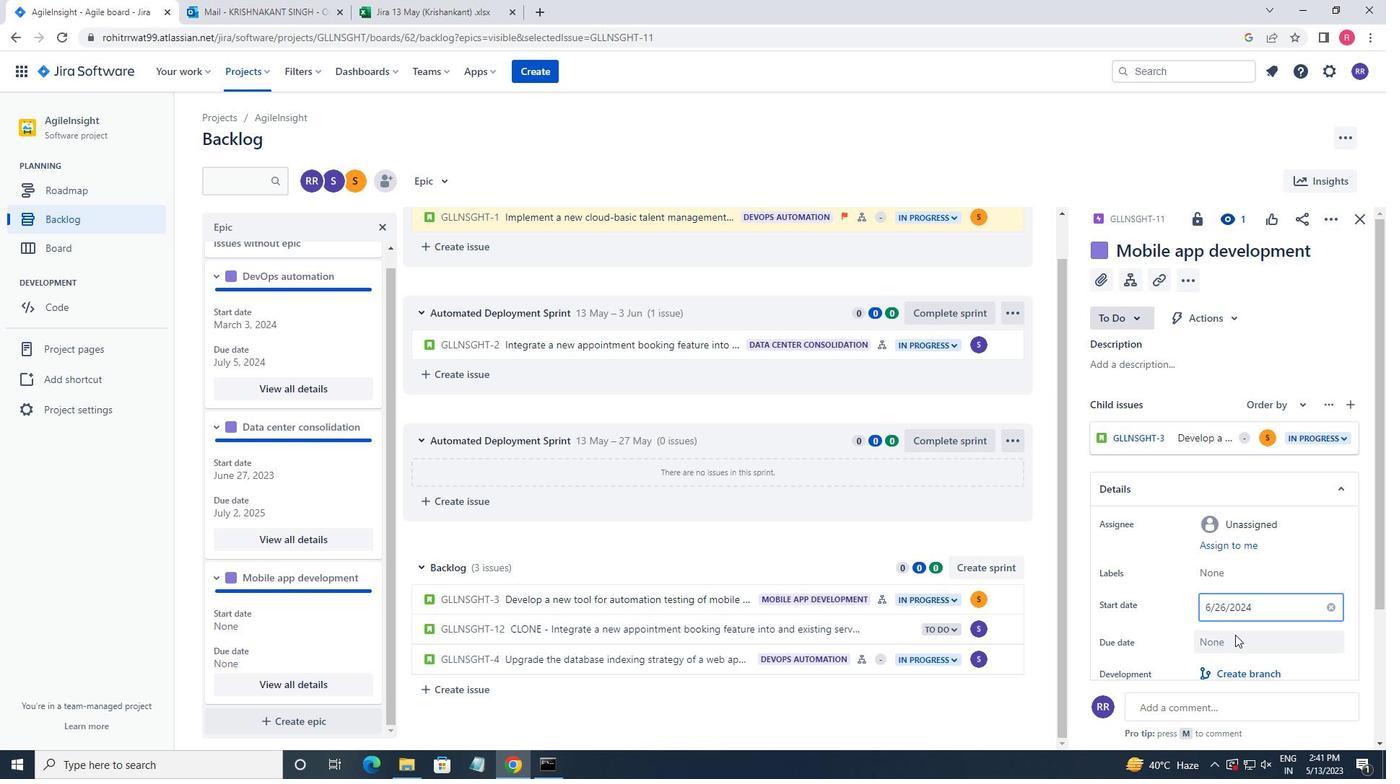 
Action: Mouse pressed left at (1234, 640)
Screenshot: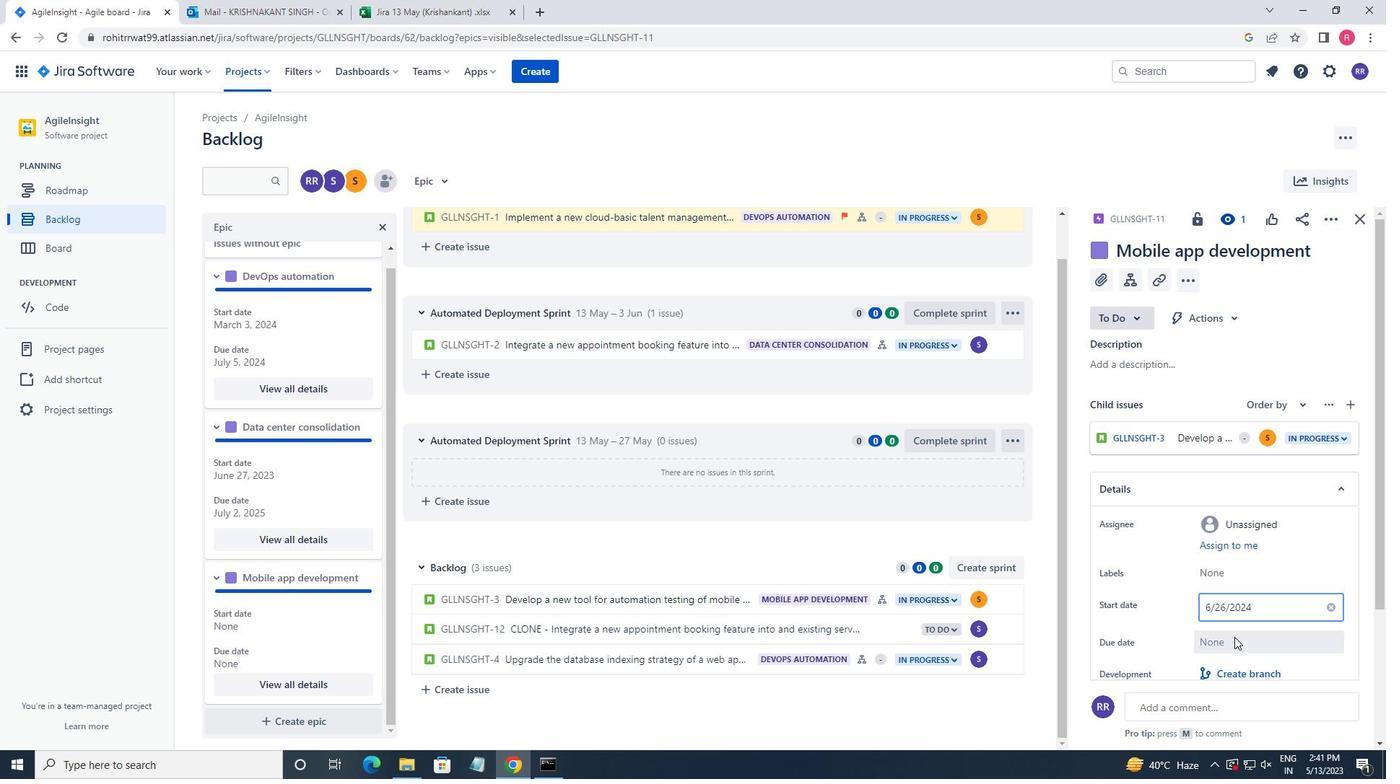 
Action: Mouse moved to (1356, 439)
Screenshot: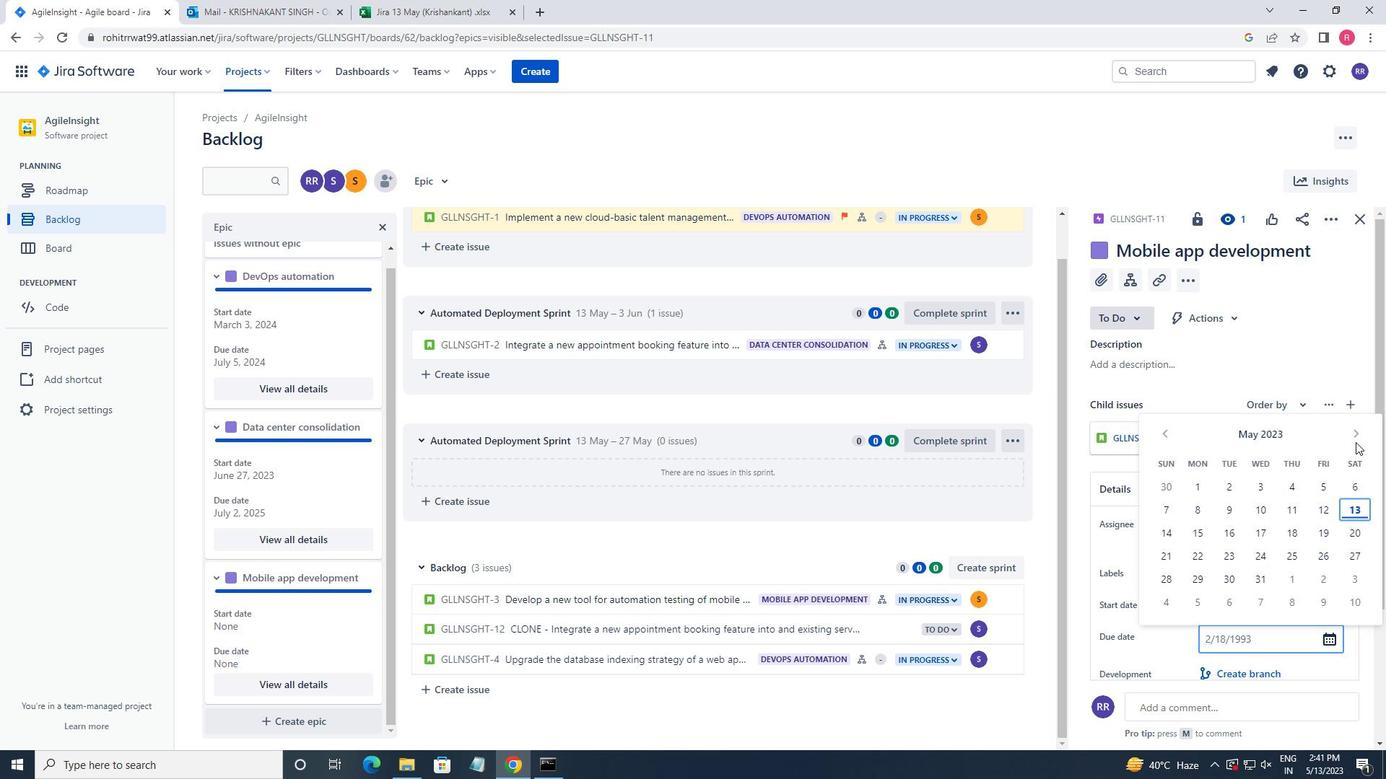 
Action: Mouse pressed left at (1356, 439)
Screenshot: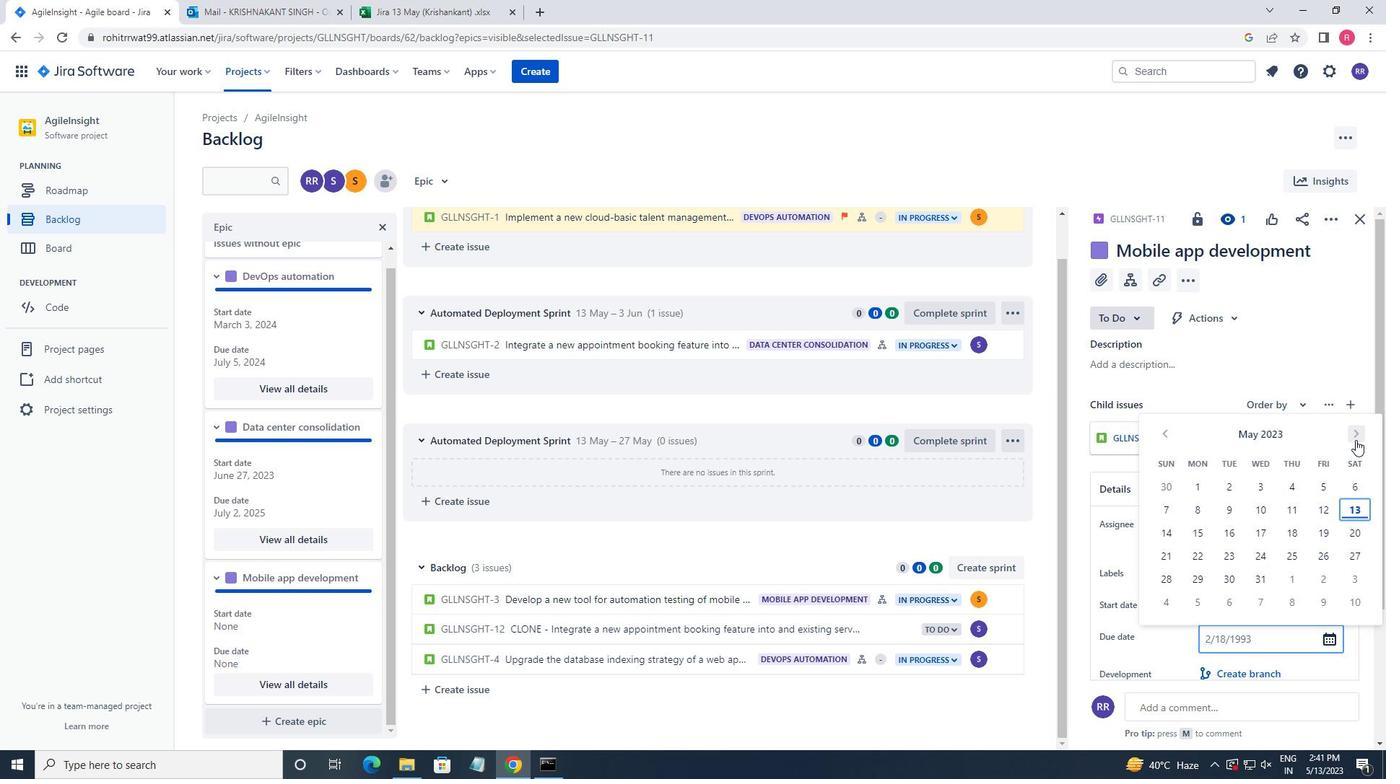 
Action: Mouse pressed left at (1356, 439)
Screenshot: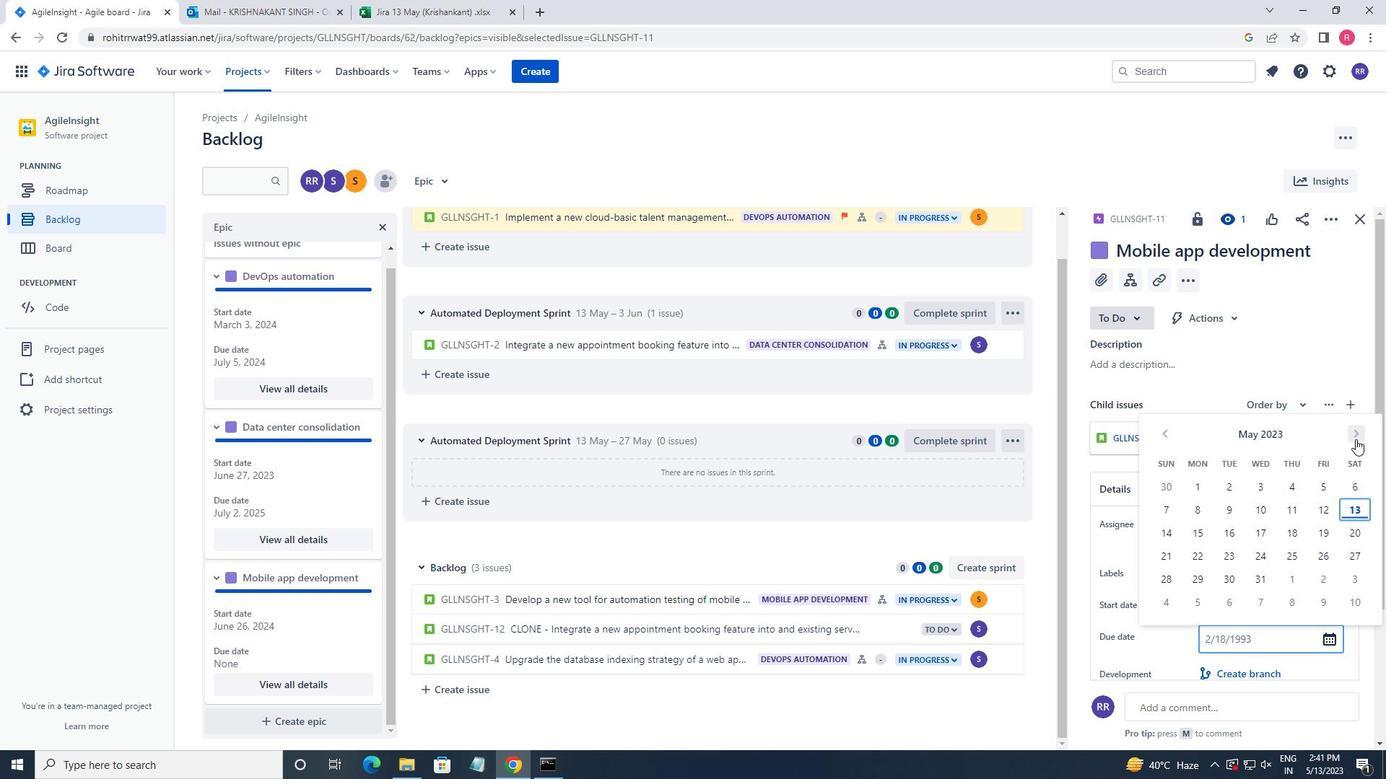 
Action: Mouse pressed left at (1356, 439)
Screenshot: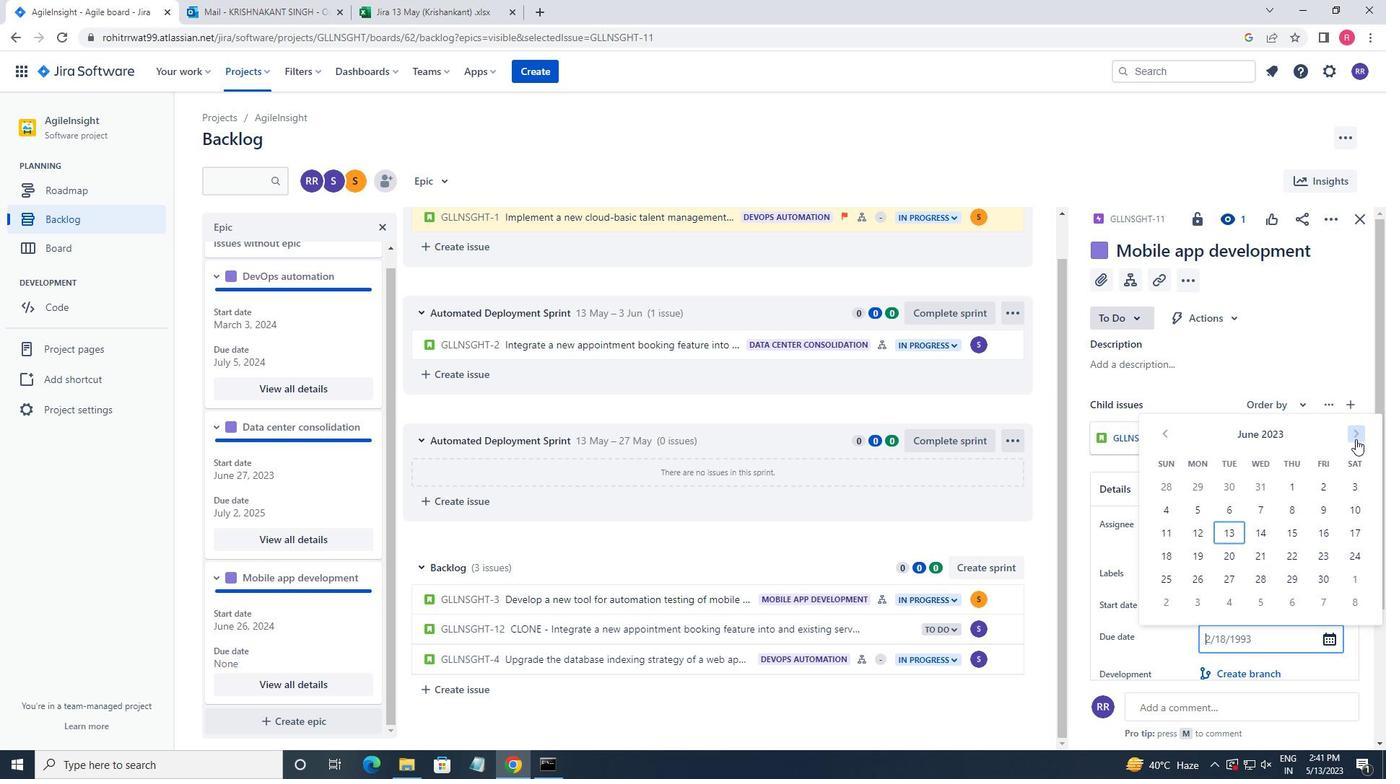 
Action: Mouse pressed left at (1356, 439)
Screenshot: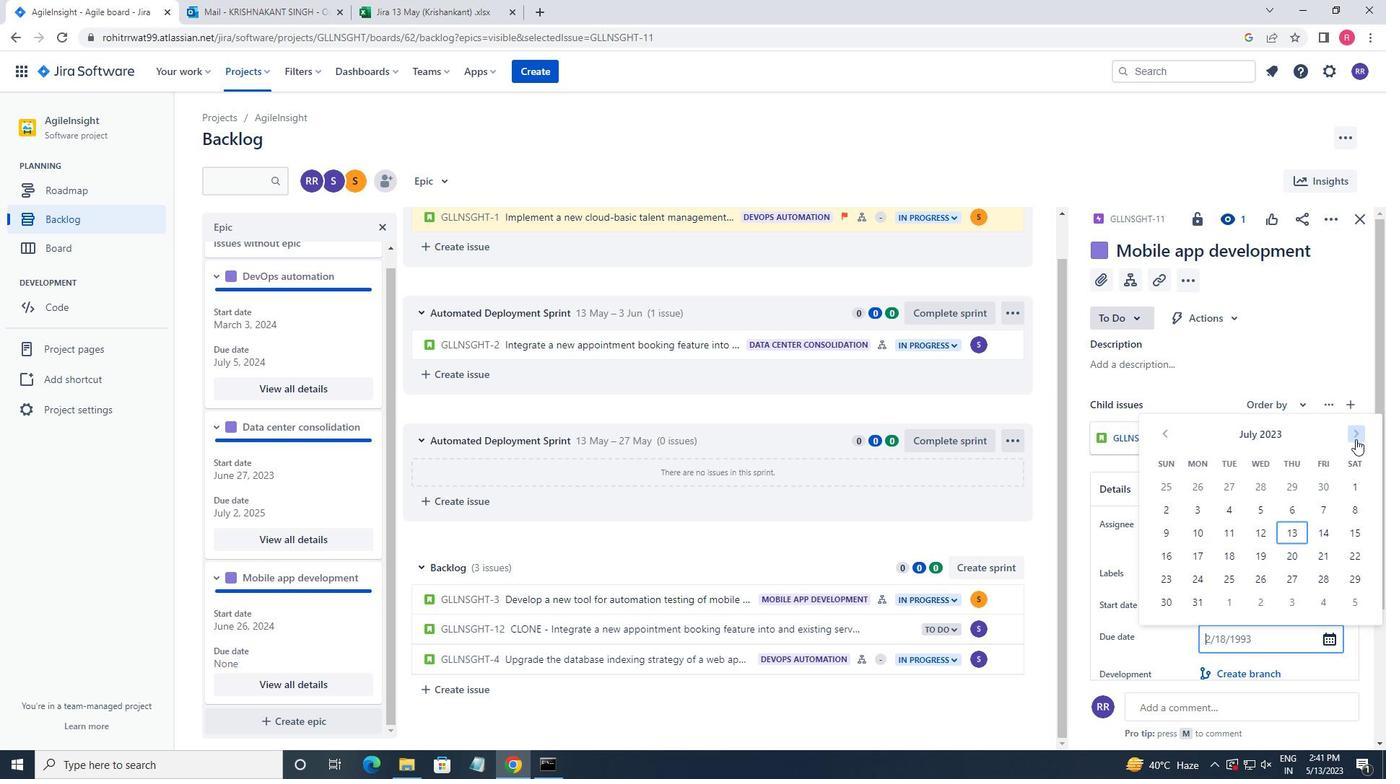 
Action: Mouse pressed left at (1356, 439)
Screenshot: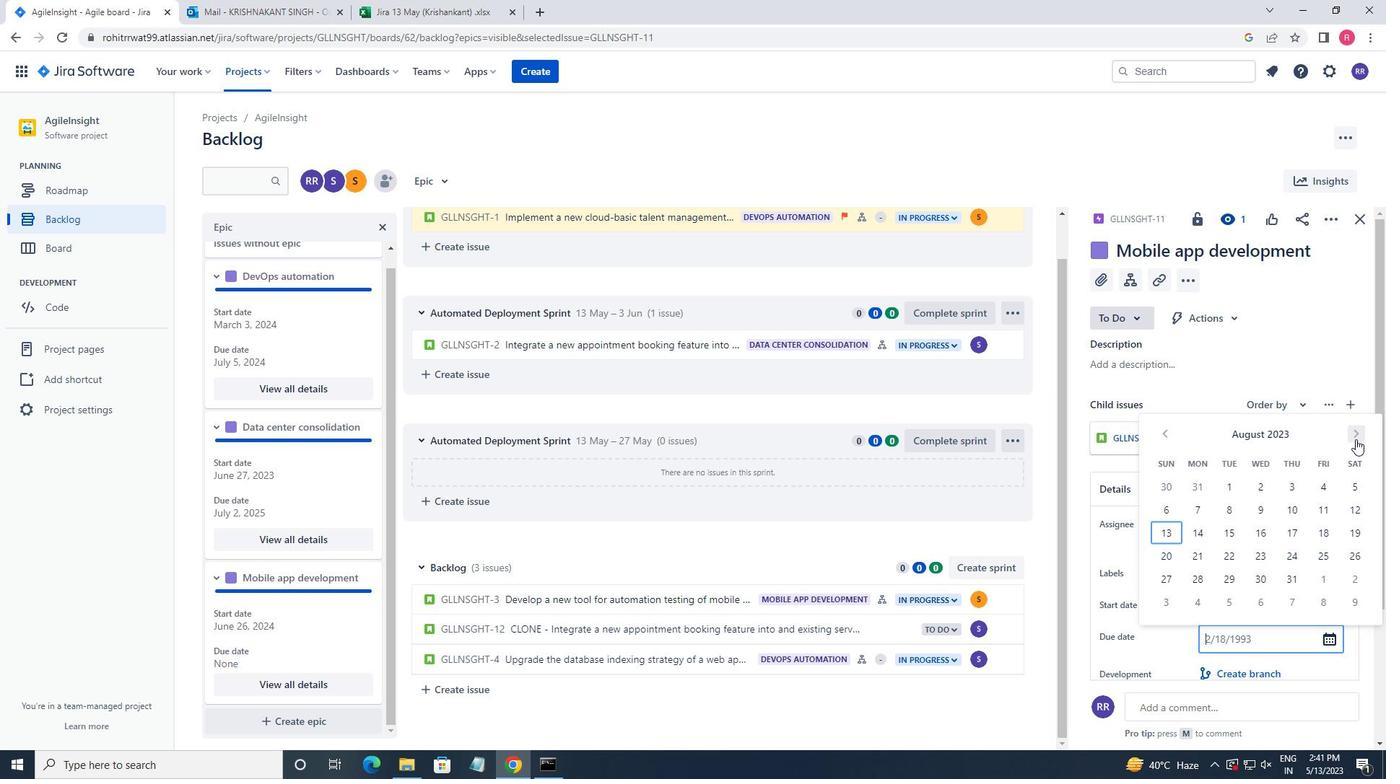 
Action: Mouse pressed left at (1356, 439)
Screenshot: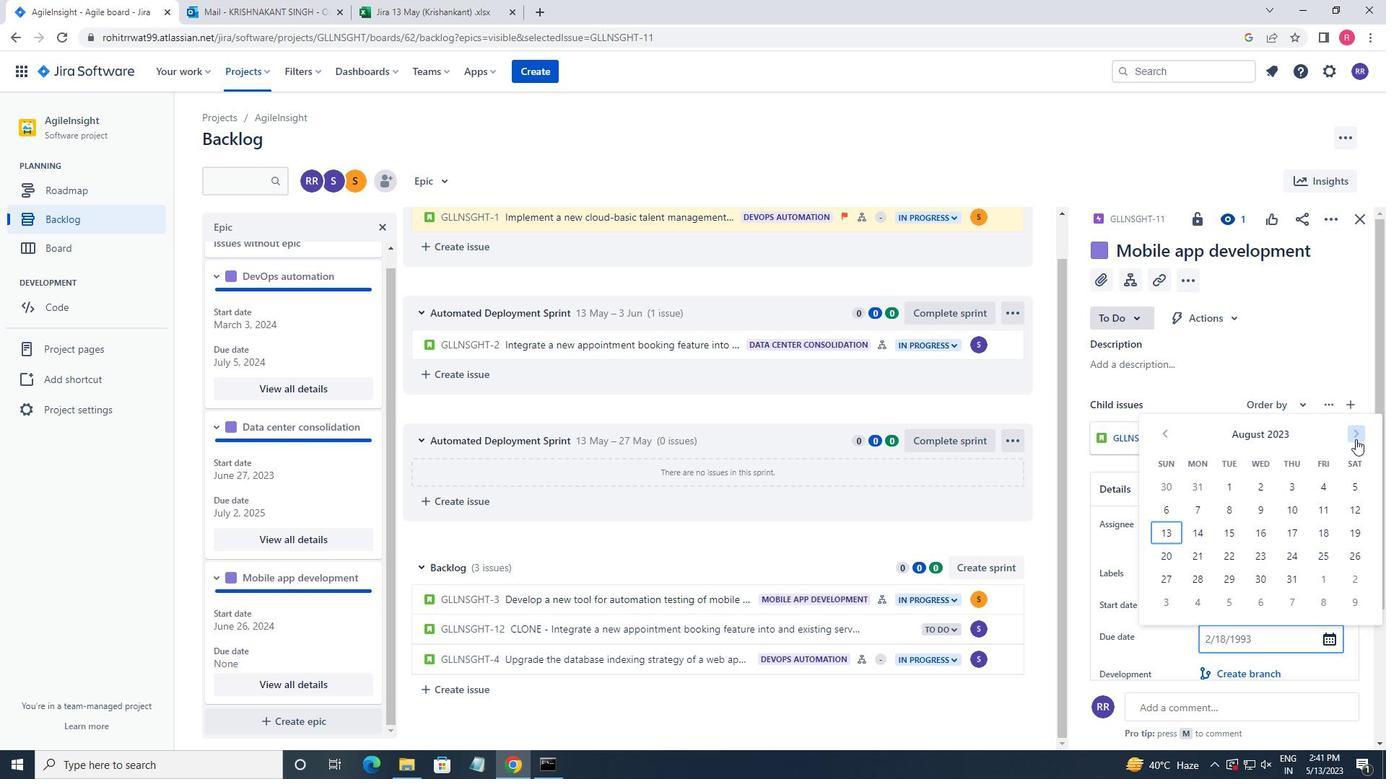 
Action: Mouse pressed left at (1356, 439)
Screenshot: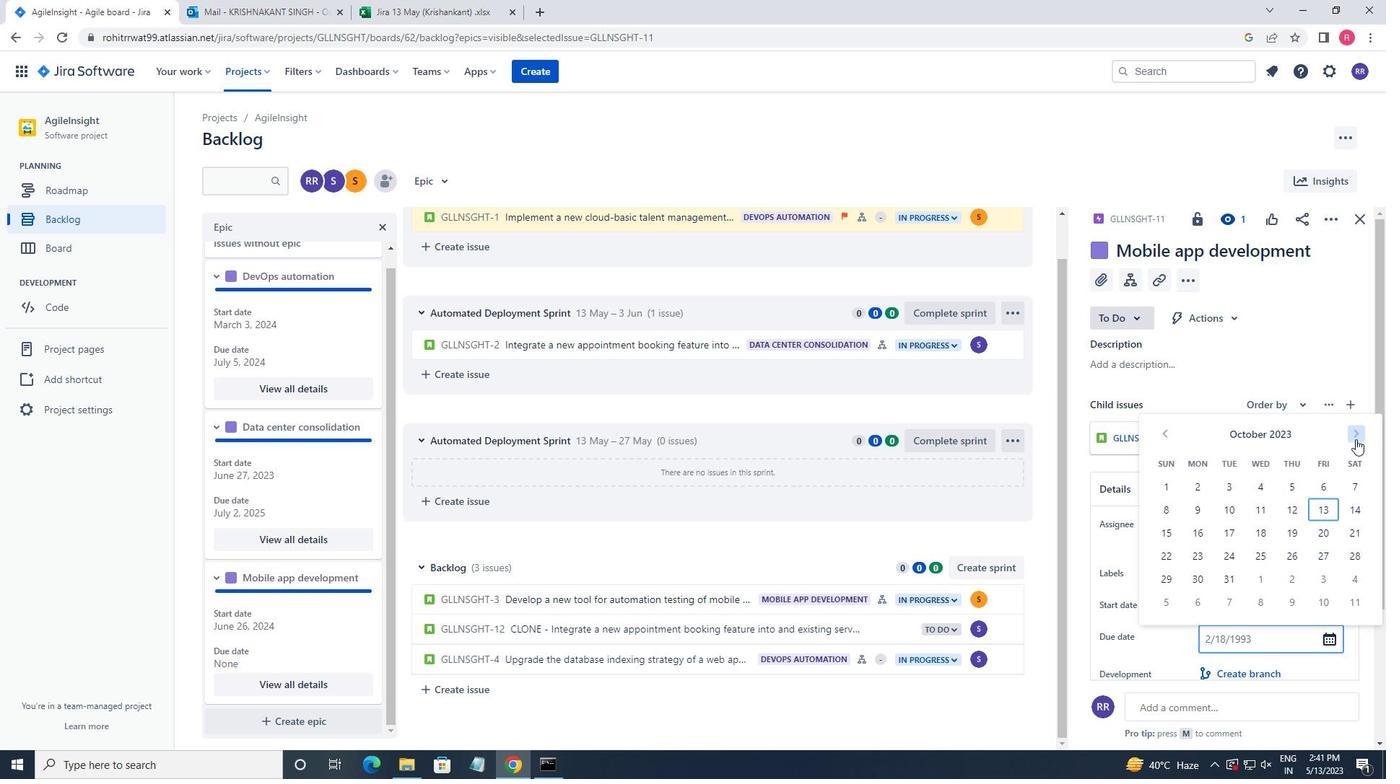 
Action: Mouse pressed left at (1356, 439)
Screenshot: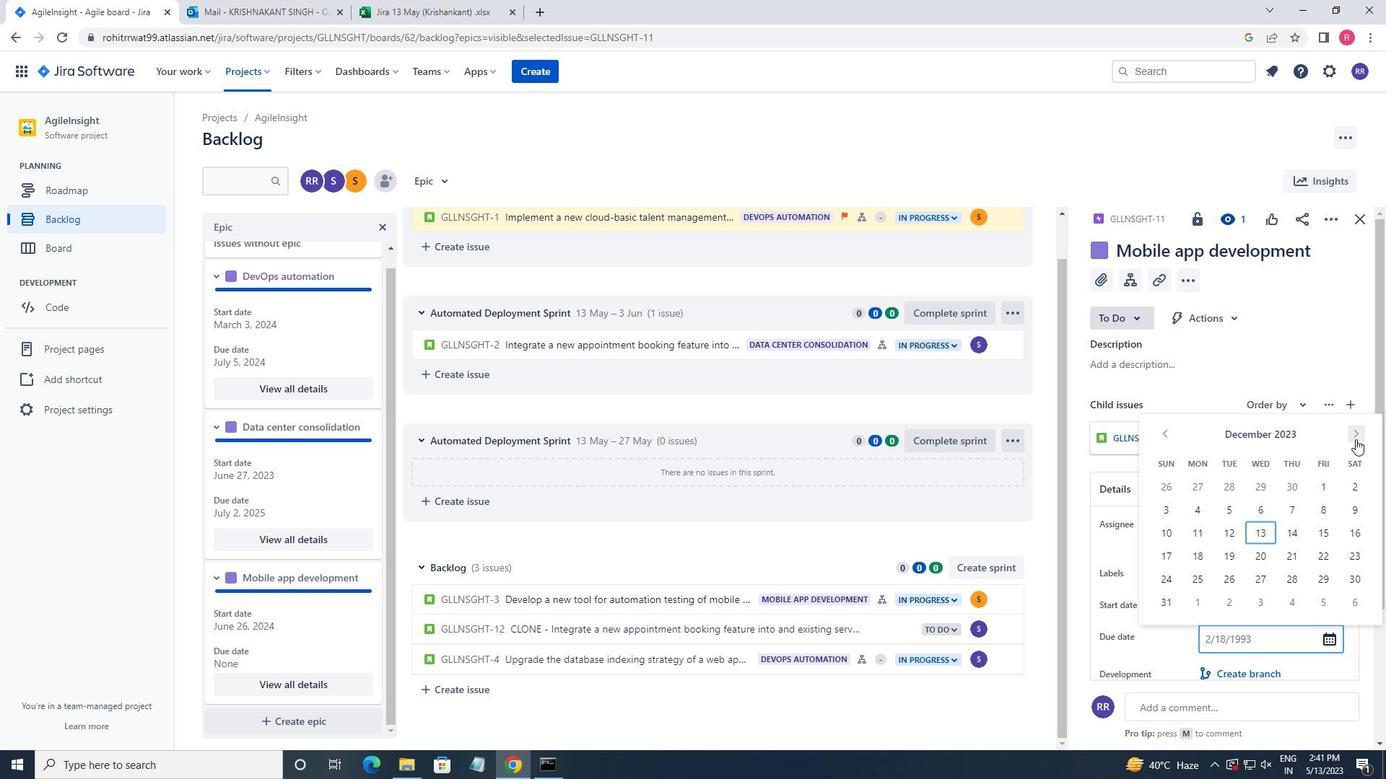 
Action: Mouse pressed left at (1356, 439)
Screenshot: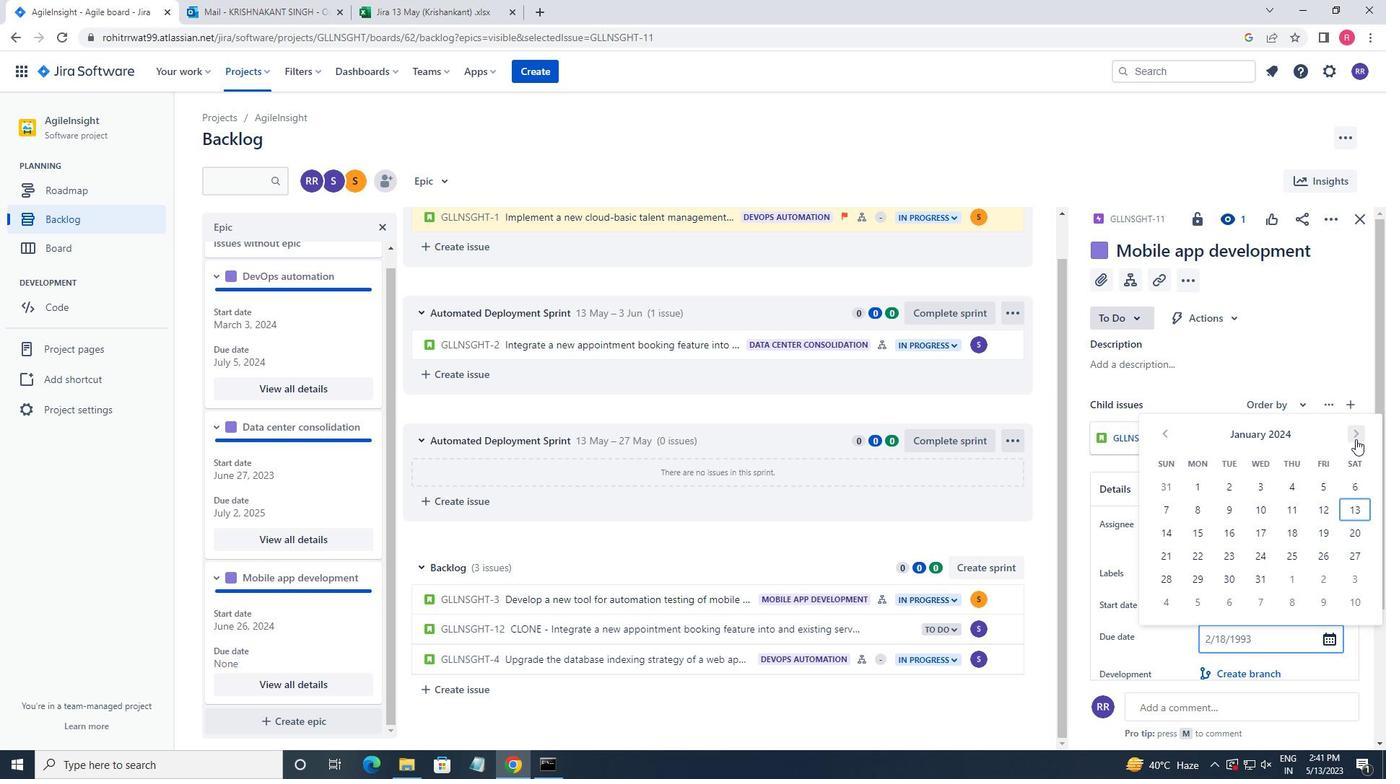 
Action: Mouse pressed left at (1356, 439)
Screenshot: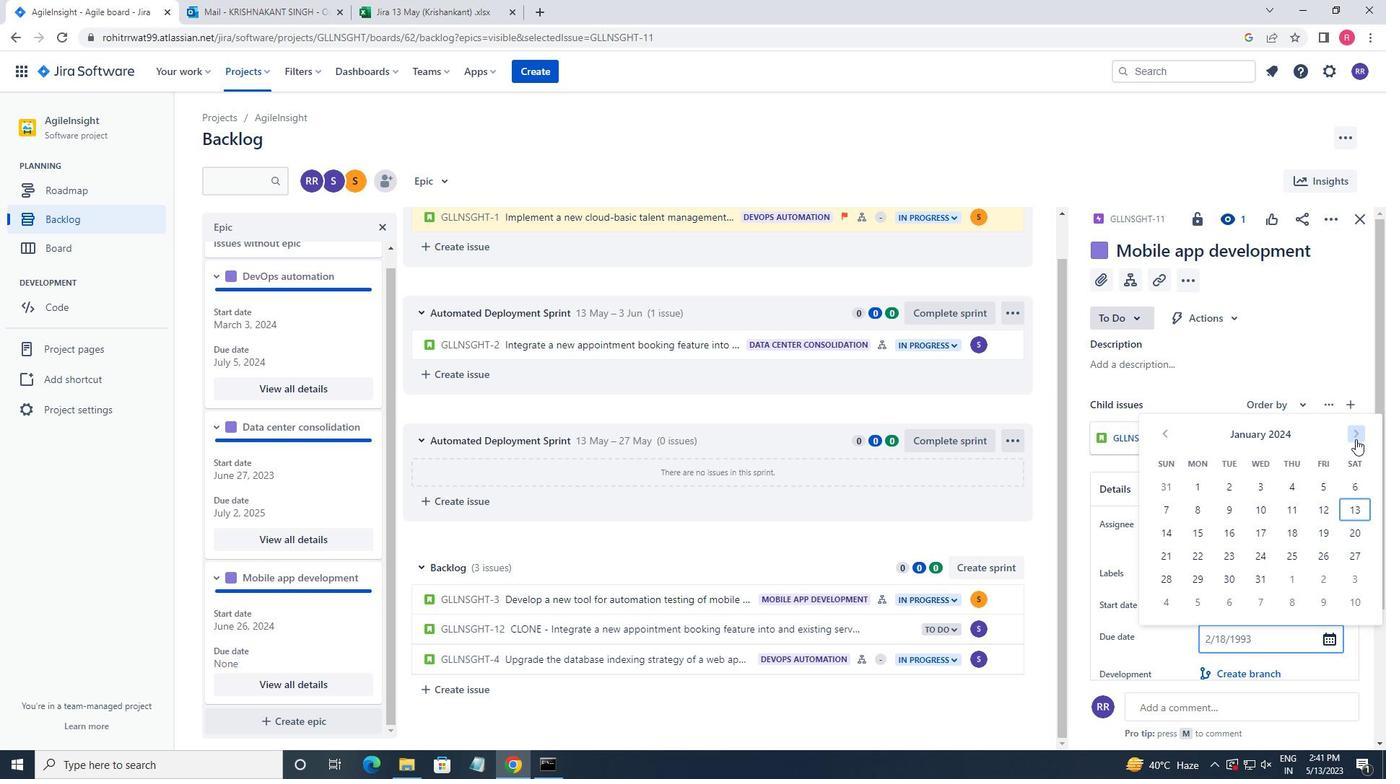 
Action: Mouse pressed left at (1356, 439)
Screenshot: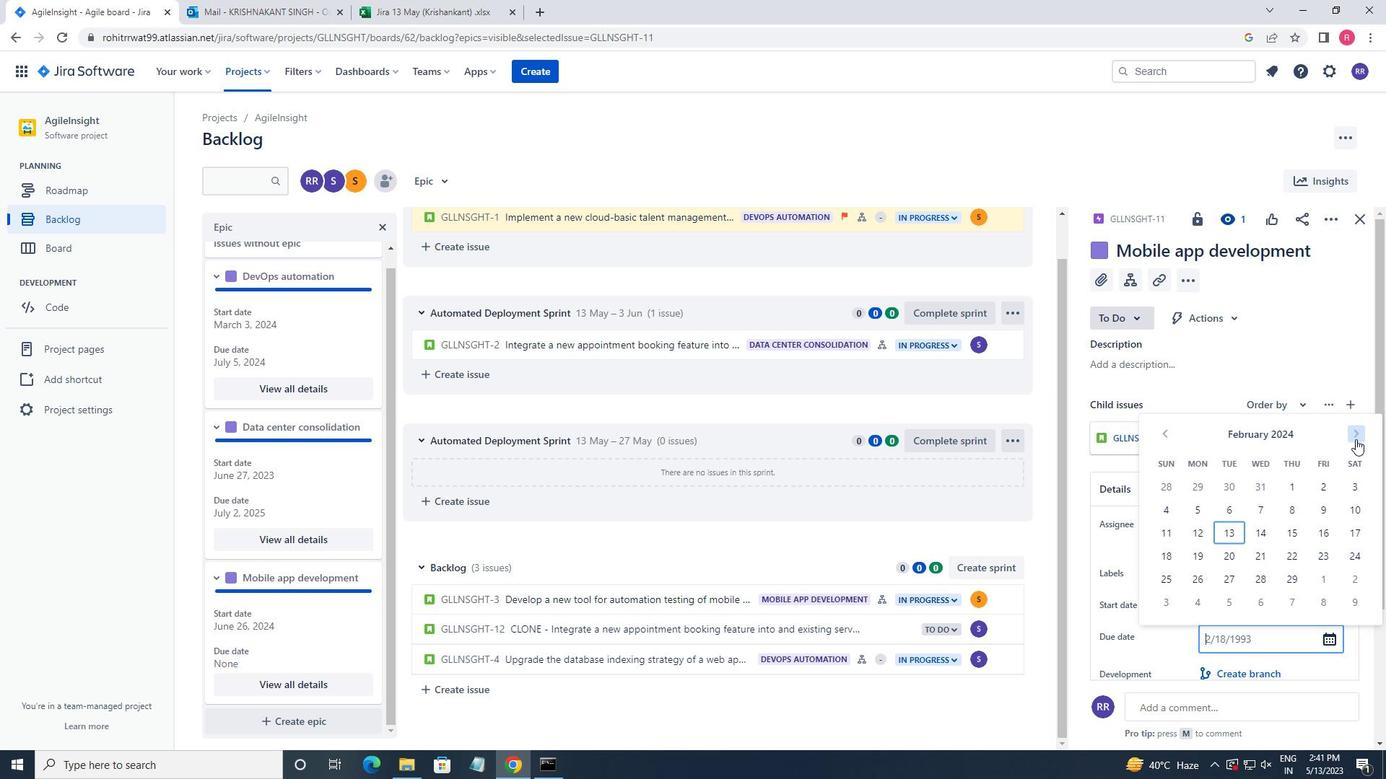 
Action: Mouse pressed left at (1356, 439)
Screenshot: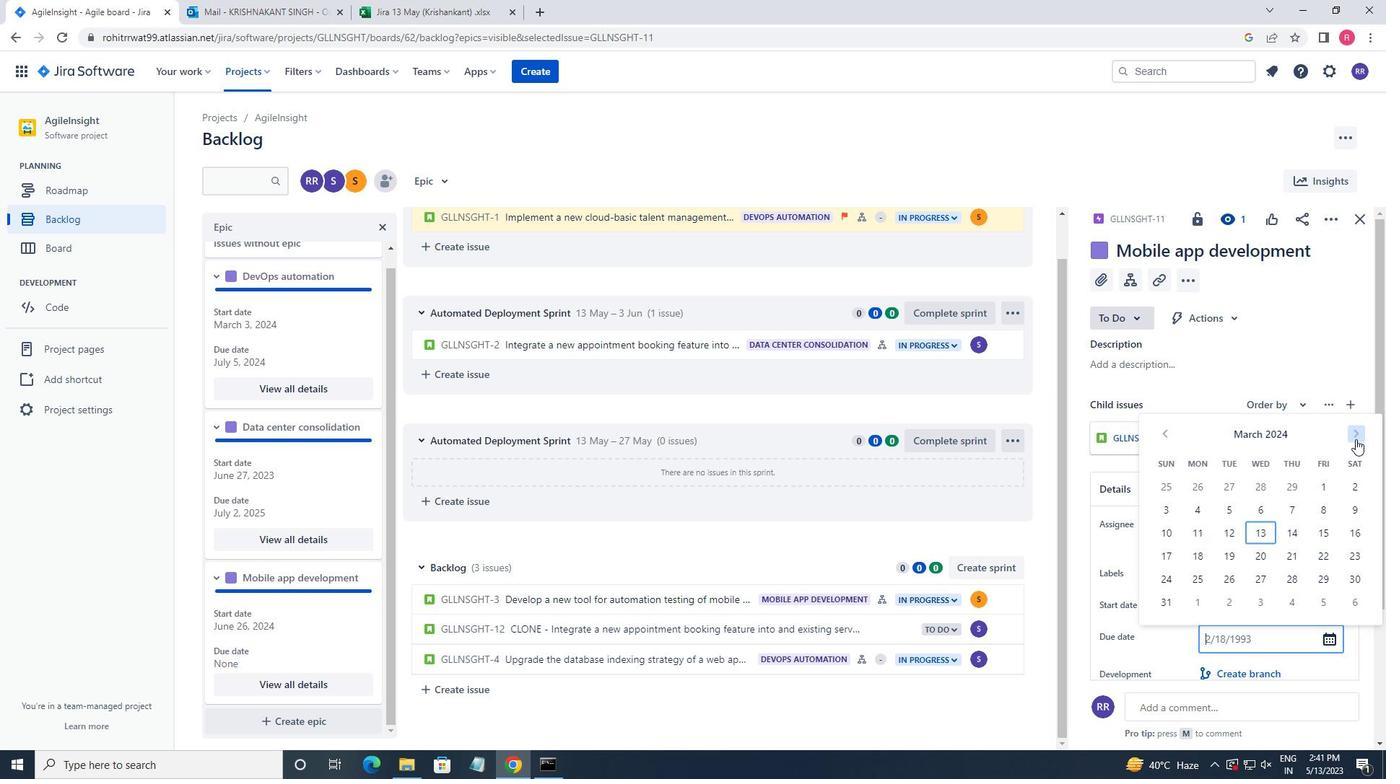 
Action: Mouse pressed left at (1356, 439)
Screenshot: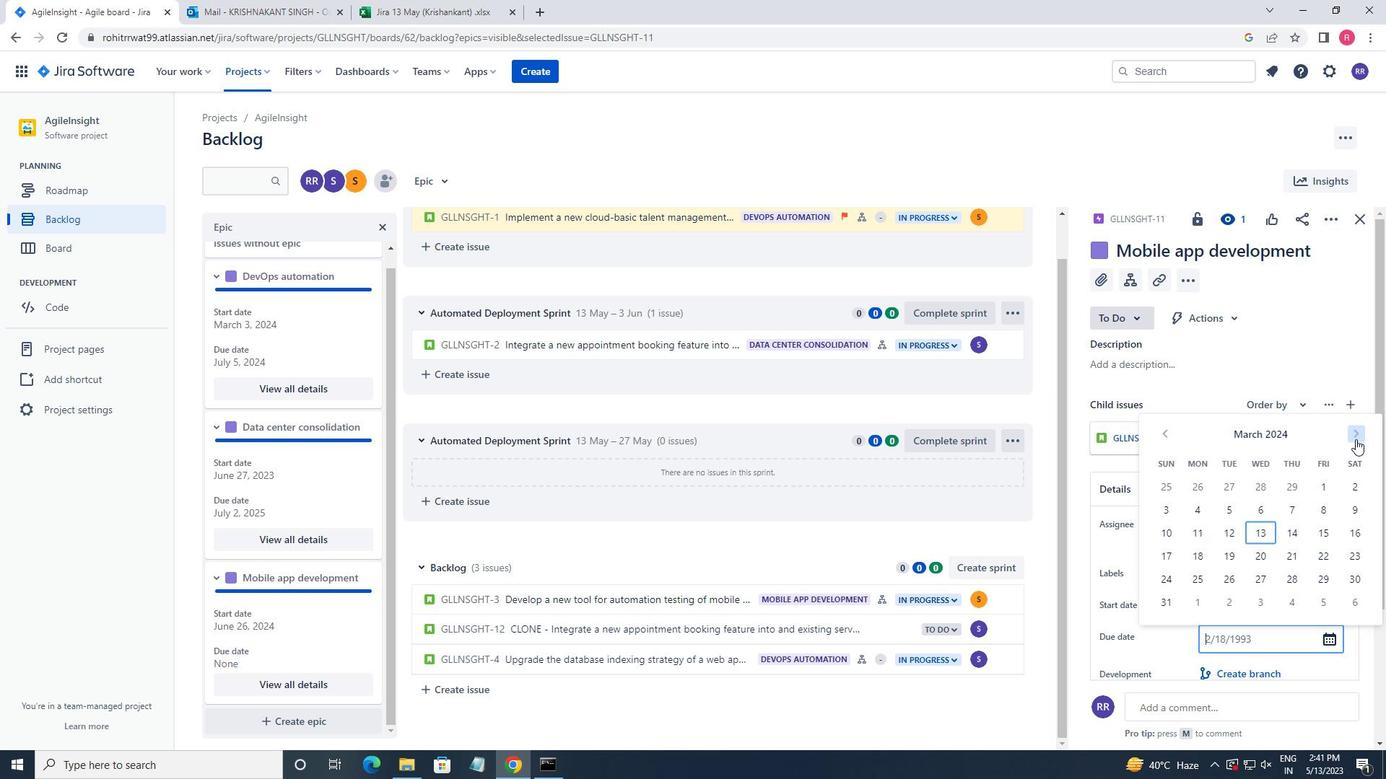 
Action: Mouse pressed left at (1356, 439)
Screenshot: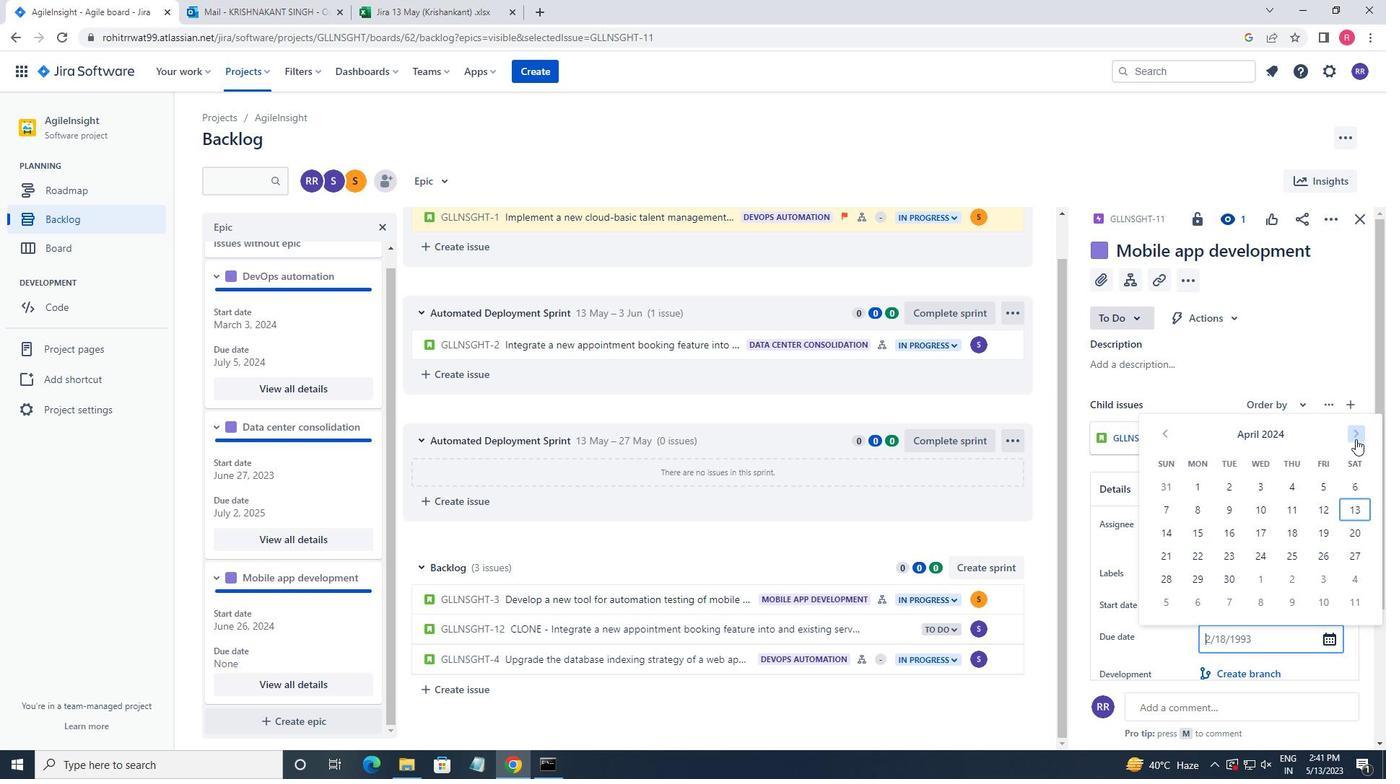 
Action: Mouse pressed left at (1356, 439)
Screenshot: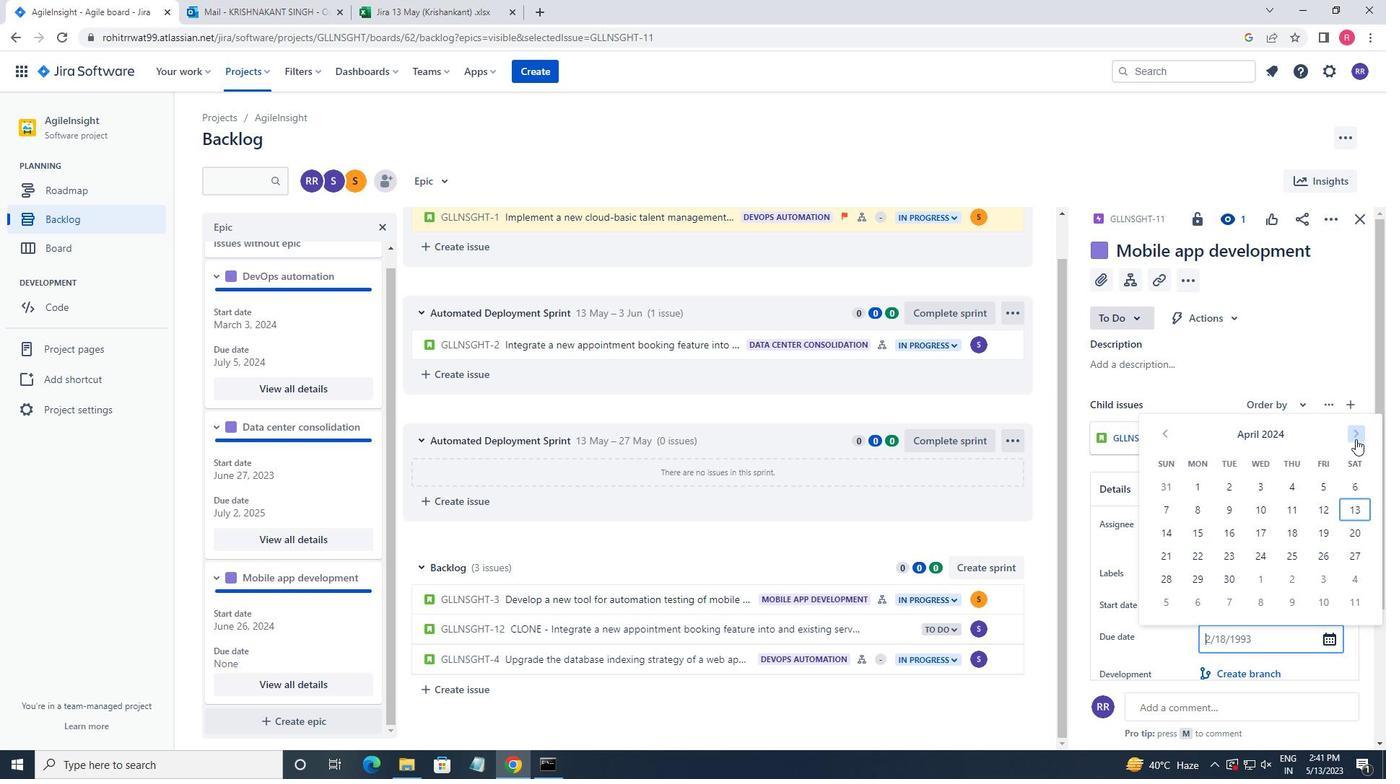 
Action: Mouse pressed left at (1356, 439)
Screenshot: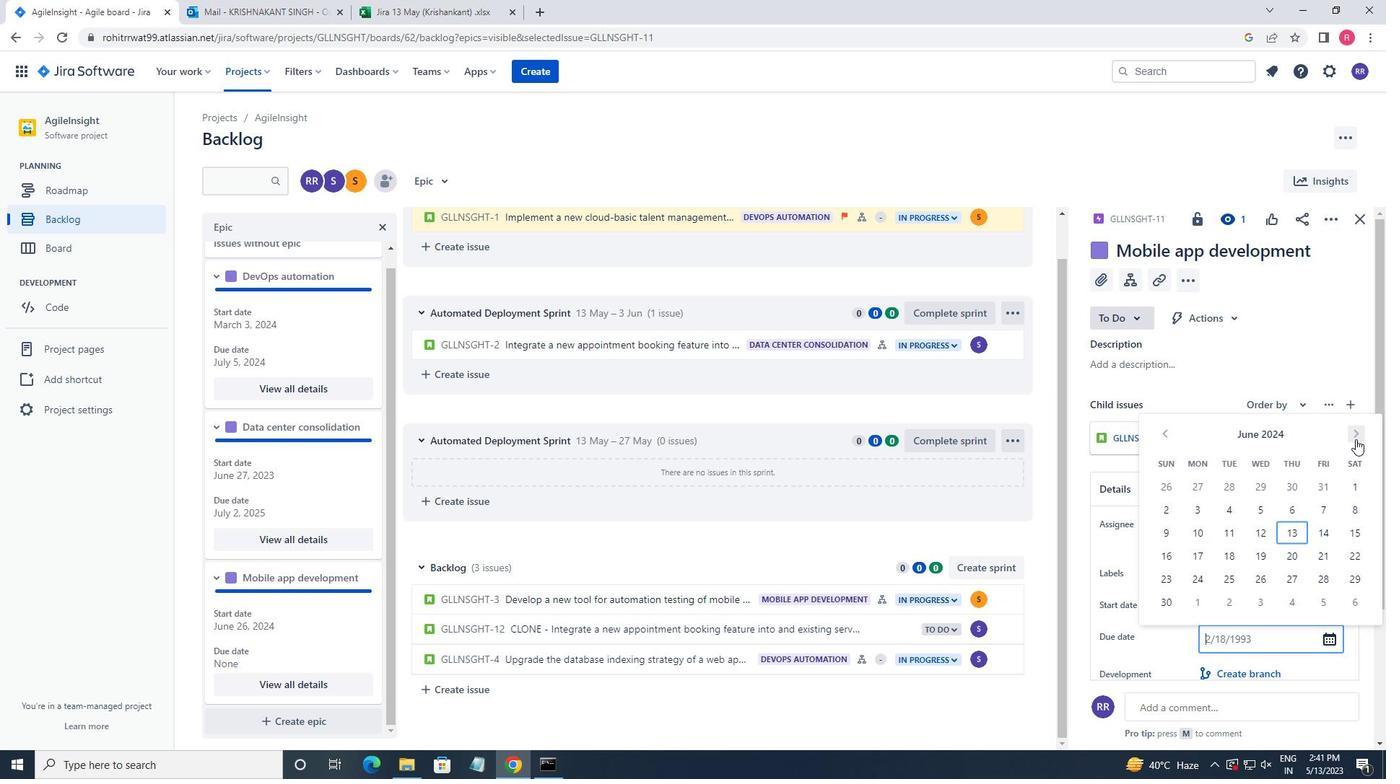 
Action: Mouse pressed left at (1356, 439)
Screenshot: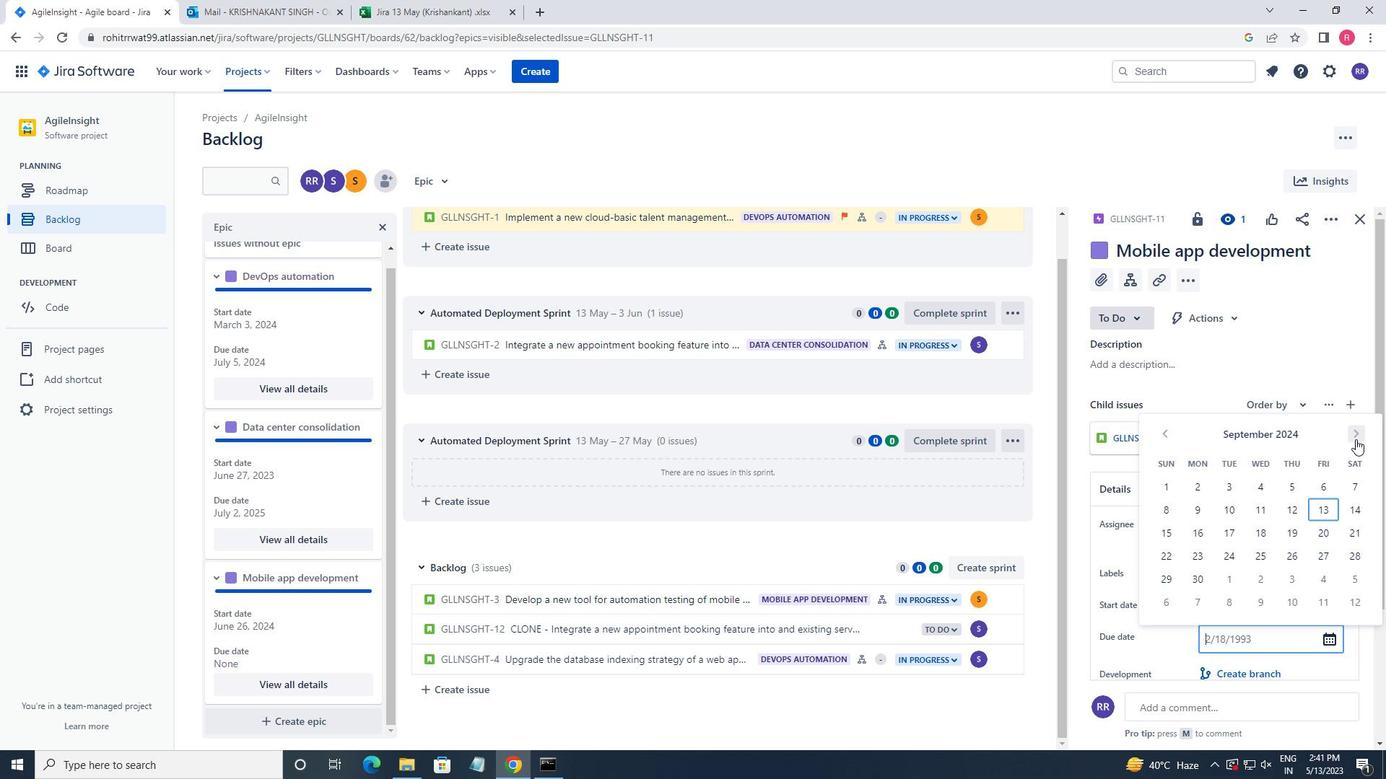 
Action: Mouse moved to (1268, 511)
Screenshot: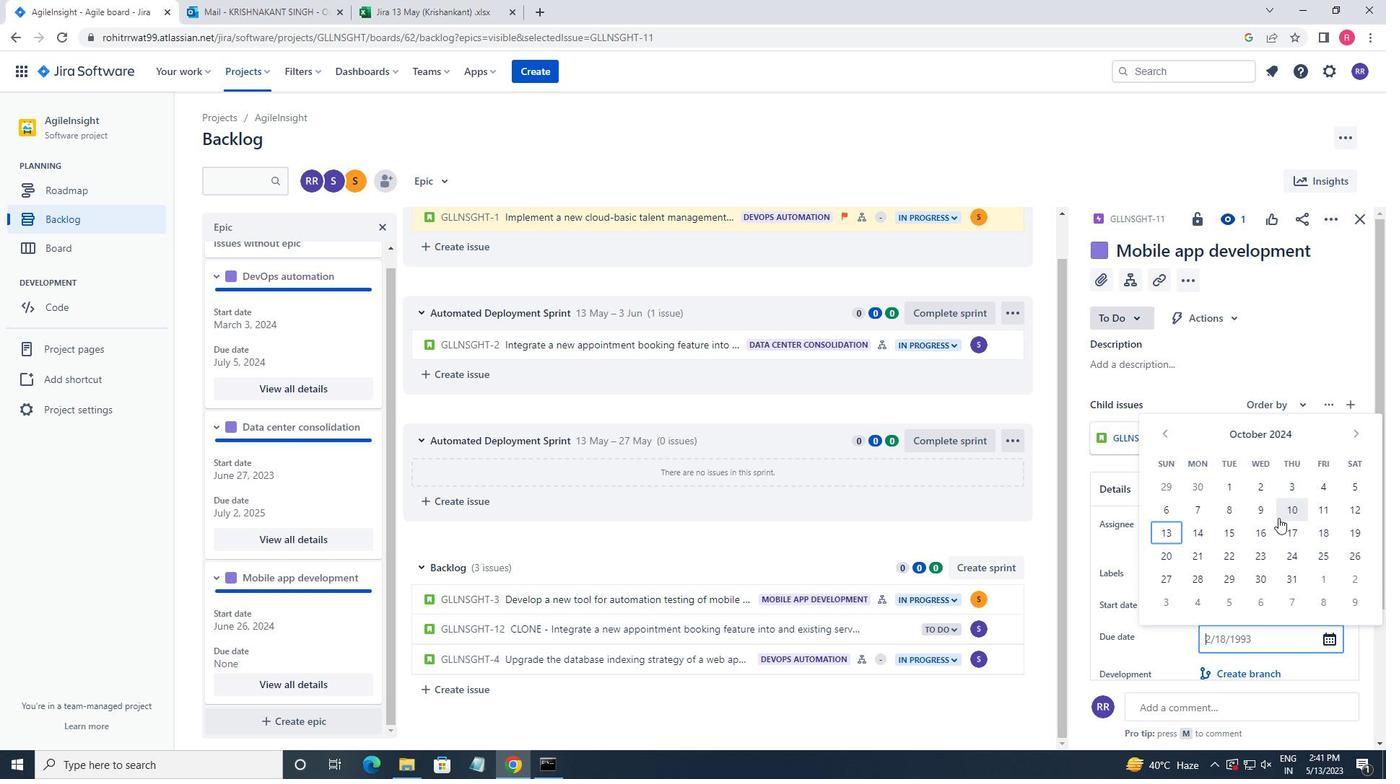 
Action: Mouse pressed left at (1268, 511)
Screenshot: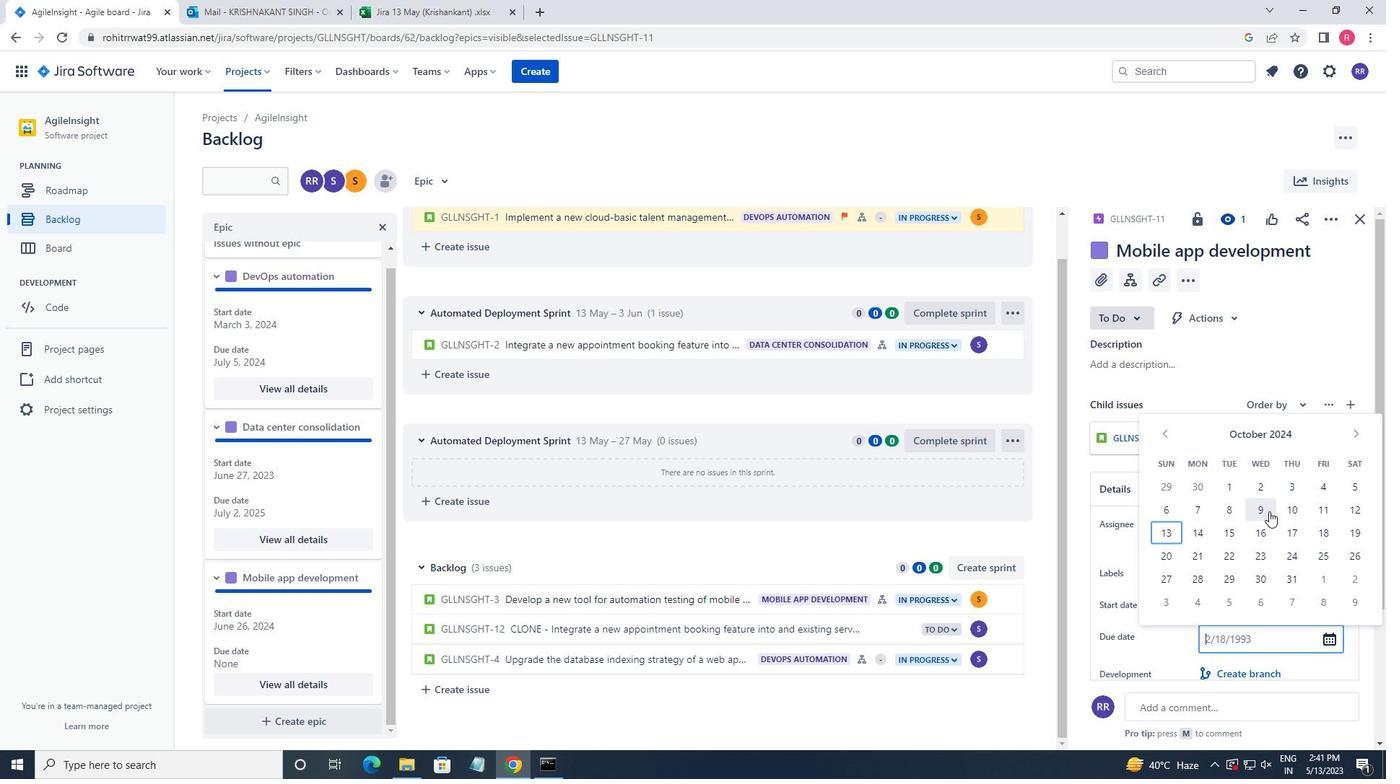 
Action: Mouse moved to (1309, 676)
Screenshot: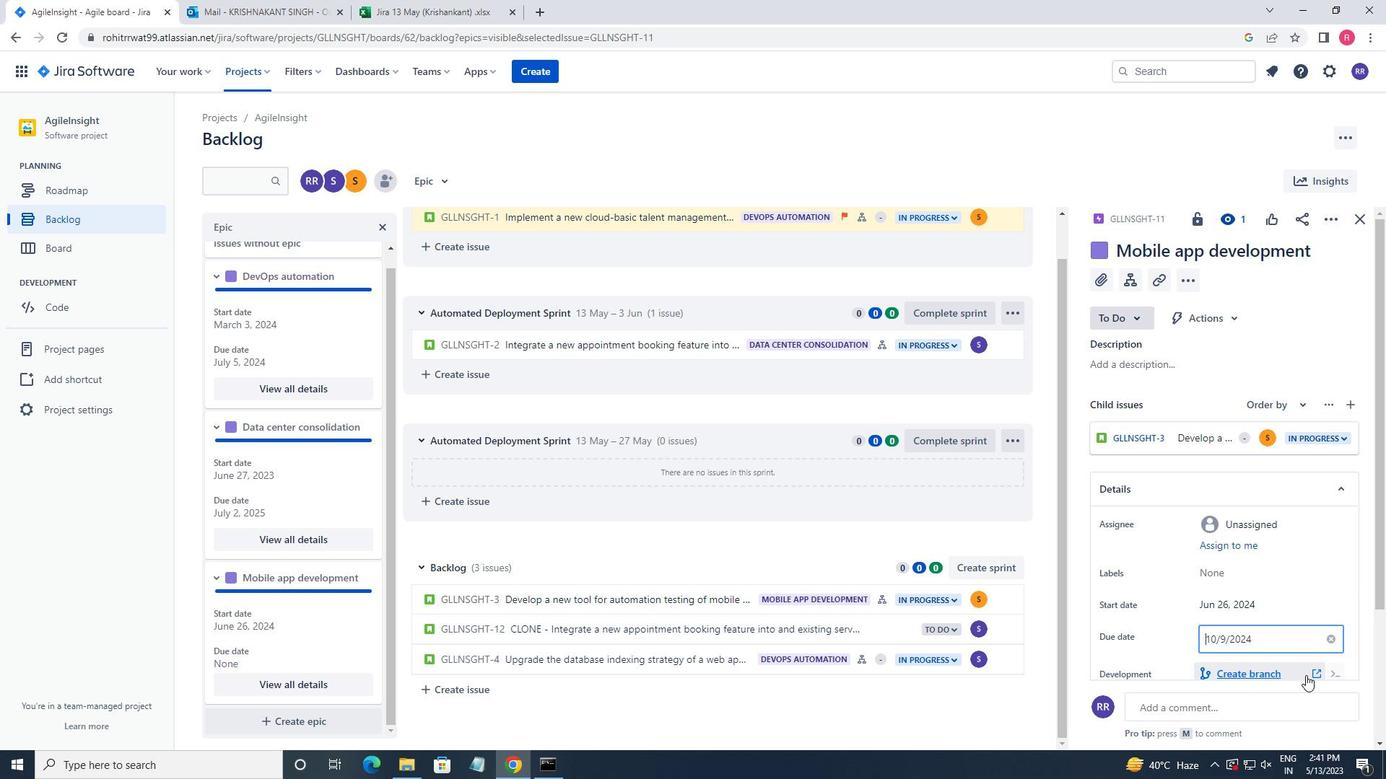 
Action: Mouse scrolled (1309, 675) with delta (0, 0)
Screenshot: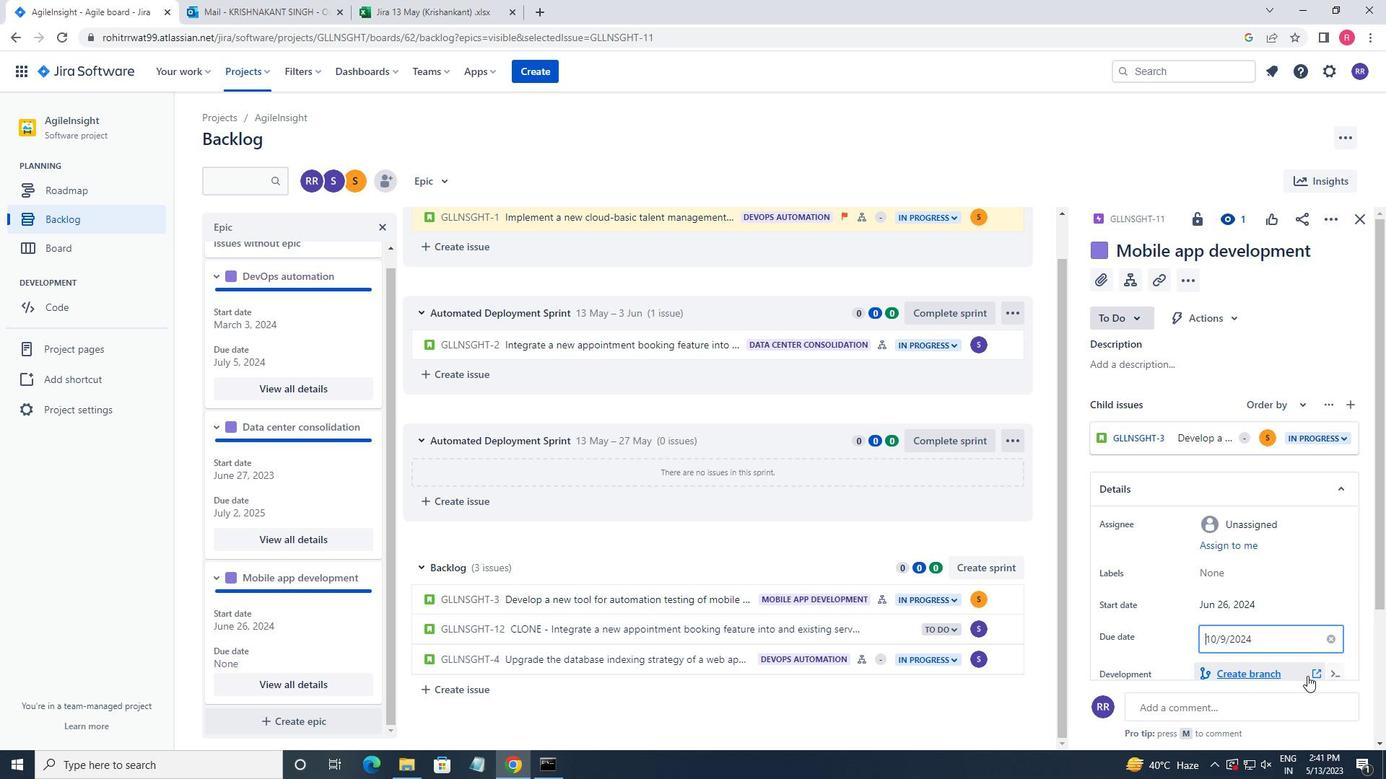
Action: Mouse scrolled (1309, 675) with delta (0, 0)
Screenshot: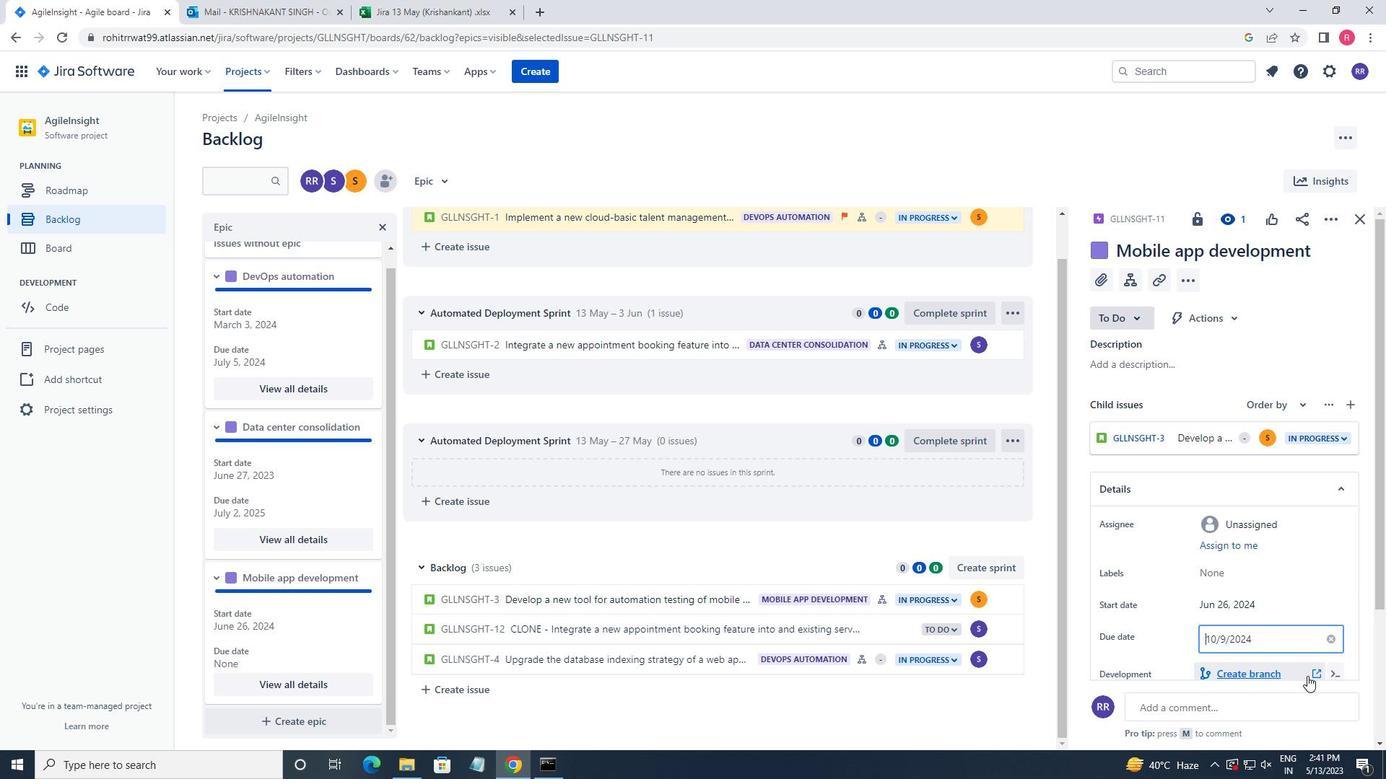 
Action: Mouse moved to (1309, 675)
Screenshot: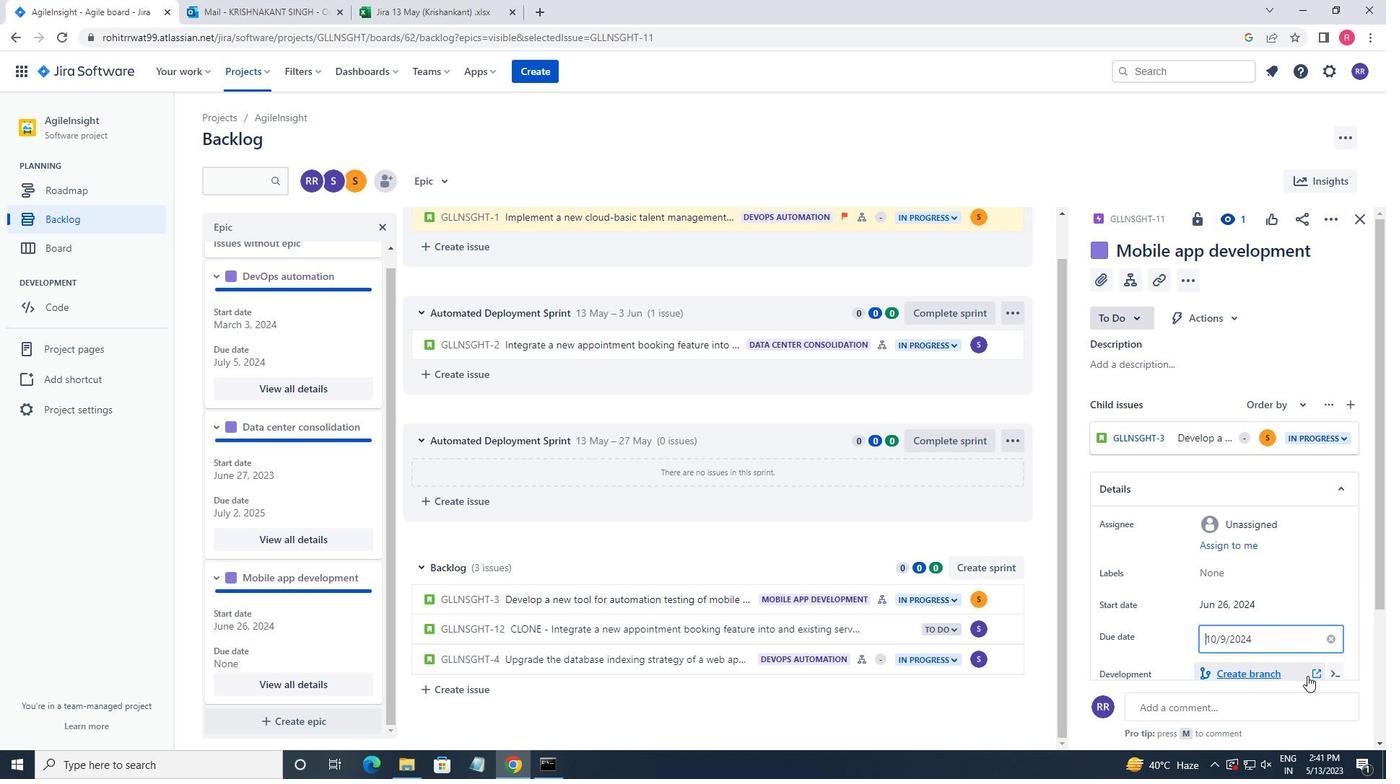 
Action: Mouse scrolled (1309, 675) with delta (0, 0)
Screenshot: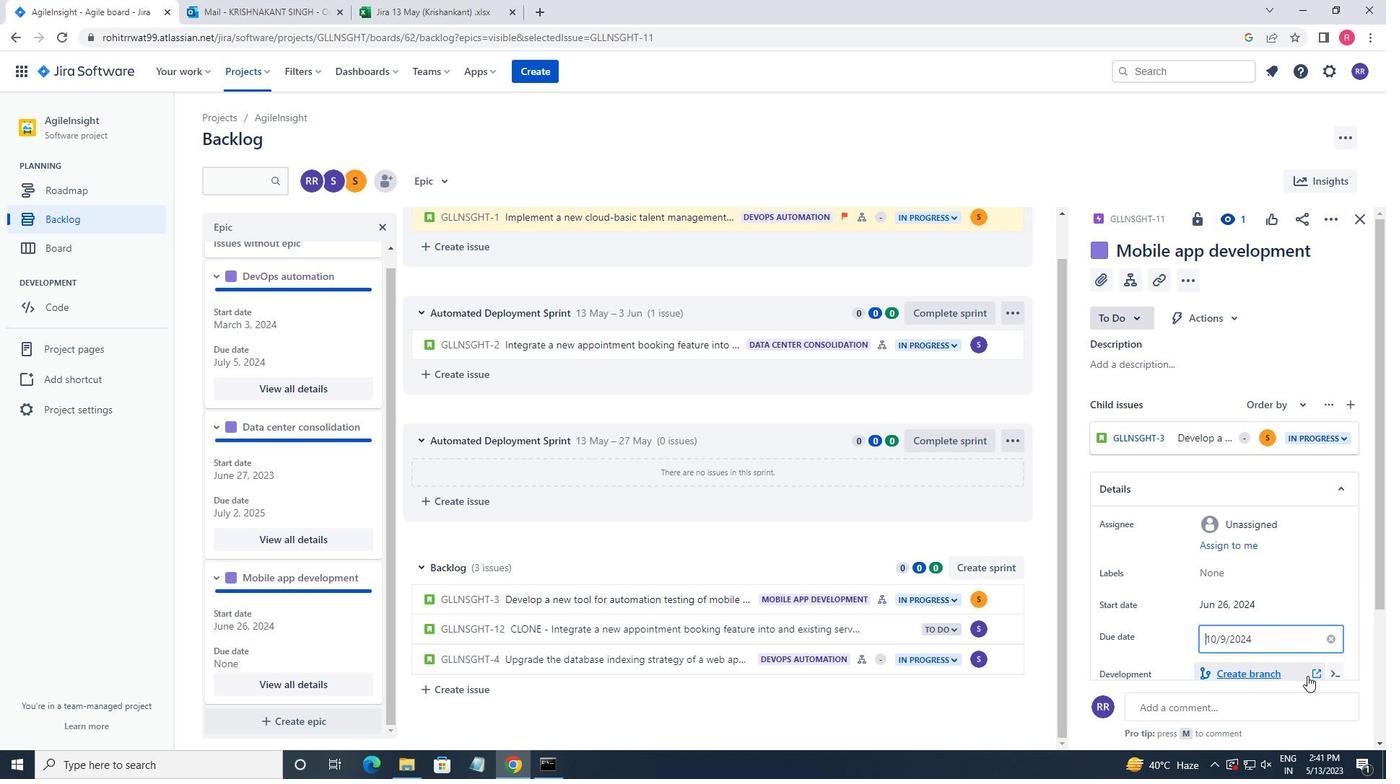 
Action: Mouse moved to (1231, 605)
Screenshot: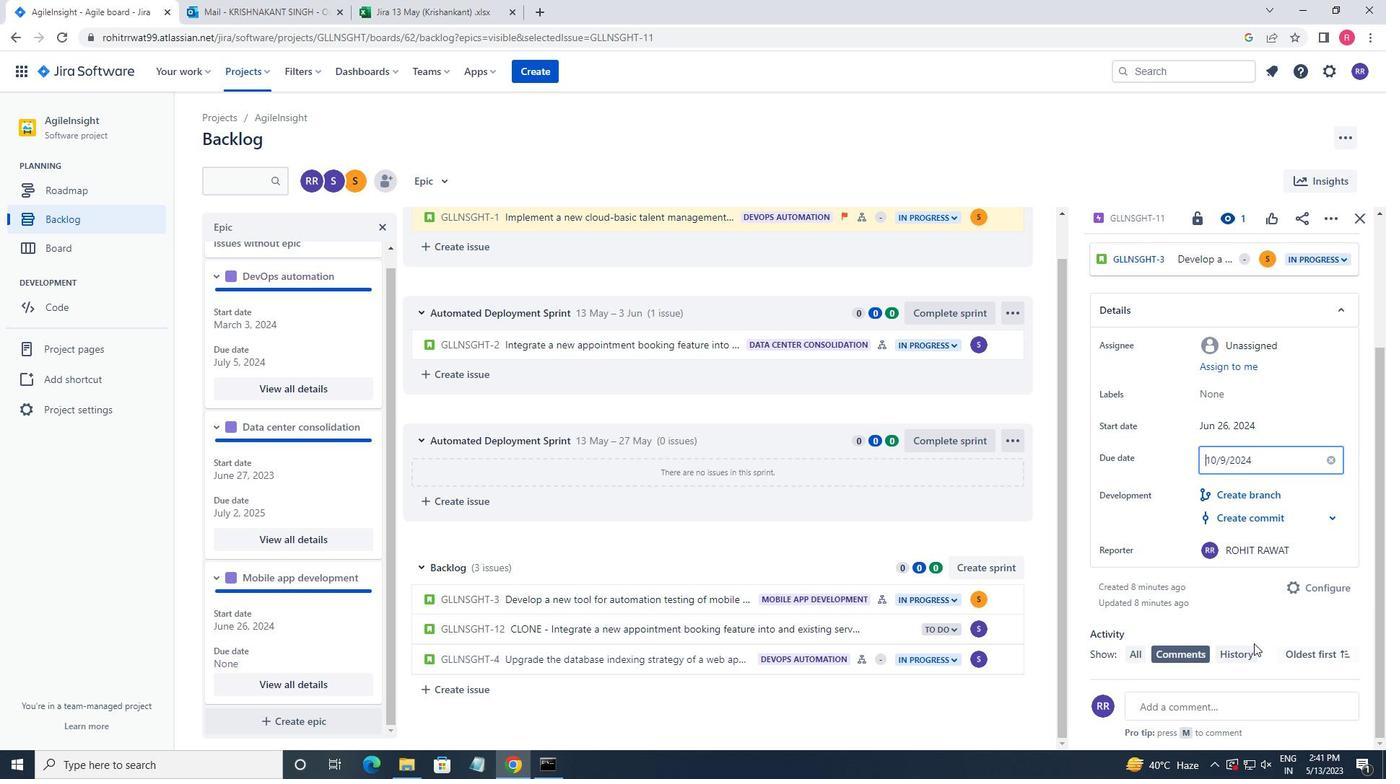 
Action: Mouse pressed left at (1231, 605)
Screenshot: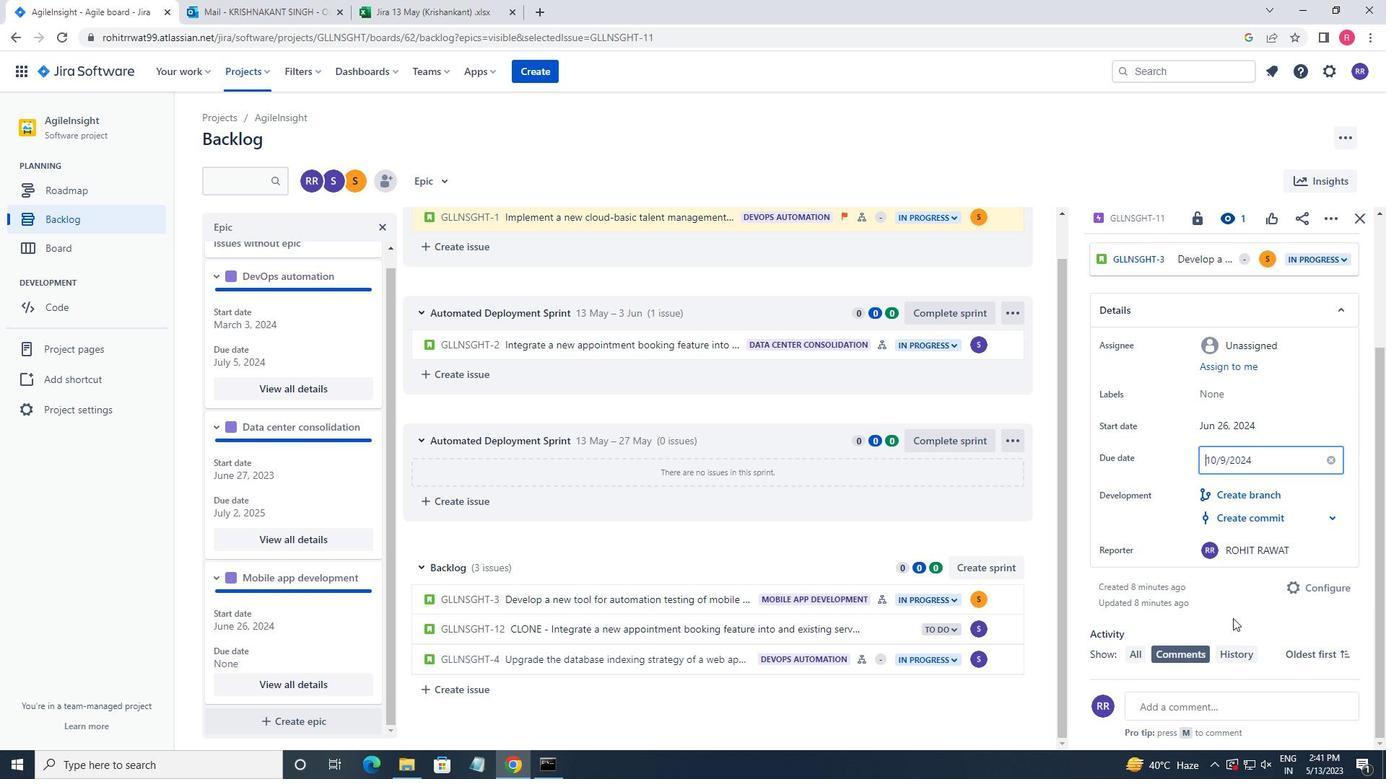 
Action: Mouse moved to (325, 616)
Screenshot: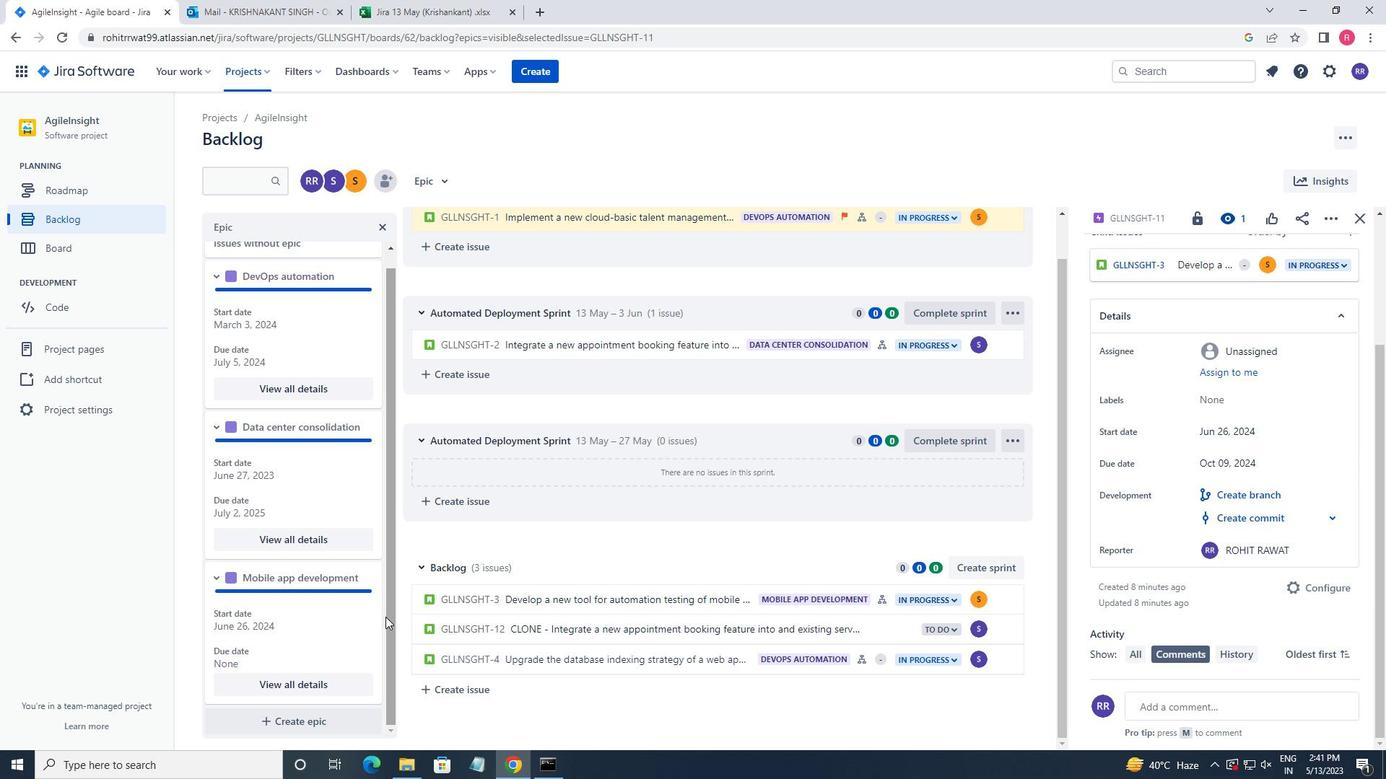 
Action: Mouse scrolled (325, 615) with delta (0, 0)
Screenshot: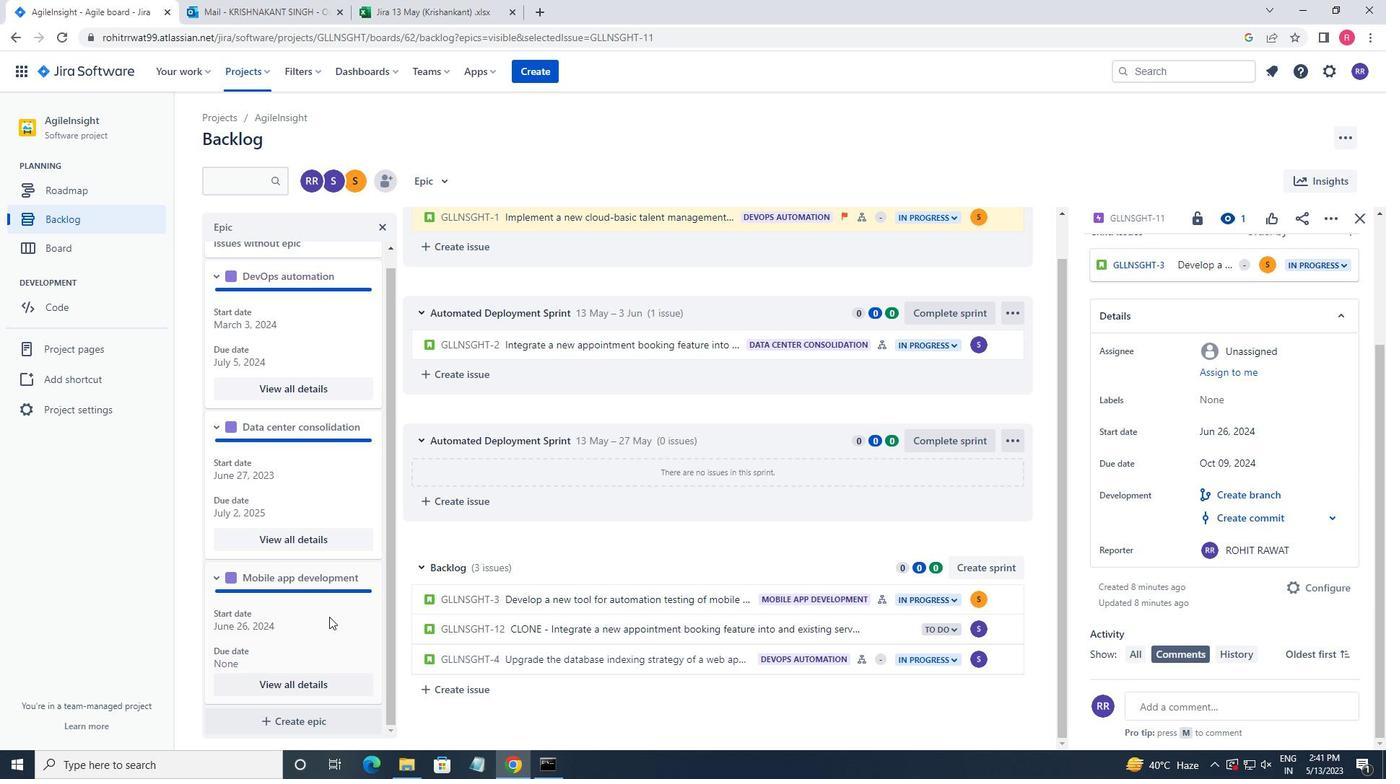 
Action: Mouse scrolled (325, 615) with delta (0, 0)
Screenshot: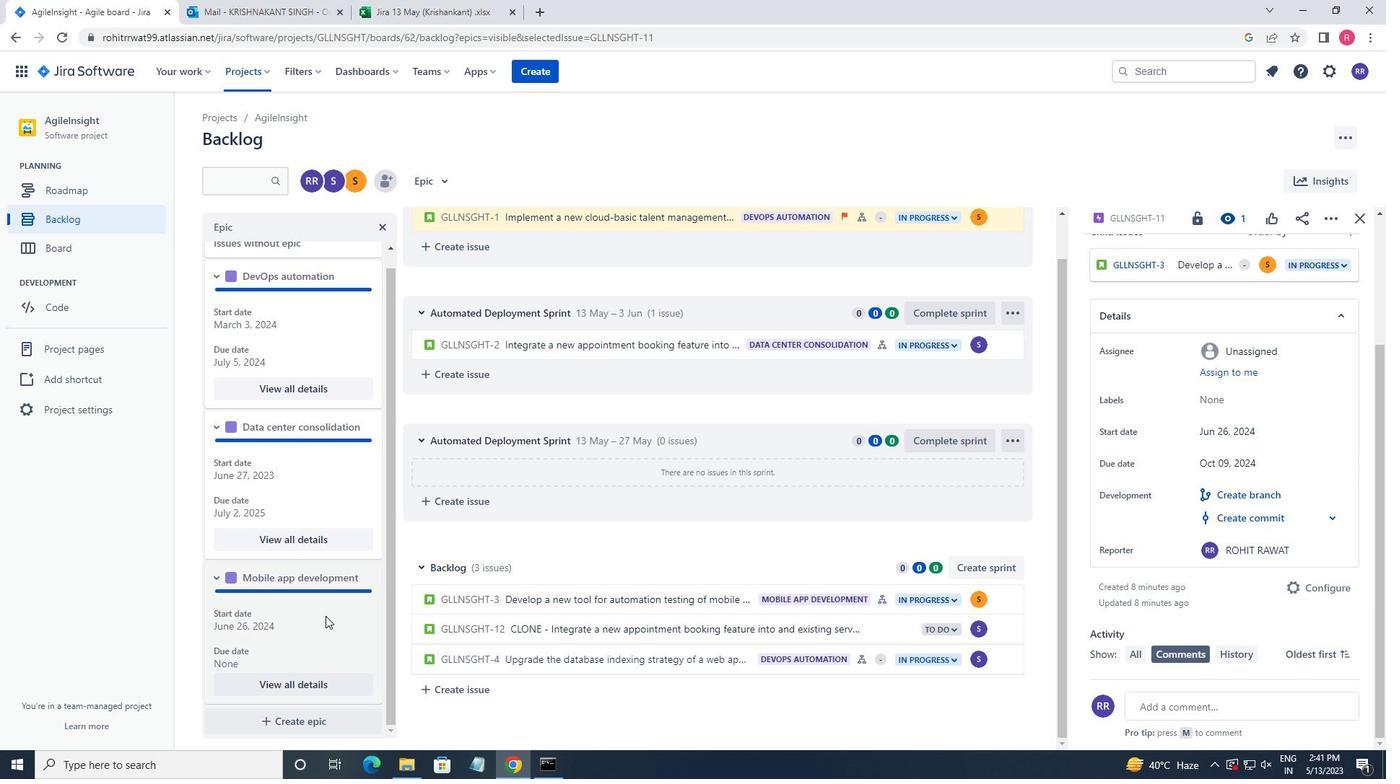 
Action: Mouse scrolled (325, 615) with delta (0, 0)
Screenshot: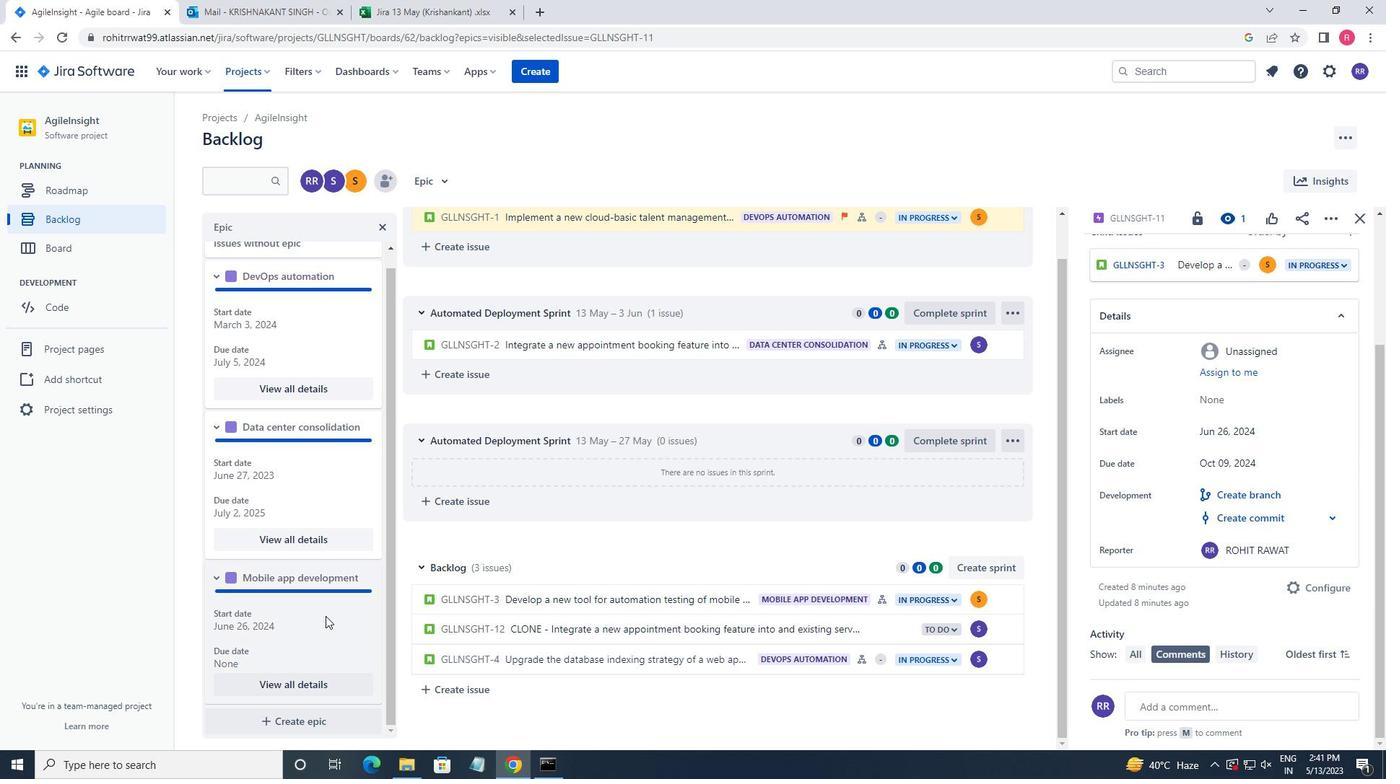 
Action: Mouse scrolled (325, 615) with delta (0, 0)
Screenshot: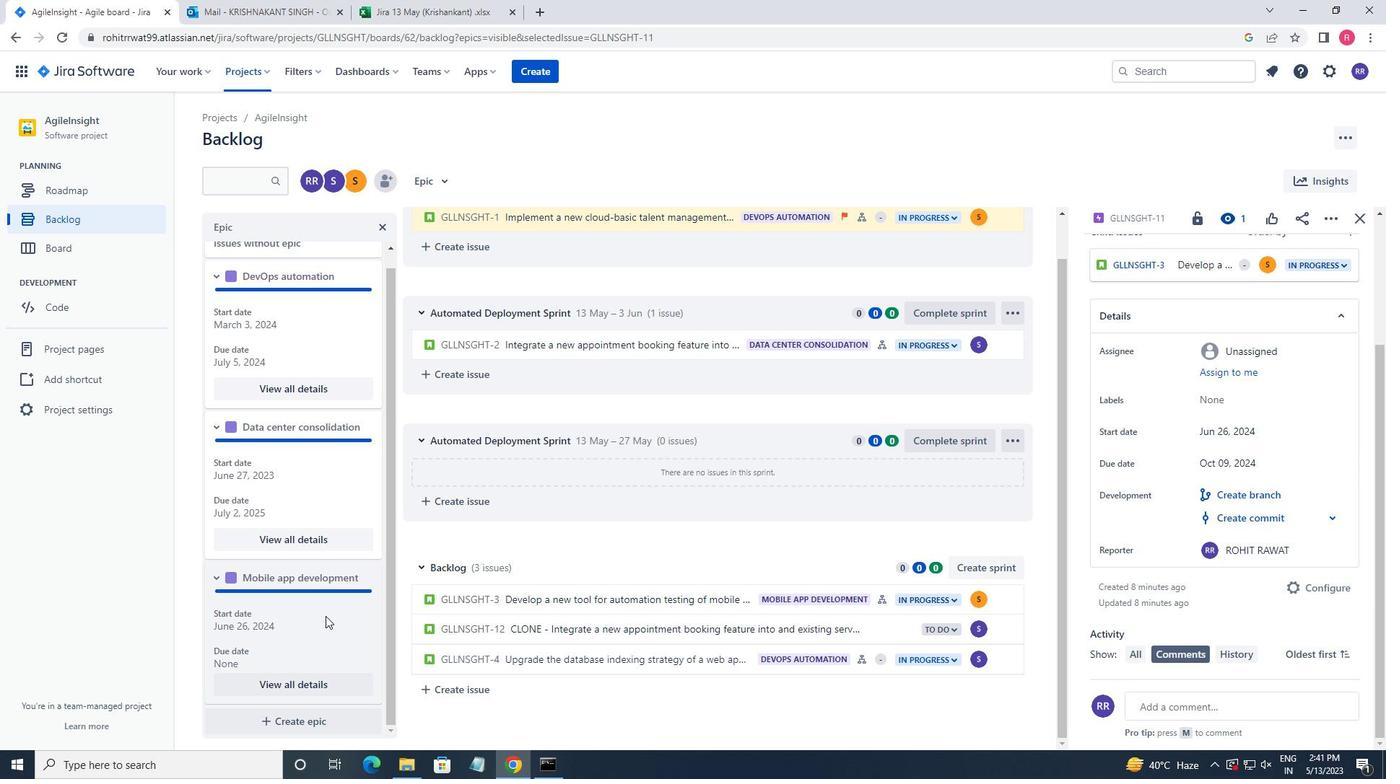 
Action: Mouse moved to (662, 546)
Screenshot: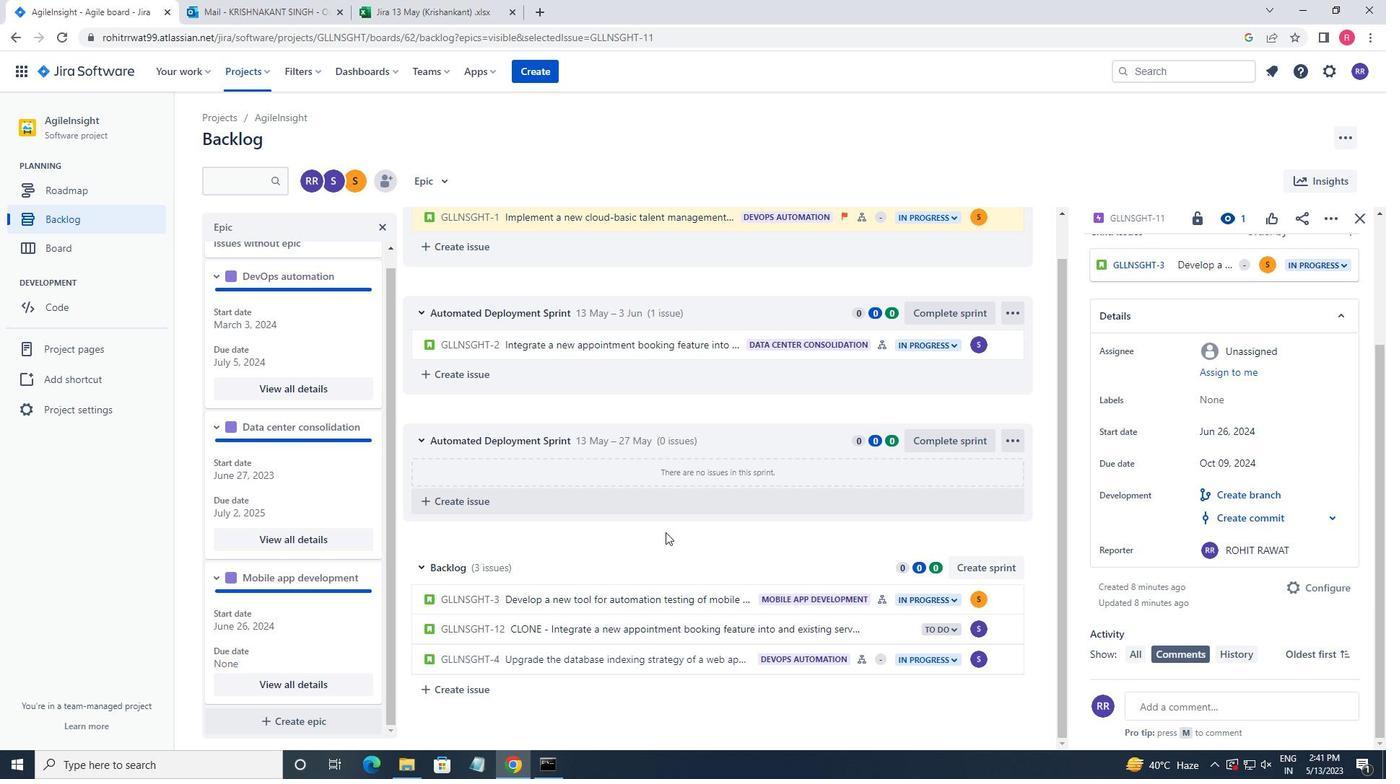 
Action: Mouse pressed left at (662, 546)
Screenshot: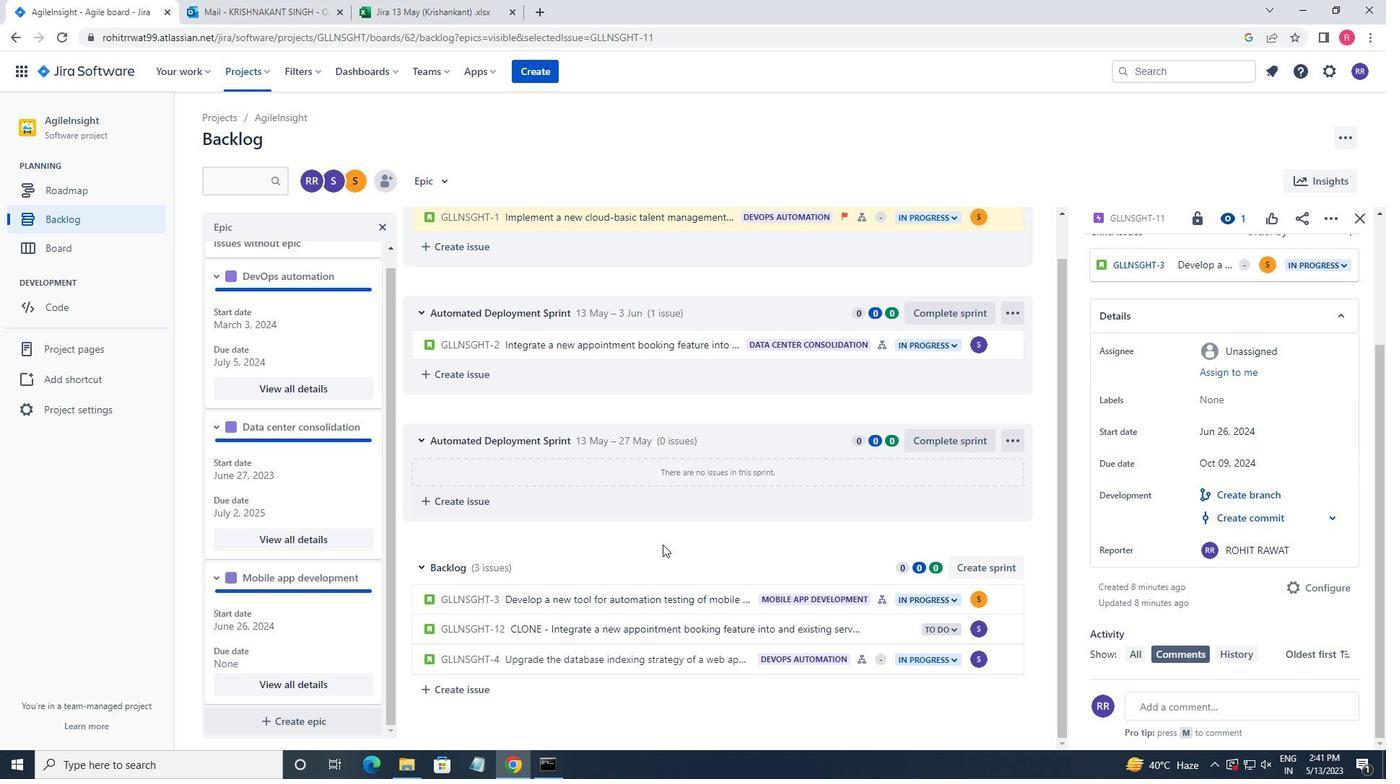 
Action: Mouse scrolled (662, 547) with delta (0, 0)
Screenshot: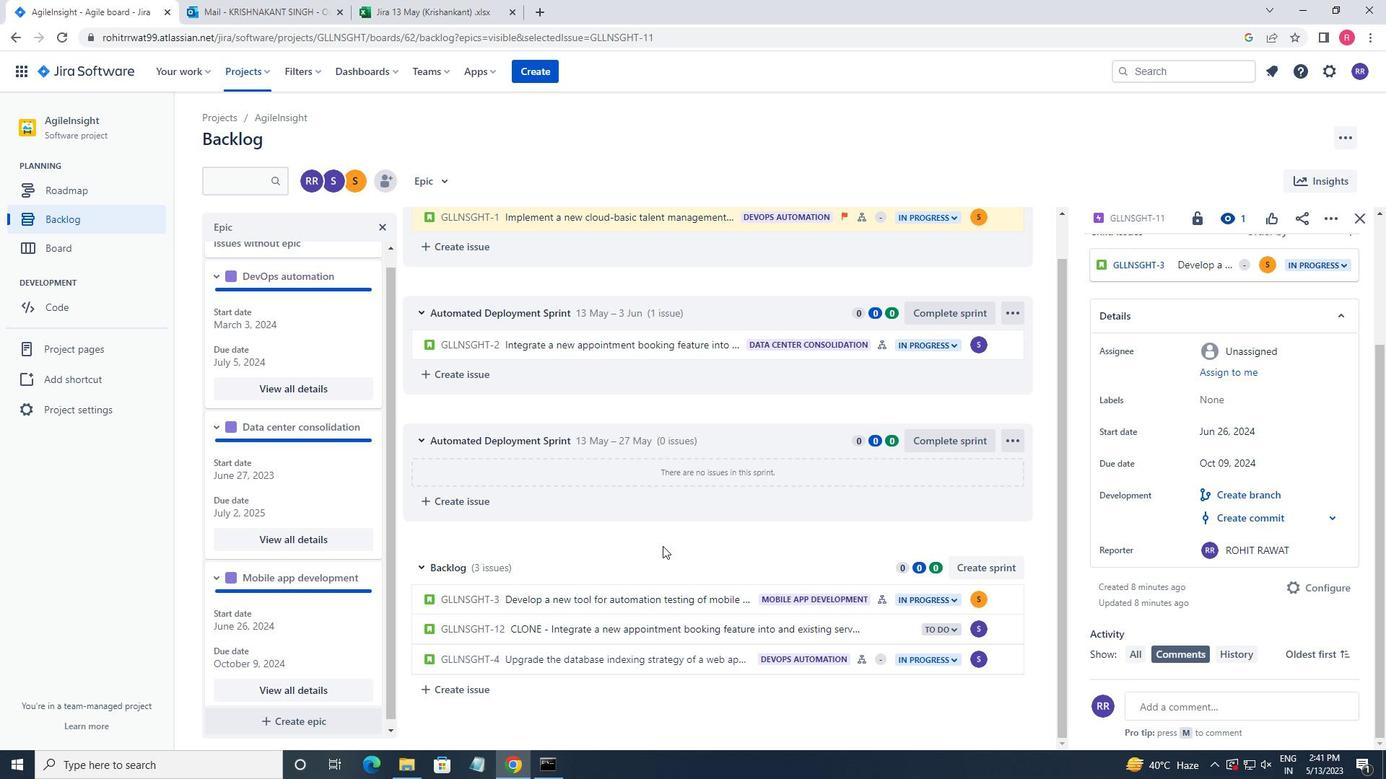 
Action: Mouse scrolled (662, 547) with delta (0, 0)
Screenshot: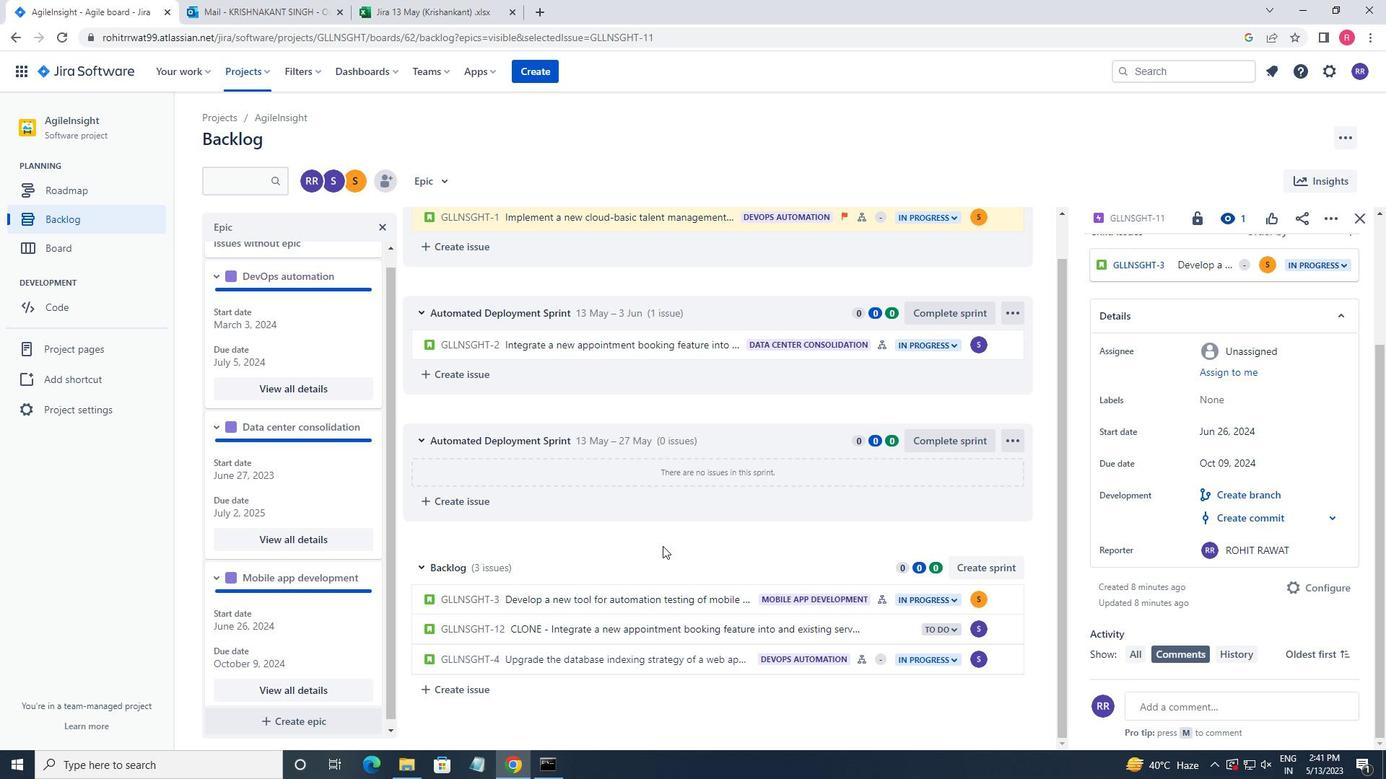 
Action: Mouse scrolled (662, 547) with delta (0, 0)
Screenshot: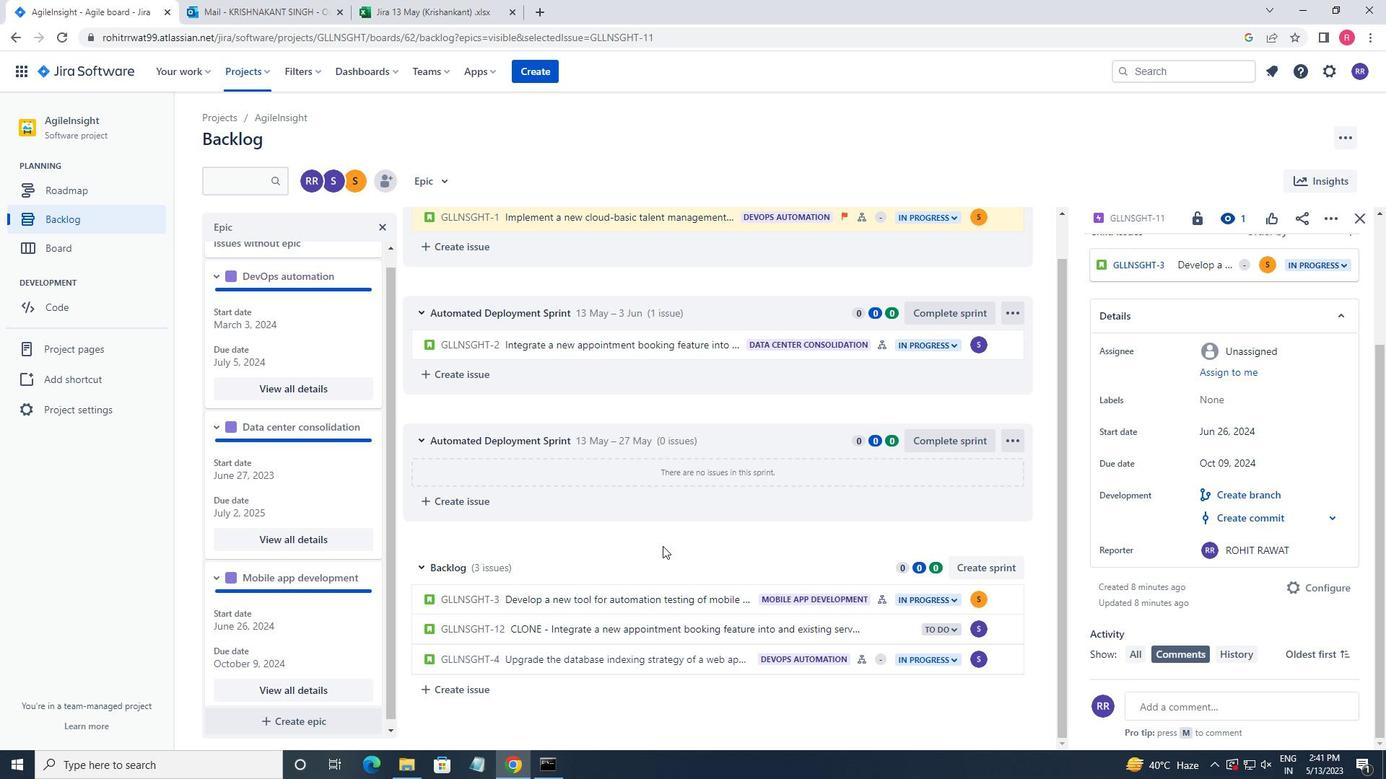 
Action: Mouse scrolled (662, 547) with delta (0, 0)
Screenshot: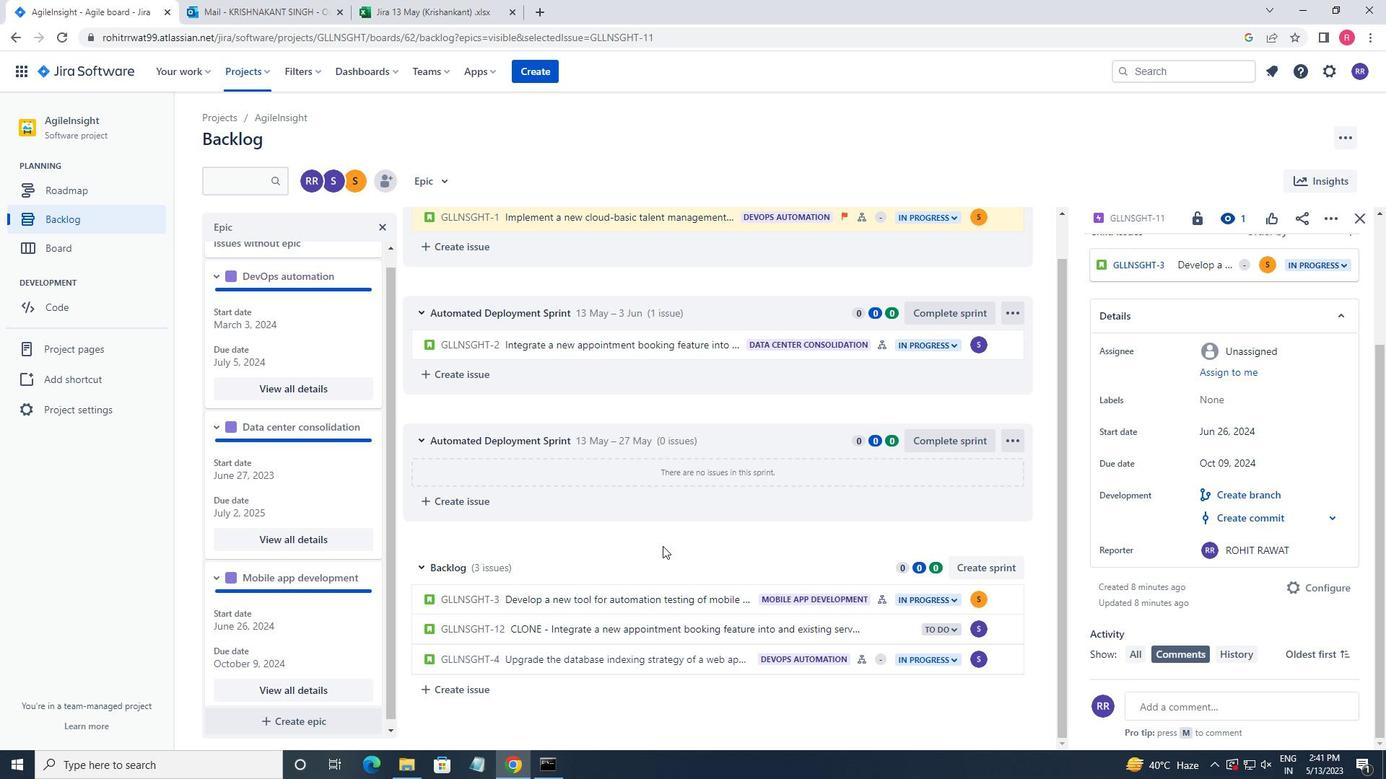 
Action: Mouse scrolled (662, 547) with delta (0, 0)
Screenshot: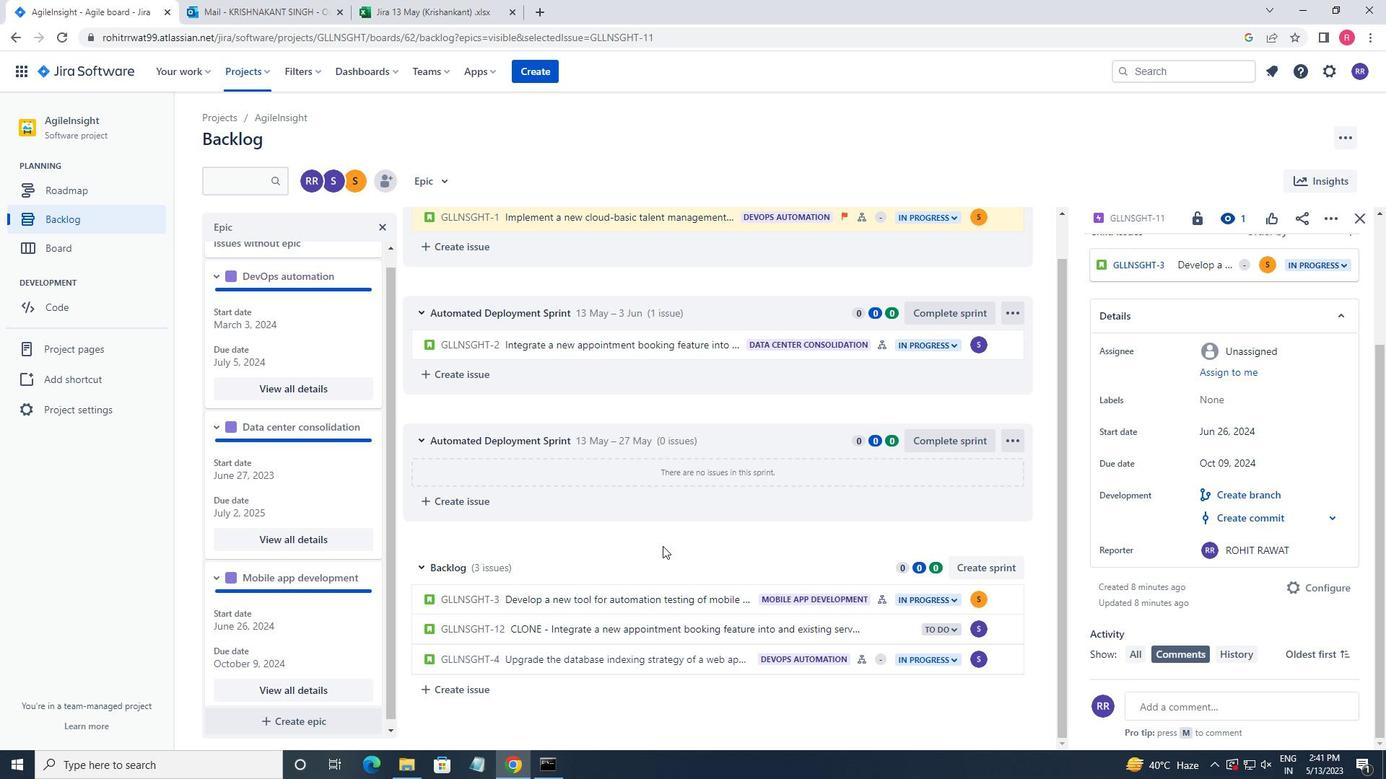 
Action: Mouse moved to (245, 459)
Screenshot: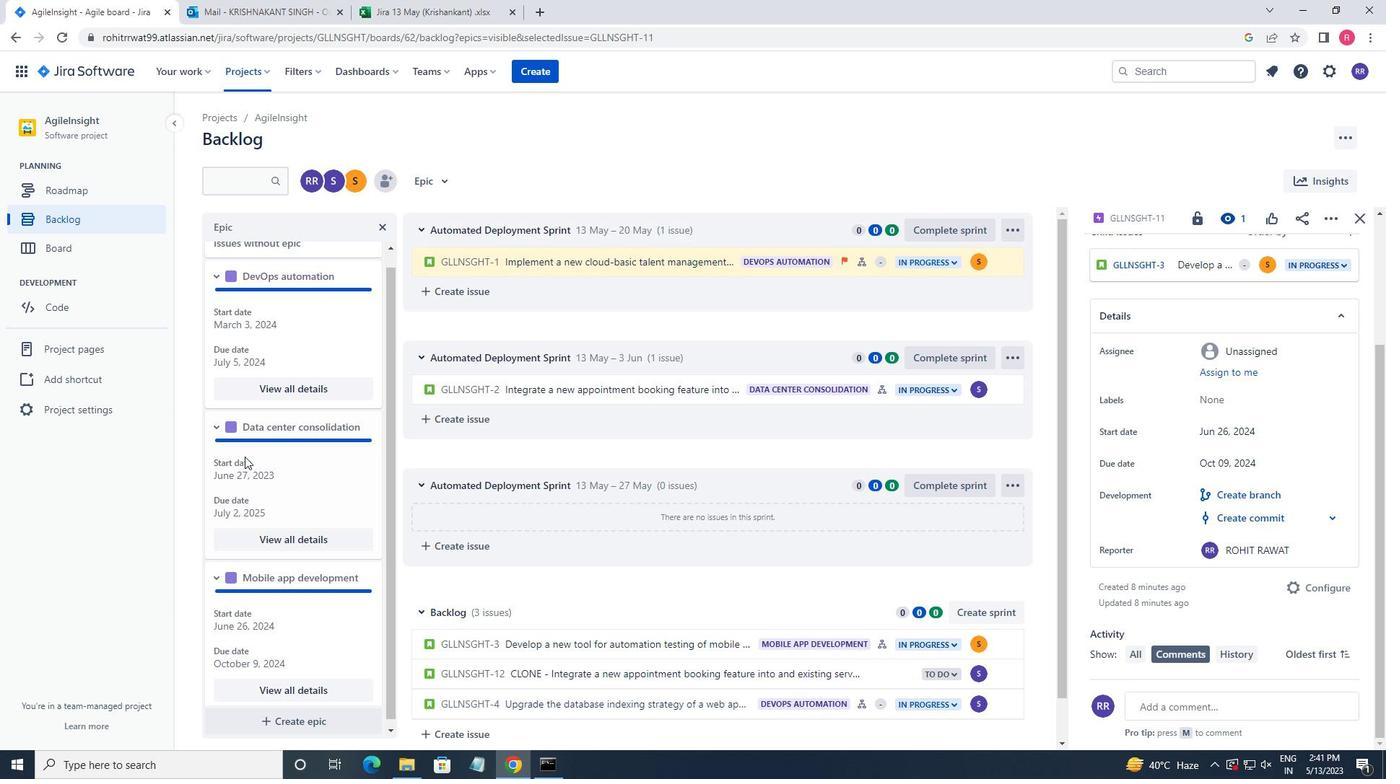 
Action: Mouse scrolled (245, 460) with delta (0, 0)
Screenshot: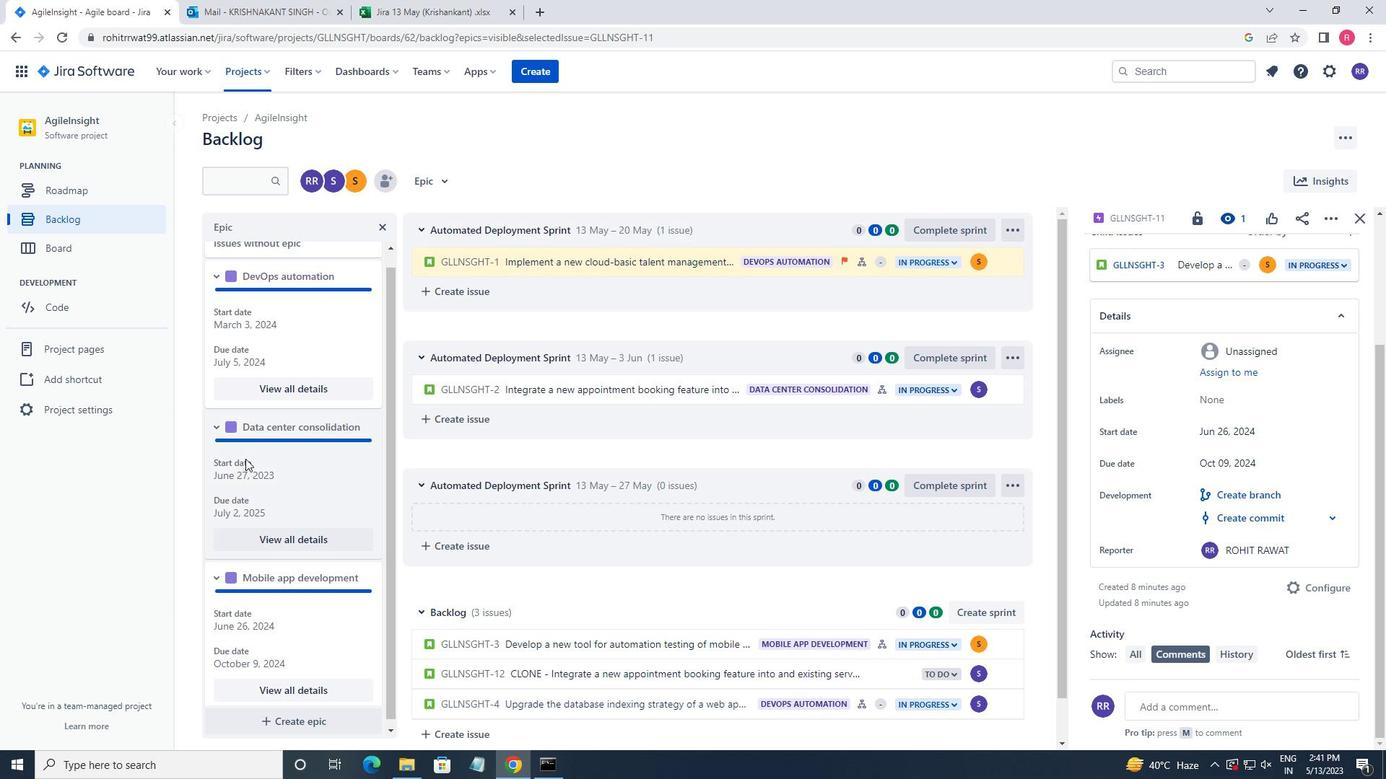 
Action: Mouse scrolled (245, 460) with delta (0, 0)
Screenshot: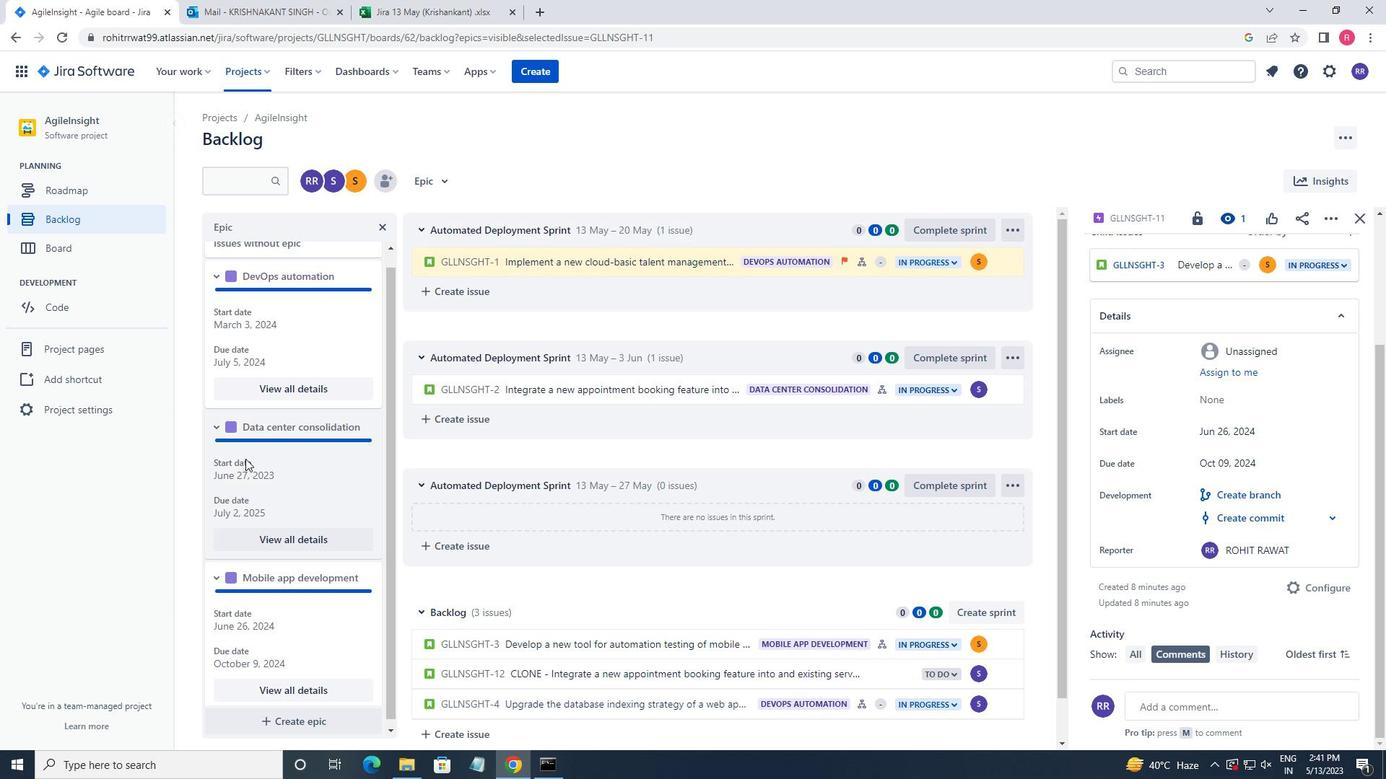 
Action: Mouse scrolled (245, 460) with delta (0, 0)
Screenshot: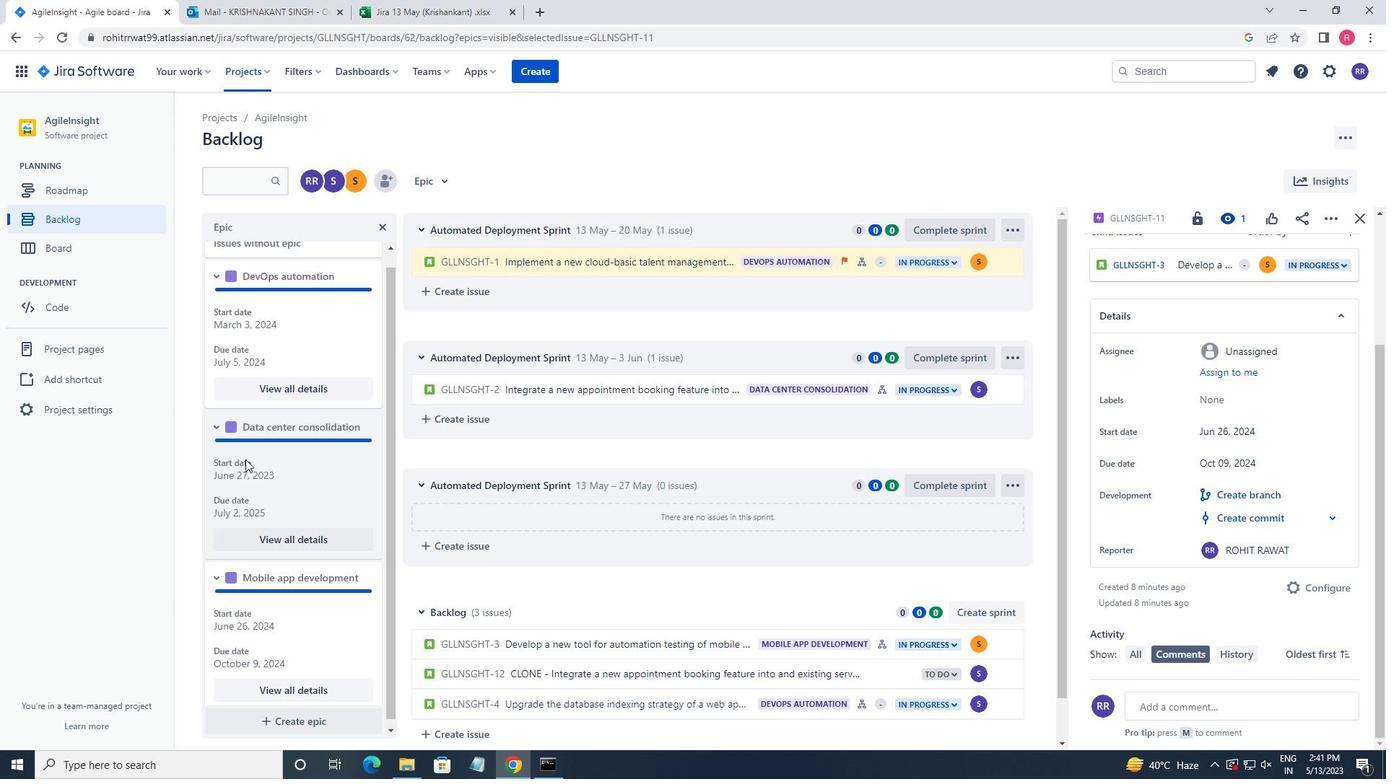 
Action: Mouse scrolled (245, 460) with delta (0, 0)
Screenshot: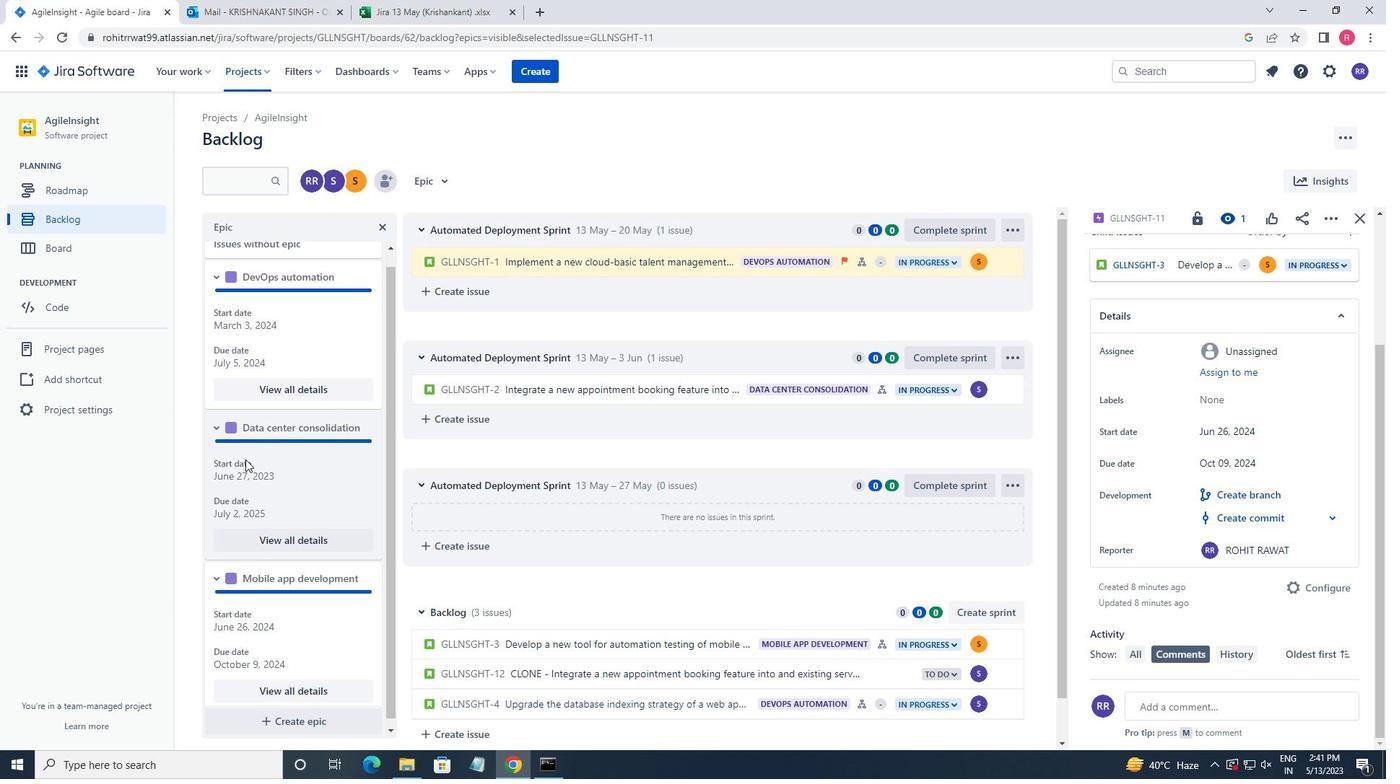 
Action: Mouse scrolled (245, 459) with delta (0, 0)
Screenshot: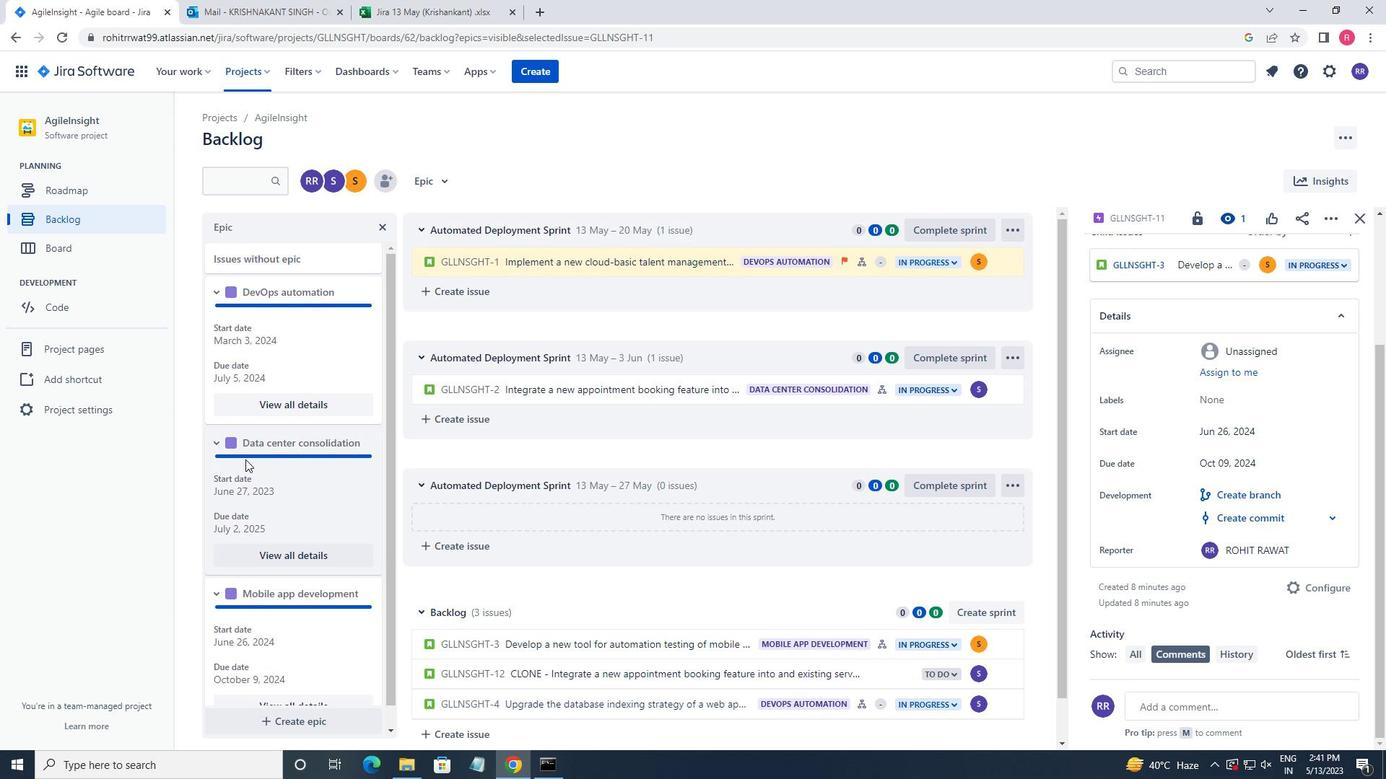 
Action: Mouse scrolled (245, 459) with delta (0, 0)
Screenshot: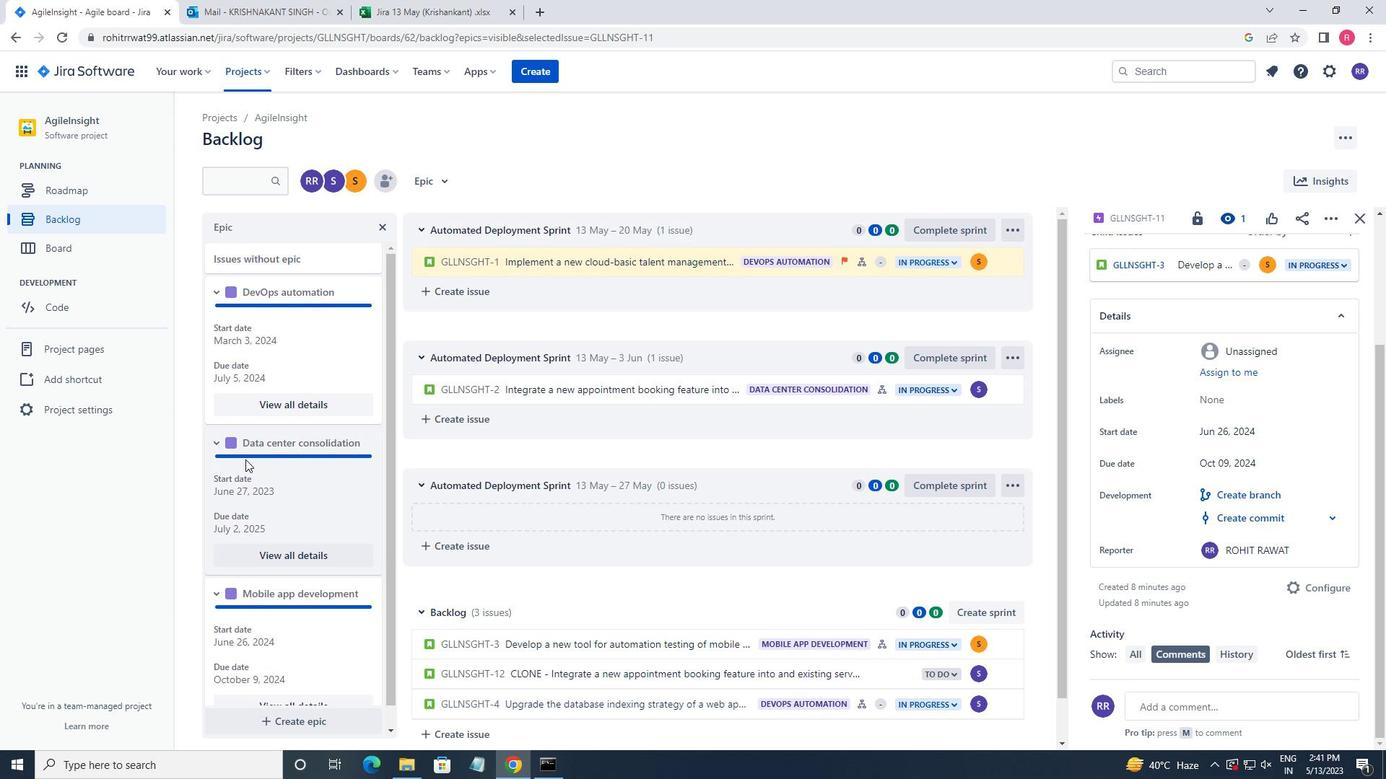 
Action: Mouse scrolled (245, 459) with delta (0, 0)
Screenshot: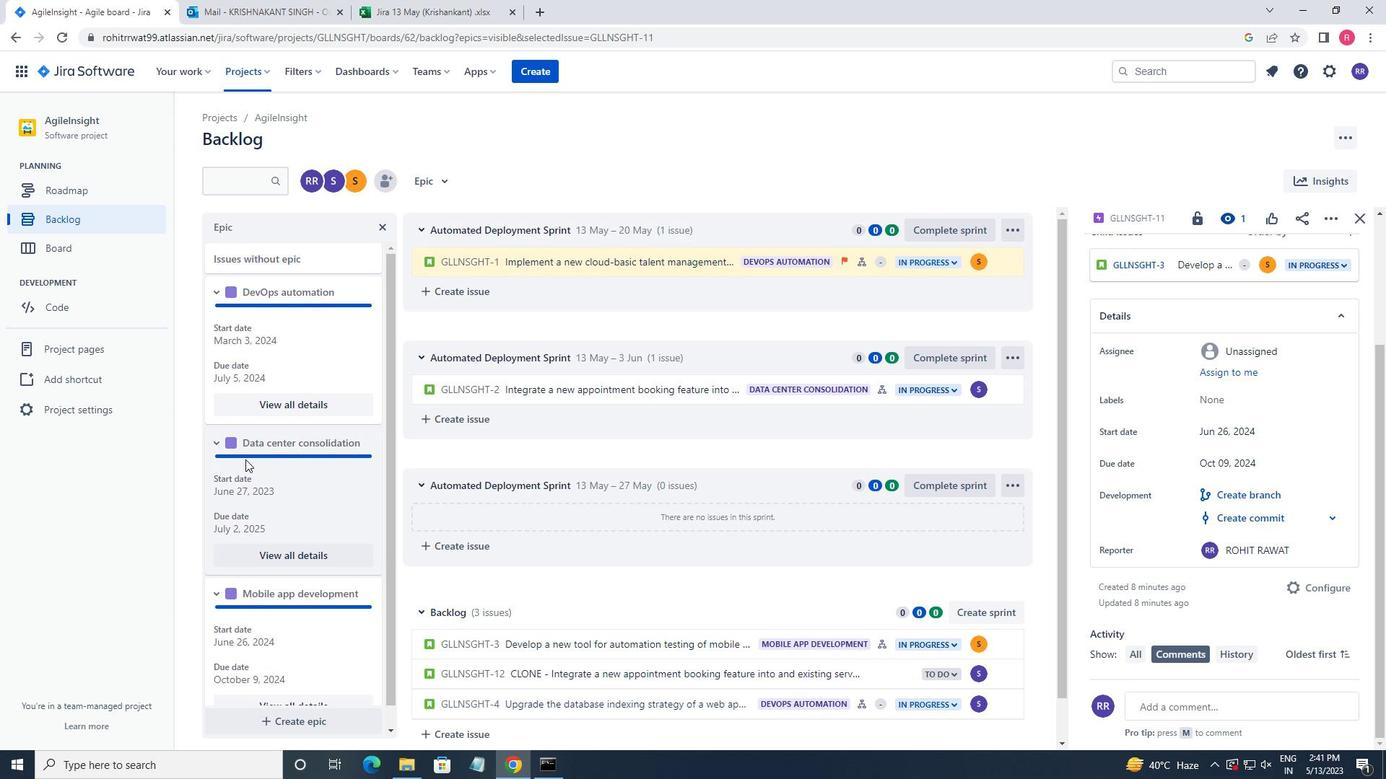 
Action: Mouse scrolled (245, 459) with delta (0, 0)
Screenshot: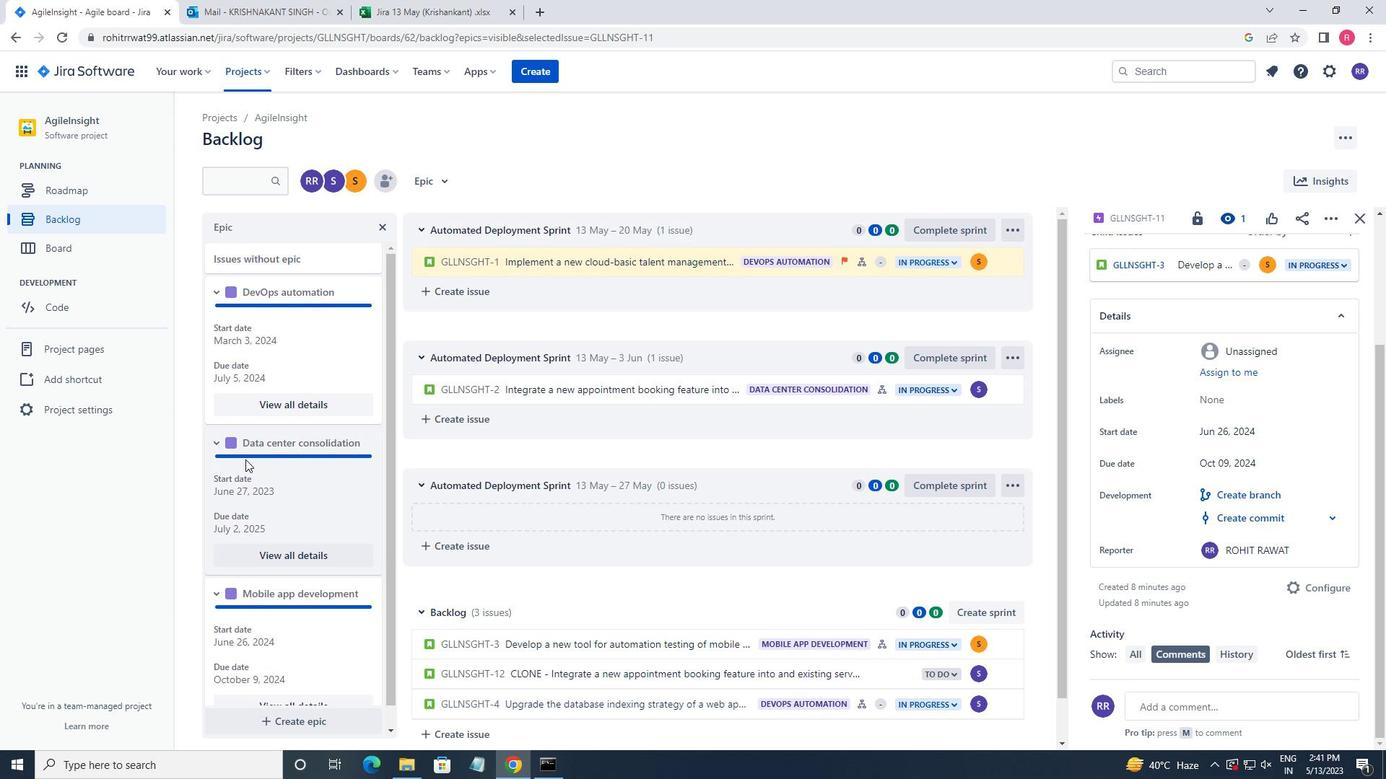 
Action: Mouse scrolled (245, 459) with delta (0, 0)
Screenshot: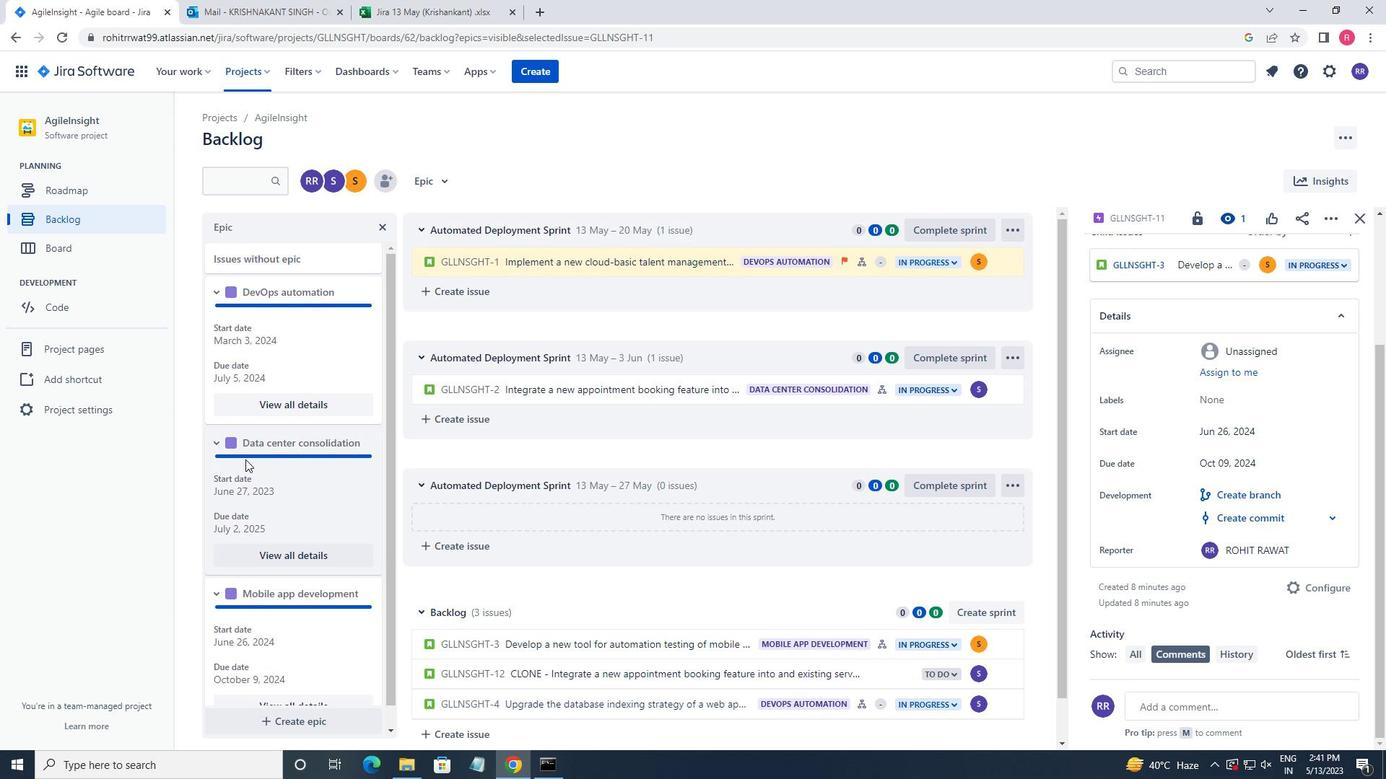 
